 Task: Look for Airbnb options in Wiesloch, Germany from 4th November, 2023 to 15th November, 2023 for 2 adults.1  bedroom having 1 bed and 1 bathroom. Property type can be hotel. Look for 4 properties as per requirement.
Action: Mouse moved to (463, 65)
Screenshot: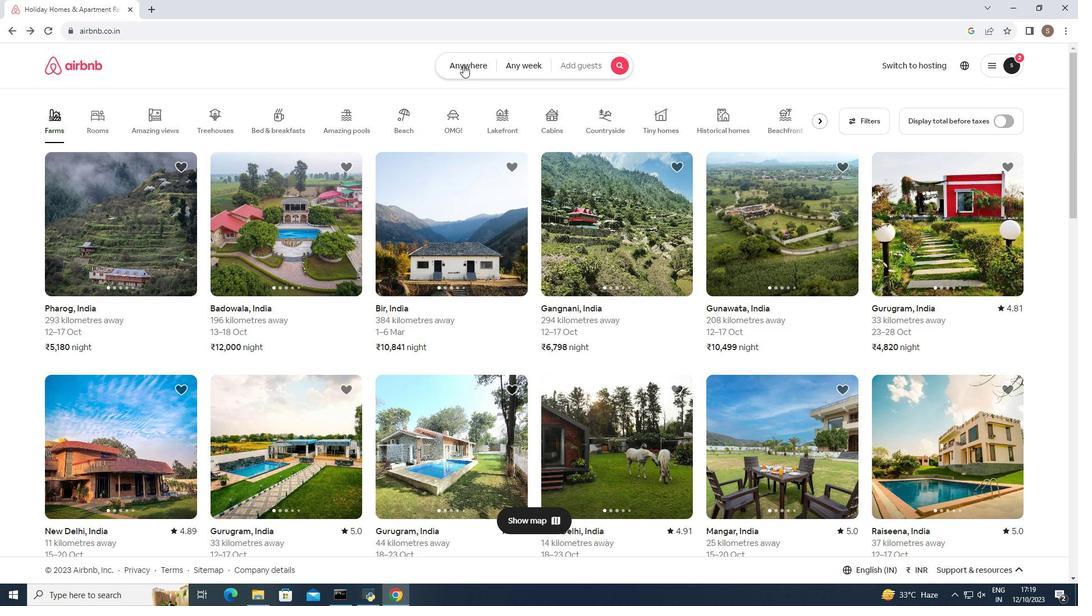 
Action: Mouse pressed left at (463, 65)
Screenshot: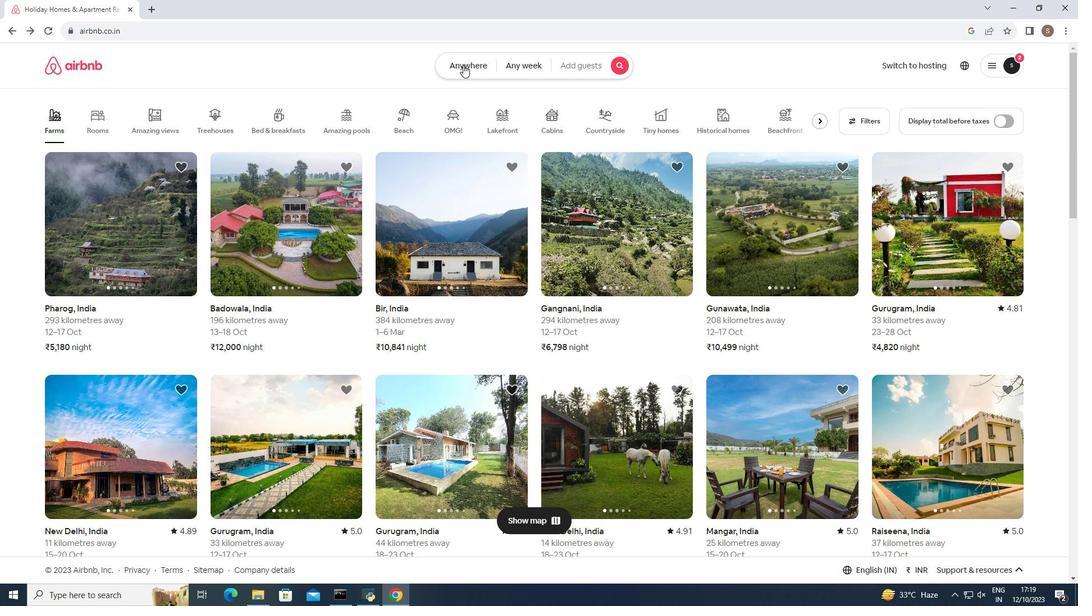 
Action: Mouse moved to (368, 106)
Screenshot: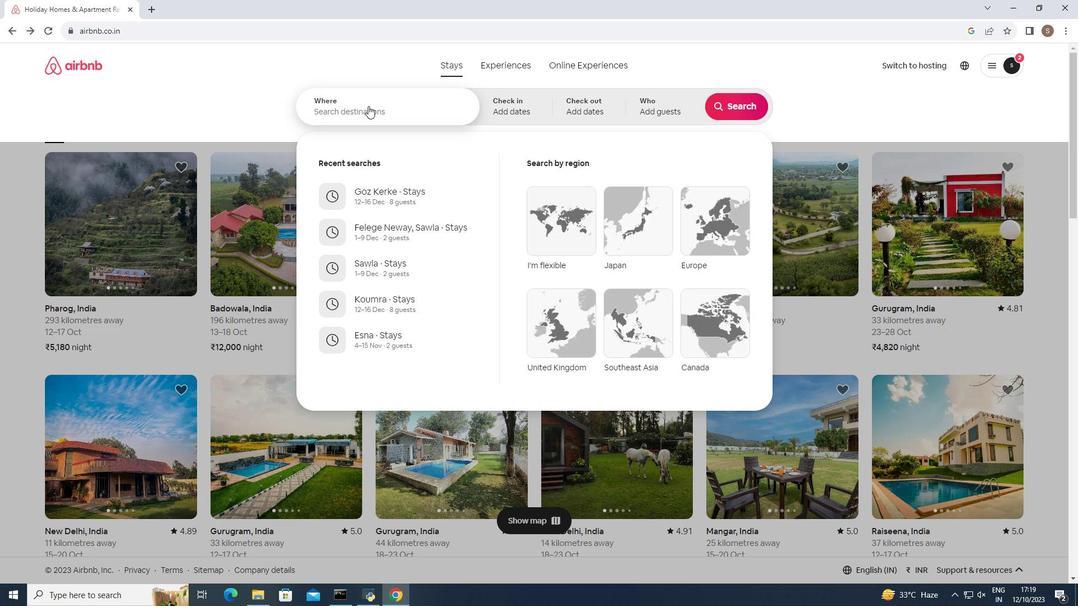 
Action: Mouse pressed left at (368, 106)
Screenshot: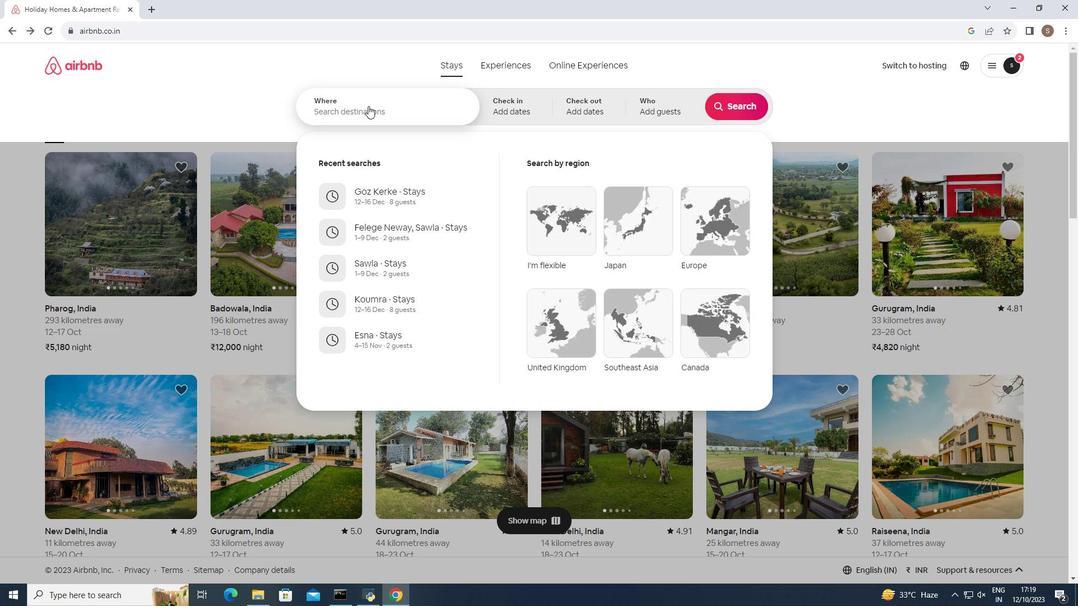 
Action: Key pressed <Key.shift><Key.shift><Key.shift><Key.shift><Key.shift><Key.shift><Key.shift><Key.shift><Key.shift>Wiesloch,<Key.space><Key.shift>Germany<Key.enter>
Screenshot: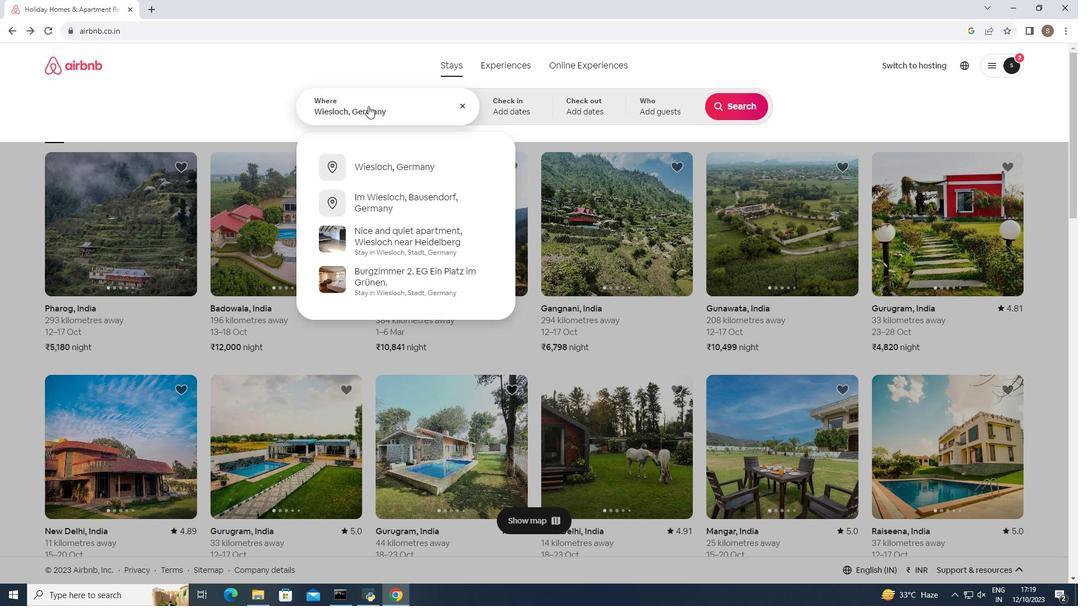 
Action: Mouse moved to (726, 244)
Screenshot: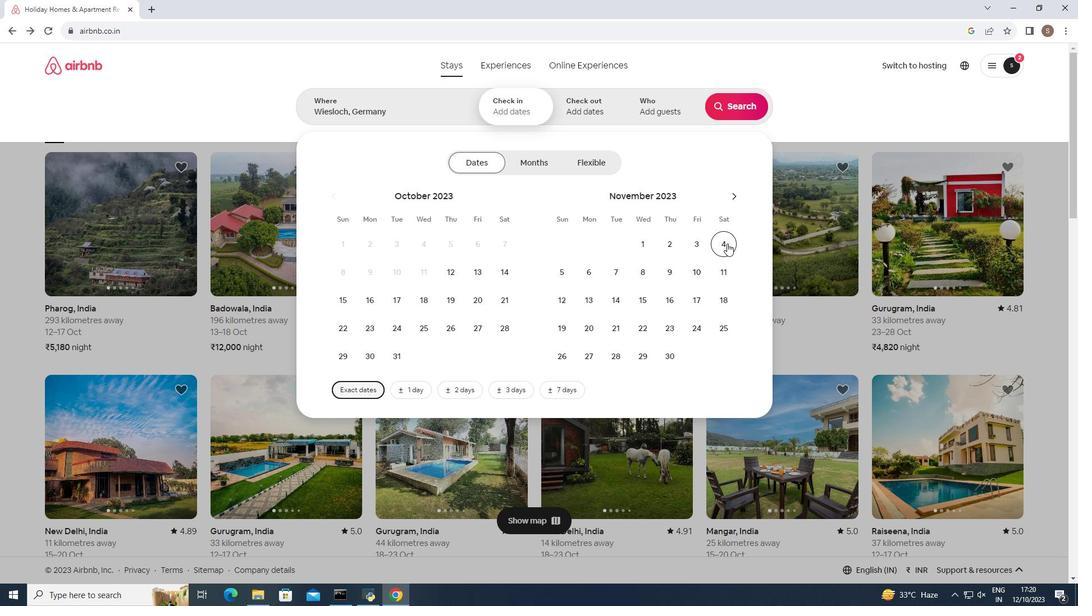 
Action: Mouse pressed left at (726, 244)
Screenshot: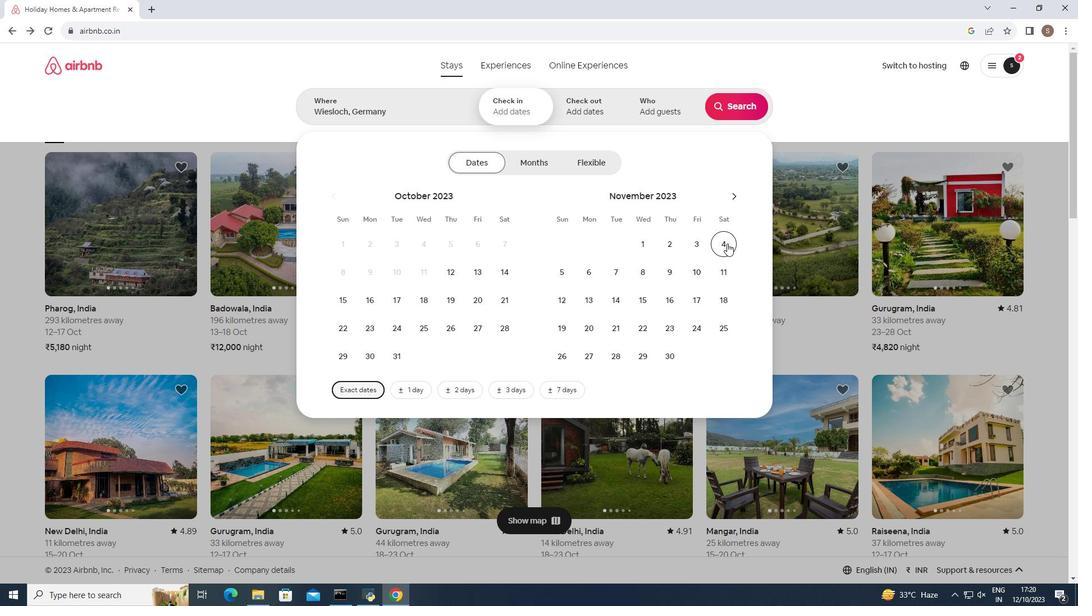
Action: Mouse moved to (637, 302)
Screenshot: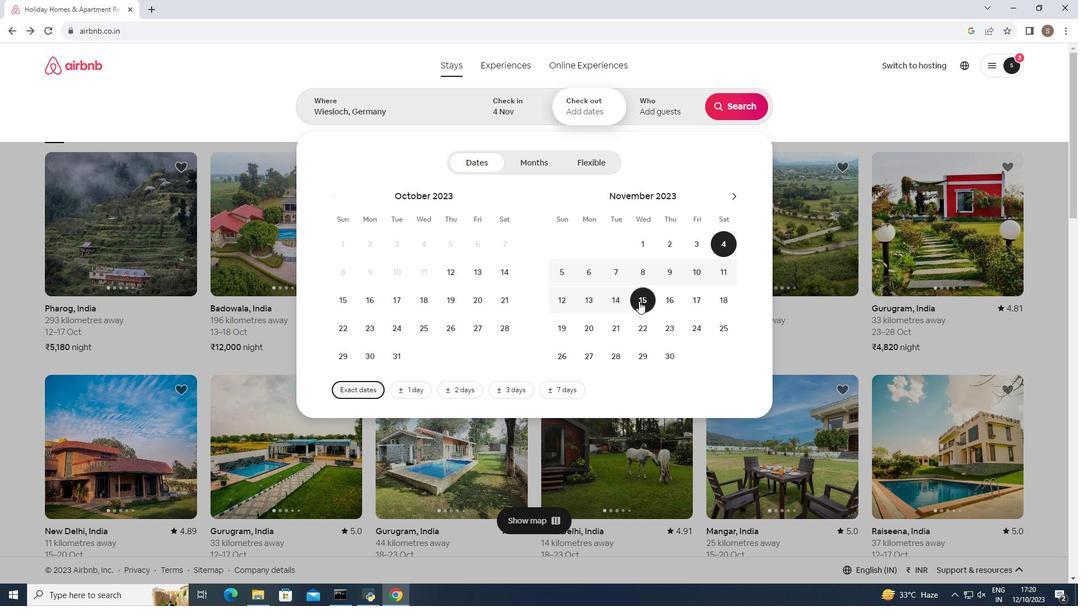 
Action: Mouse pressed left at (637, 302)
Screenshot: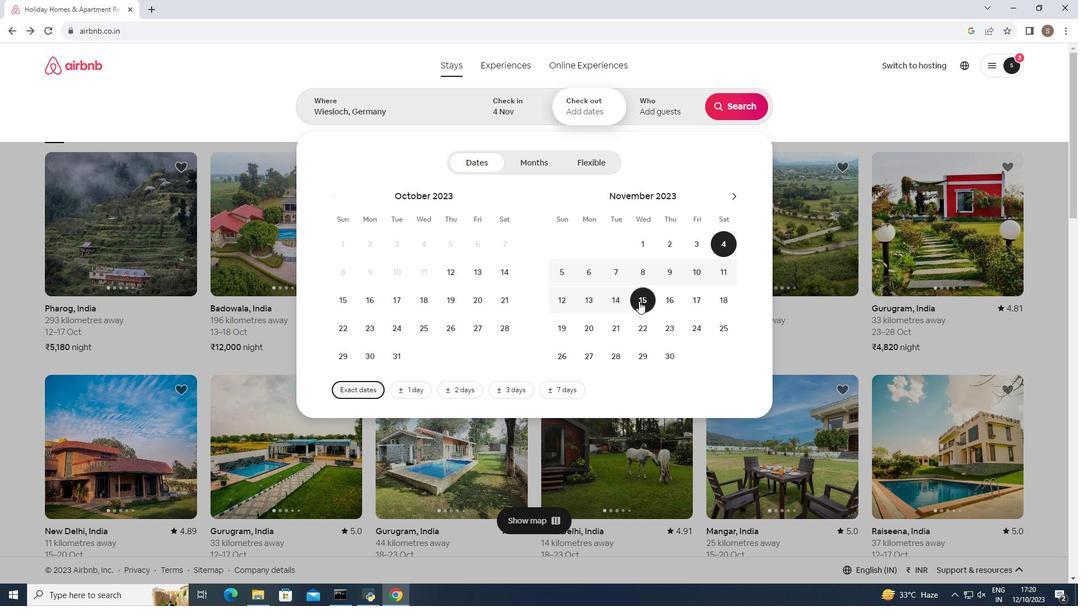
Action: Mouse moved to (649, 111)
Screenshot: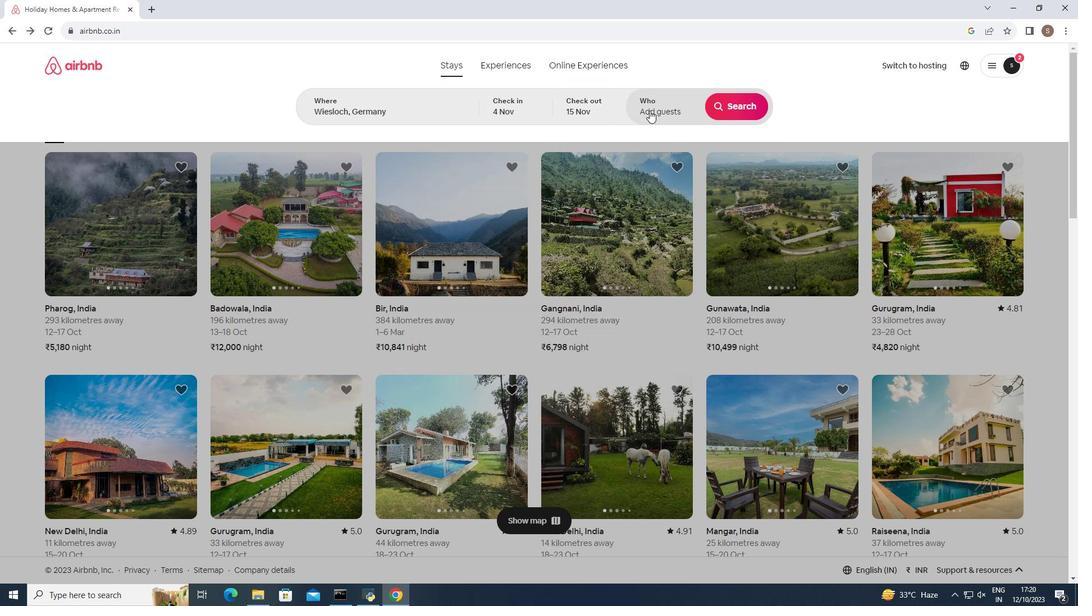 
Action: Mouse pressed left at (649, 111)
Screenshot: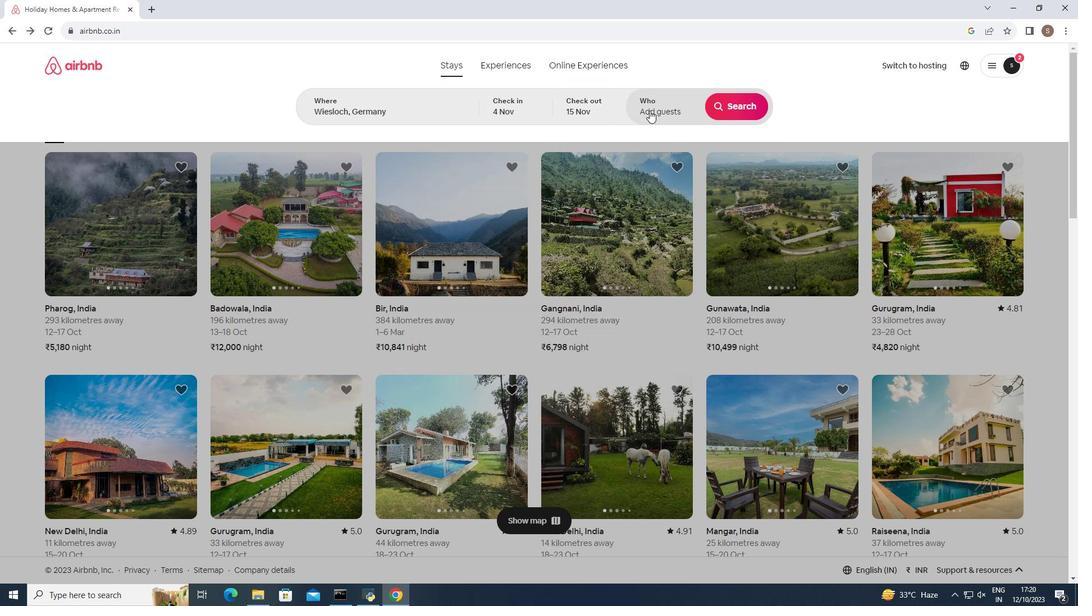 
Action: Mouse moved to (736, 164)
Screenshot: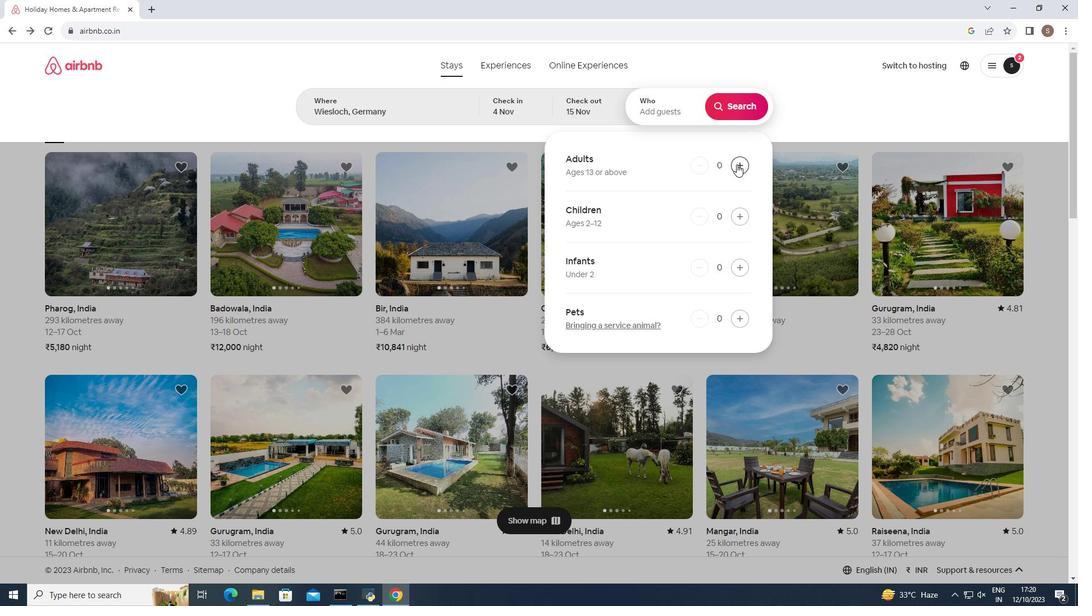 
Action: Mouse pressed left at (736, 164)
Screenshot: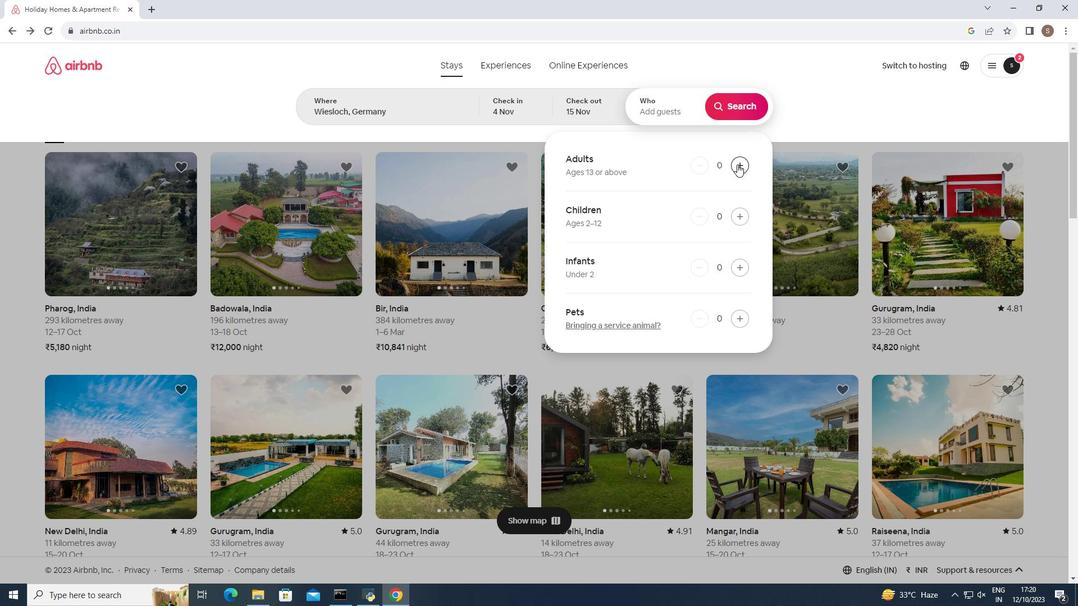 
Action: Mouse moved to (738, 163)
Screenshot: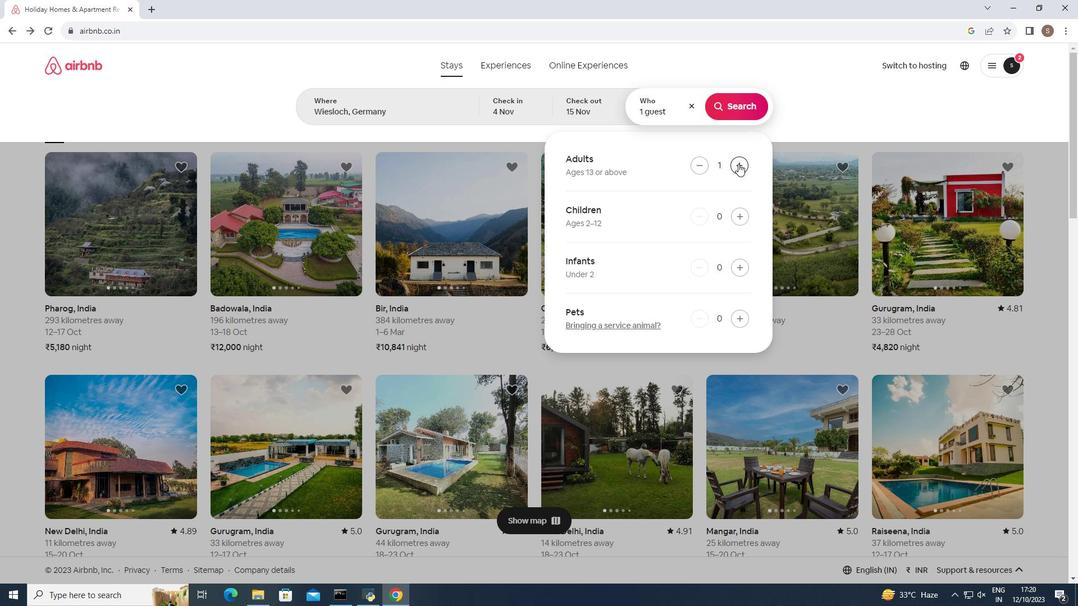 
Action: Mouse pressed left at (738, 163)
Screenshot: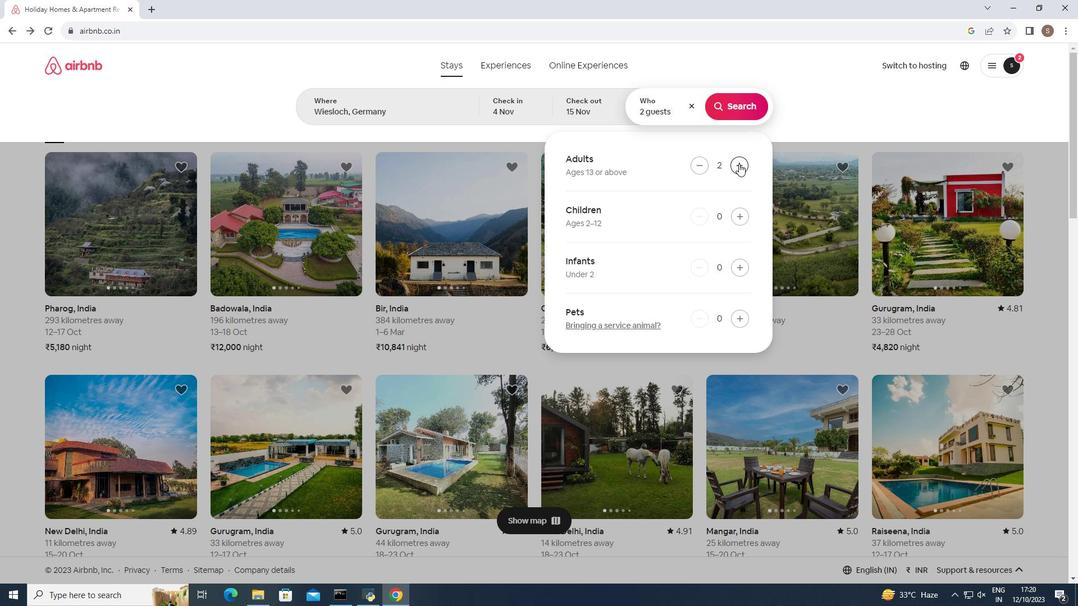 
Action: Mouse moved to (737, 105)
Screenshot: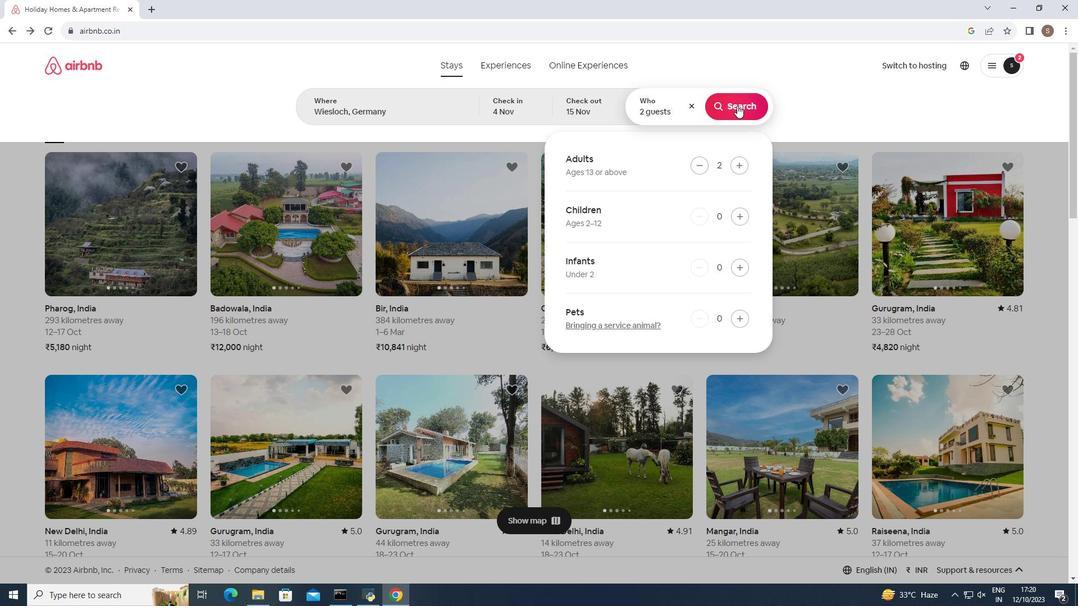 
Action: Mouse pressed left at (737, 105)
Screenshot: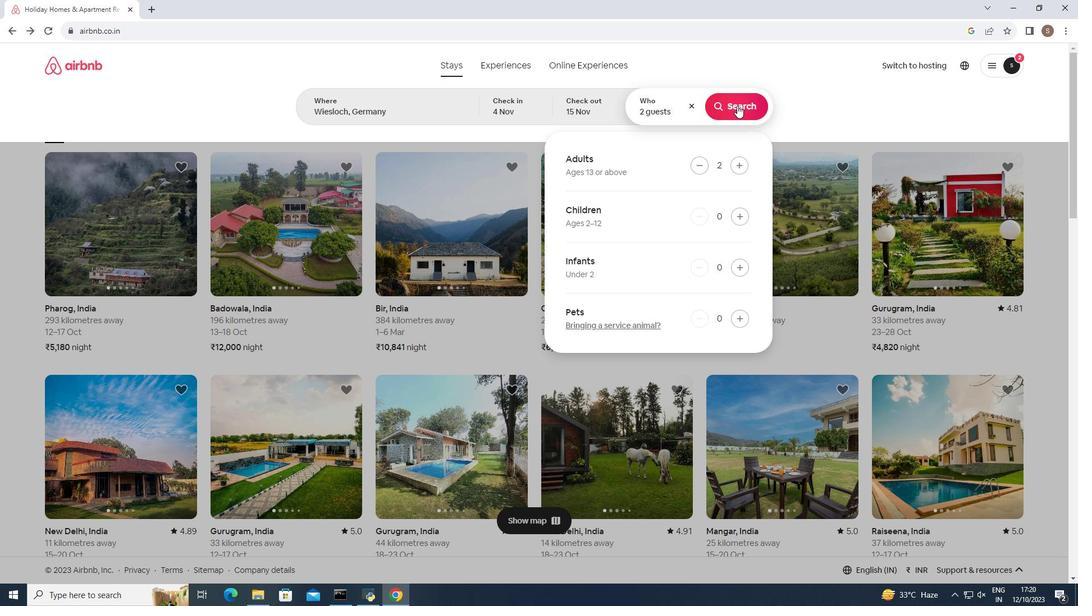 
Action: Mouse moved to (580, 65)
Screenshot: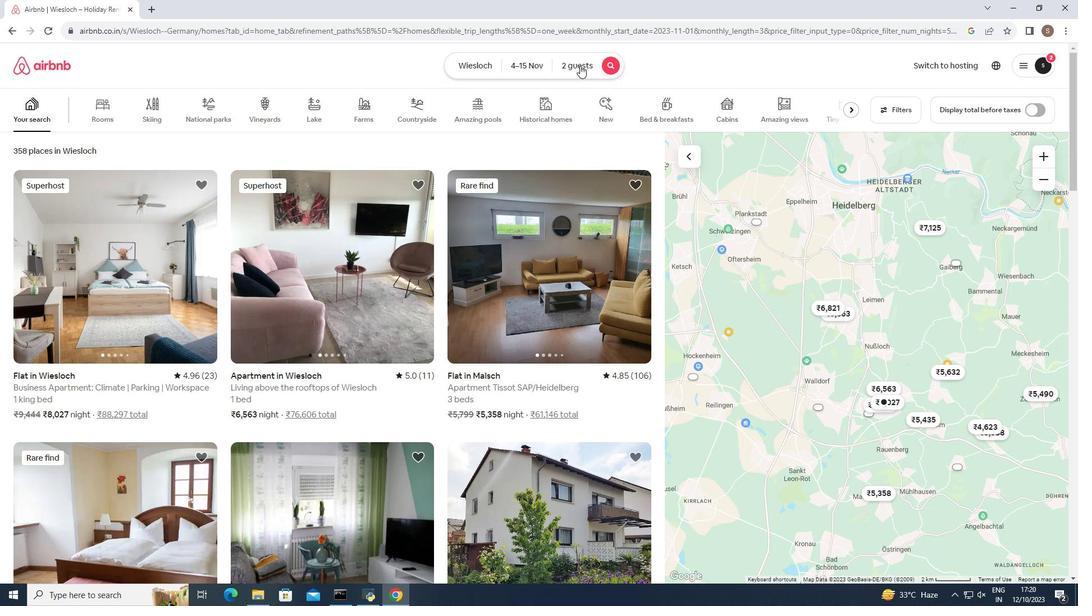 
Action: Mouse pressed left at (580, 65)
Screenshot: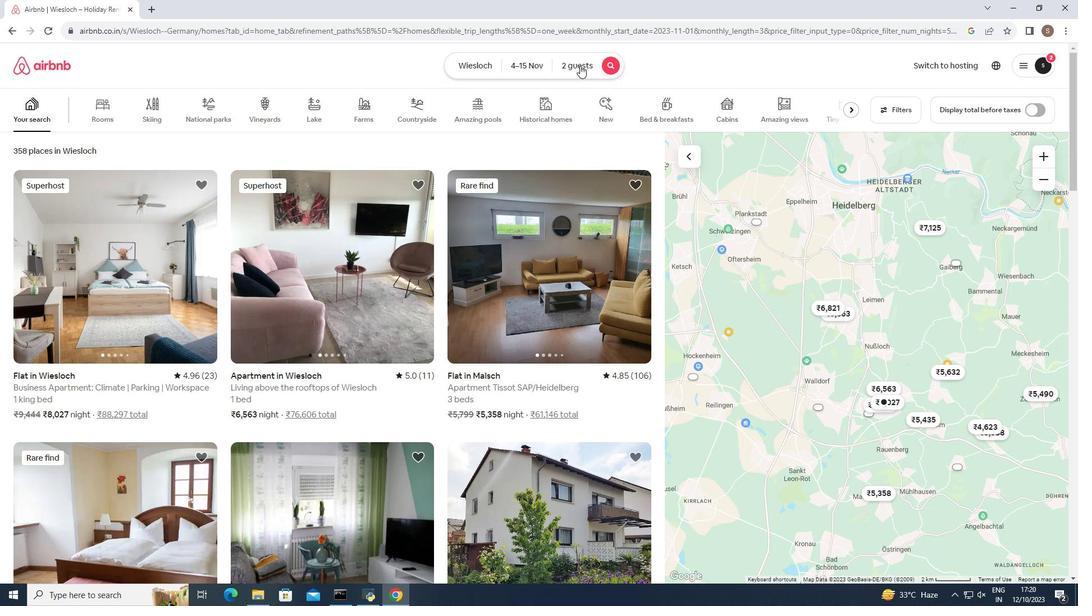 
Action: Mouse moved to (740, 107)
Screenshot: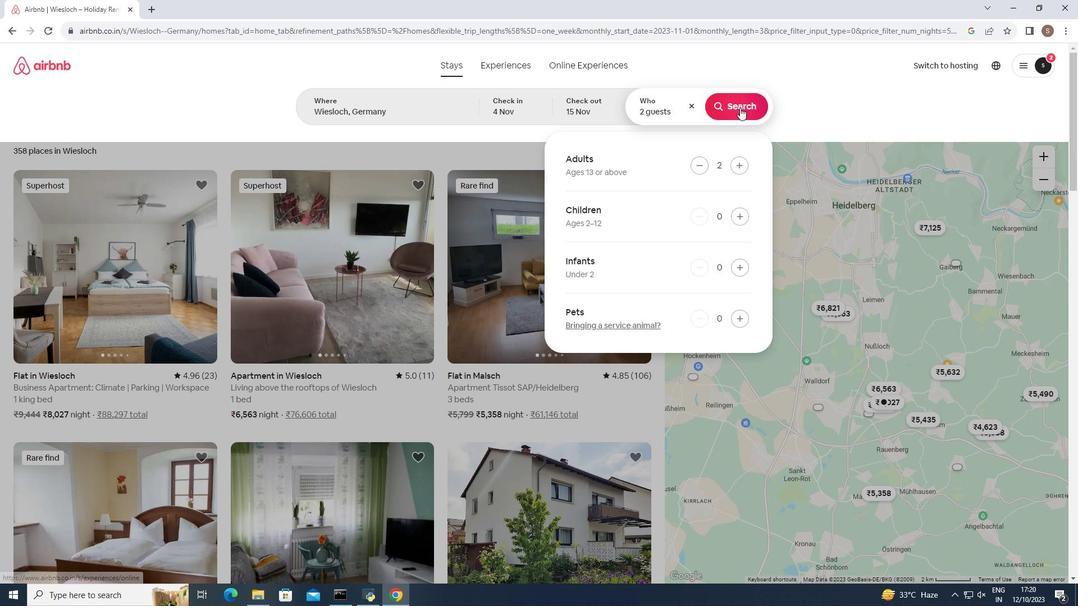 
Action: Mouse pressed left at (740, 107)
Screenshot: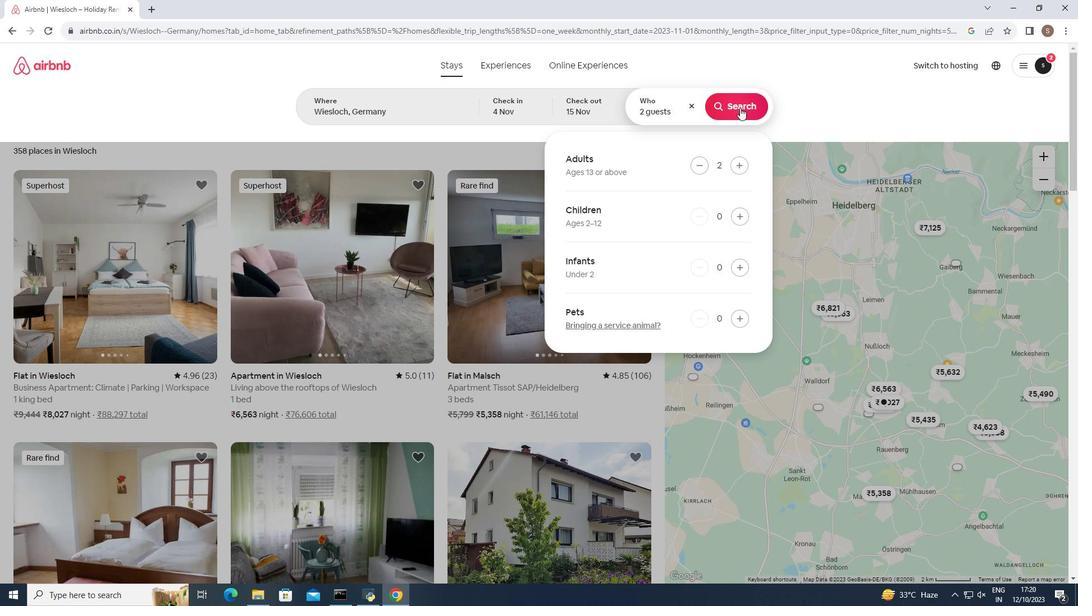 
Action: Mouse moved to (886, 113)
Screenshot: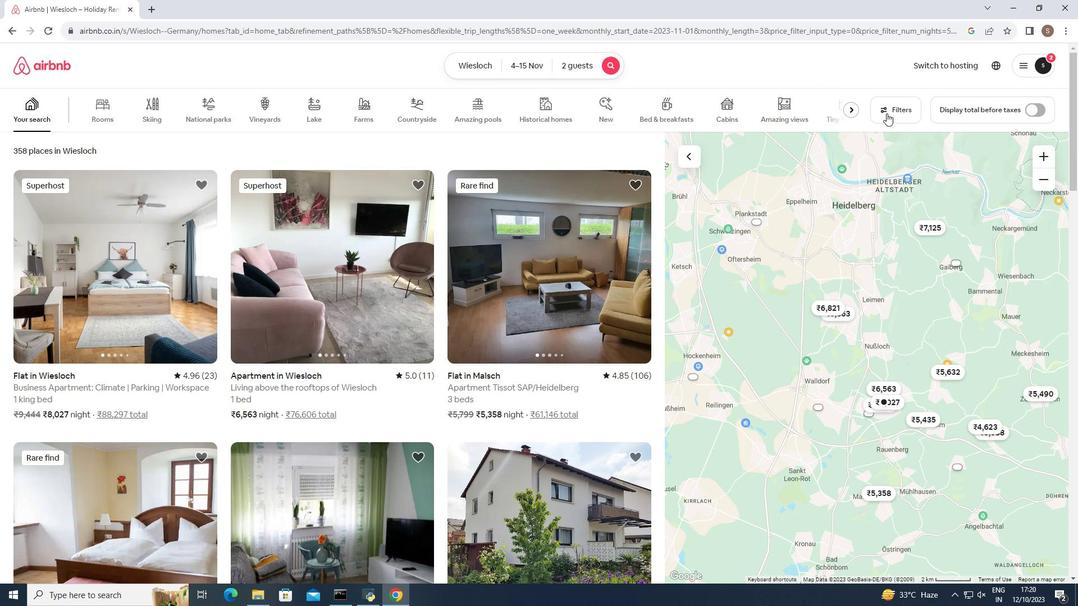 
Action: Mouse pressed left at (886, 113)
Screenshot: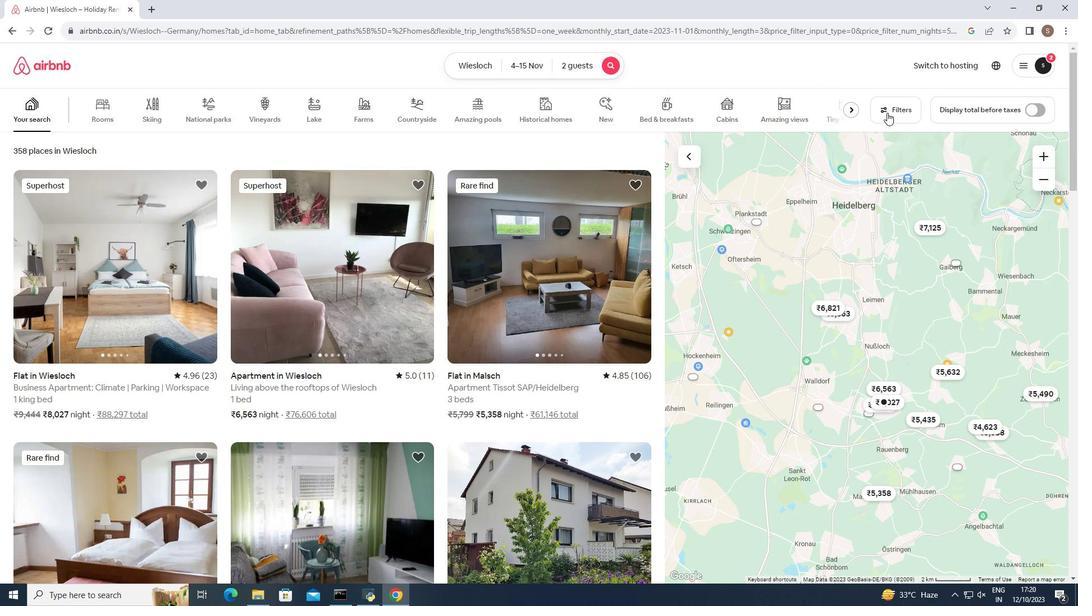 
Action: Mouse moved to (467, 281)
Screenshot: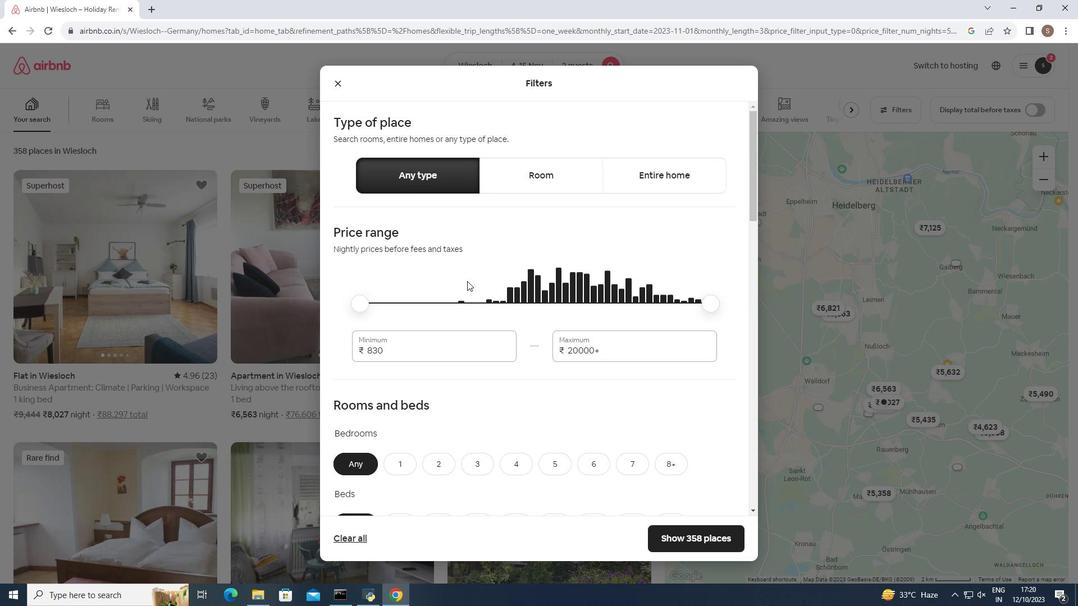 
Action: Mouse scrolled (467, 280) with delta (0, 0)
Screenshot: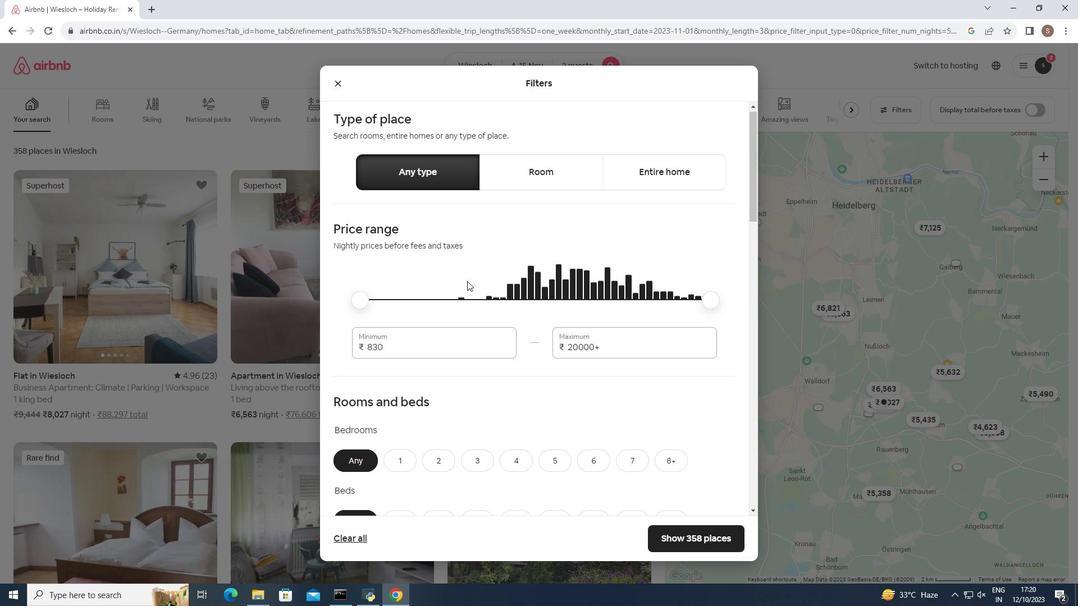 
Action: Mouse moved to (465, 284)
Screenshot: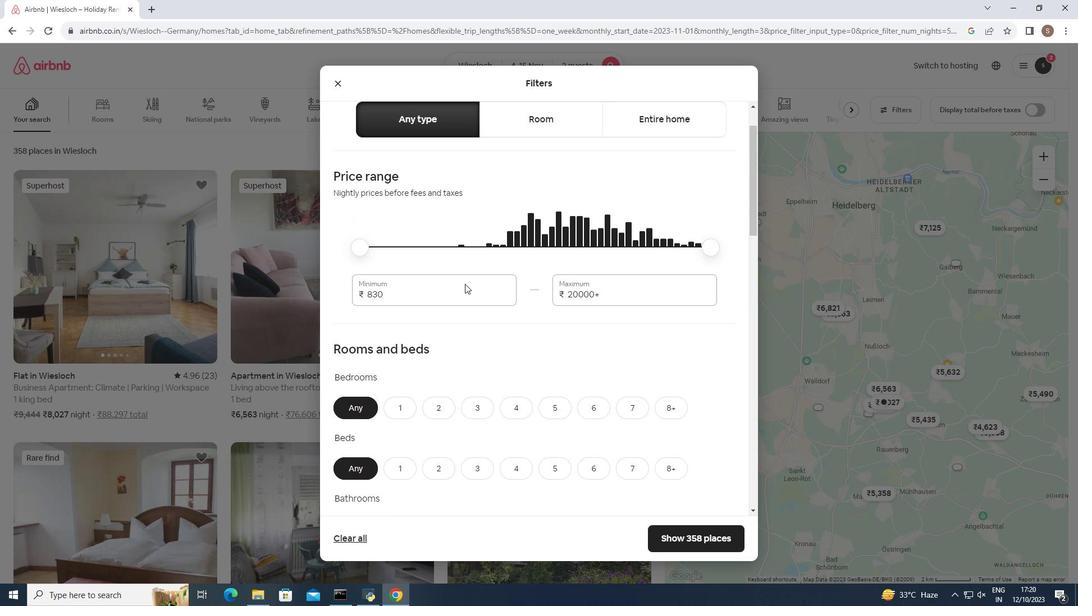 
Action: Mouse scrolled (465, 283) with delta (0, 0)
Screenshot: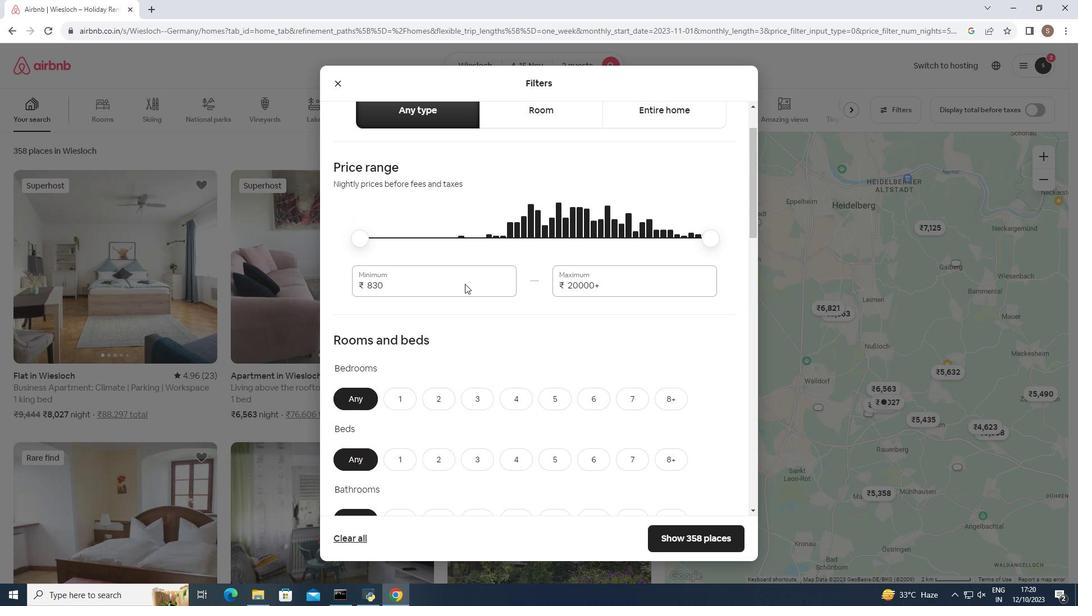 
Action: Mouse scrolled (465, 283) with delta (0, 0)
Screenshot: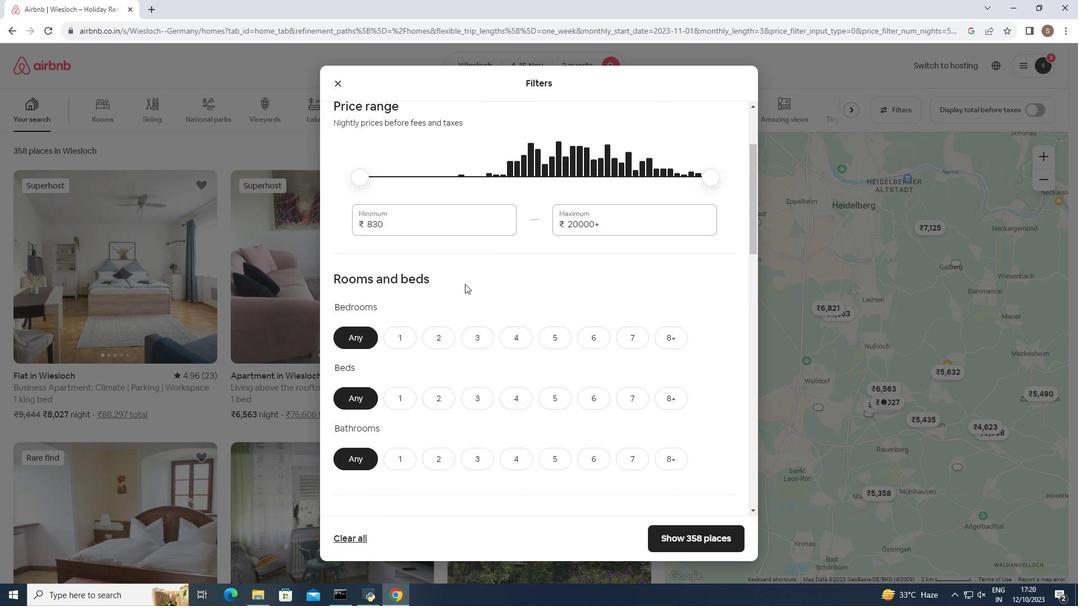 
Action: Mouse moved to (405, 294)
Screenshot: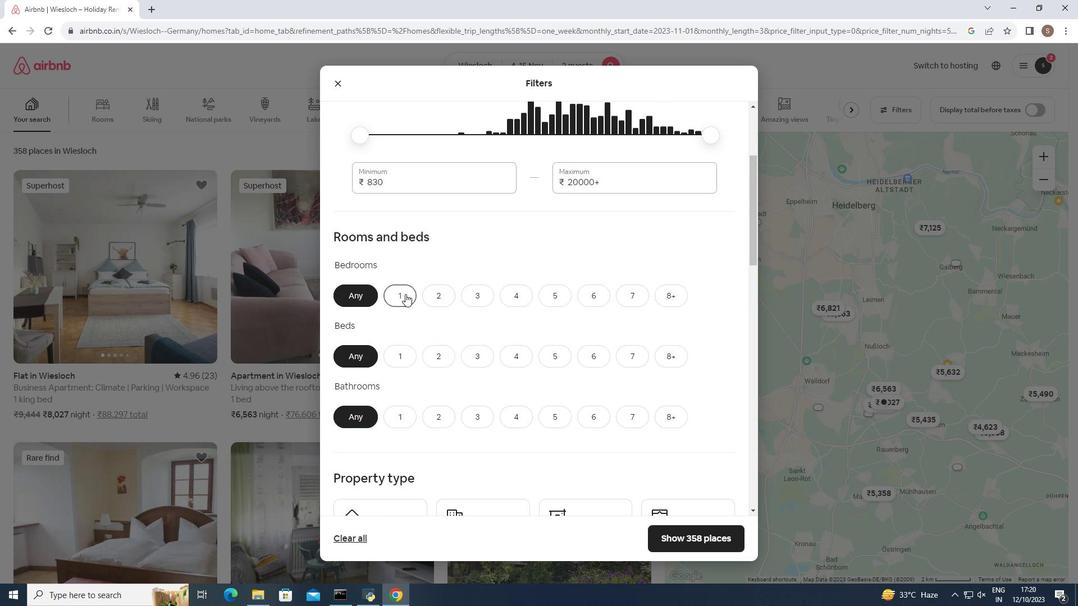 
Action: Mouse pressed left at (405, 294)
Screenshot: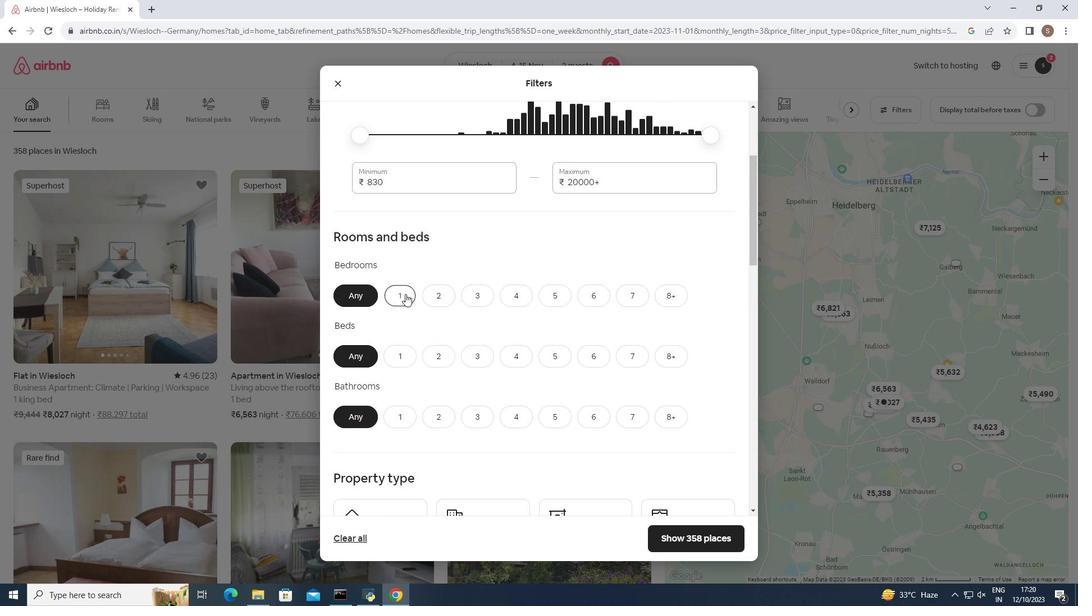 
Action: Mouse moved to (404, 357)
Screenshot: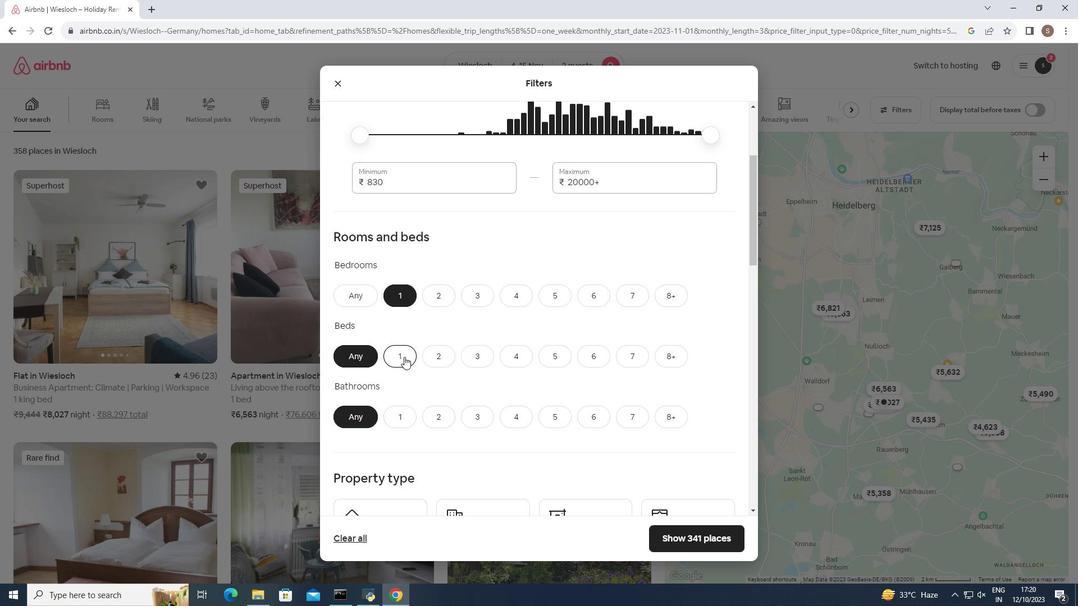 
Action: Mouse pressed left at (404, 357)
Screenshot: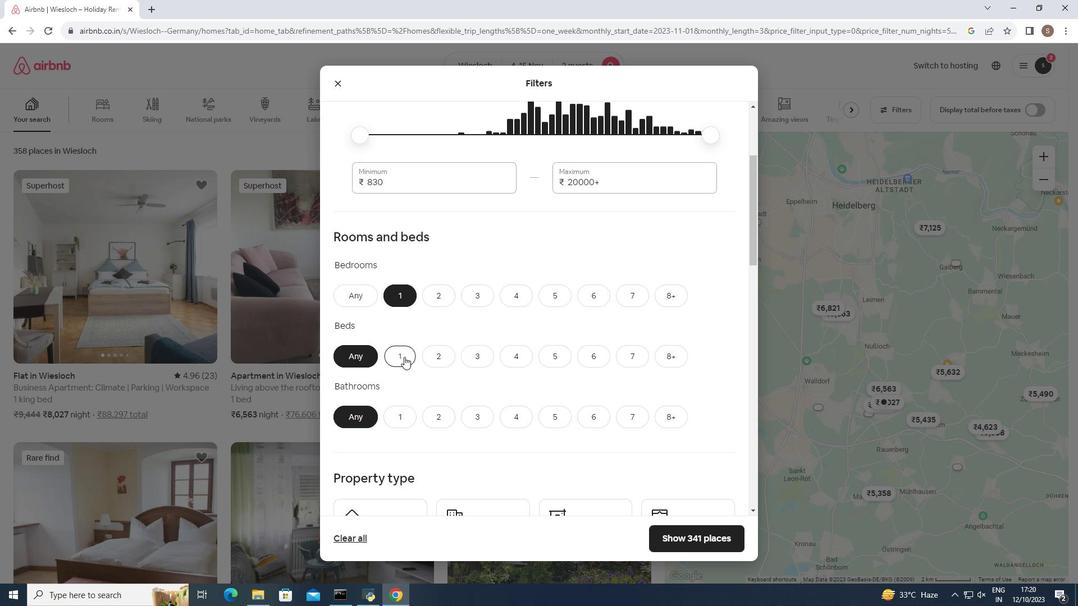 
Action: Mouse moved to (399, 424)
Screenshot: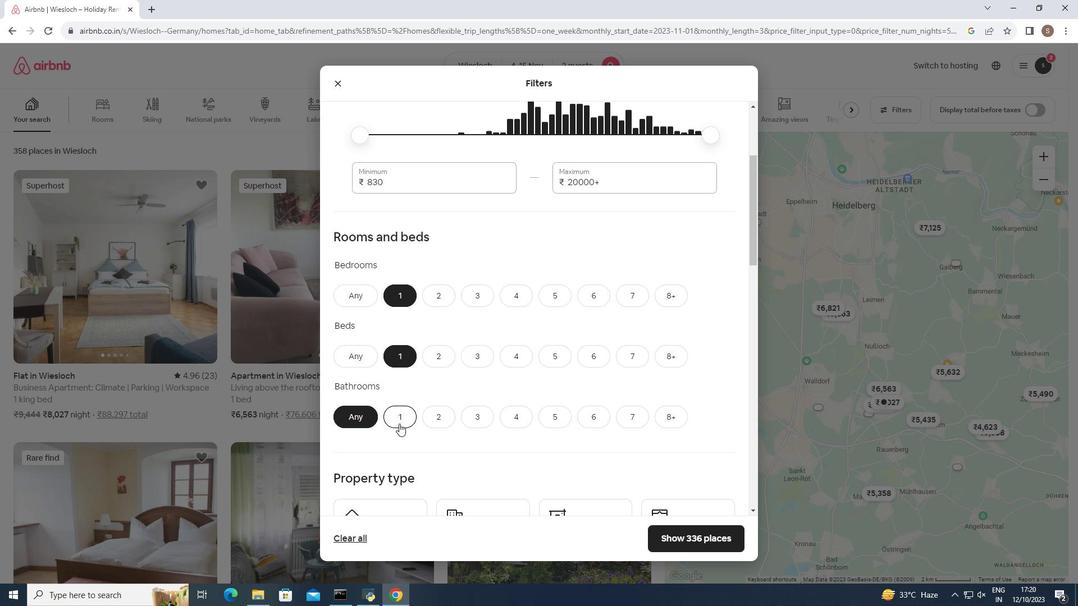 
Action: Mouse pressed left at (399, 424)
Screenshot: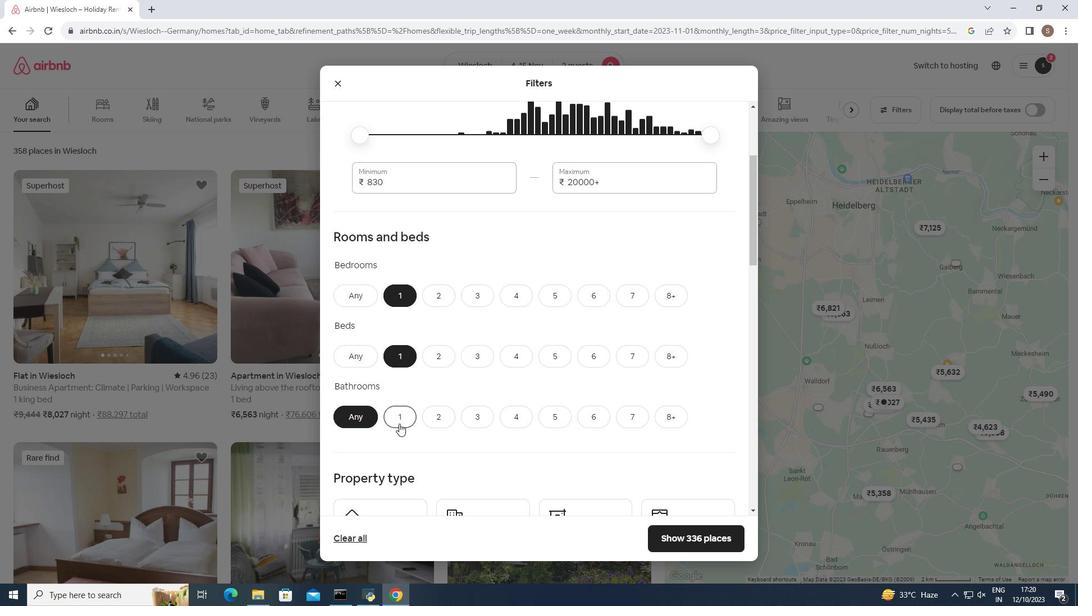 
Action: Mouse moved to (480, 415)
Screenshot: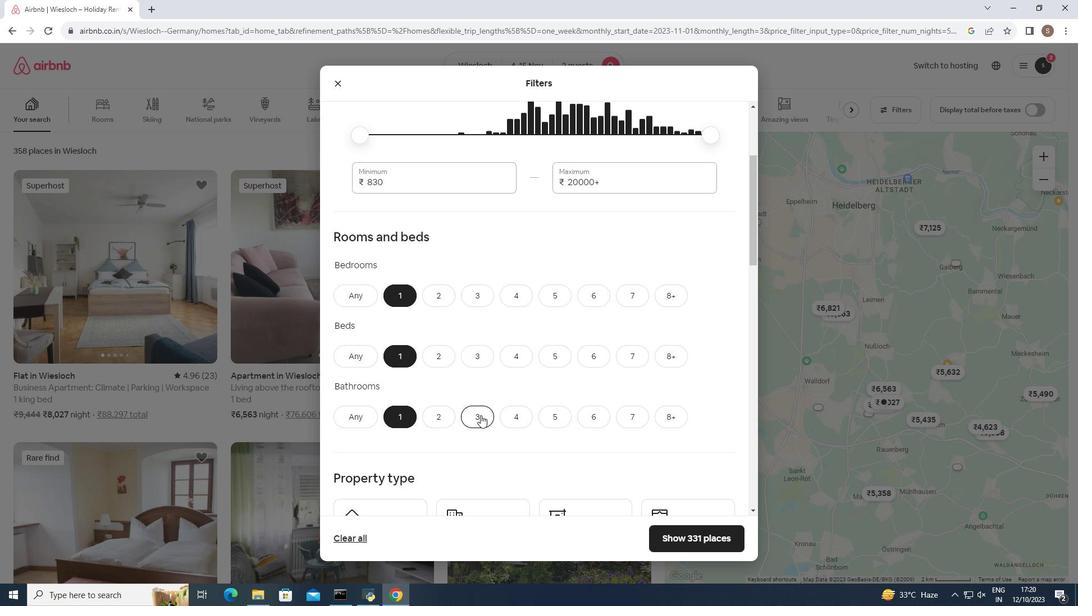 
Action: Mouse scrolled (480, 415) with delta (0, 0)
Screenshot: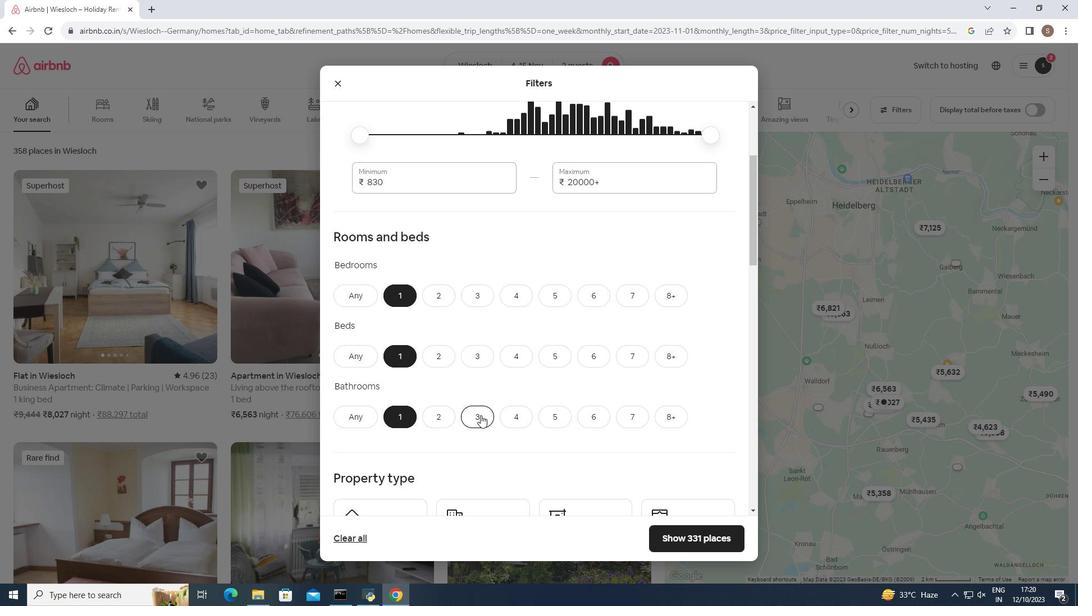 
Action: Mouse scrolled (480, 415) with delta (0, 0)
Screenshot: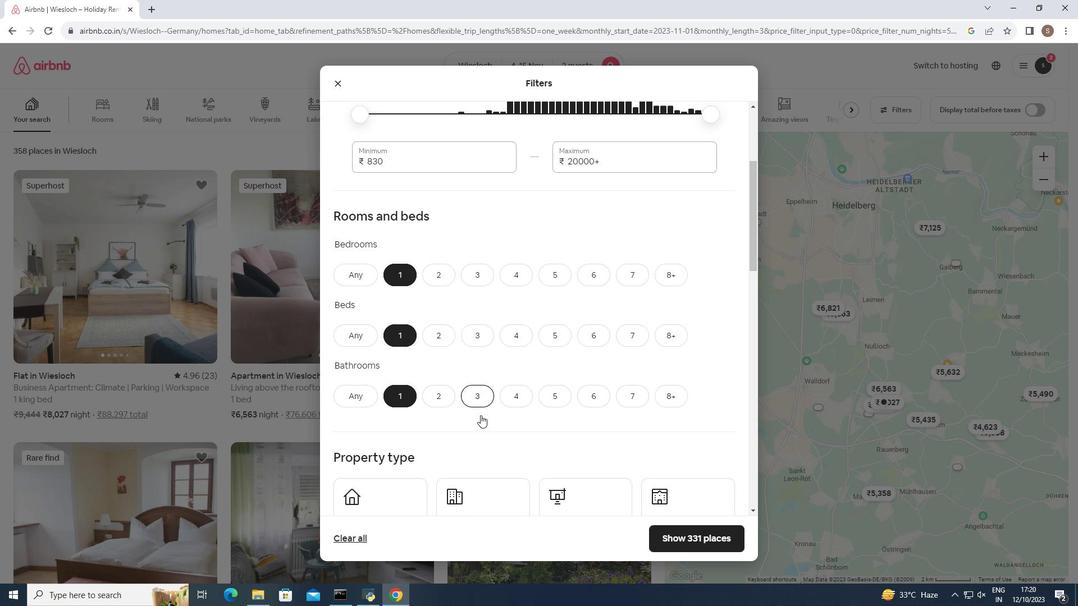 
Action: Mouse scrolled (480, 415) with delta (0, 0)
Screenshot: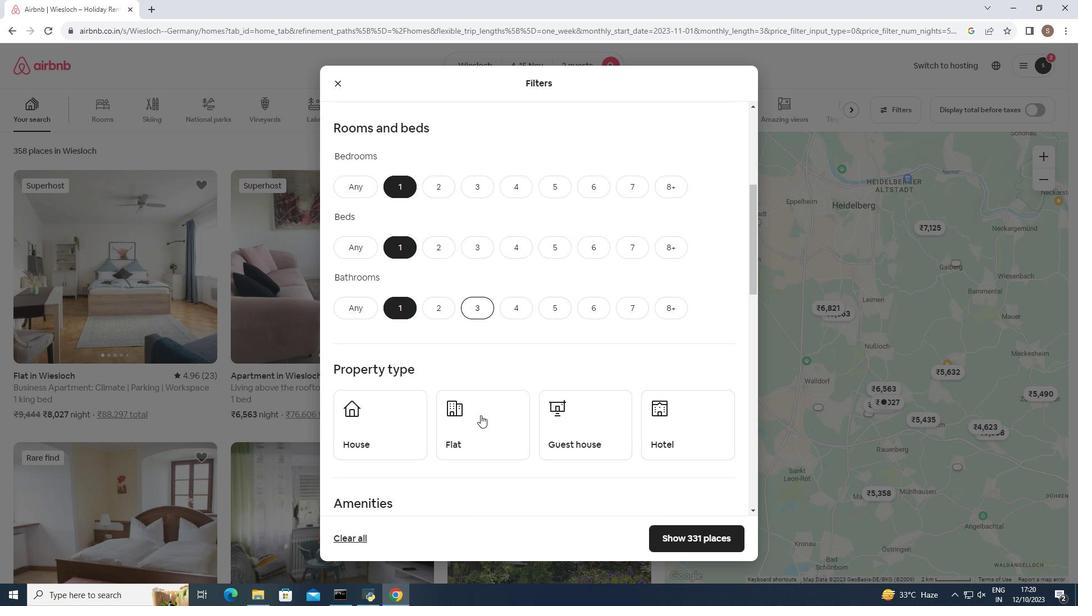 
Action: Mouse moved to (654, 373)
Screenshot: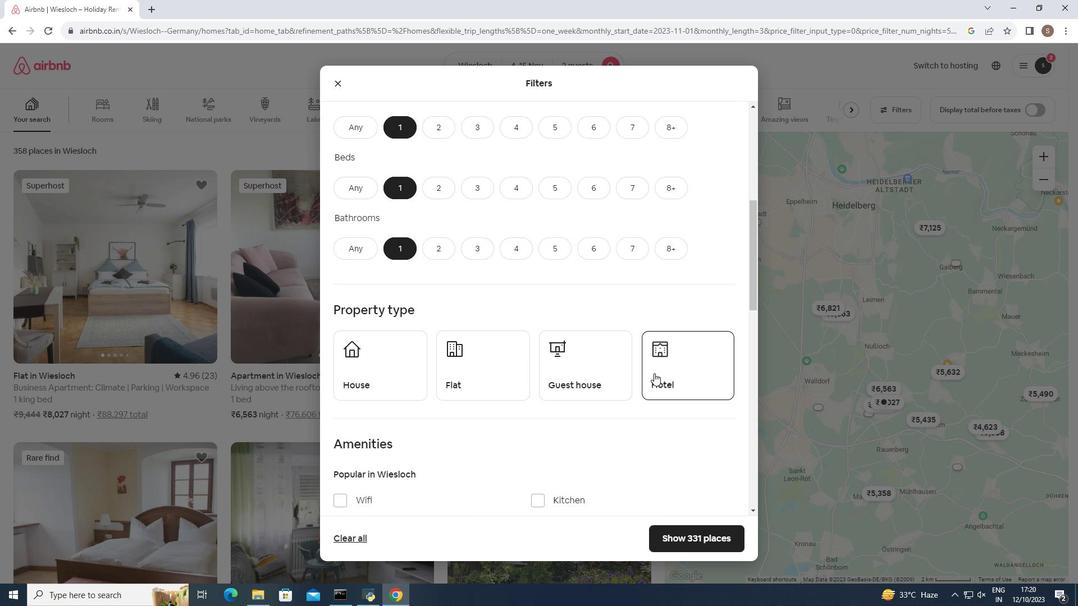 
Action: Mouse pressed left at (654, 373)
Screenshot: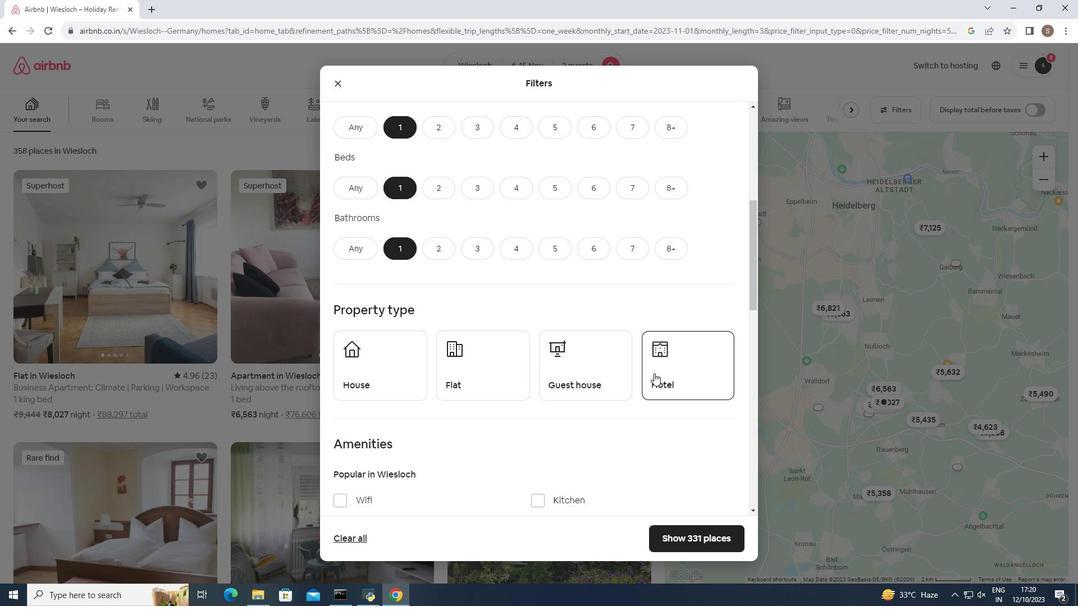 
Action: Mouse moved to (499, 406)
Screenshot: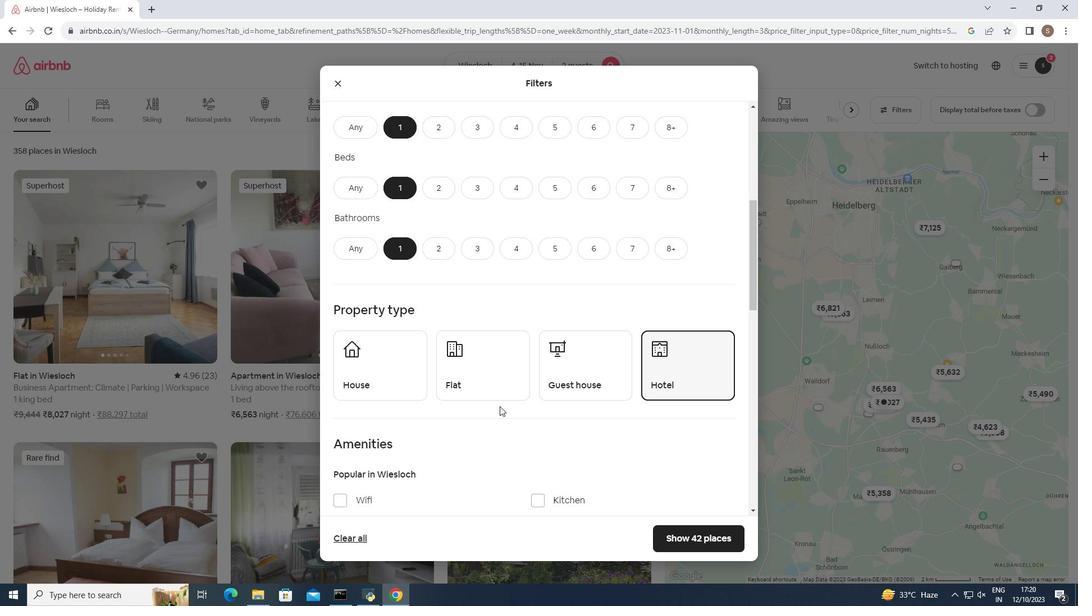 
Action: Mouse scrolled (499, 406) with delta (0, 0)
Screenshot: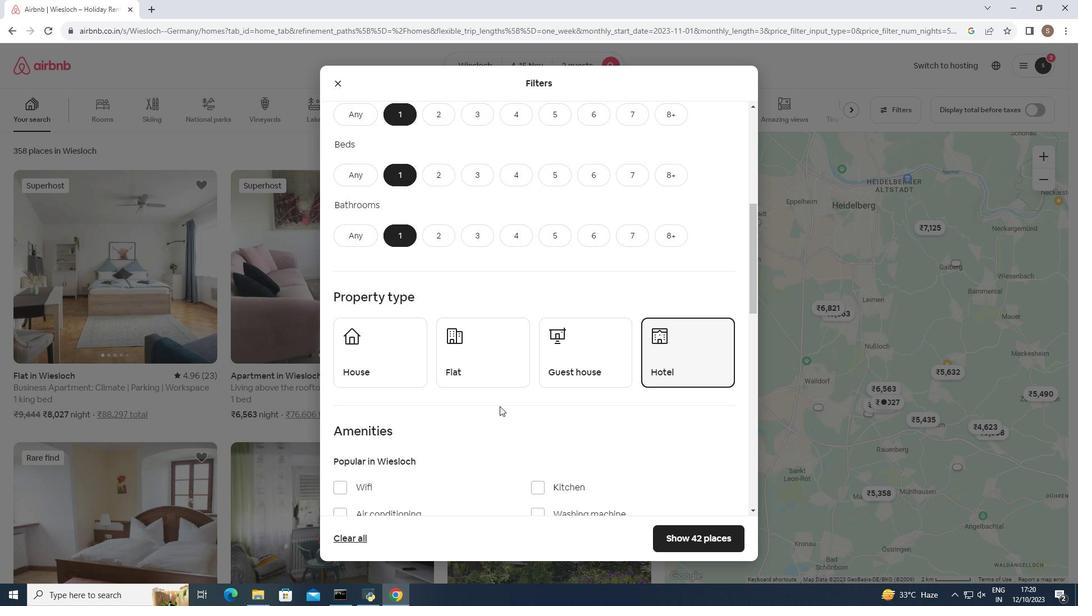 
Action: Mouse scrolled (499, 406) with delta (0, 0)
Screenshot: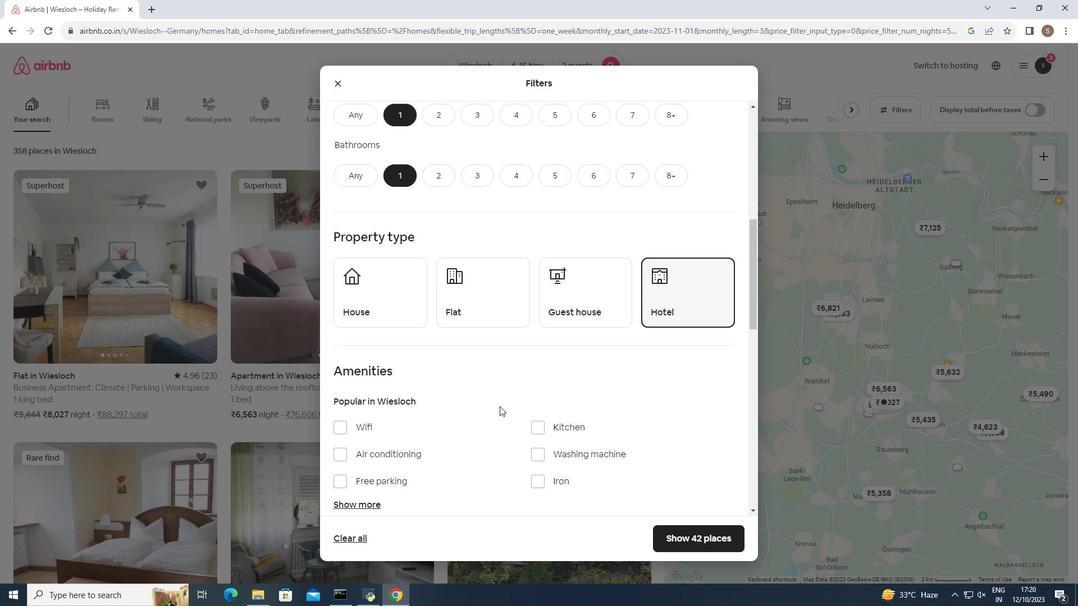 
Action: Mouse scrolled (499, 406) with delta (0, 0)
Screenshot: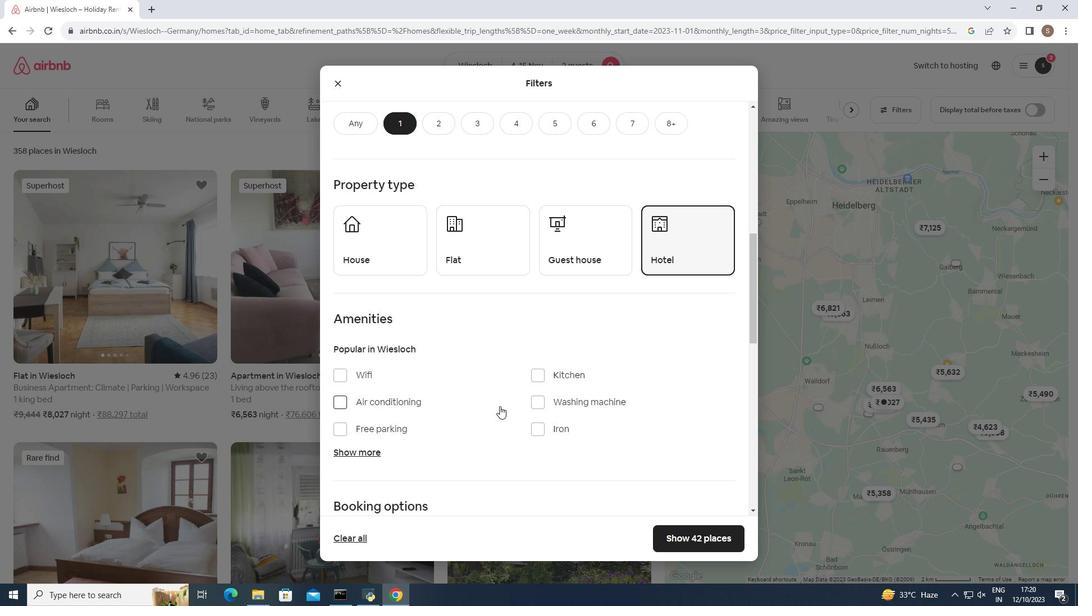 
Action: Mouse scrolled (499, 406) with delta (0, 0)
Screenshot: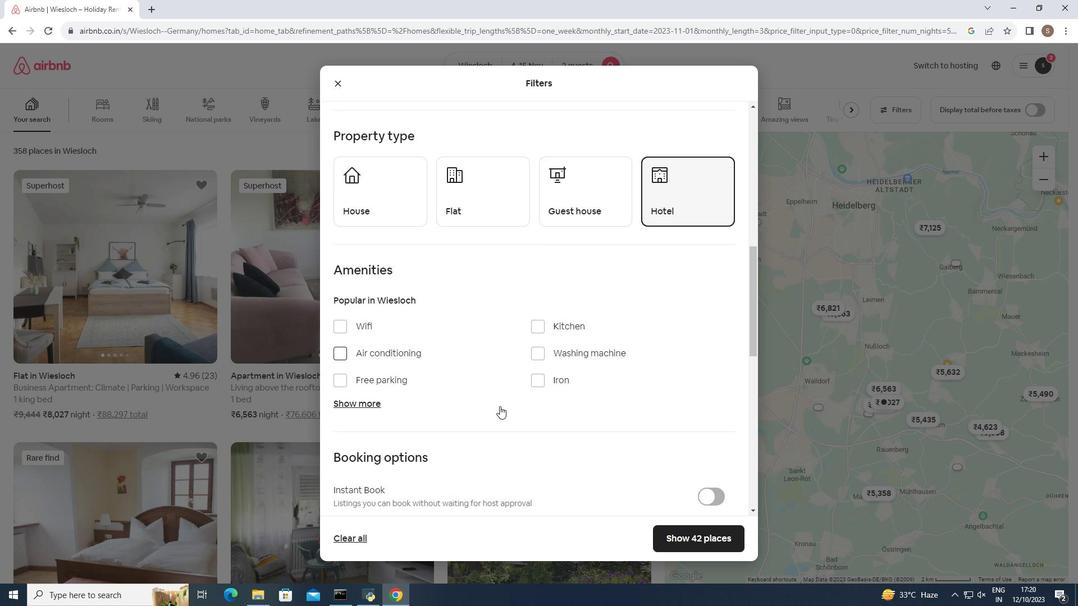 
Action: Mouse moved to (682, 536)
Screenshot: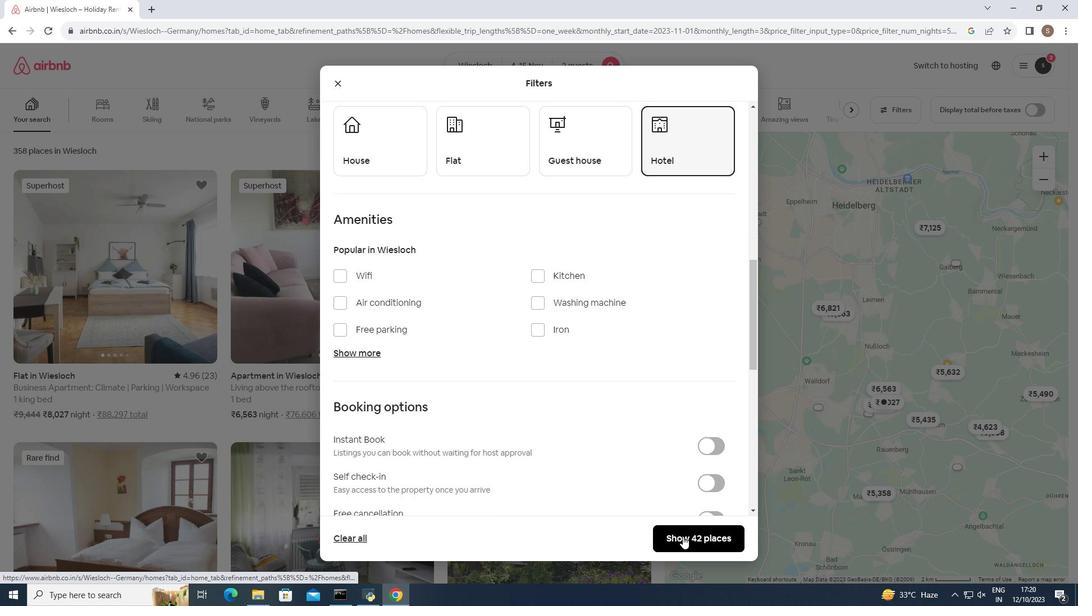 
Action: Mouse pressed left at (682, 536)
Screenshot: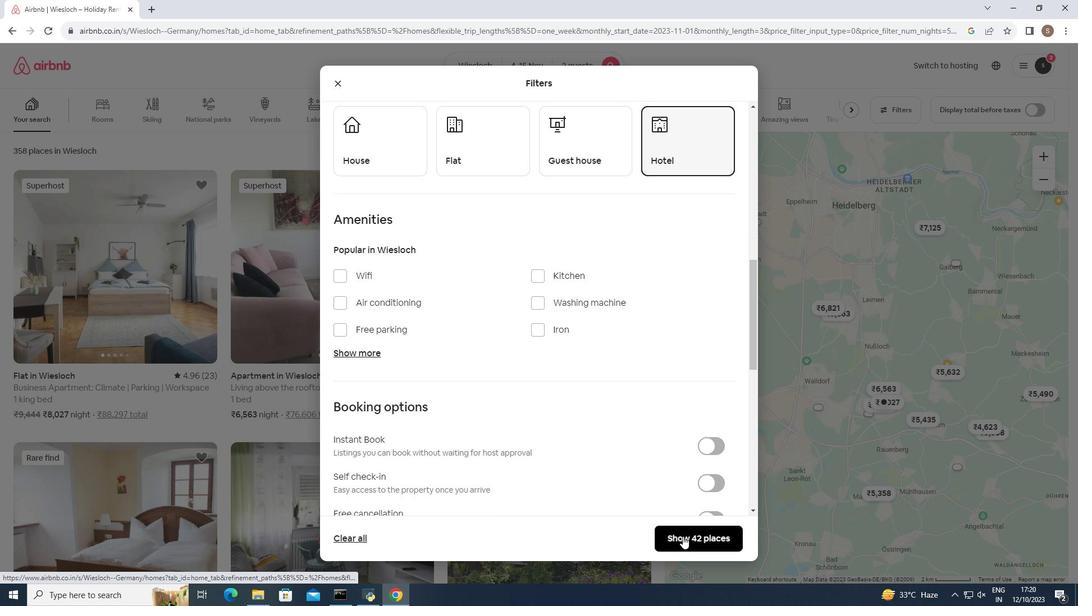 
Action: Mouse moved to (384, 426)
Screenshot: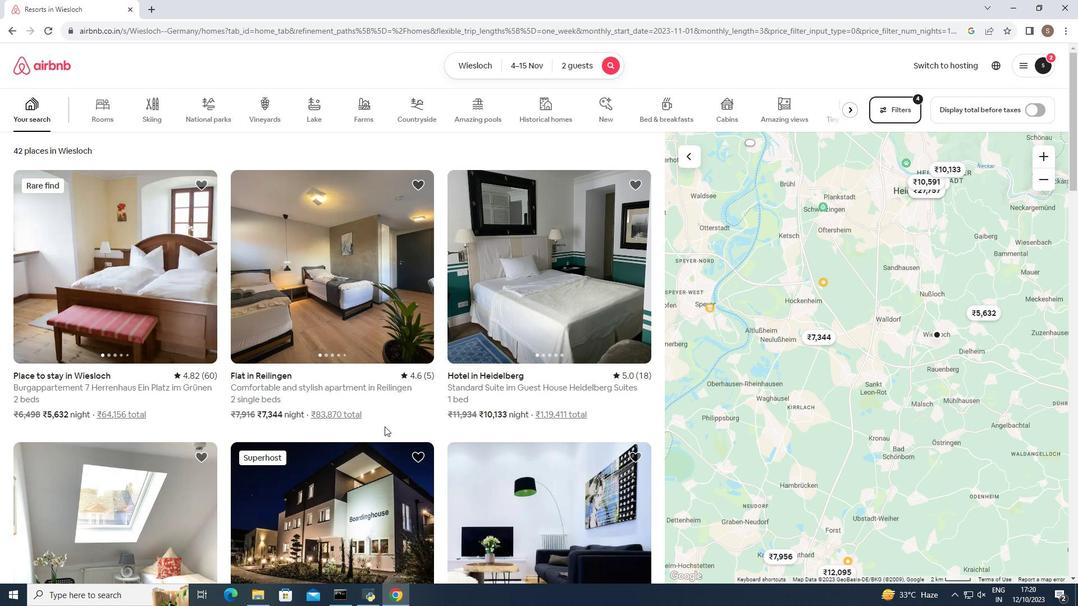 
Action: Mouse scrolled (384, 426) with delta (0, 0)
Screenshot: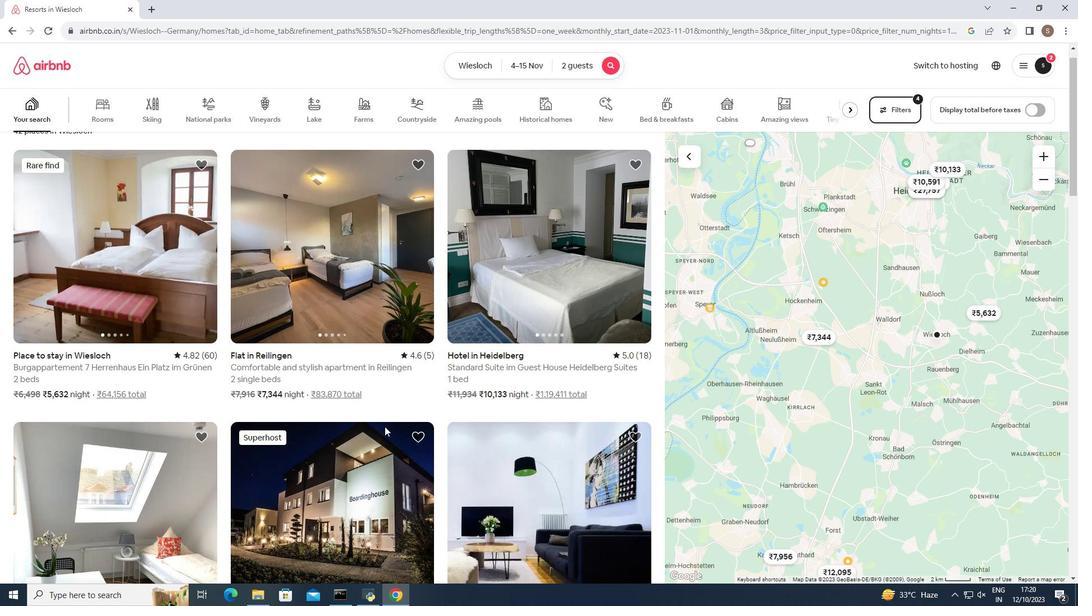 
Action: Mouse moved to (561, 231)
Screenshot: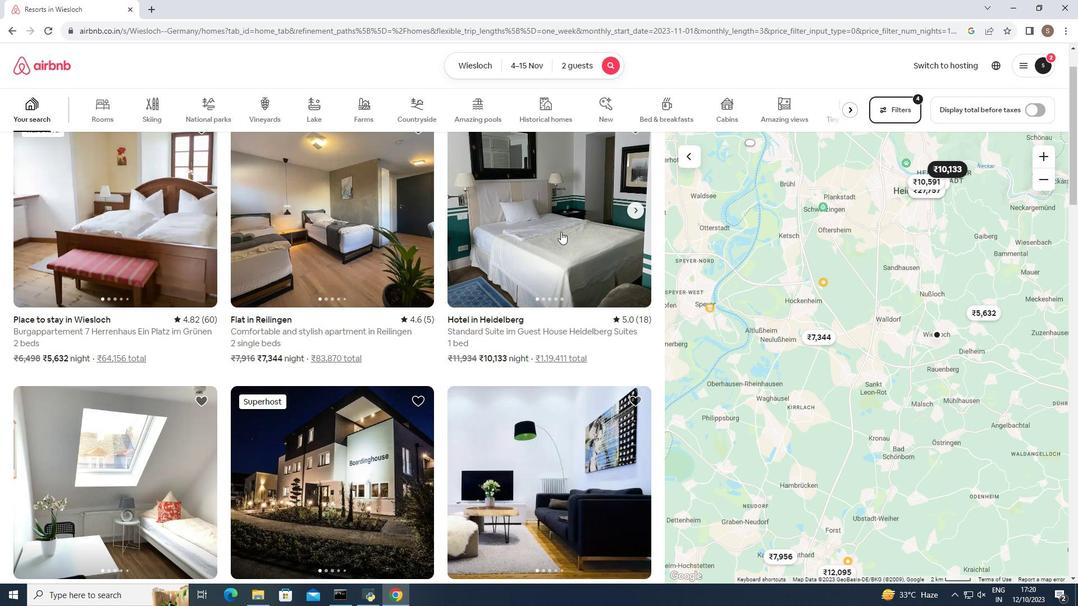 
Action: Mouse pressed left at (561, 231)
Screenshot: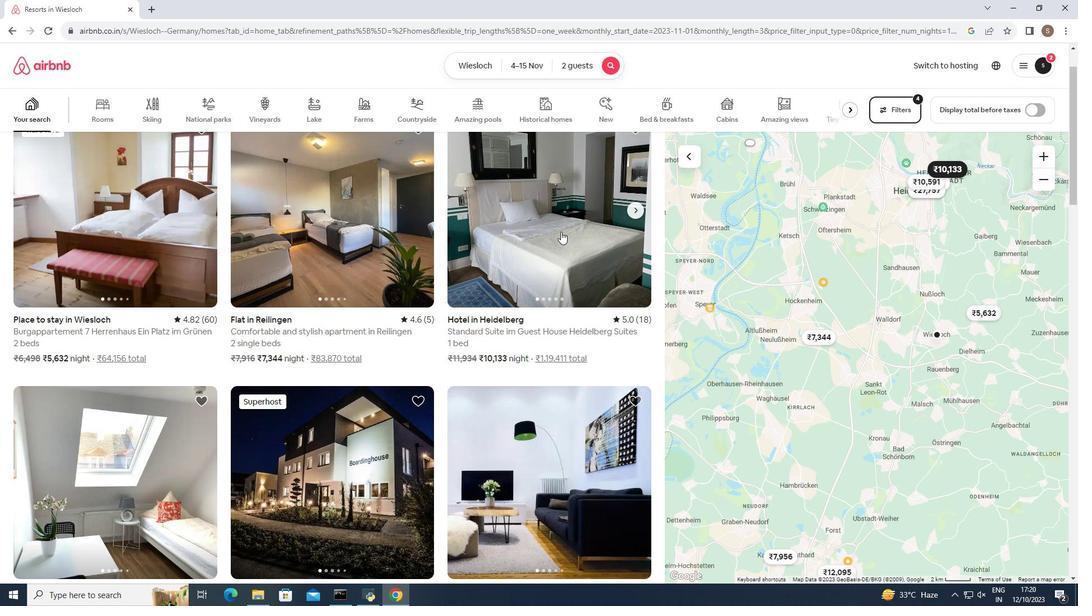 
Action: Mouse moved to (402, 279)
Screenshot: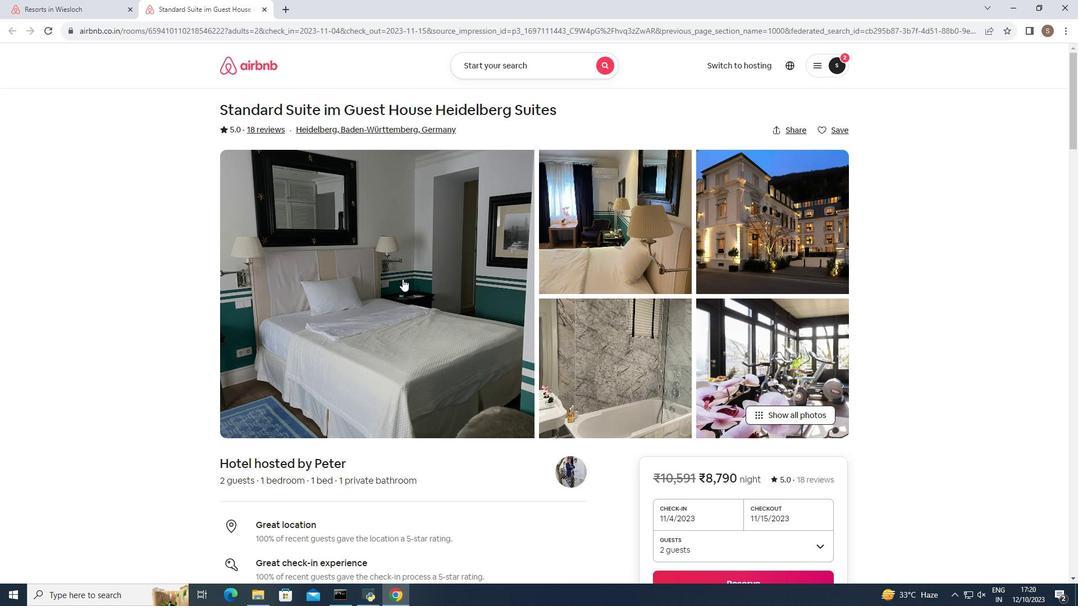 
Action: Mouse pressed left at (402, 279)
Screenshot: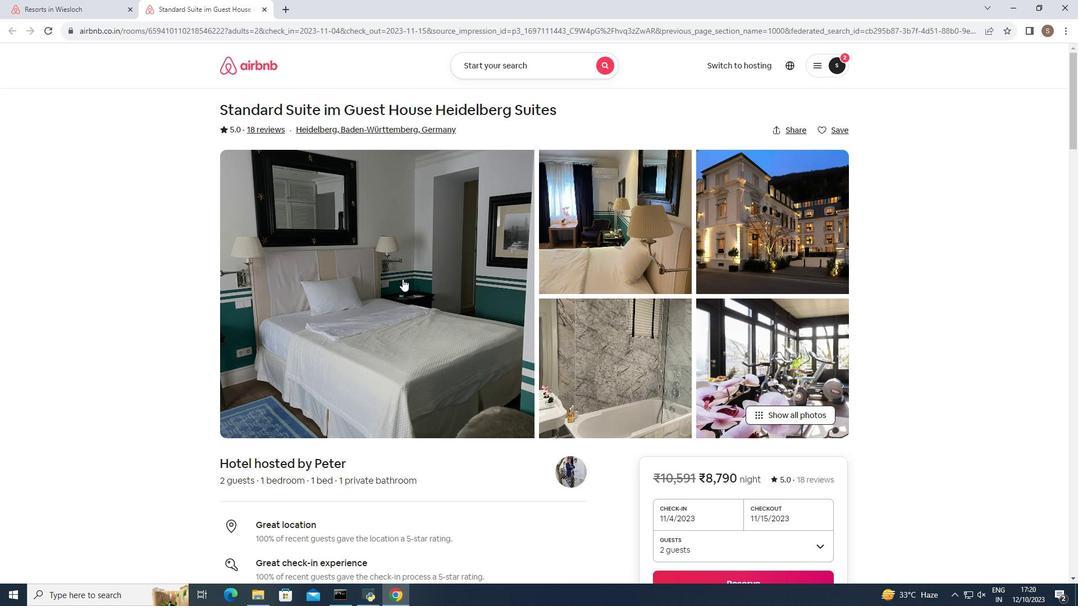 
Action: Mouse moved to (402, 279)
Screenshot: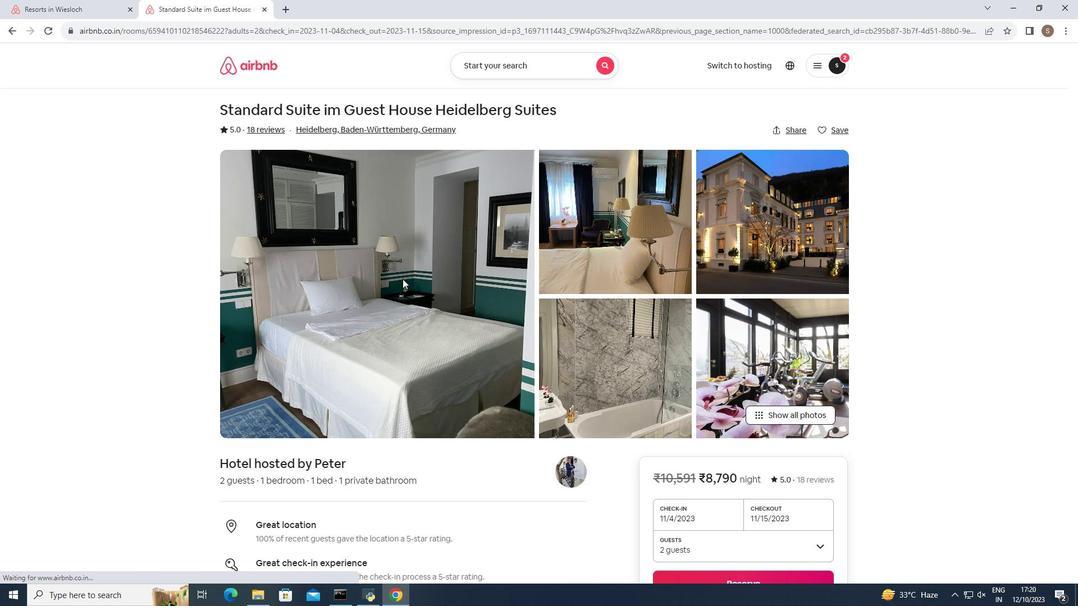 
Action: Mouse scrolled (402, 278) with delta (0, 0)
Screenshot: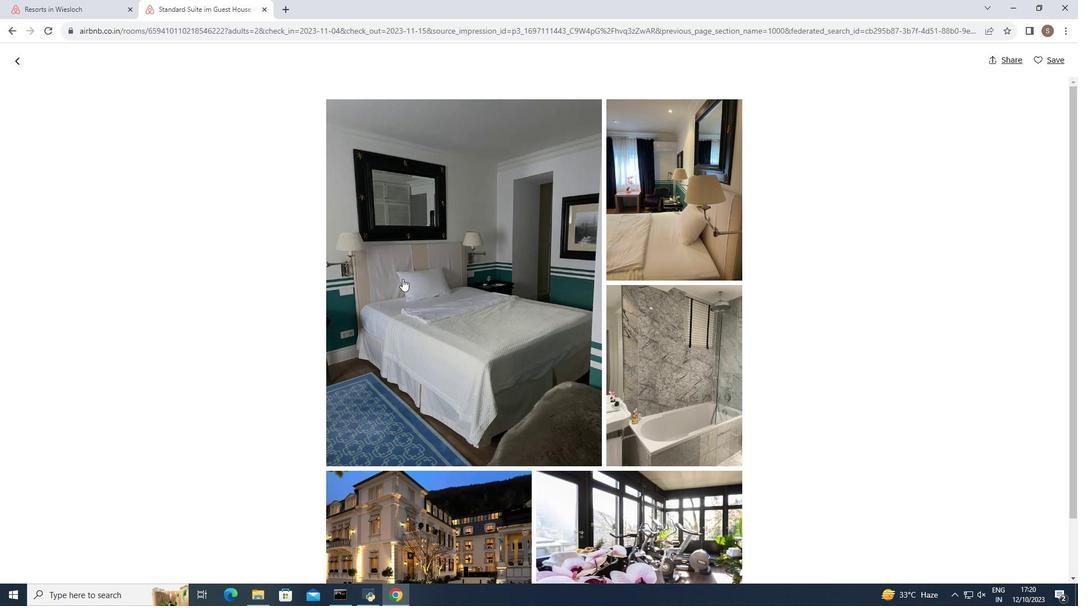 
Action: Mouse scrolled (402, 278) with delta (0, 0)
Screenshot: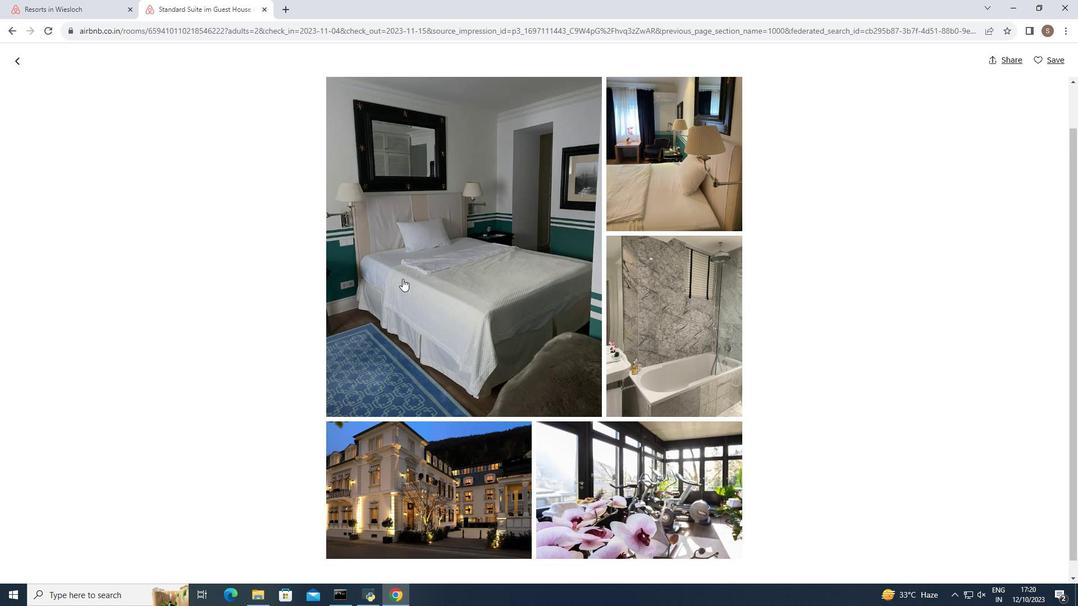 
Action: Mouse moved to (401, 281)
Screenshot: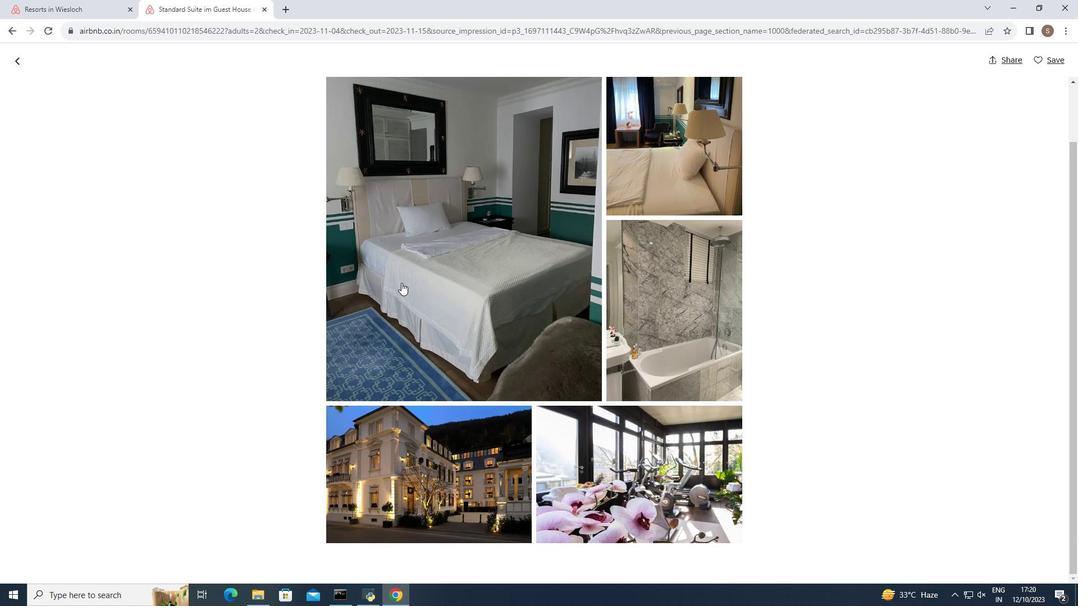 
Action: Mouse scrolled (401, 280) with delta (0, 0)
Screenshot: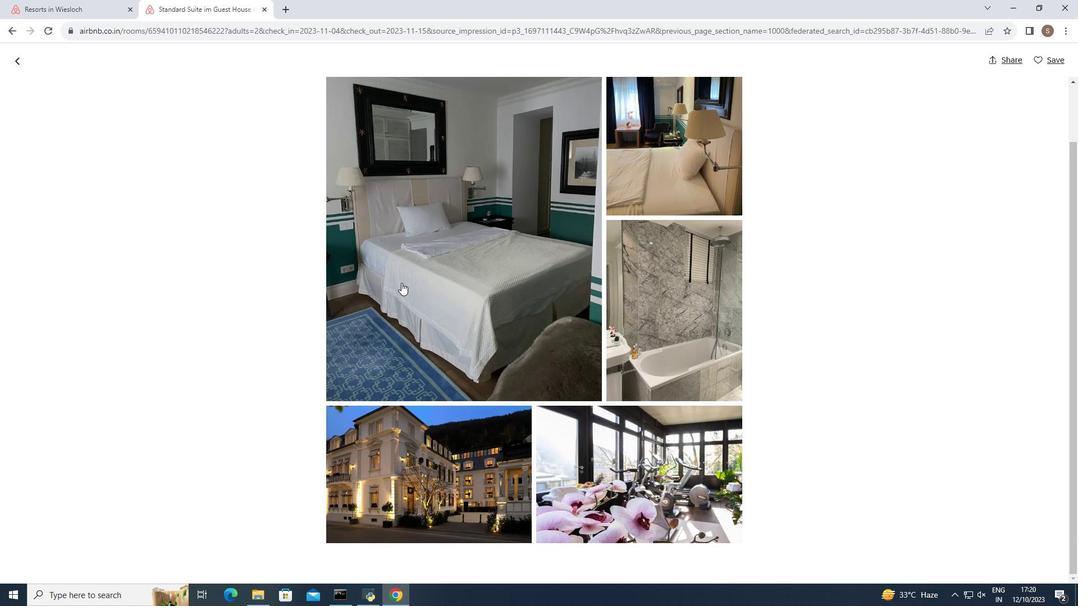 
Action: Mouse moved to (11, 60)
Screenshot: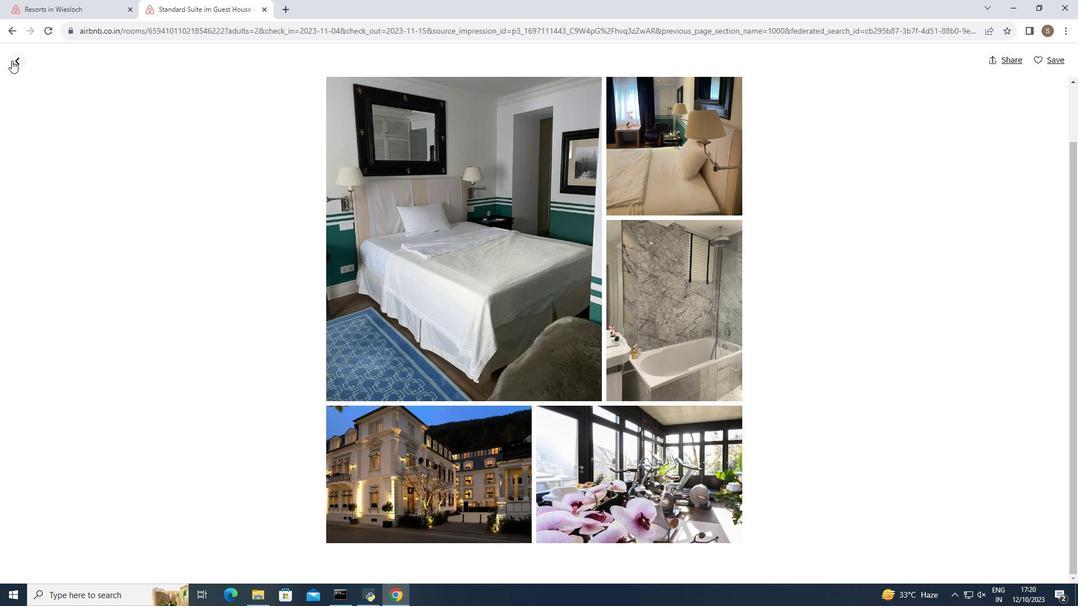
Action: Mouse pressed left at (11, 60)
Screenshot: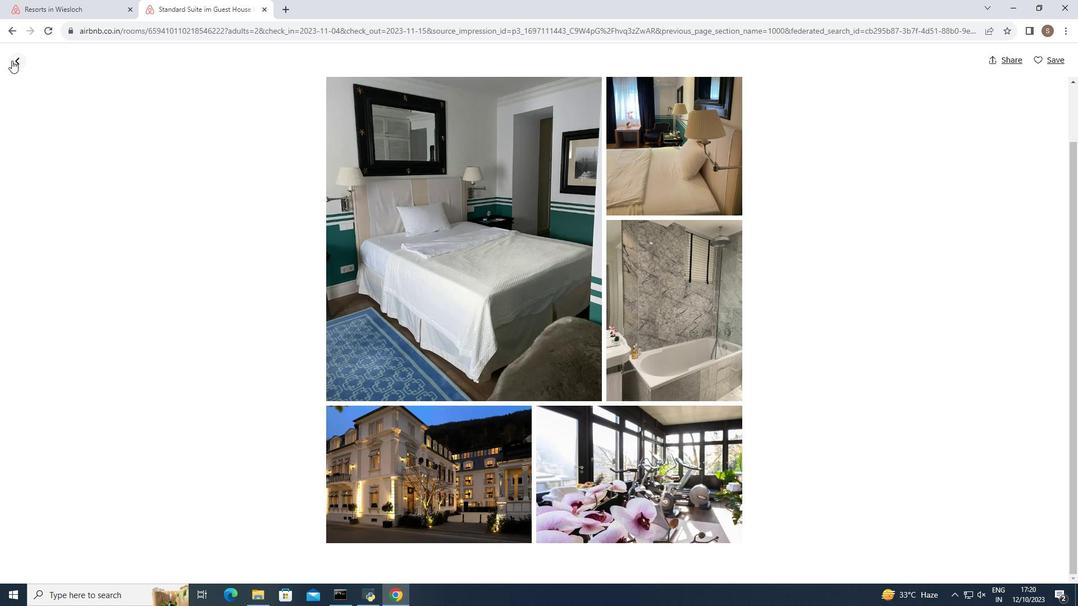 
Action: Mouse moved to (309, 260)
Screenshot: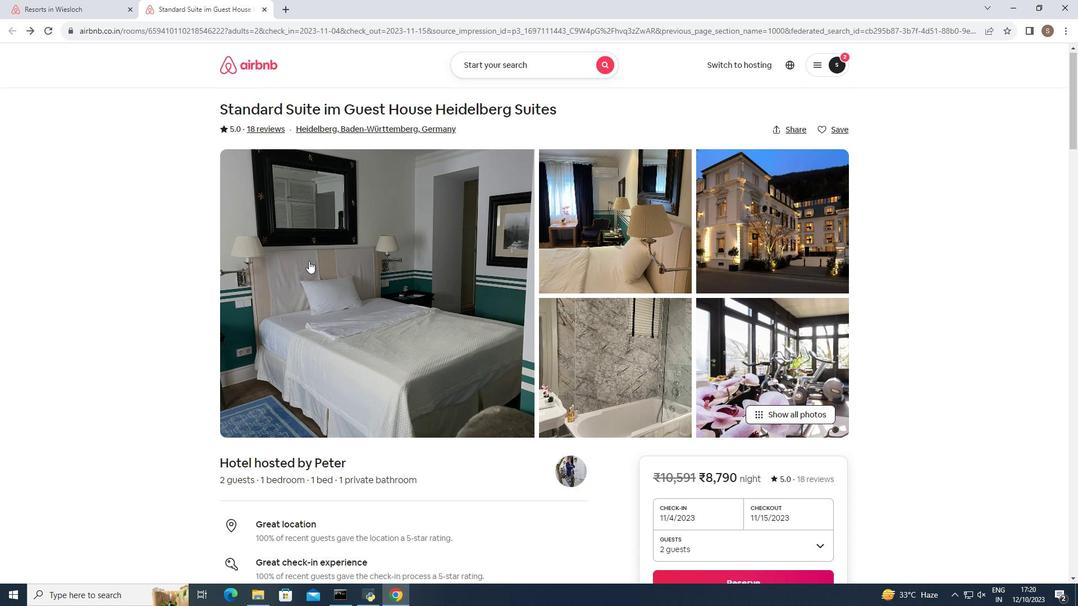 
Action: Mouse scrolled (309, 260) with delta (0, 0)
Screenshot: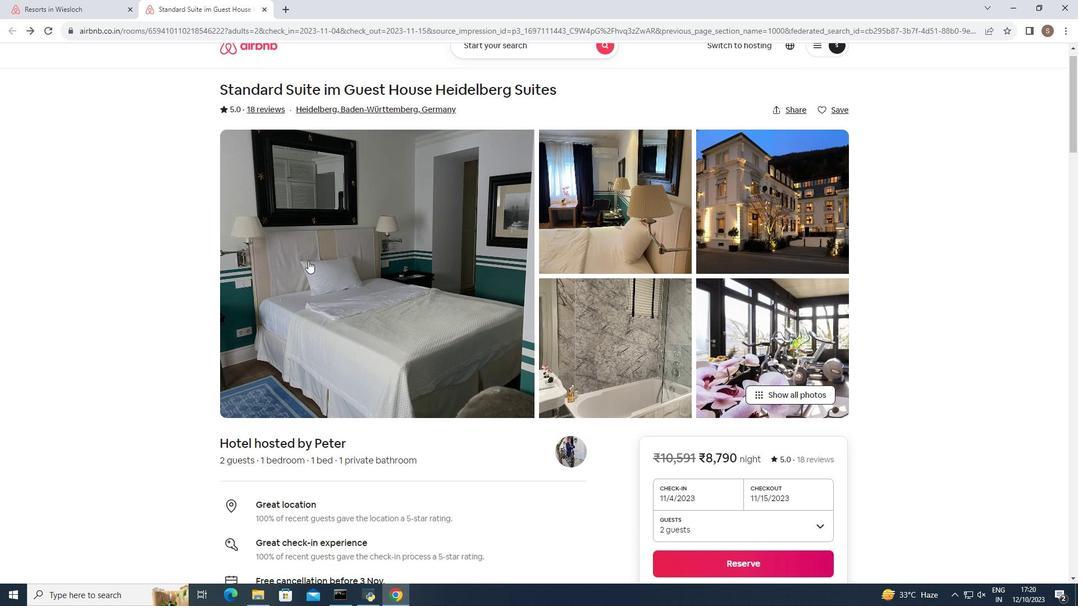 
Action: Mouse moved to (307, 261)
Screenshot: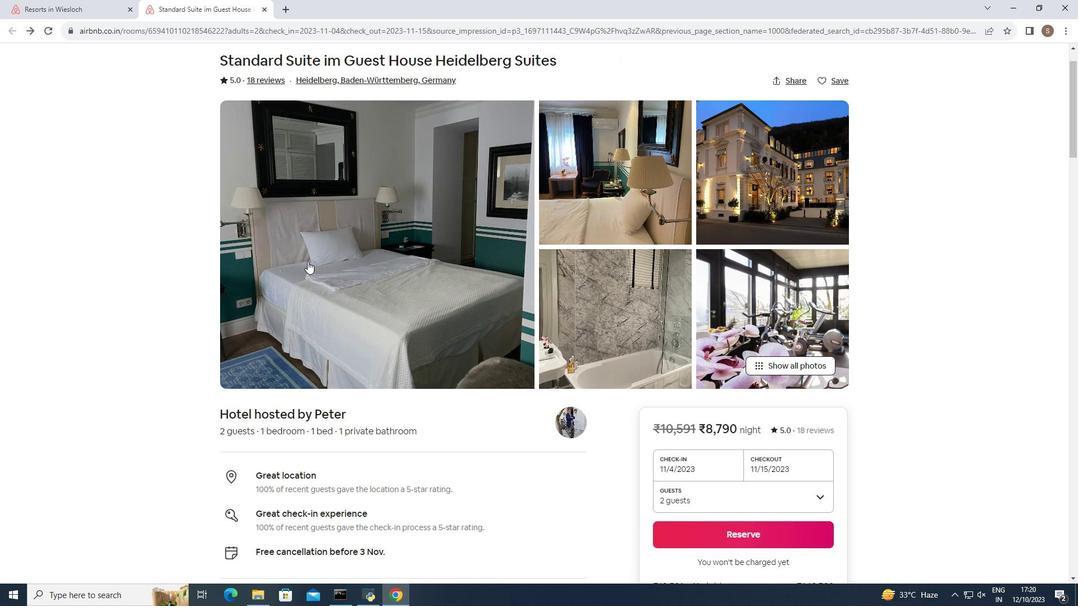 
Action: Mouse scrolled (307, 261) with delta (0, 0)
Screenshot: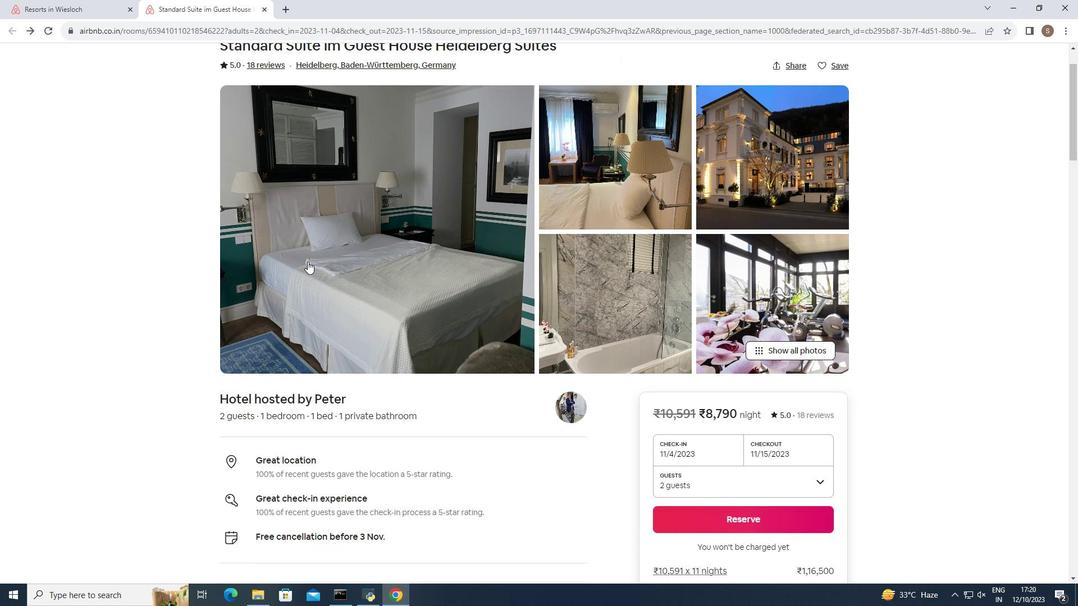 
Action: Mouse scrolled (307, 261) with delta (0, 0)
Screenshot: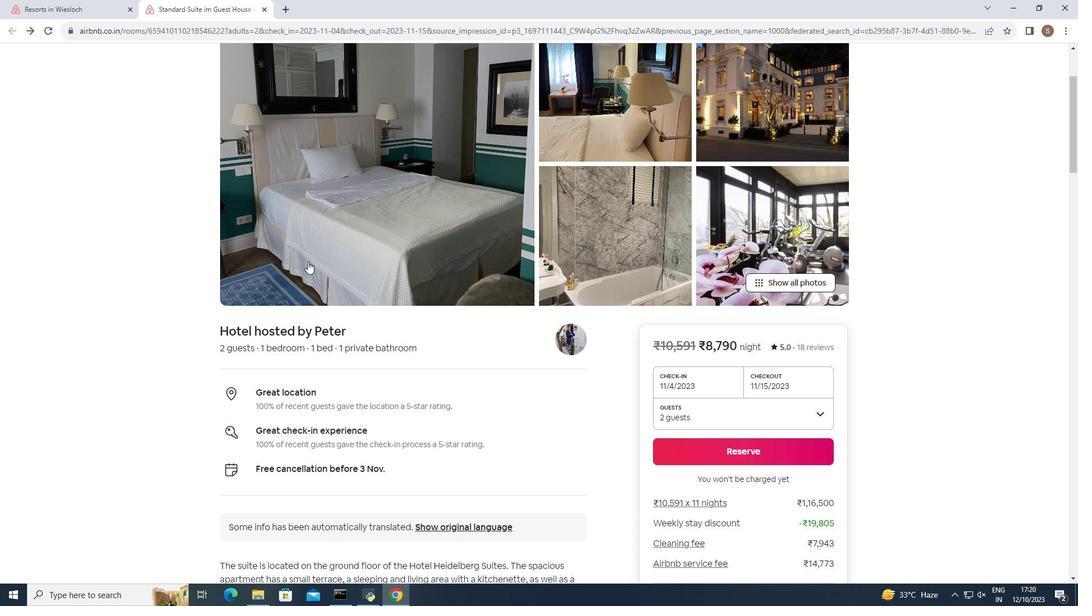 
Action: Mouse scrolled (307, 261) with delta (0, 0)
Screenshot: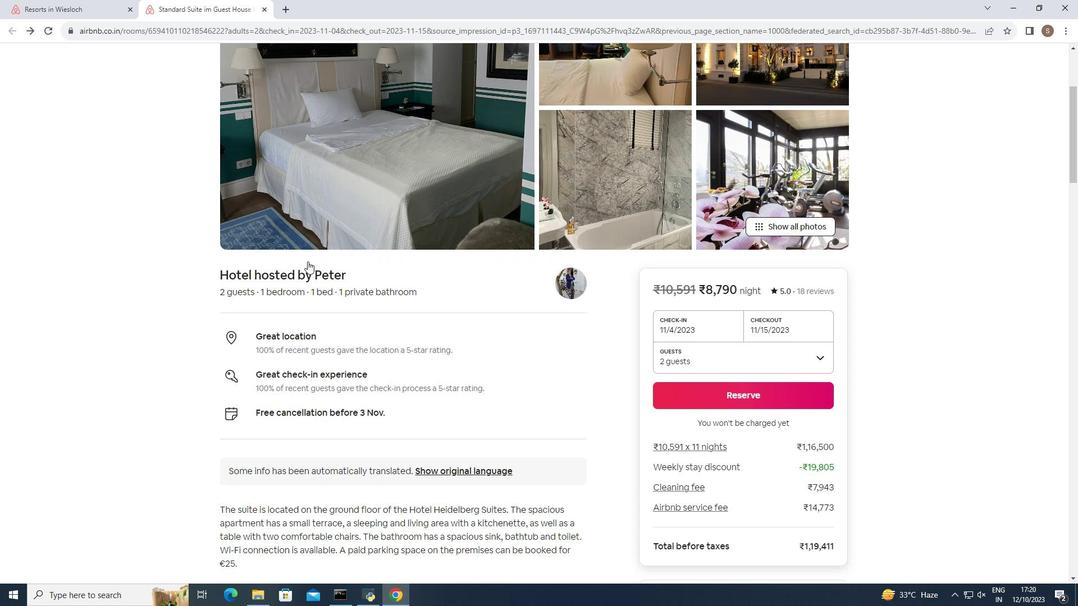 
Action: Mouse scrolled (307, 261) with delta (0, 0)
Screenshot: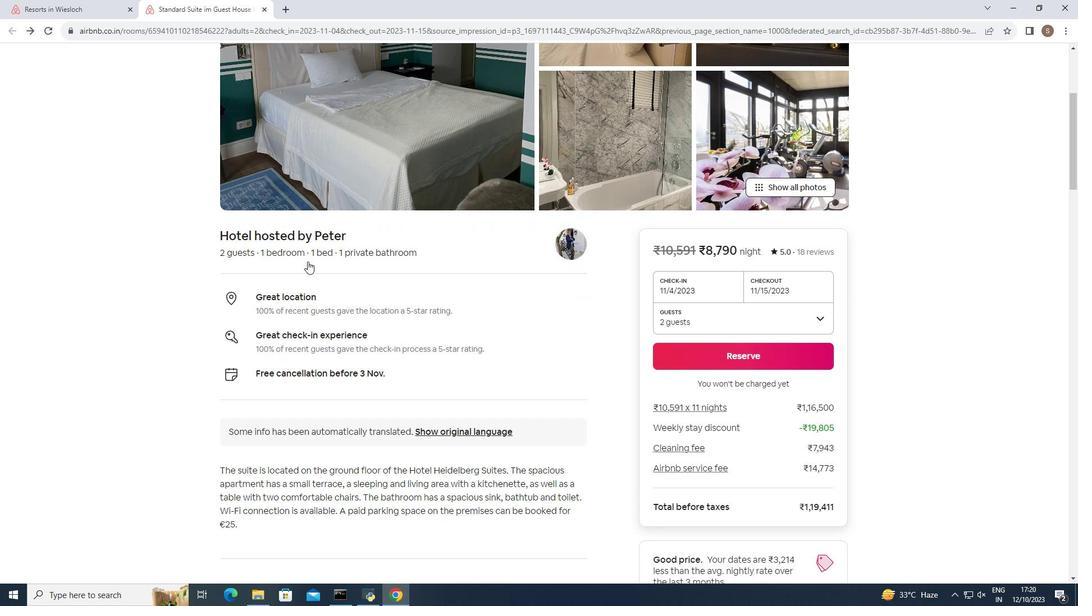 
Action: Mouse scrolled (307, 261) with delta (0, 0)
Screenshot: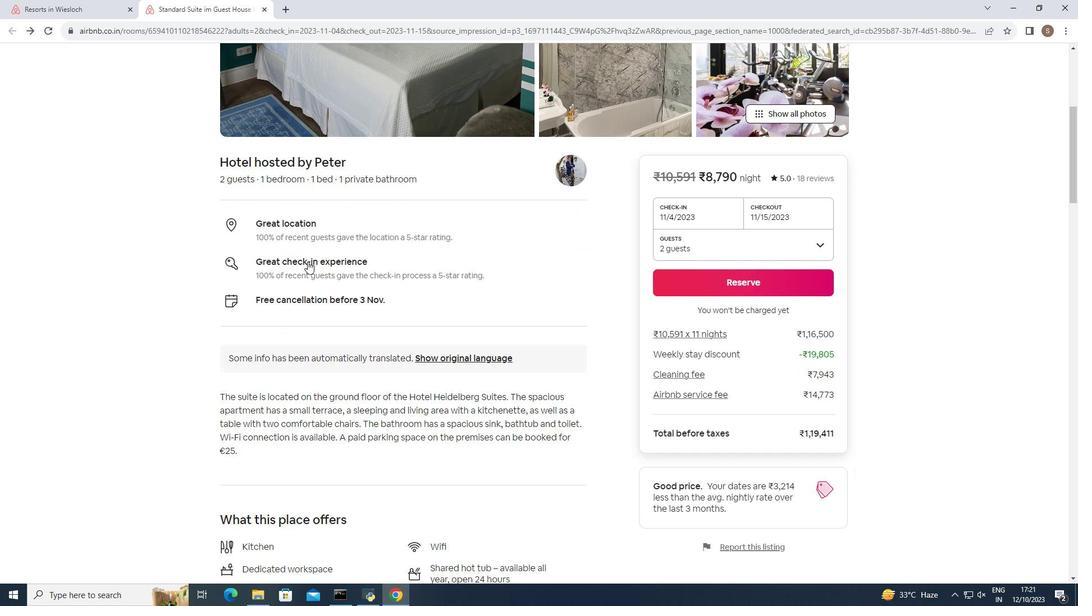
Action: Mouse scrolled (307, 261) with delta (0, 0)
Screenshot: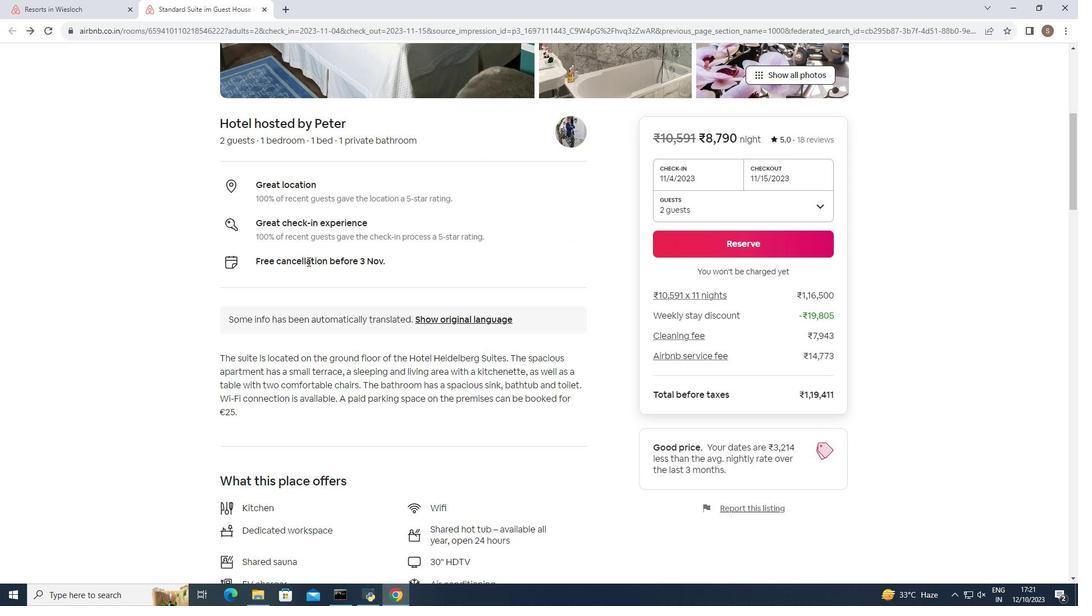
Action: Mouse scrolled (307, 261) with delta (0, 0)
Screenshot: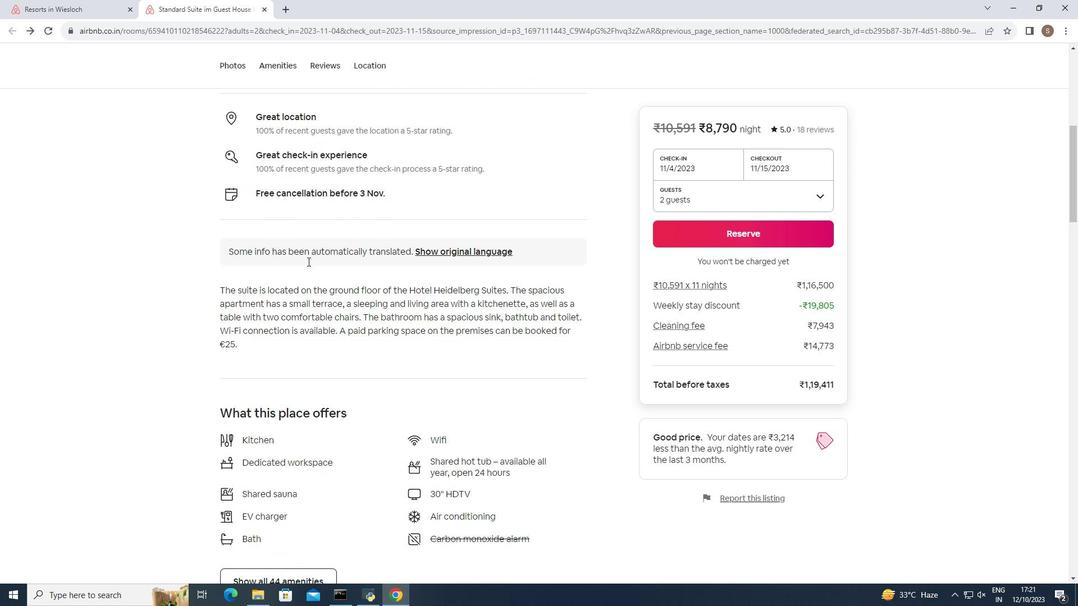 
Action: Mouse scrolled (307, 261) with delta (0, 0)
Screenshot: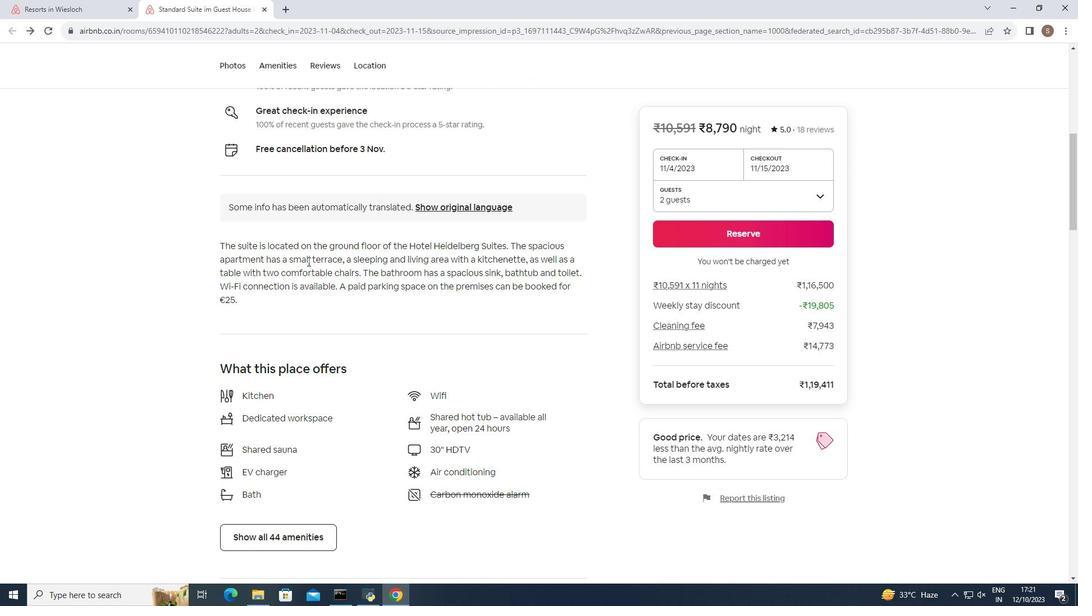 
Action: Mouse scrolled (307, 261) with delta (0, 0)
Screenshot: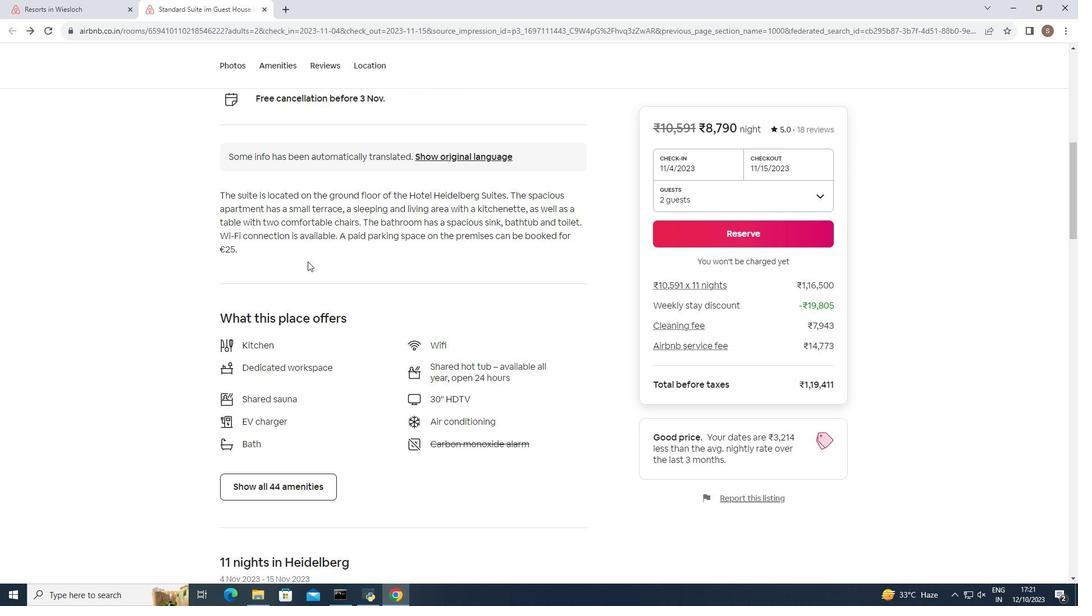 
Action: Mouse scrolled (307, 261) with delta (0, 0)
Screenshot: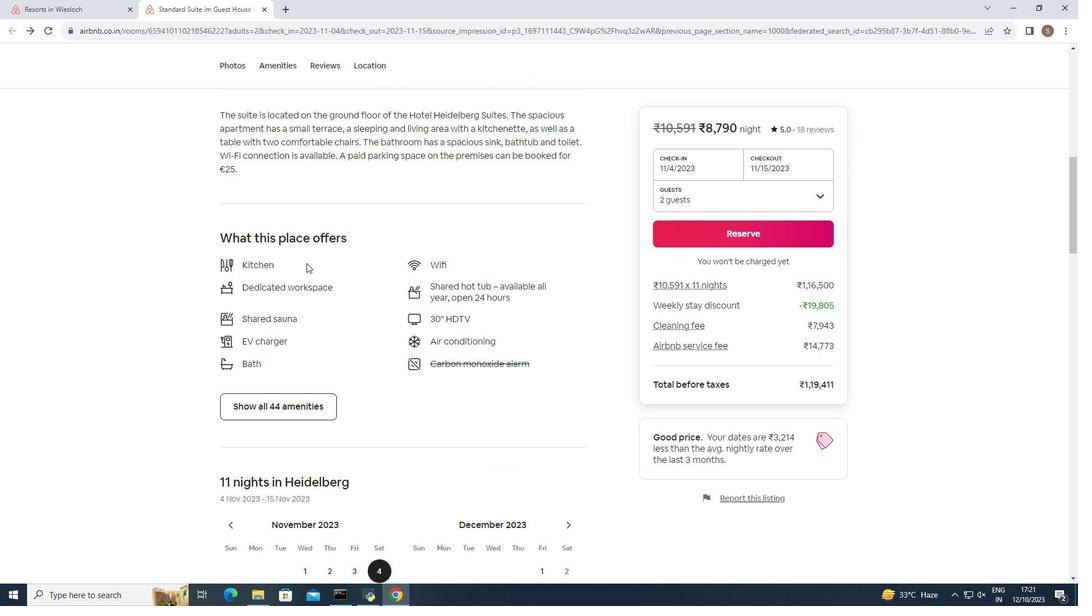
Action: Mouse moved to (306, 263)
Screenshot: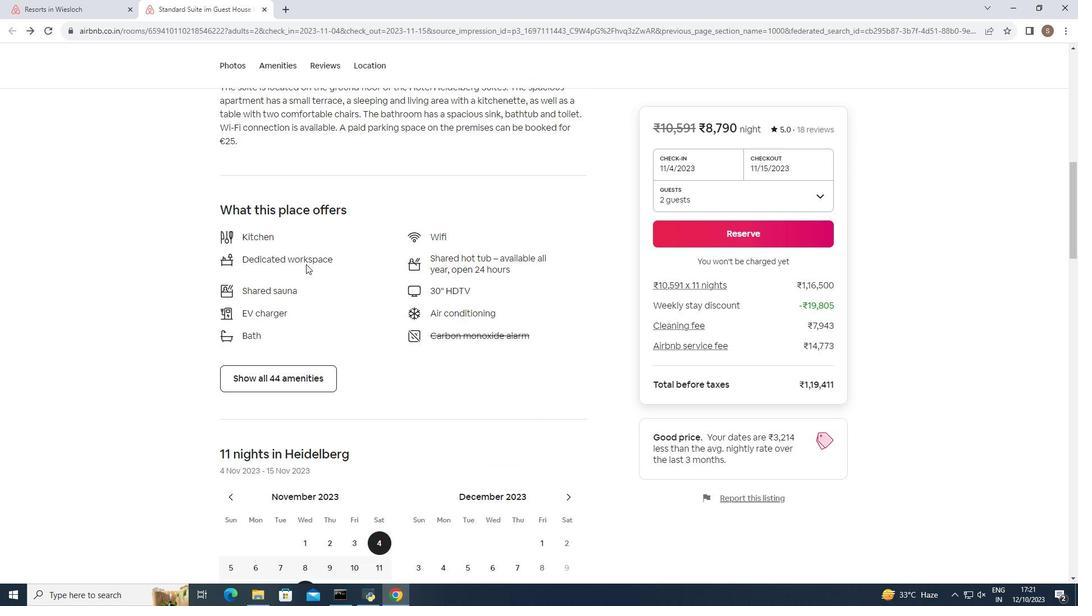 
Action: Mouse scrolled (306, 262) with delta (0, 0)
Screenshot: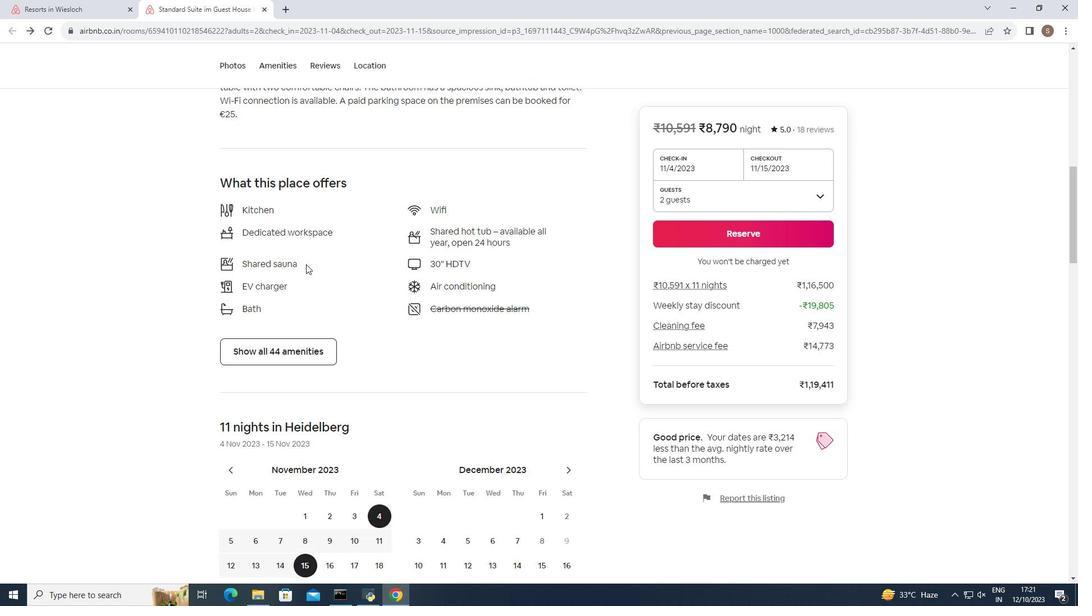
Action: Mouse moved to (302, 317)
Screenshot: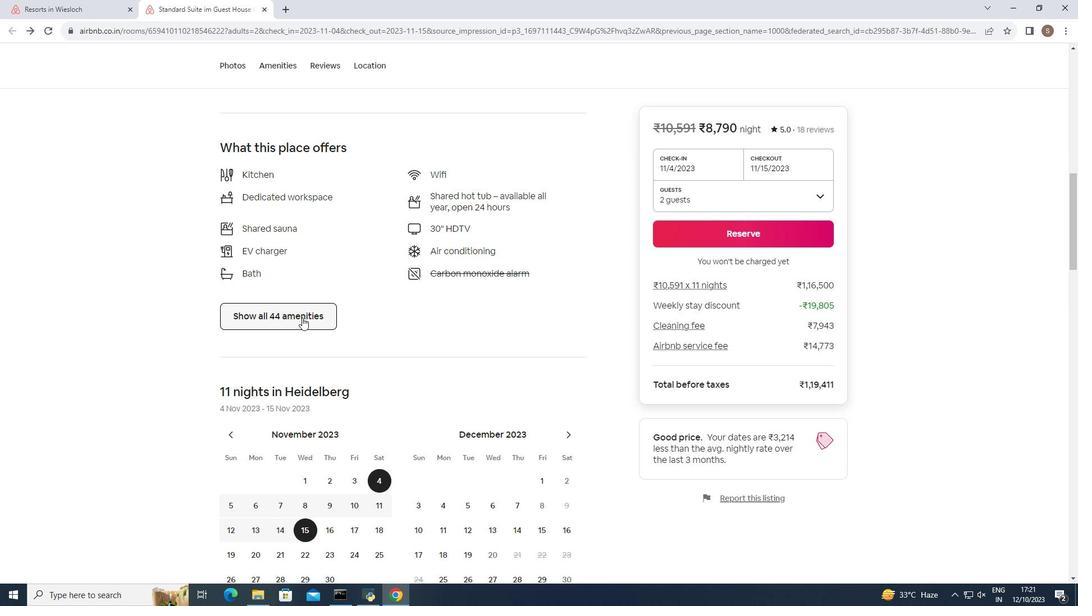 
Action: Mouse pressed left at (302, 317)
Screenshot: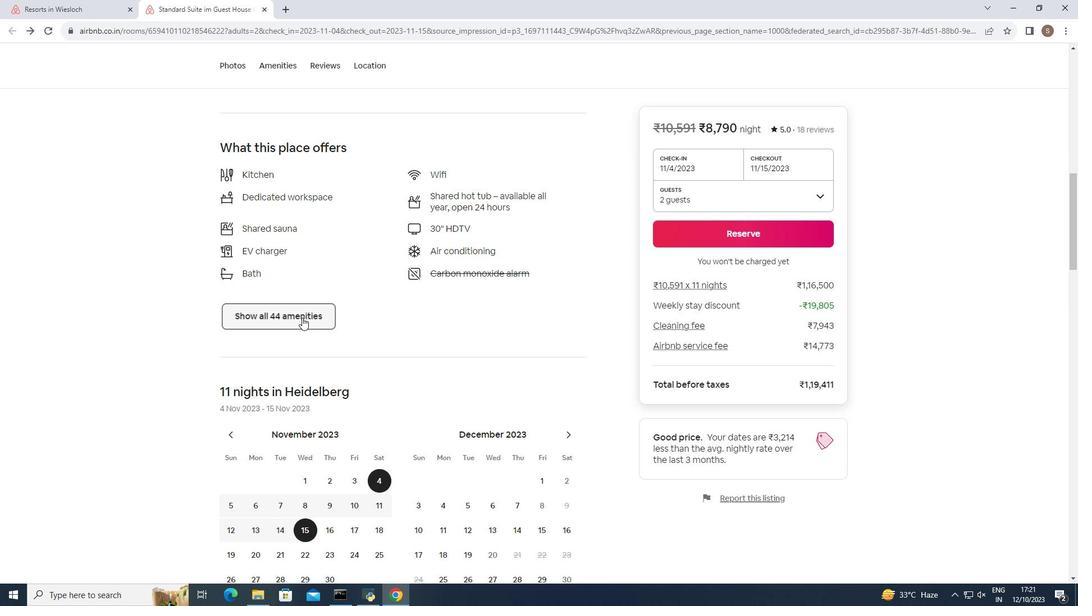 
Action: Mouse moved to (380, 313)
Screenshot: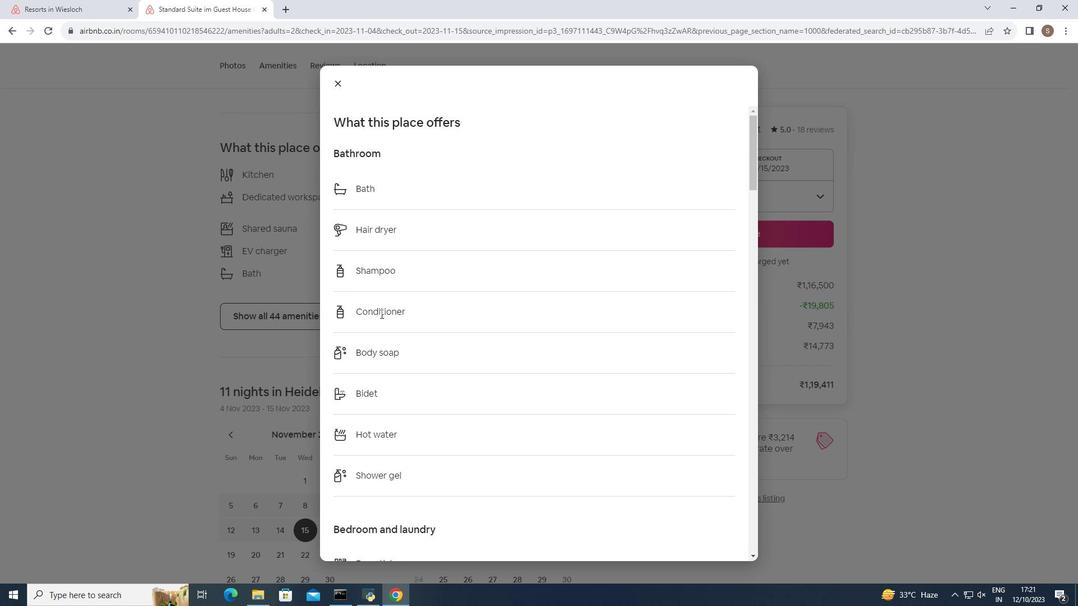 
Action: Mouse scrolled (380, 313) with delta (0, 0)
Screenshot: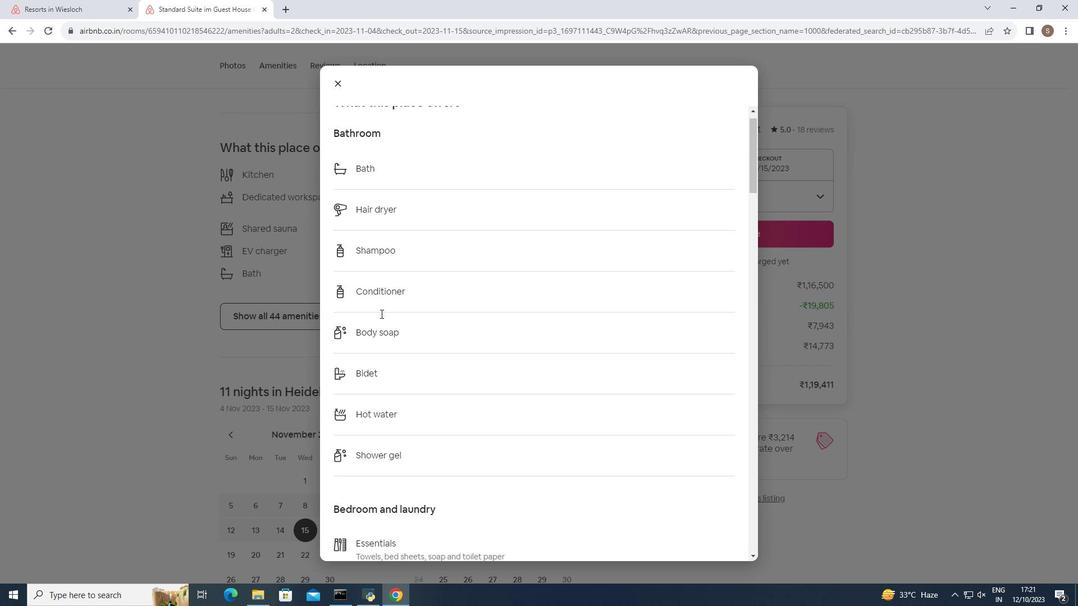 
Action: Mouse scrolled (380, 313) with delta (0, 0)
Screenshot: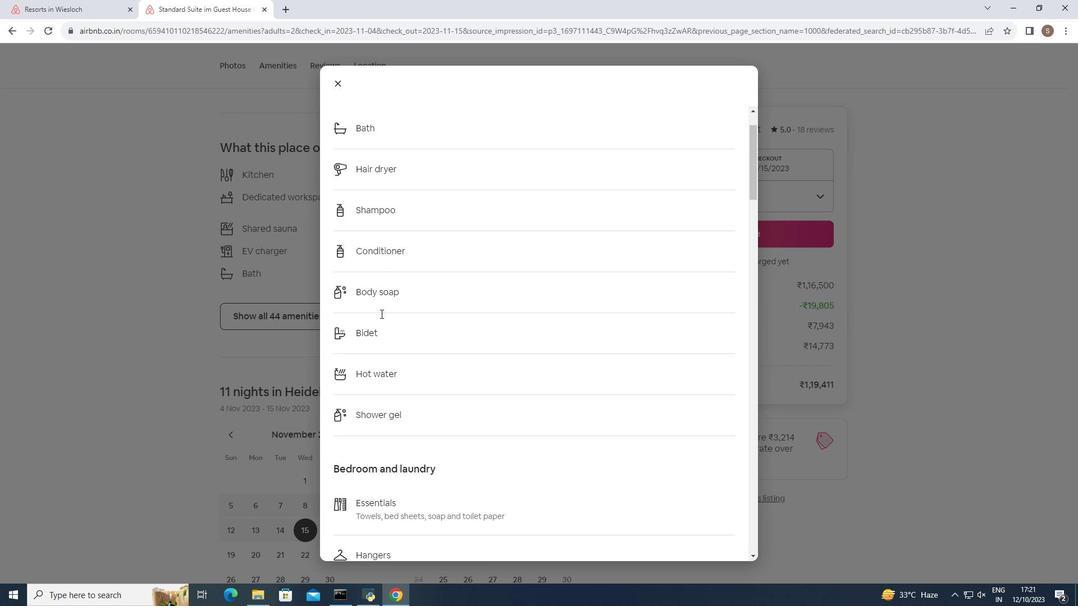 
Action: Mouse scrolled (380, 313) with delta (0, 0)
Screenshot: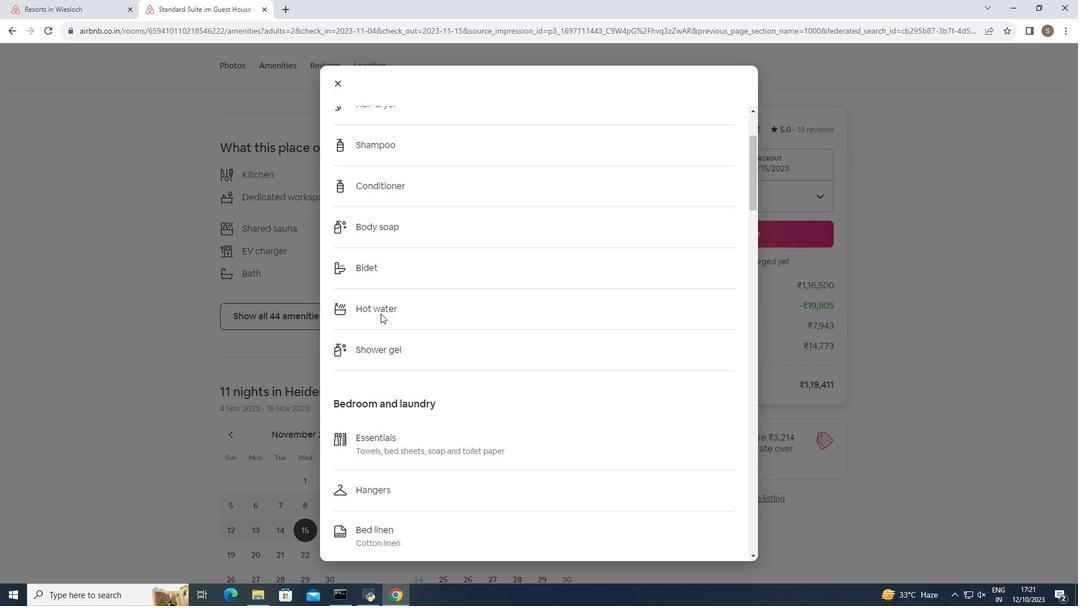 
Action: Mouse scrolled (380, 313) with delta (0, 0)
Screenshot: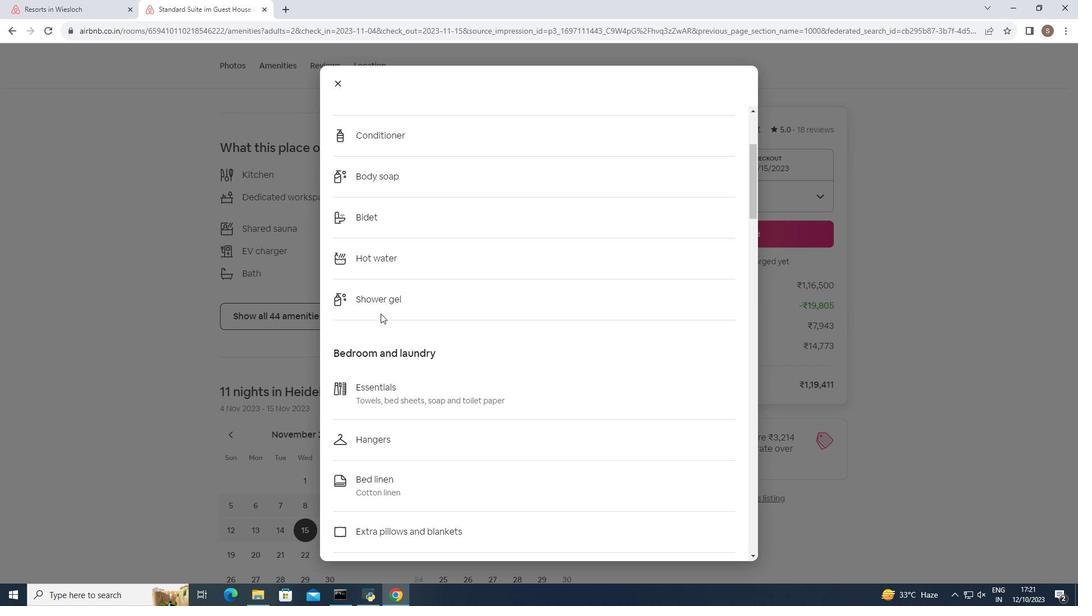 
Action: Mouse scrolled (380, 313) with delta (0, 0)
Screenshot: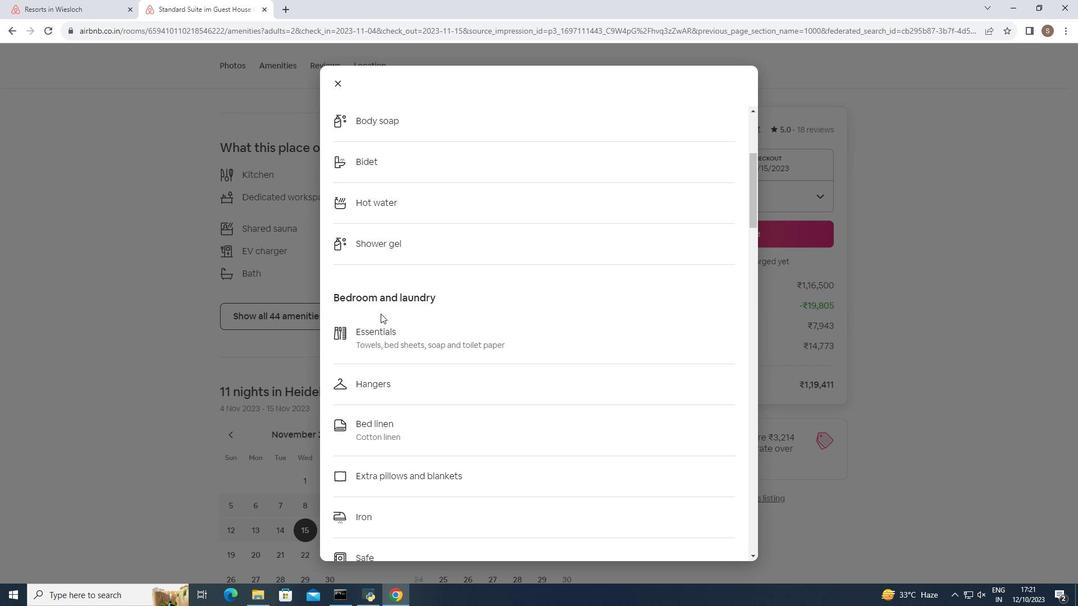 
Action: Mouse scrolled (380, 313) with delta (0, 0)
Screenshot: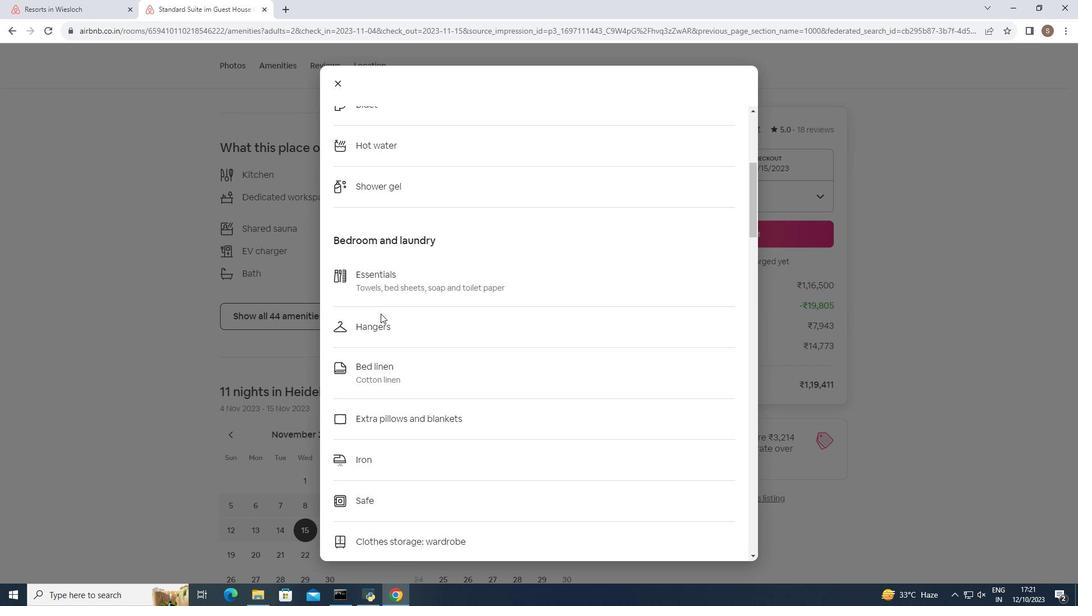 
Action: Mouse scrolled (380, 313) with delta (0, 0)
Screenshot: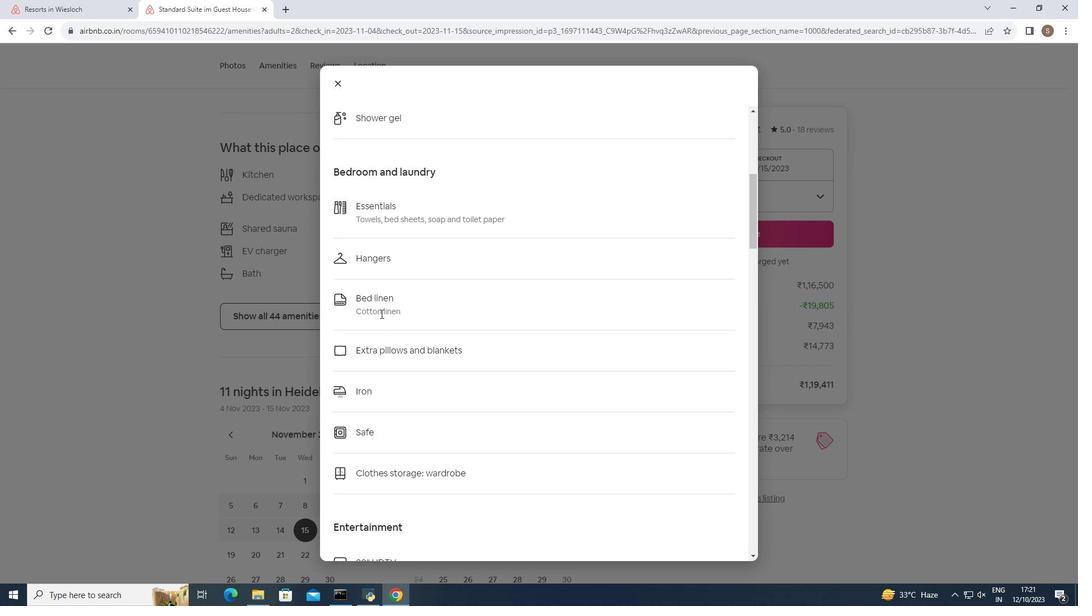 
Action: Mouse scrolled (380, 313) with delta (0, 0)
Screenshot: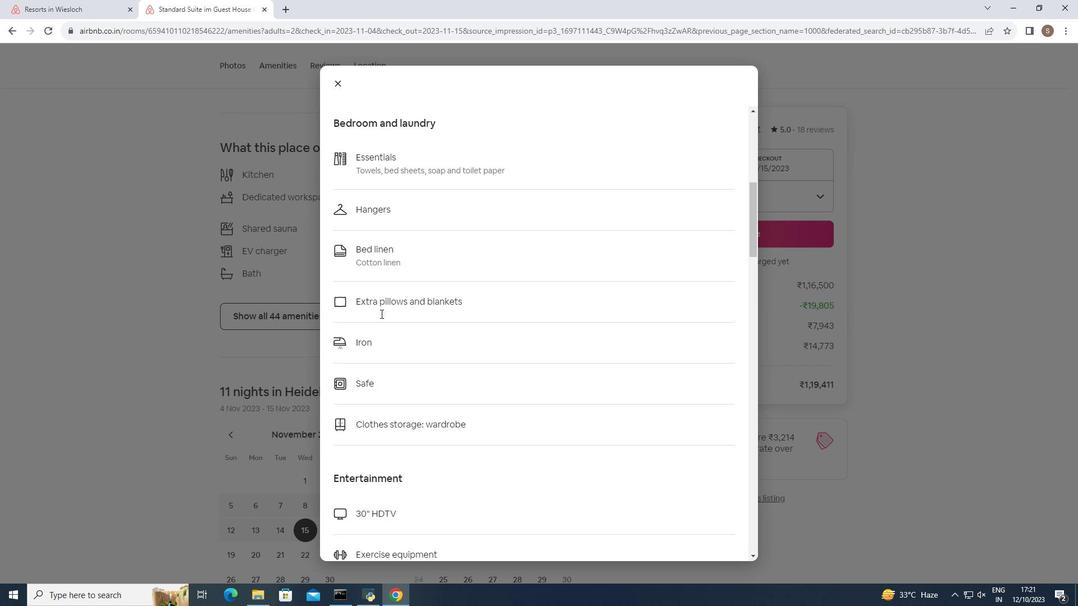 
Action: Mouse scrolled (380, 313) with delta (0, 0)
Screenshot: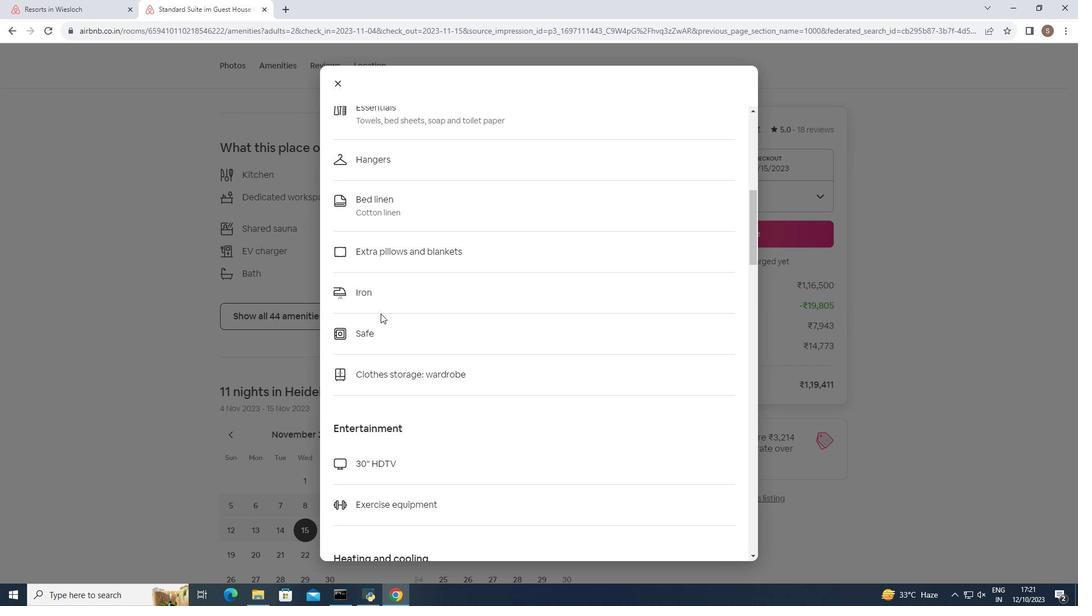 
Action: Mouse scrolled (380, 313) with delta (0, 0)
Screenshot: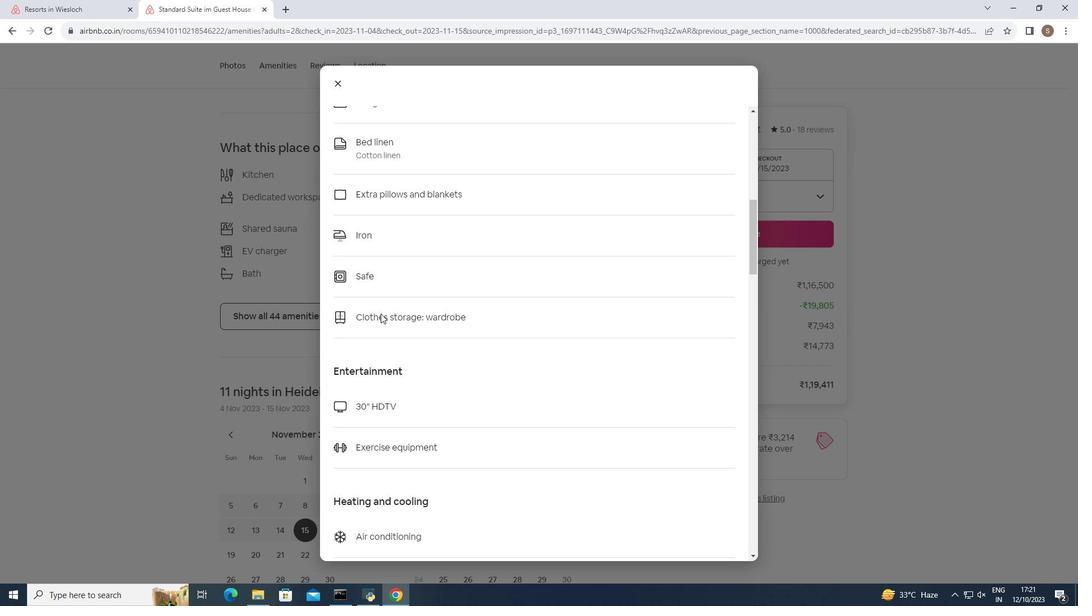 
Action: Mouse scrolled (380, 313) with delta (0, 0)
Screenshot: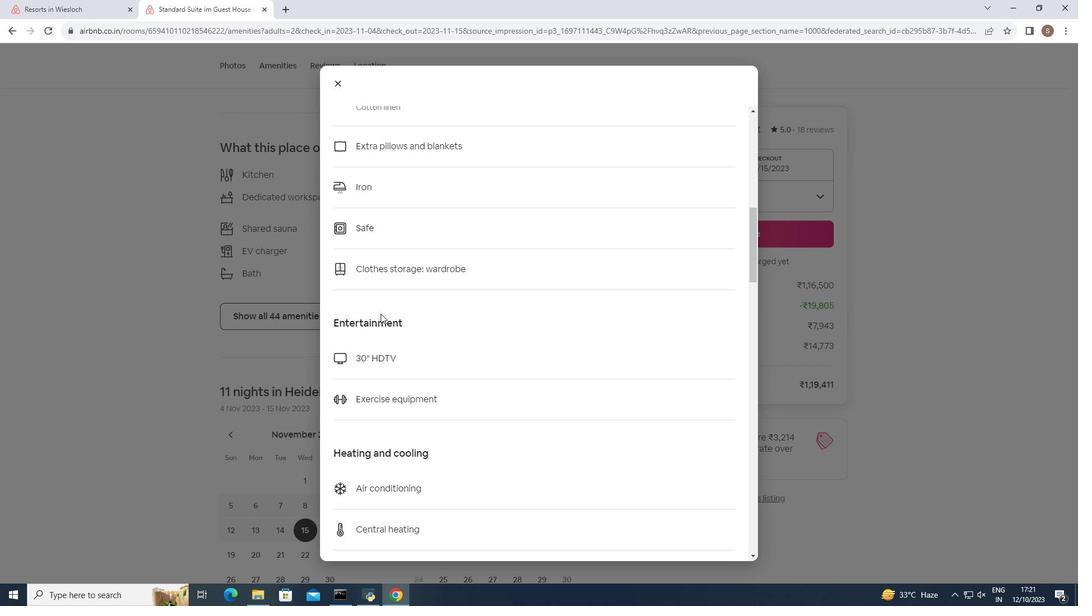 
Action: Mouse moved to (380, 313)
Screenshot: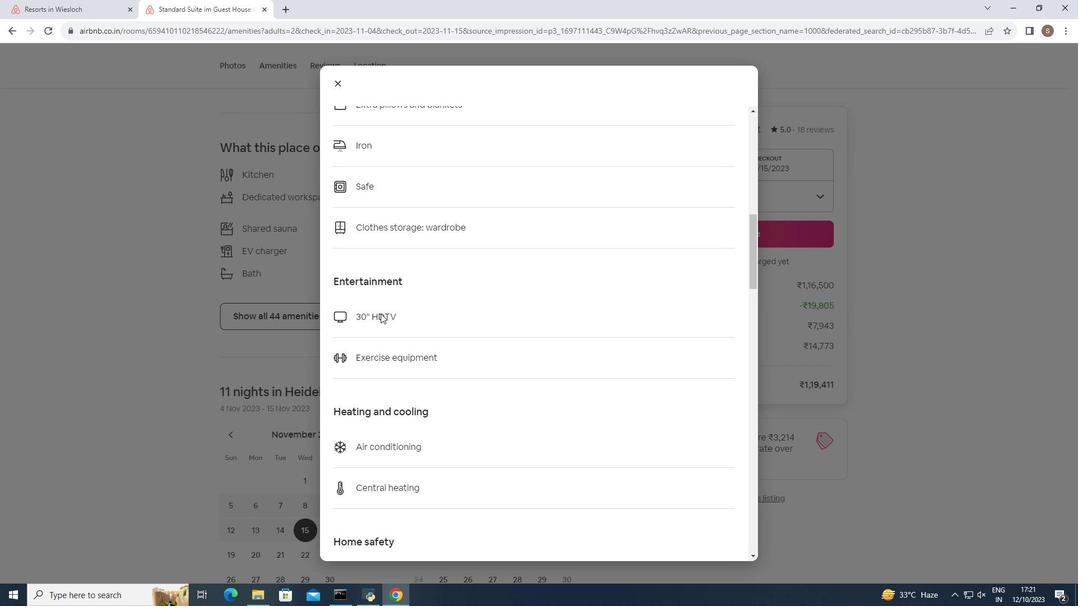 
Action: Mouse scrolled (380, 313) with delta (0, 0)
Screenshot: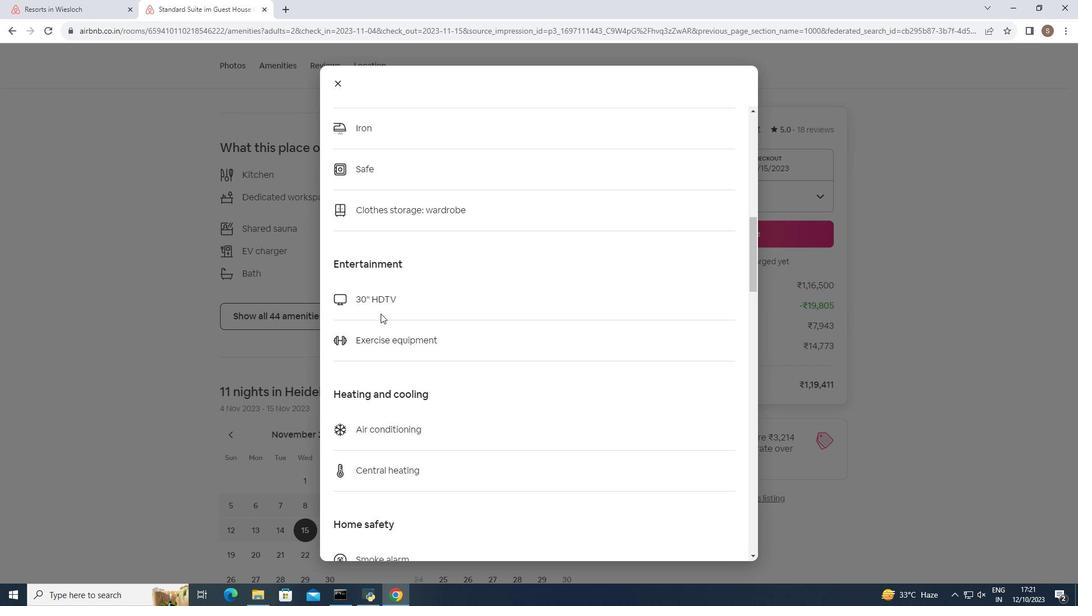 
Action: Mouse scrolled (380, 313) with delta (0, 0)
Screenshot: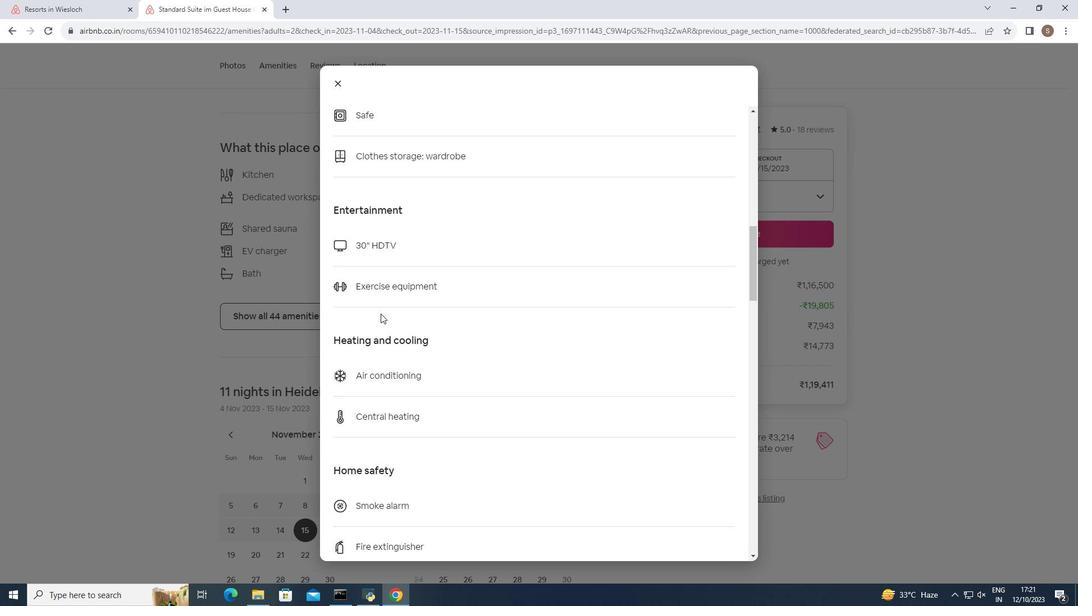 
Action: Mouse moved to (380, 315)
Screenshot: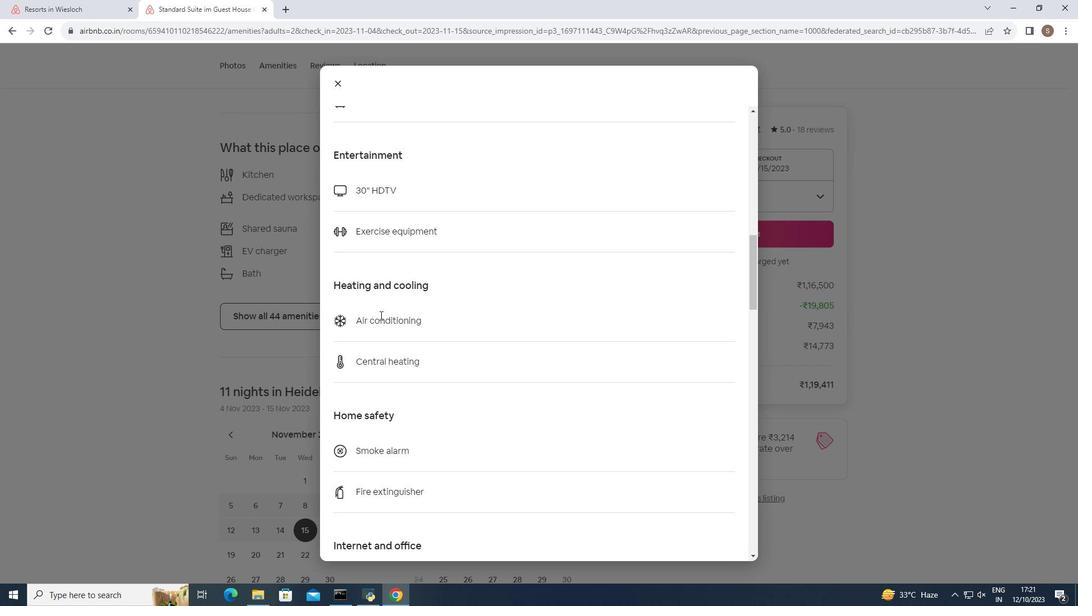 
Action: Mouse scrolled (380, 315) with delta (0, 0)
Screenshot: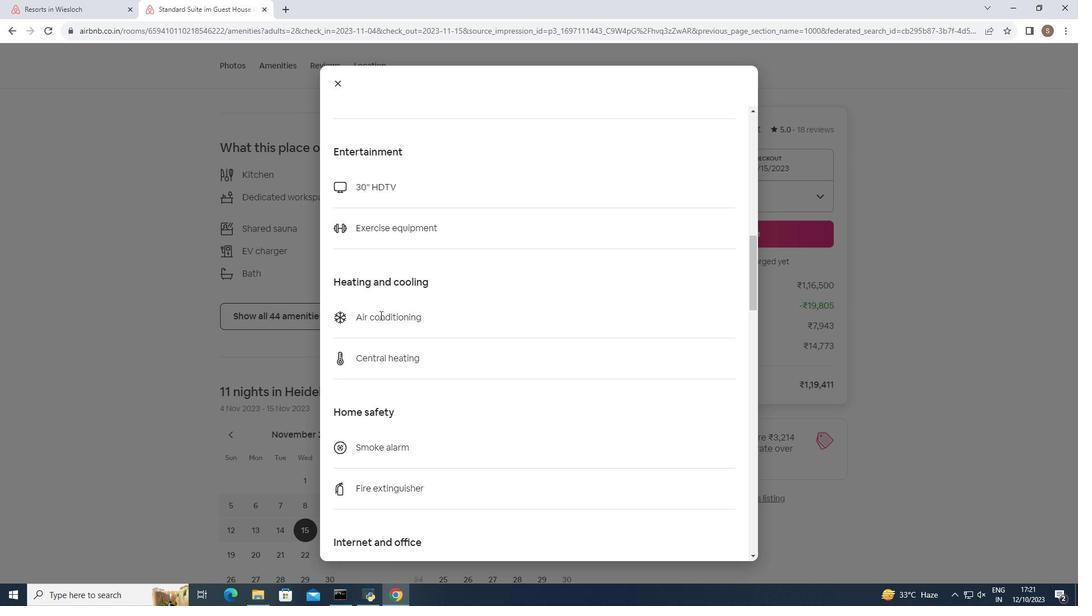 
Action: Mouse scrolled (380, 315) with delta (0, 0)
Screenshot: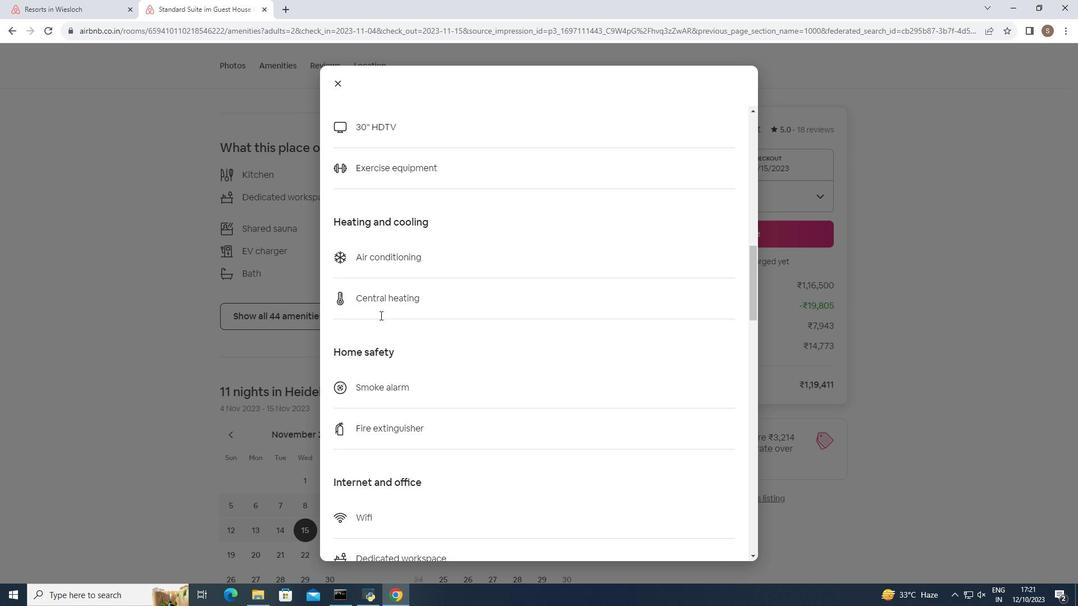 
Action: Mouse scrolled (380, 315) with delta (0, 0)
Screenshot: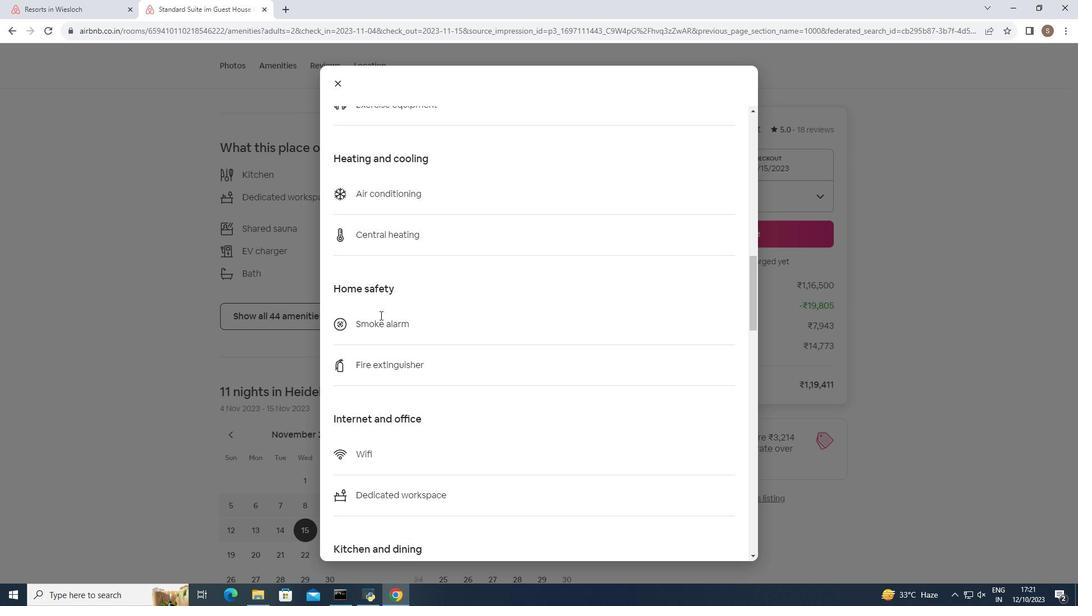 
Action: Mouse scrolled (380, 315) with delta (0, 0)
Screenshot: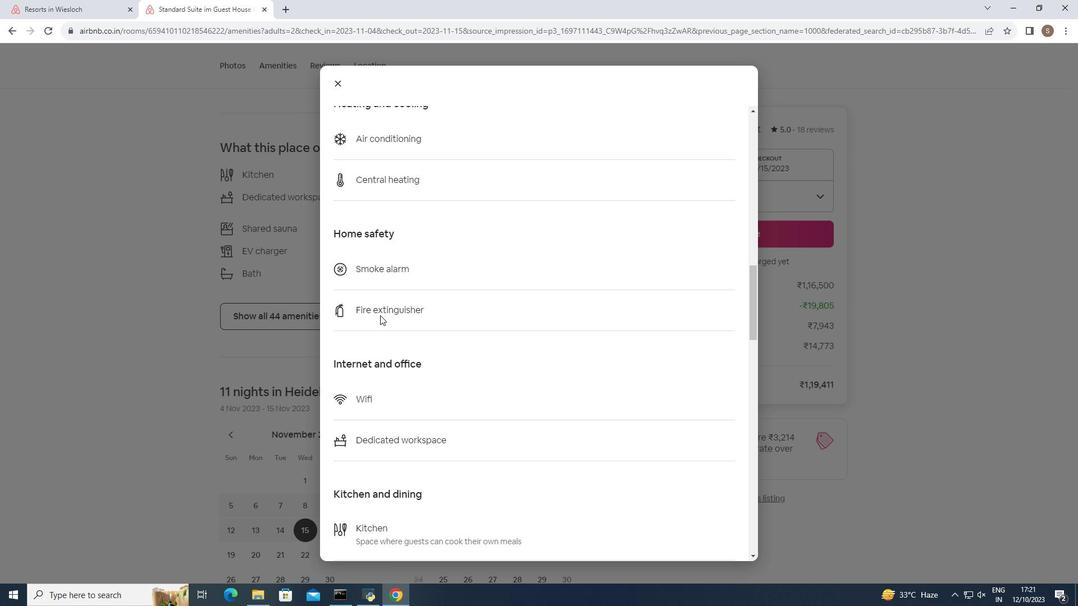 
Action: Mouse scrolled (380, 315) with delta (0, 0)
Screenshot: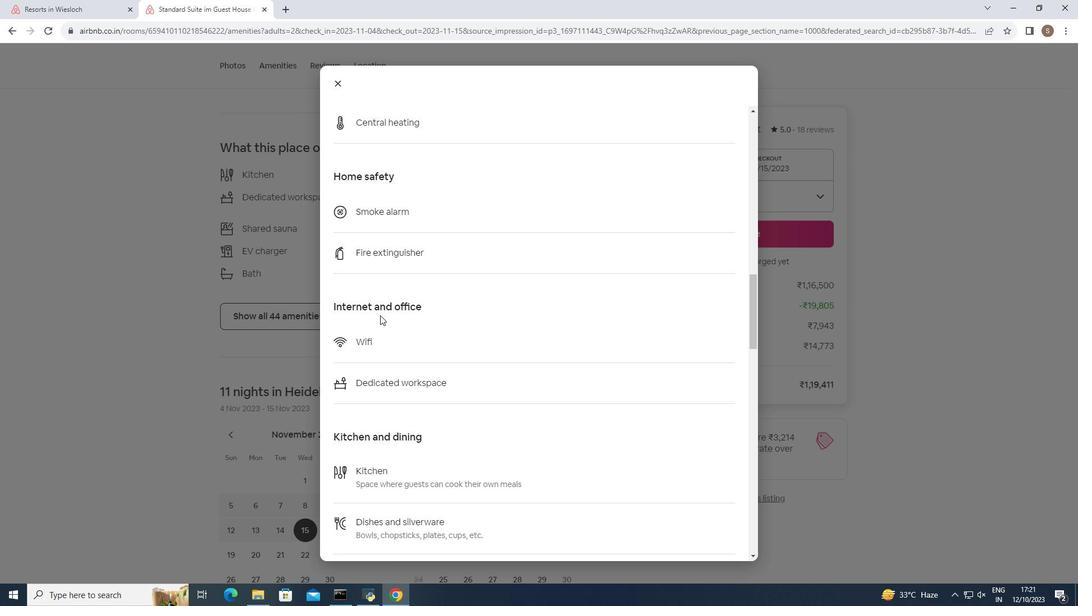 
Action: Mouse scrolled (380, 315) with delta (0, 0)
Screenshot: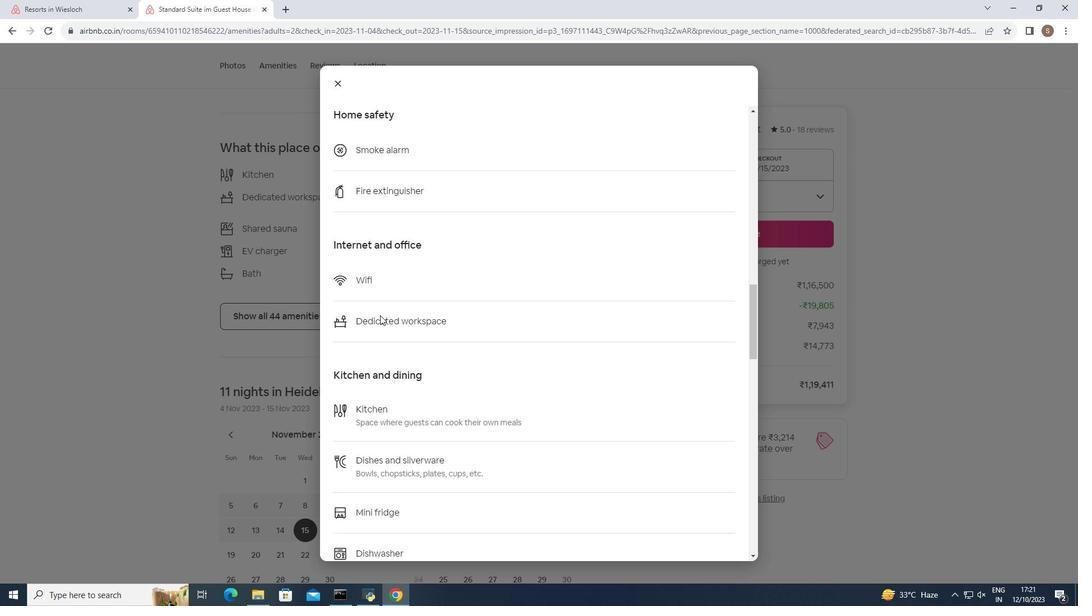 
Action: Mouse scrolled (380, 315) with delta (0, 0)
Screenshot: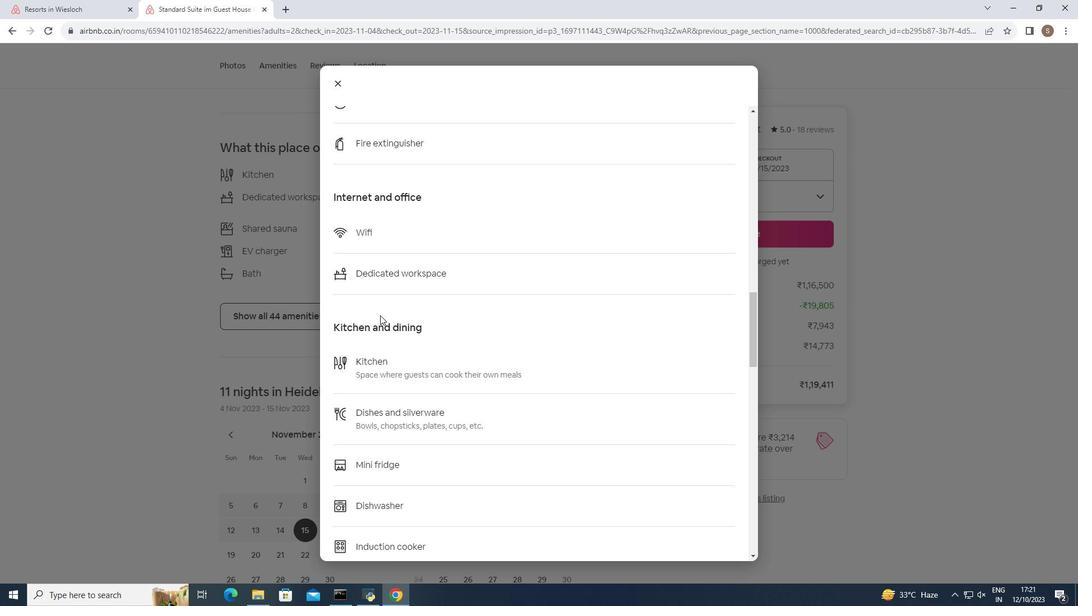 
Action: Mouse scrolled (380, 315) with delta (0, 0)
Screenshot: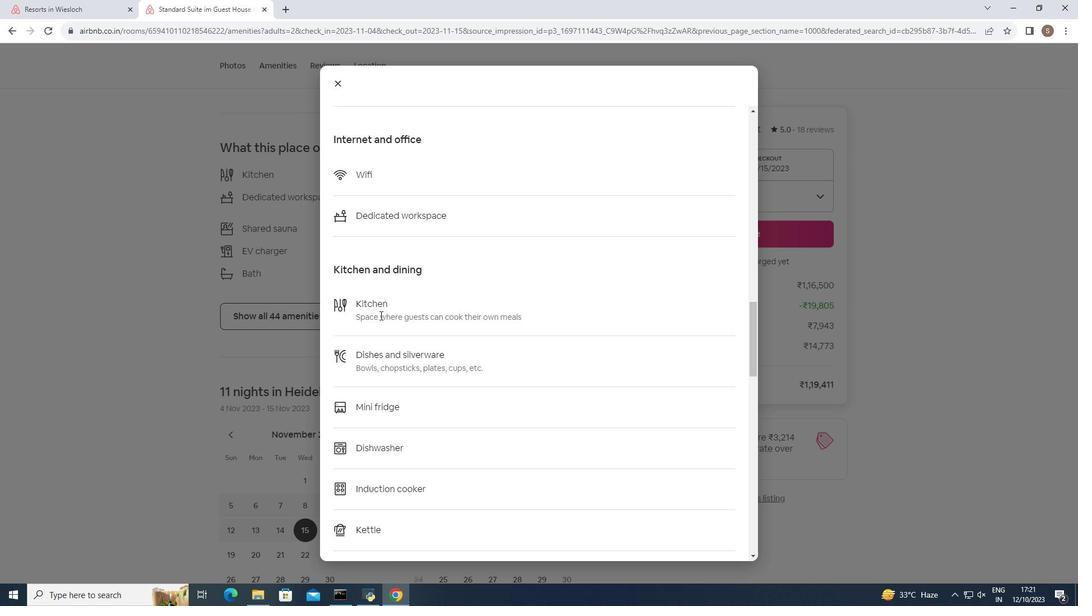 
Action: Mouse scrolled (380, 315) with delta (0, 0)
Screenshot: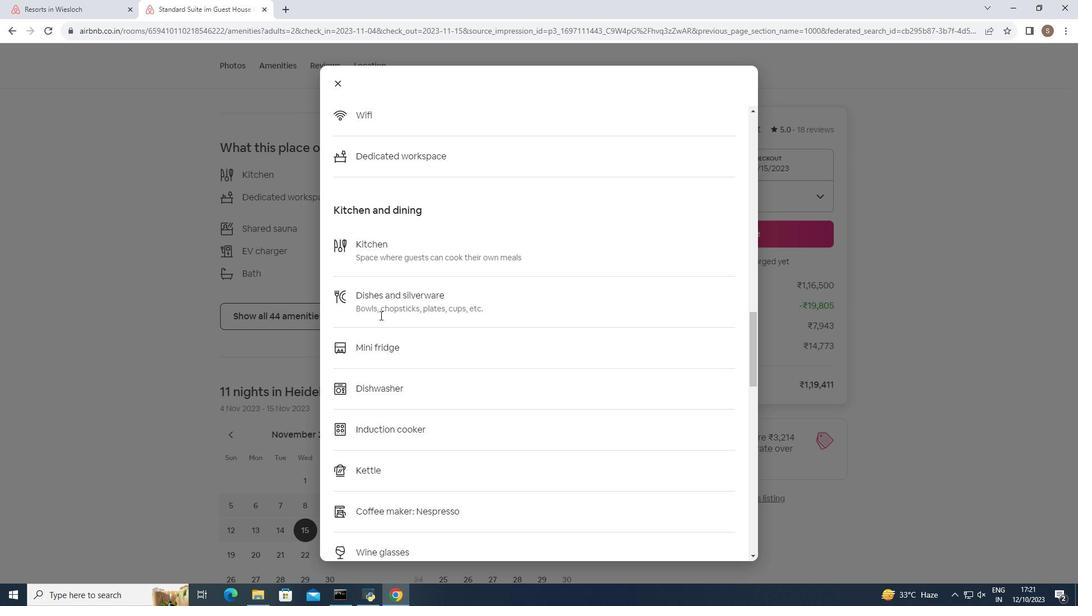 
Action: Mouse scrolled (380, 315) with delta (0, 0)
Screenshot: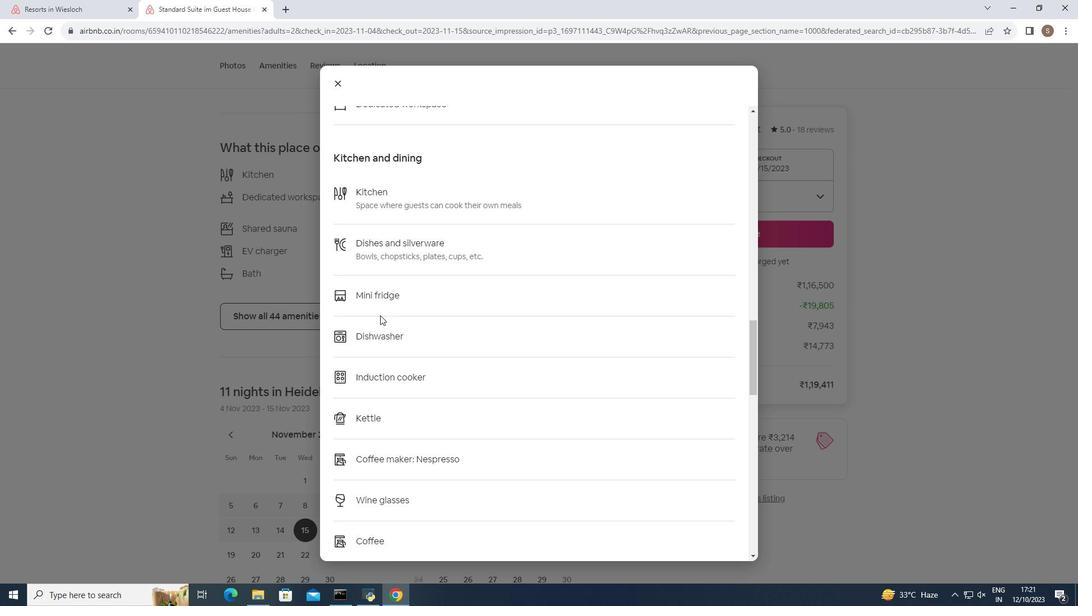 
Action: Mouse scrolled (380, 315) with delta (0, 0)
Screenshot: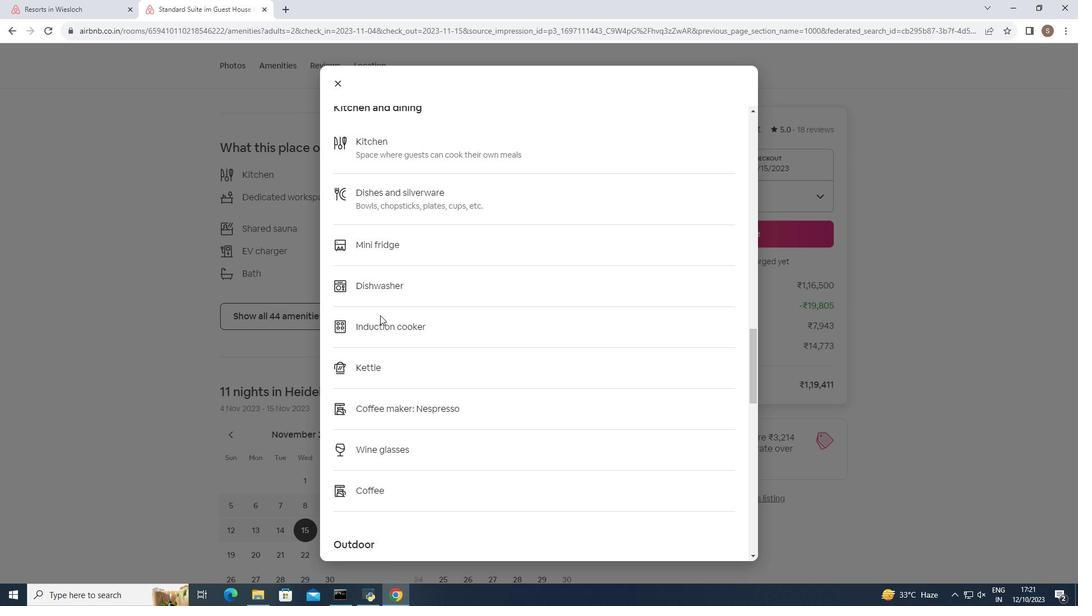 
Action: Mouse scrolled (380, 315) with delta (0, 0)
Screenshot: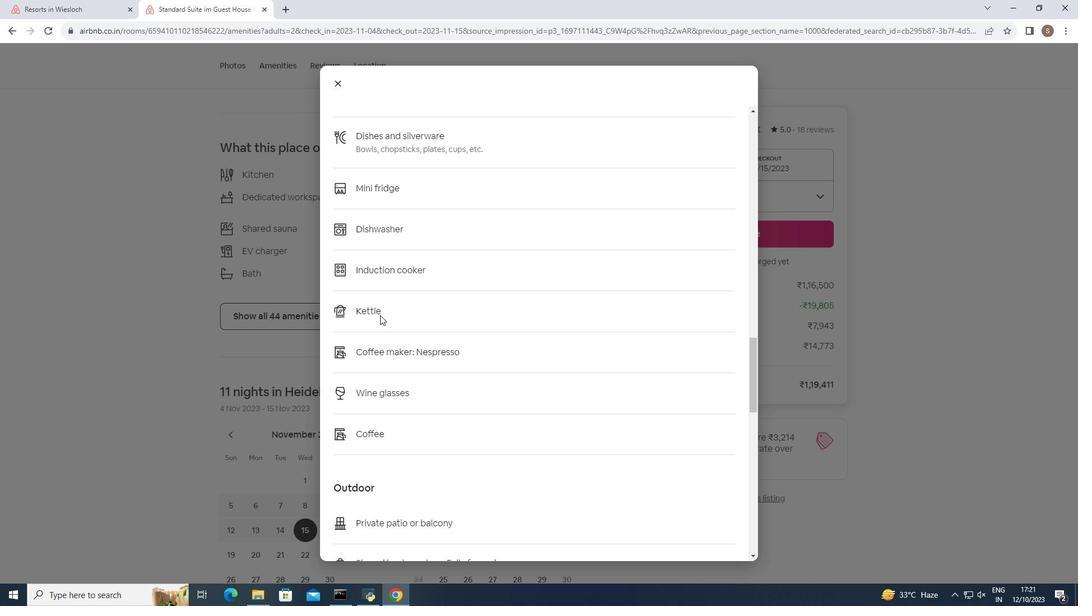 
Action: Mouse scrolled (380, 315) with delta (0, 0)
Screenshot: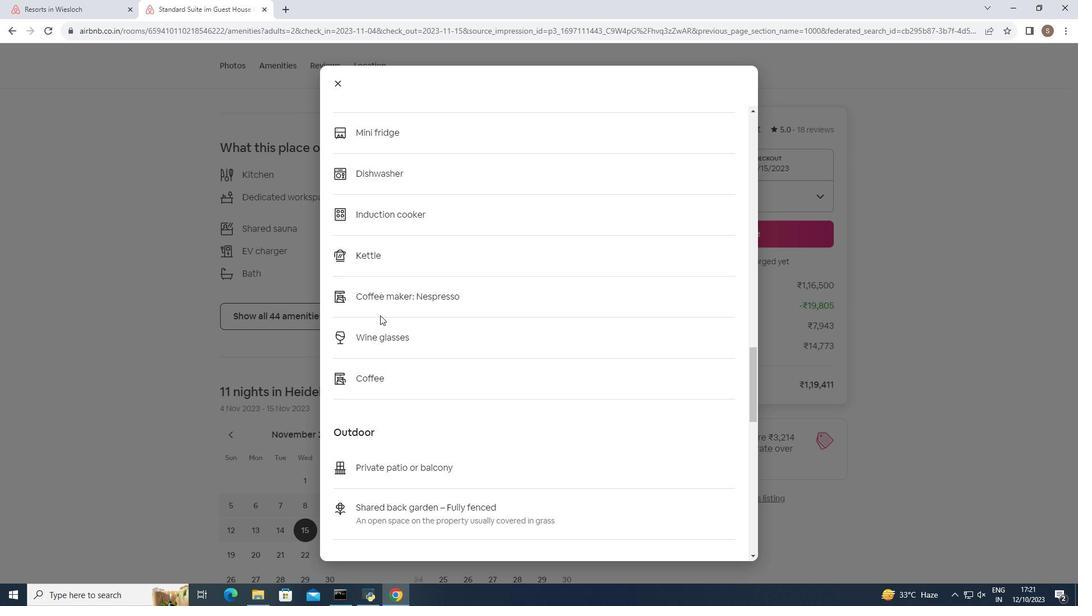 
Action: Mouse scrolled (380, 315) with delta (0, 0)
Screenshot: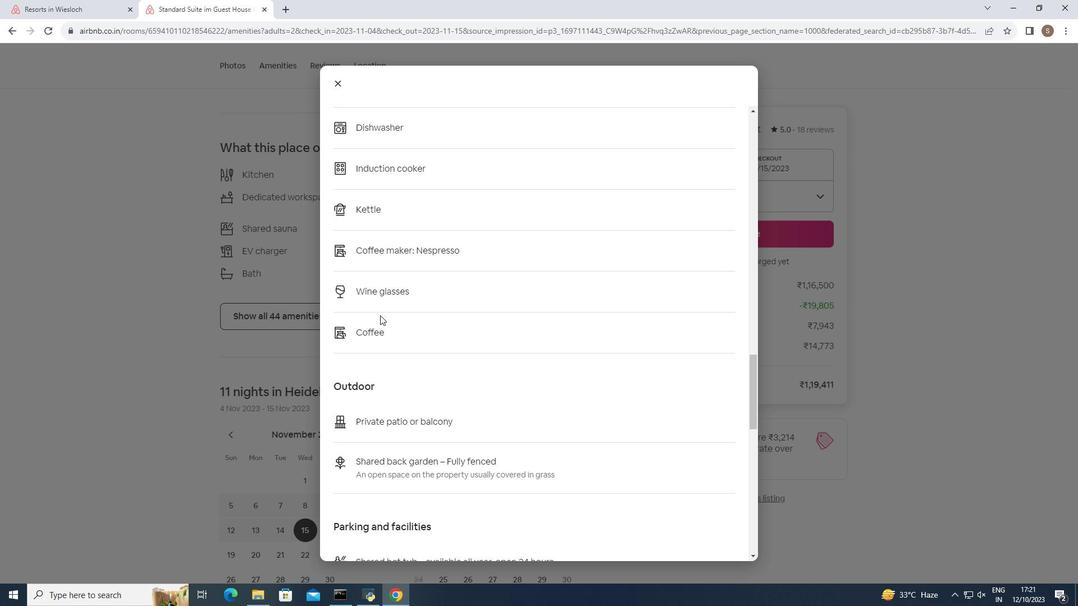 
Action: Mouse scrolled (380, 315) with delta (0, 0)
Screenshot: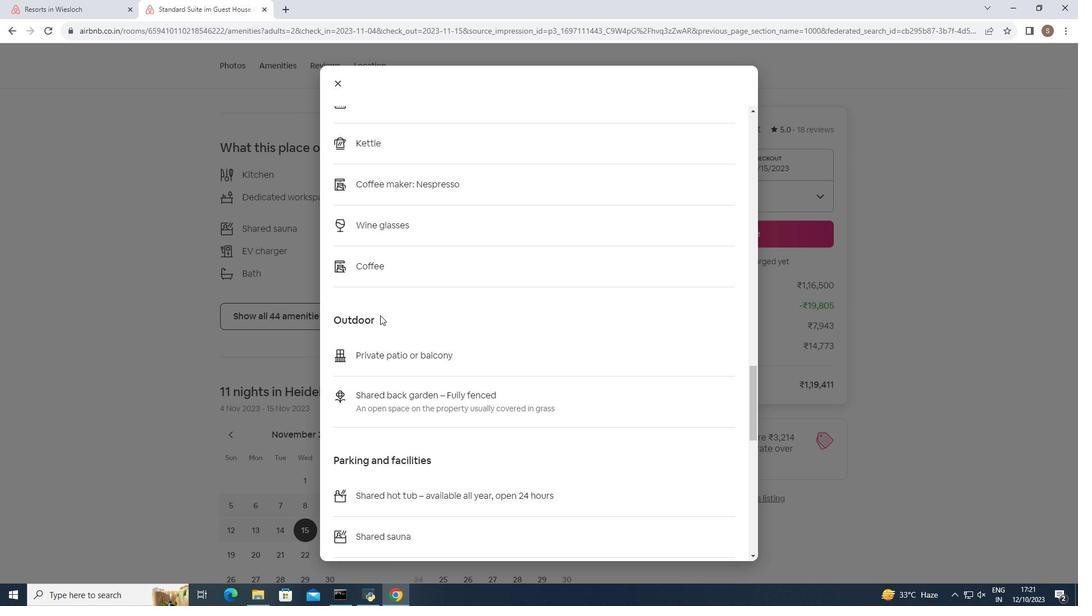 
Action: Mouse scrolled (380, 315) with delta (0, 0)
Screenshot: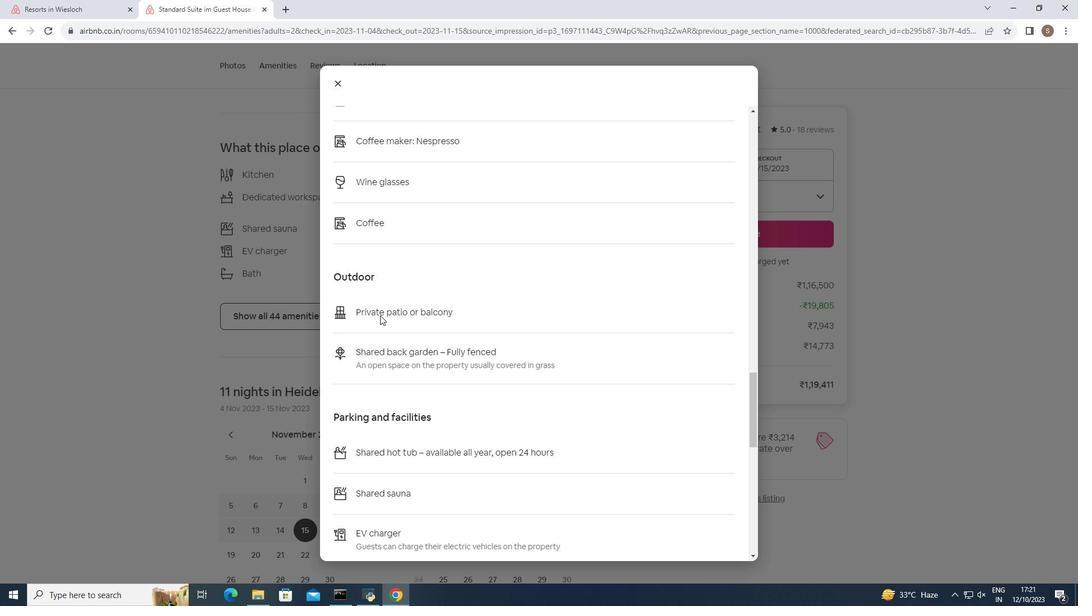 
Action: Mouse scrolled (380, 315) with delta (0, 0)
Screenshot: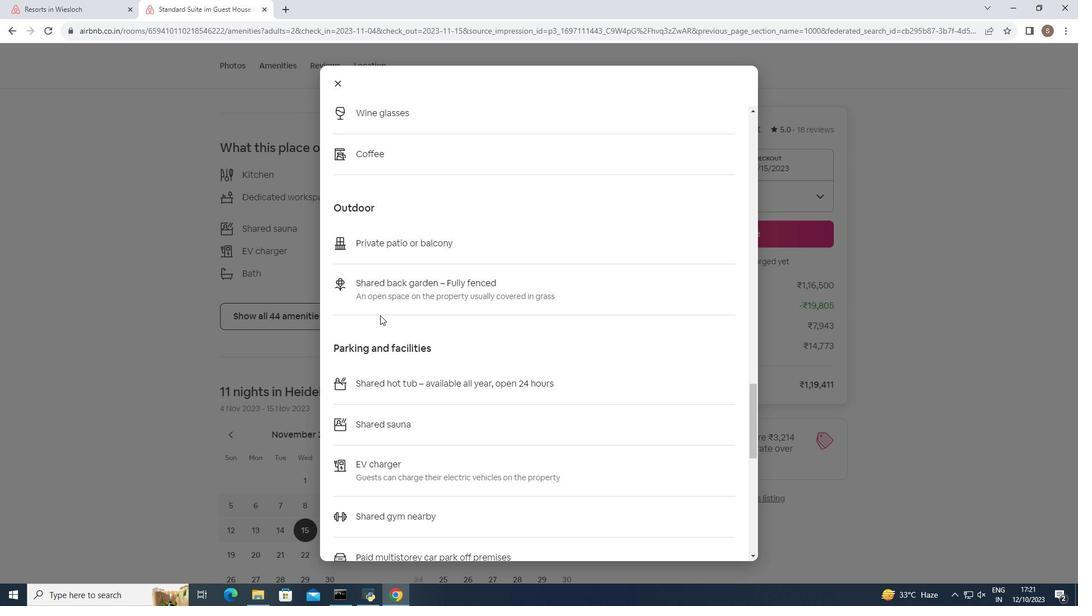 
Action: Mouse scrolled (380, 315) with delta (0, 0)
Screenshot: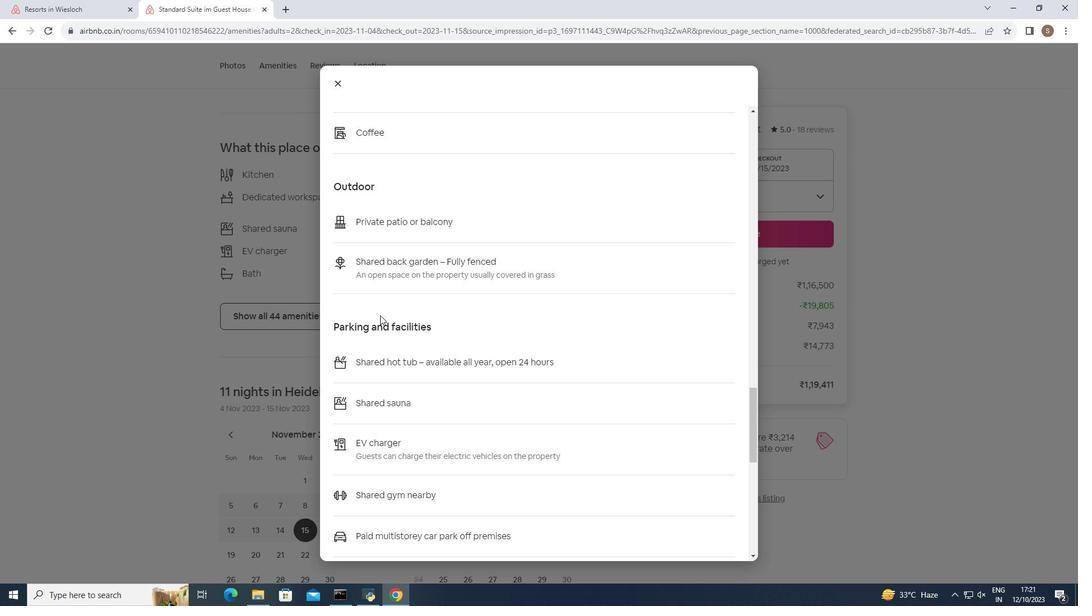 
Action: Mouse scrolled (380, 315) with delta (0, 0)
Screenshot: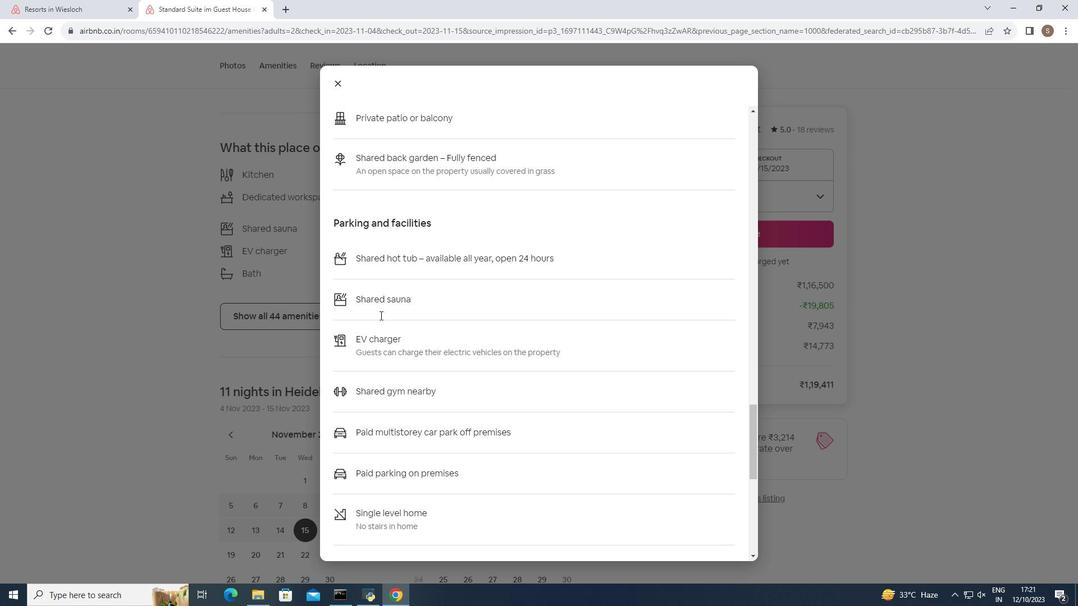 
Action: Mouse scrolled (380, 315) with delta (0, 0)
Screenshot: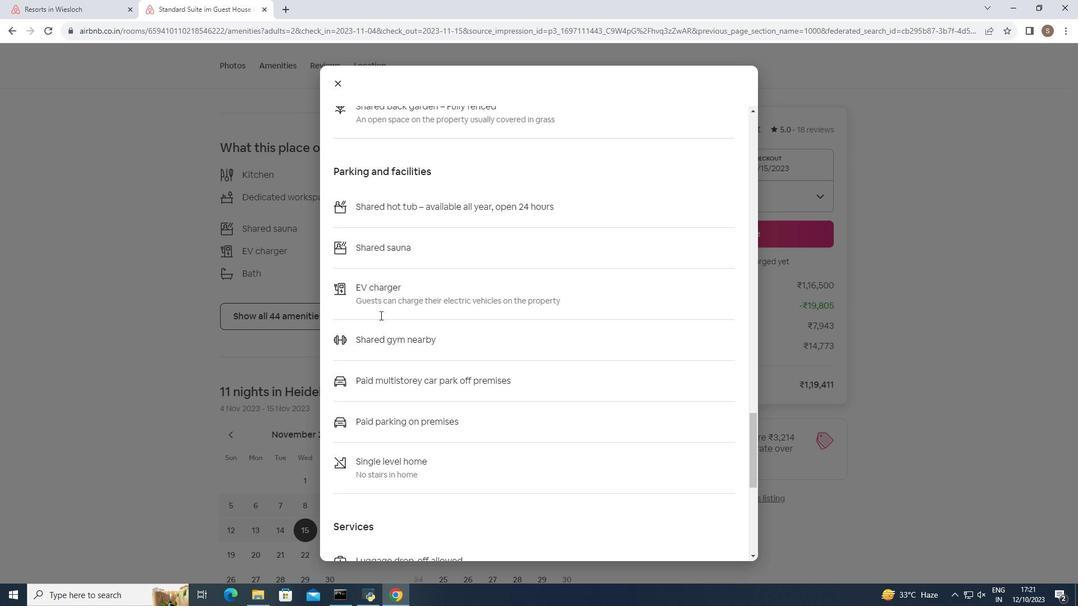 
Action: Mouse scrolled (380, 315) with delta (0, 0)
Screenshot: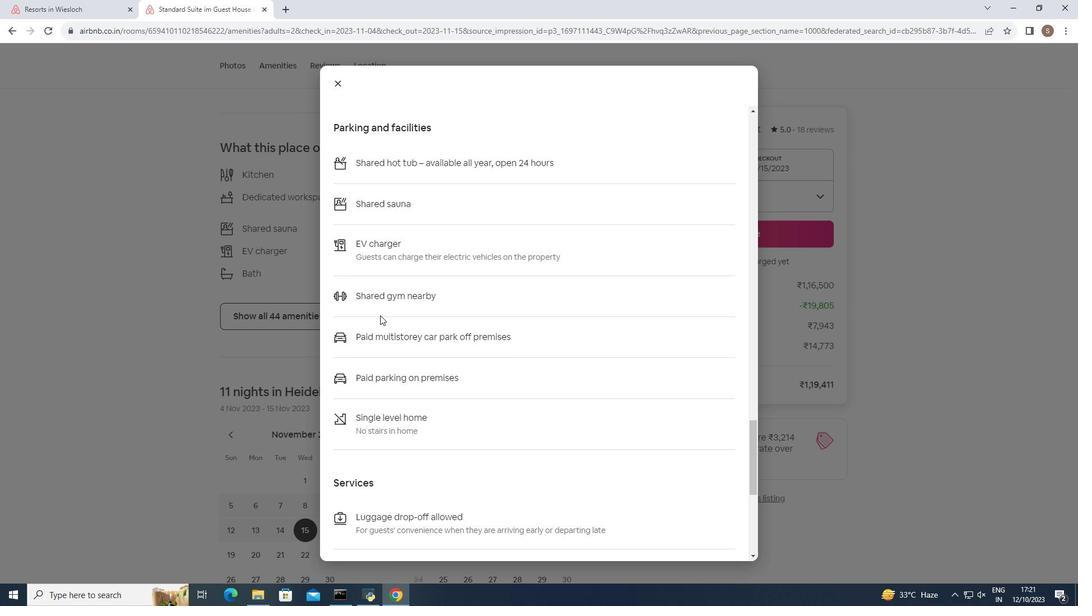 
Action: Mouse scrolled (380, 315) with delta (0, 0)
Screenshot: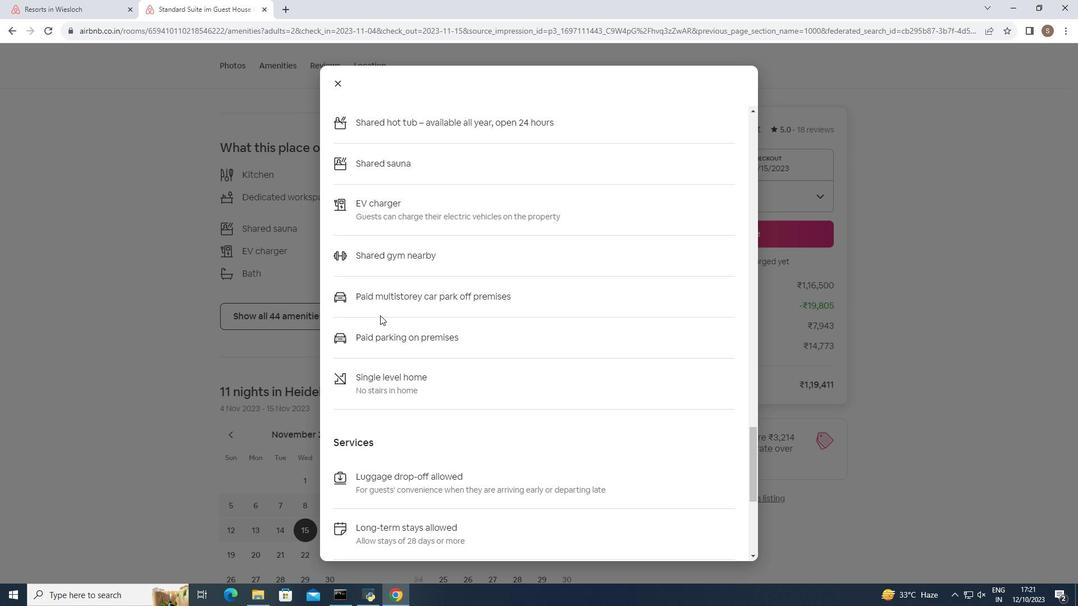 
Action: Mouse scrolled (380, 315) with delta (0, 0)
Screenshot: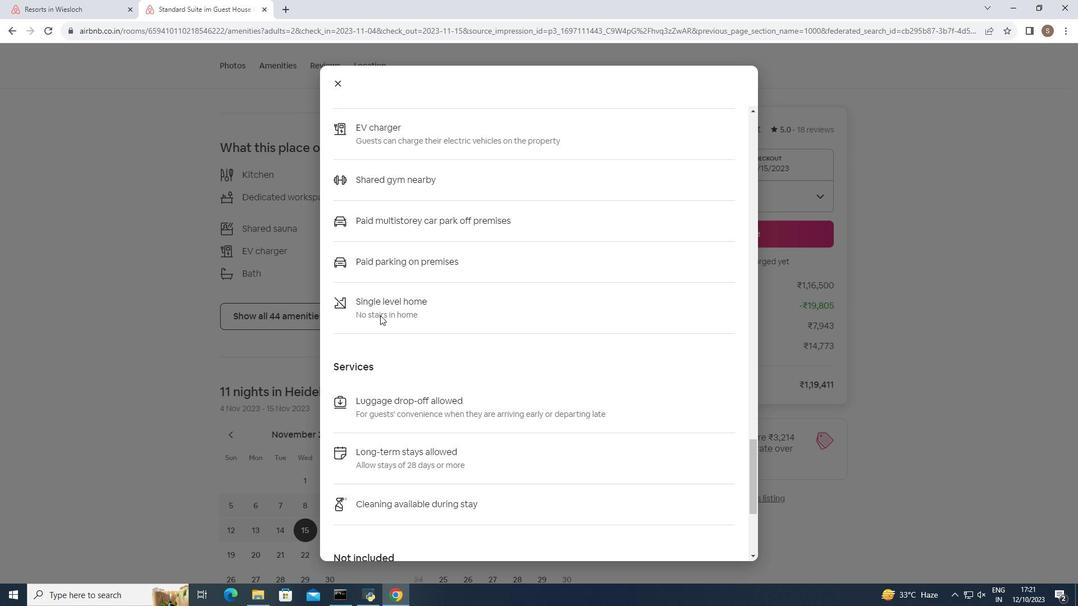 
Action: Mouse scrolled (380, 315) with delta (0, 0)
Screenshot: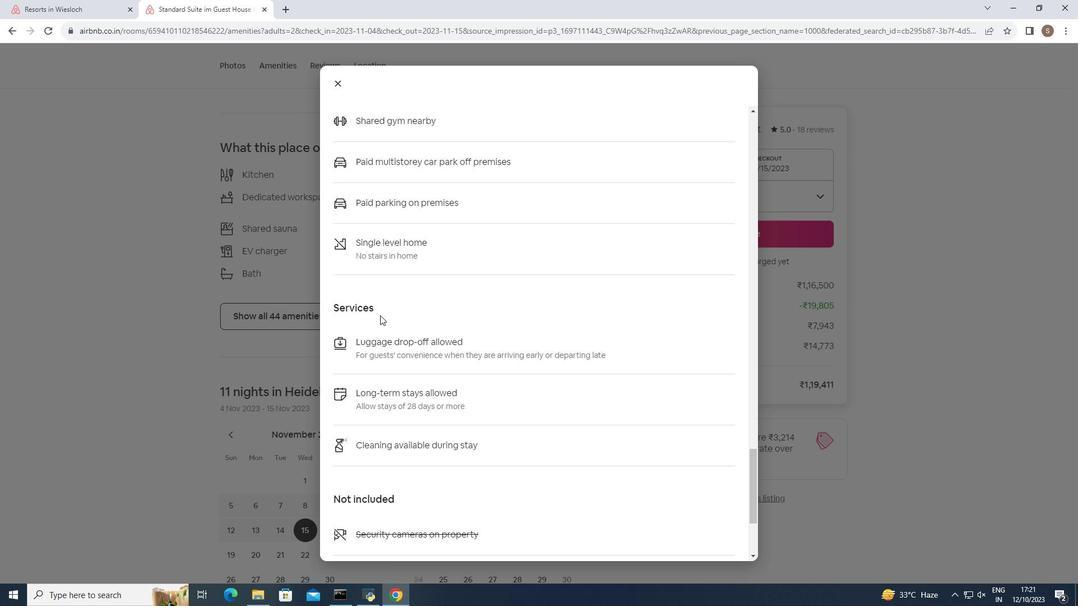 
Action: Mouse scrolled (380, 315) with delta (0, 0)
Screenshot: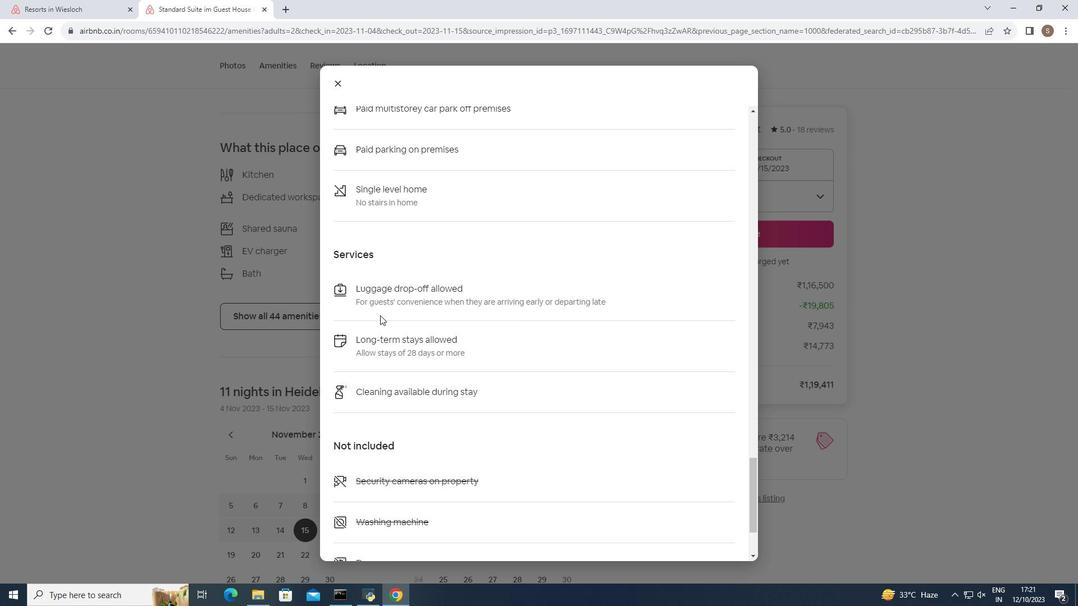 
Action: Mouse scrolled (380, 315) with delta (0, 0)
Screenshot: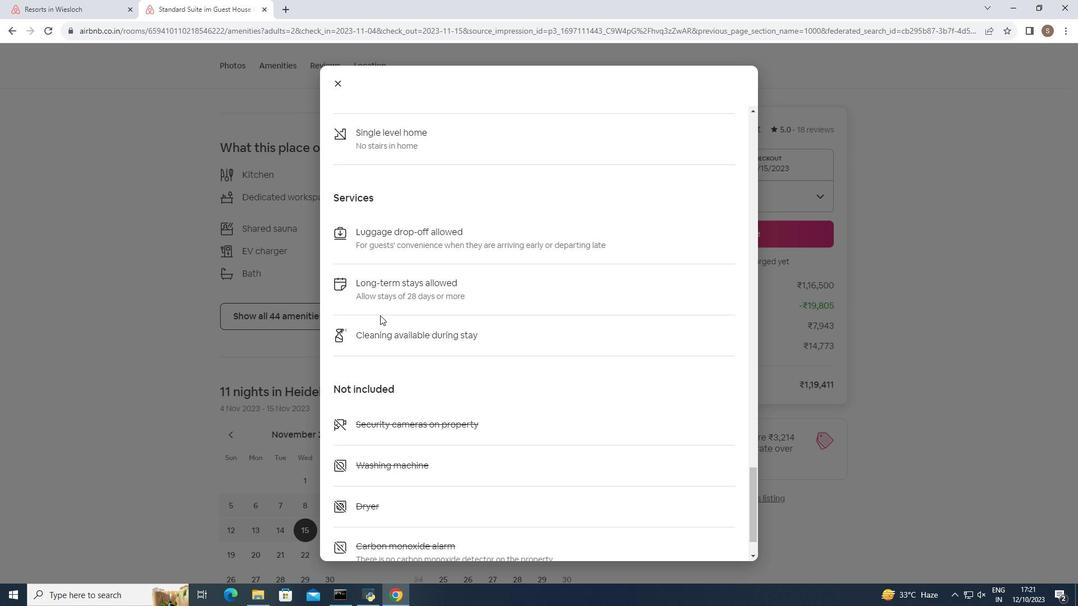 
Action: Mouse scrolled (380, 315) with delta (0, 0)
Screenshot: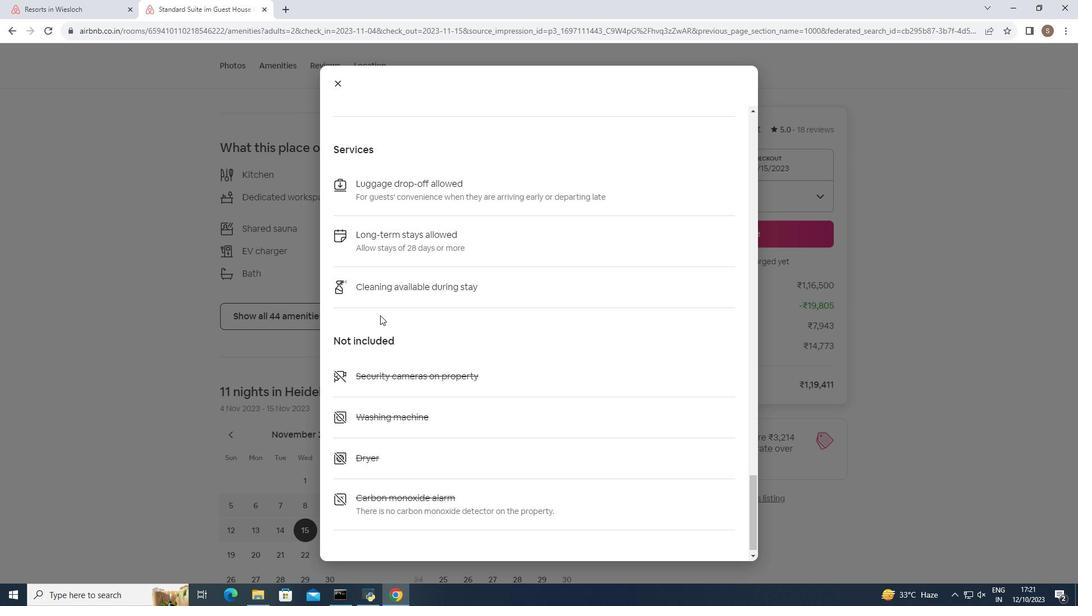 
Action: Mouse scrolled (380, 315) with delta (0, 0)
Screenshot: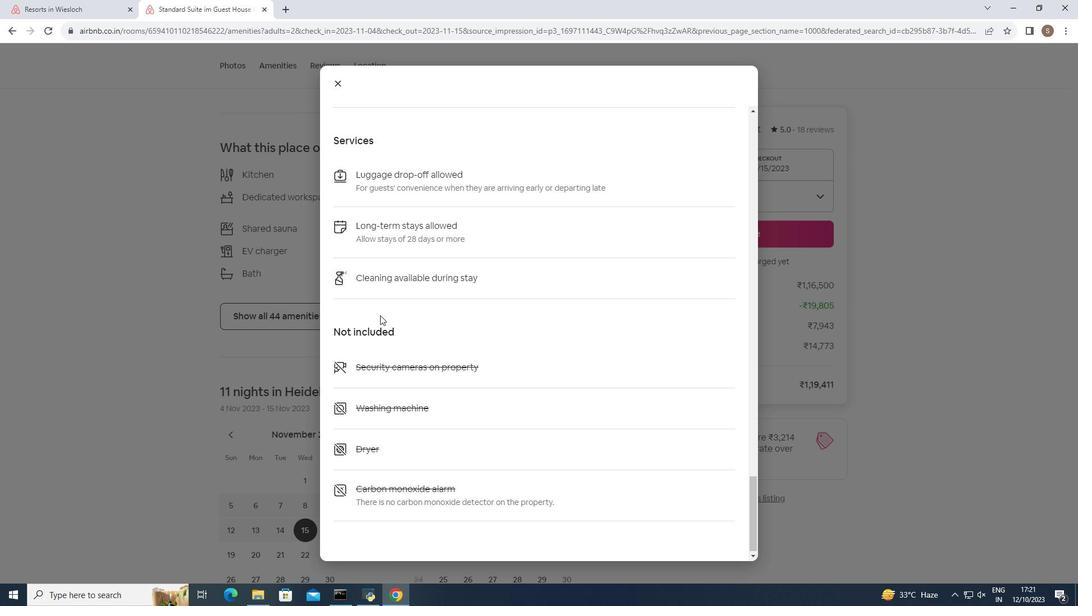 
Action: Mouse moved to (334, 80)
Screenshot: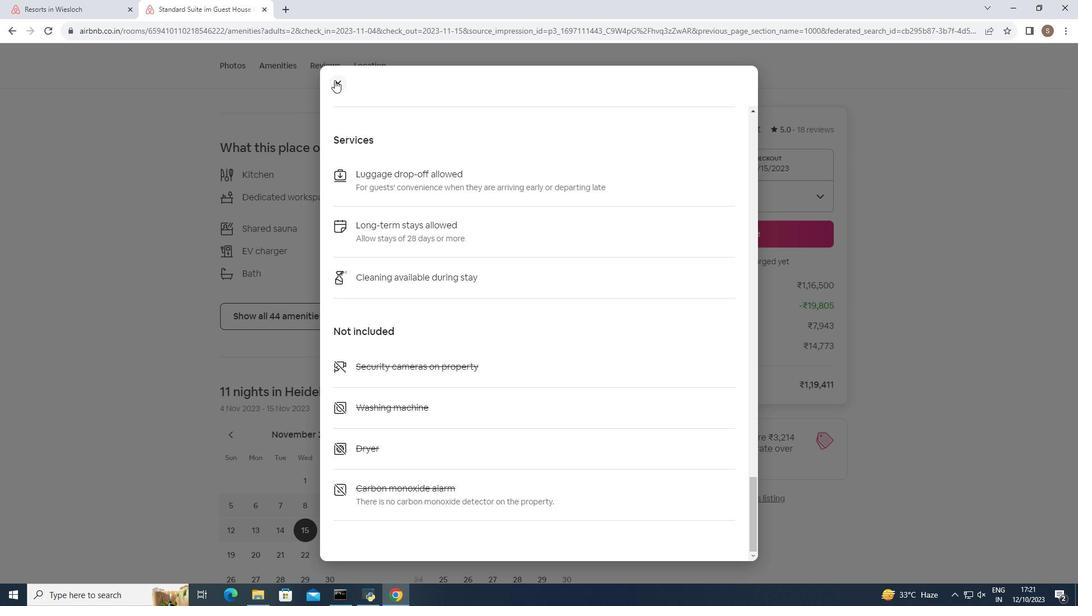 
Action: Mouse pressed left at (334, 80)
Screenshot: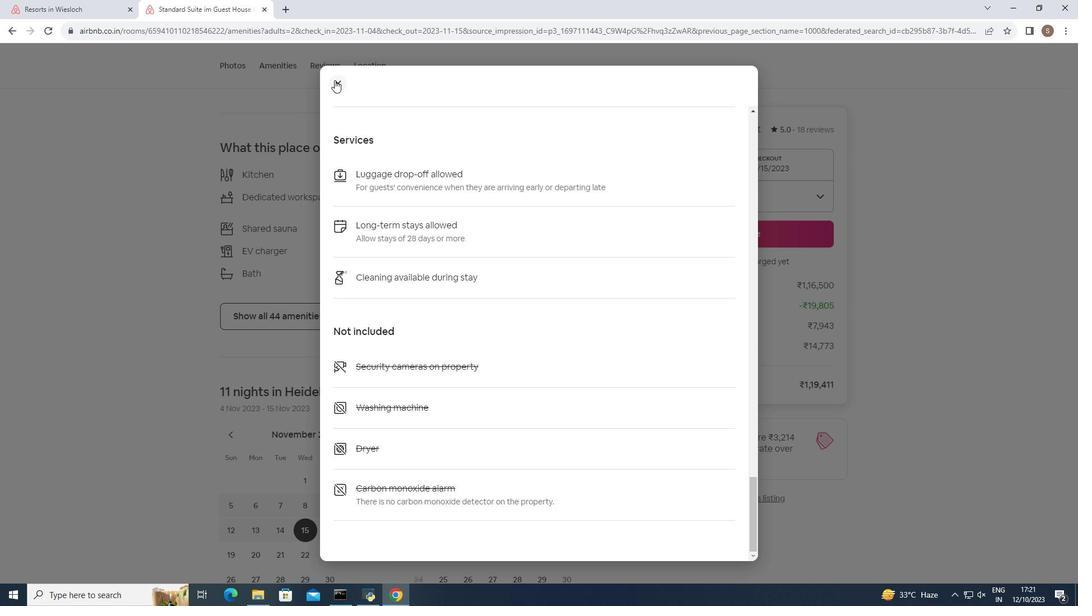 
Action: Mouse moved to (325, 225)
Screenshot: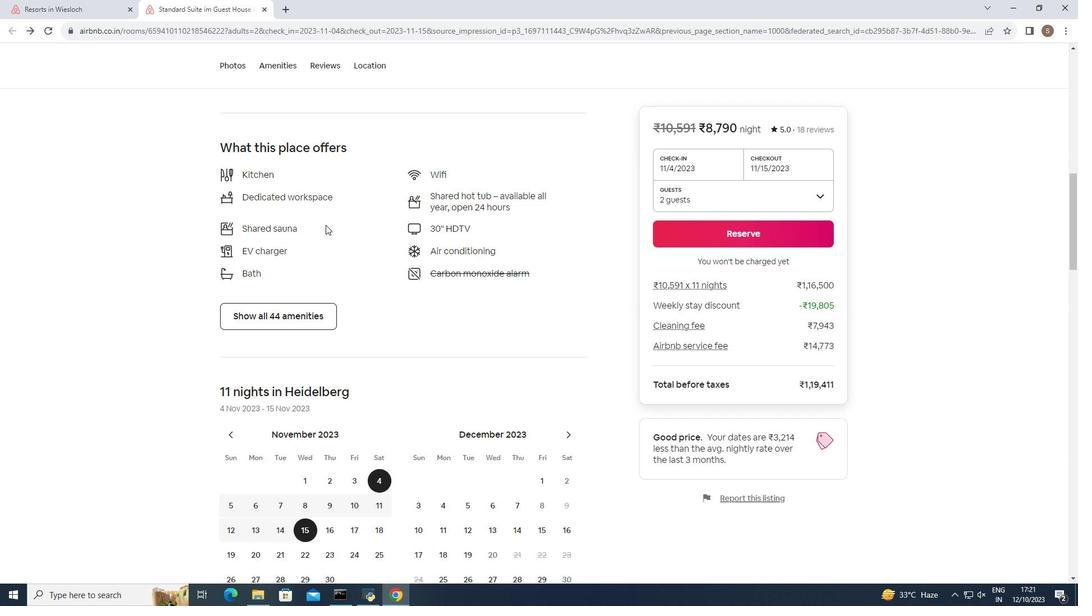 
Action: Mouse scrolled (325, 224) with delta (0, 0)
Screenshot: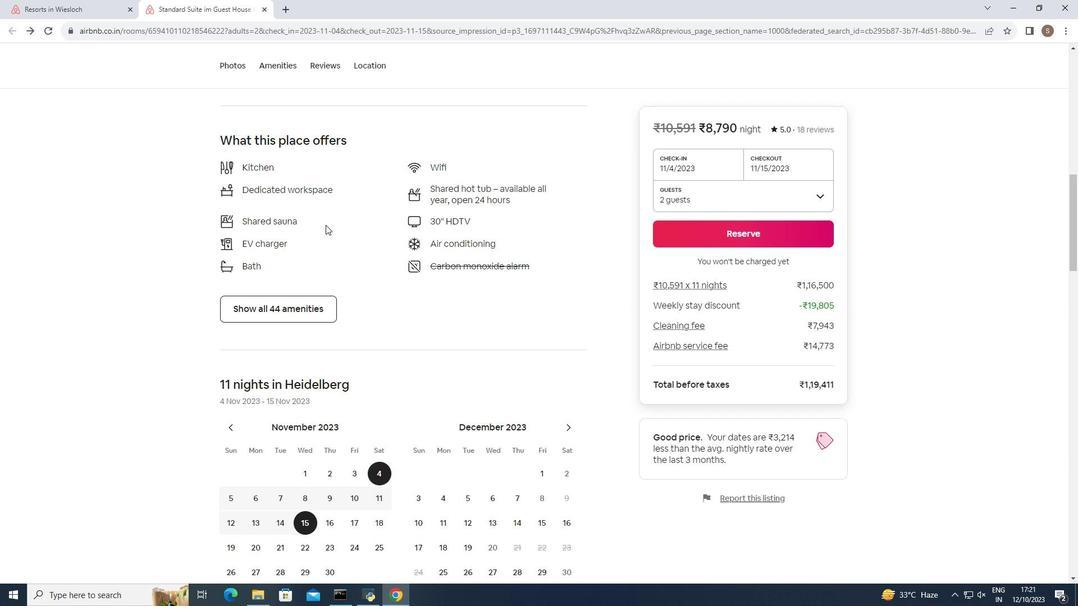 
Action: Mouse moved to (325, 225)
Screenshot: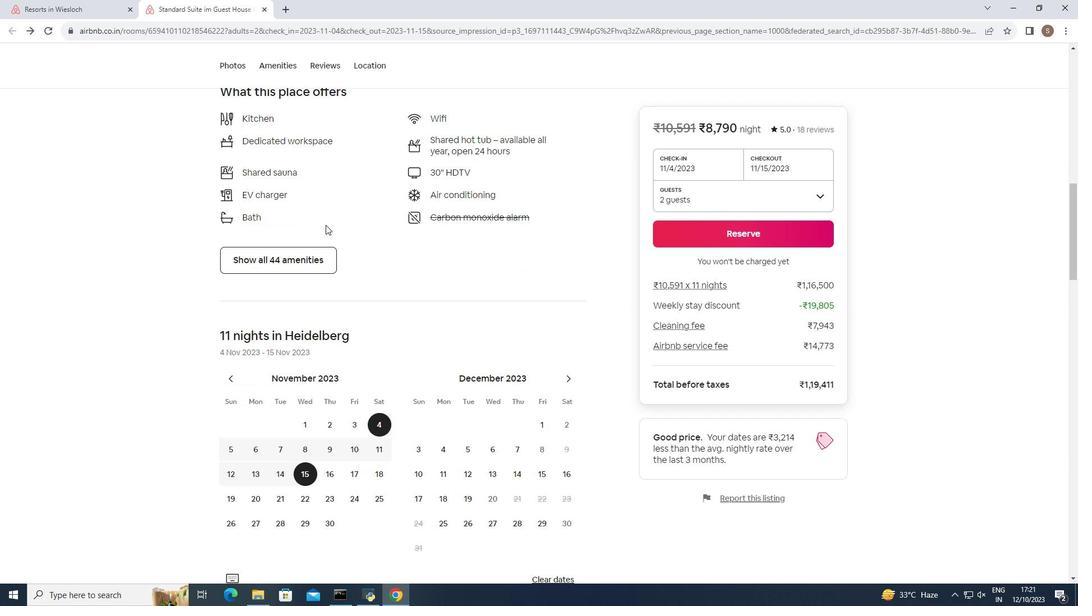 
Action: Mouse scrolled (325, 224) with delta (0, 0)
Screenshot: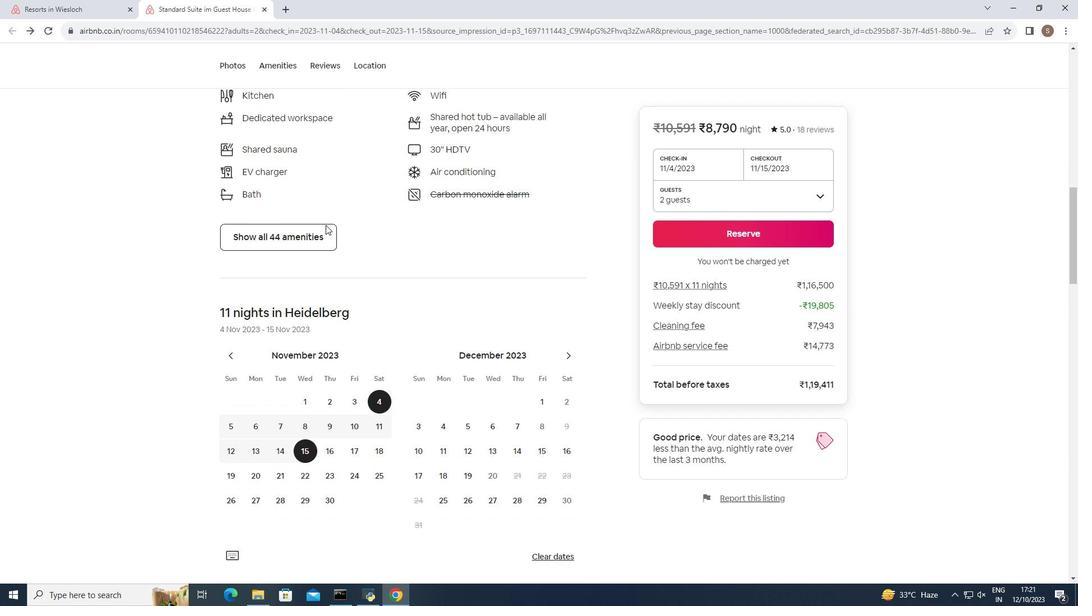 
Action: Mouse scrolled (325, 224) with delta (0, 0)
Screenshot: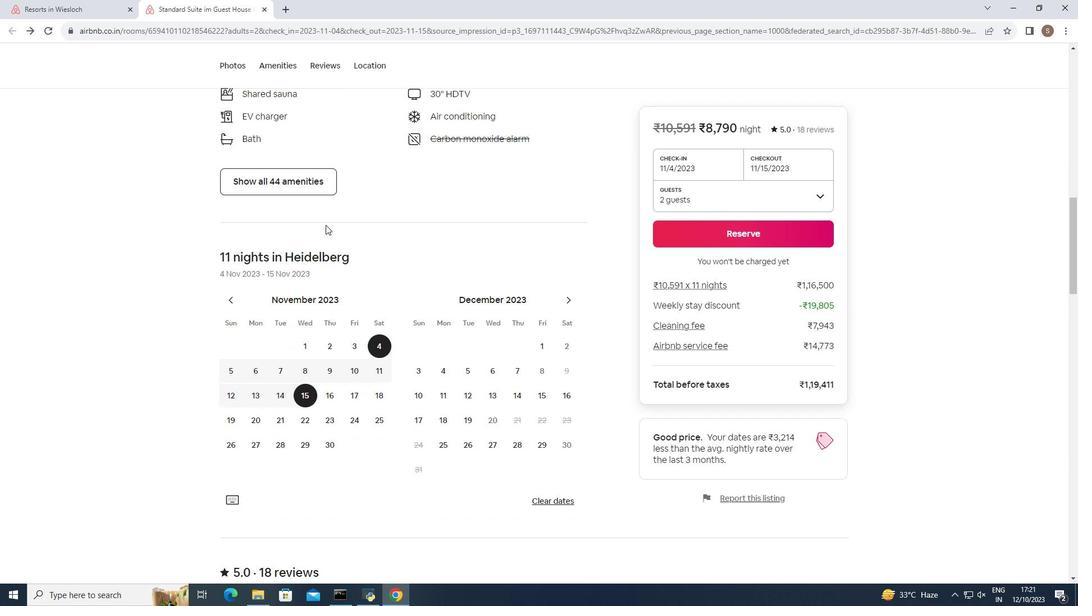 
Action: Mouse scrolled (325, 224) with delta (0, 0)
Screenshot: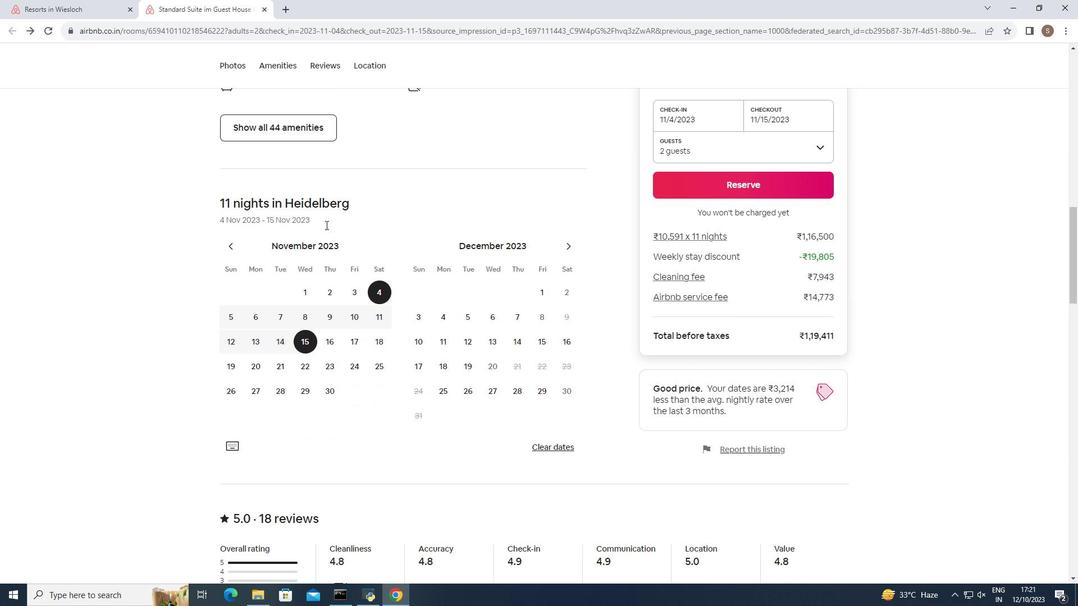
Action: Mouse scrolled (325, 224) with delta (0, 0)
Screenshot: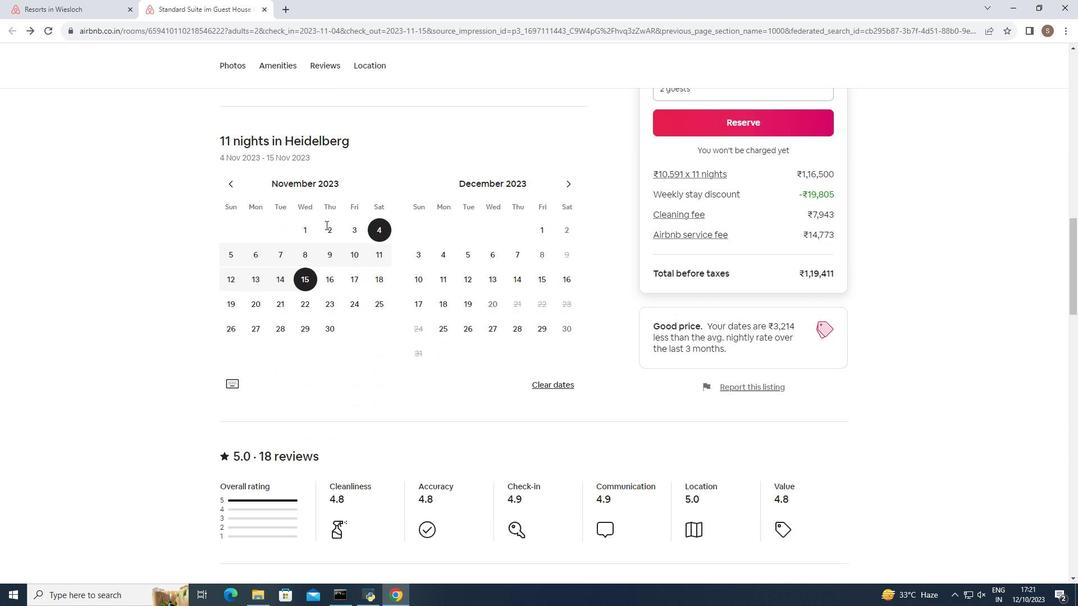 
Action: Mouse scrolled (325, 224) with delta (0, 0)
Screenshot: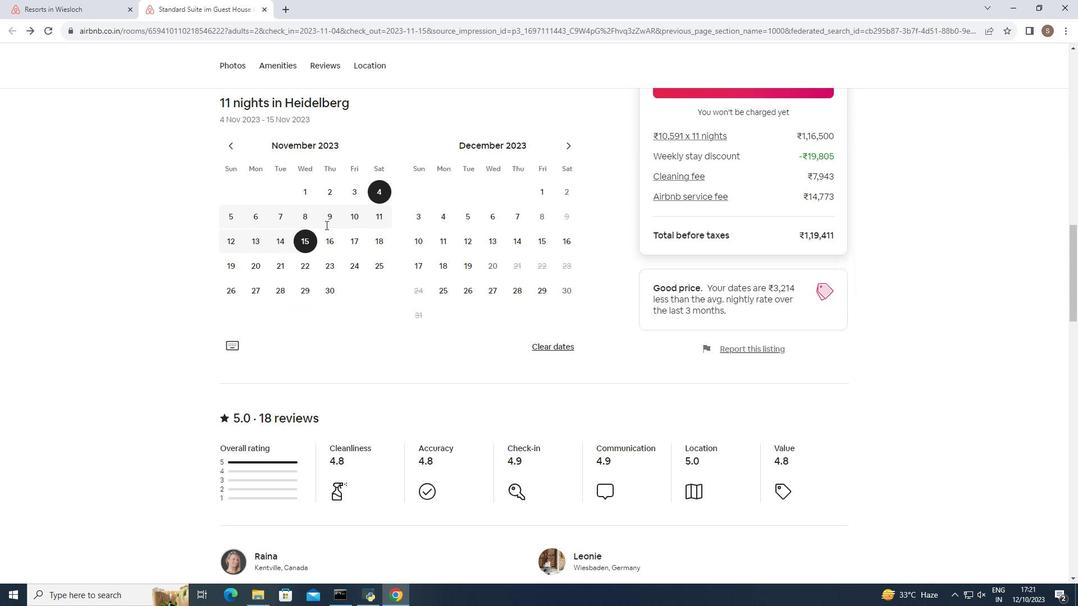
Action: Mouse scrolled (325, 224) with delta (0, 0)
Screenshot: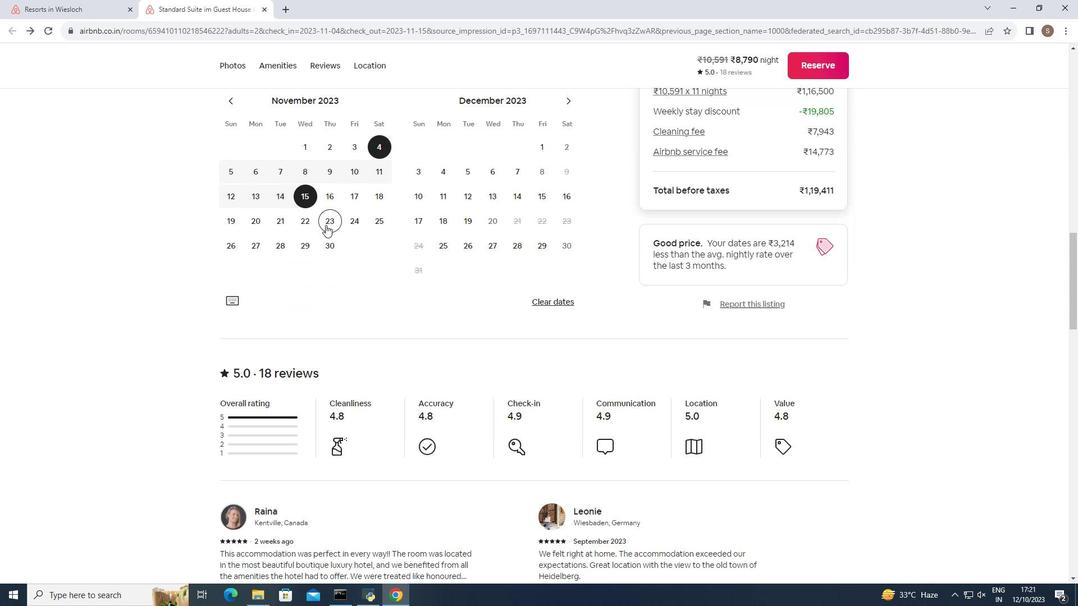 
Action: Mouse scrolled (325, 224) with delta (0, 0)
Screenshot: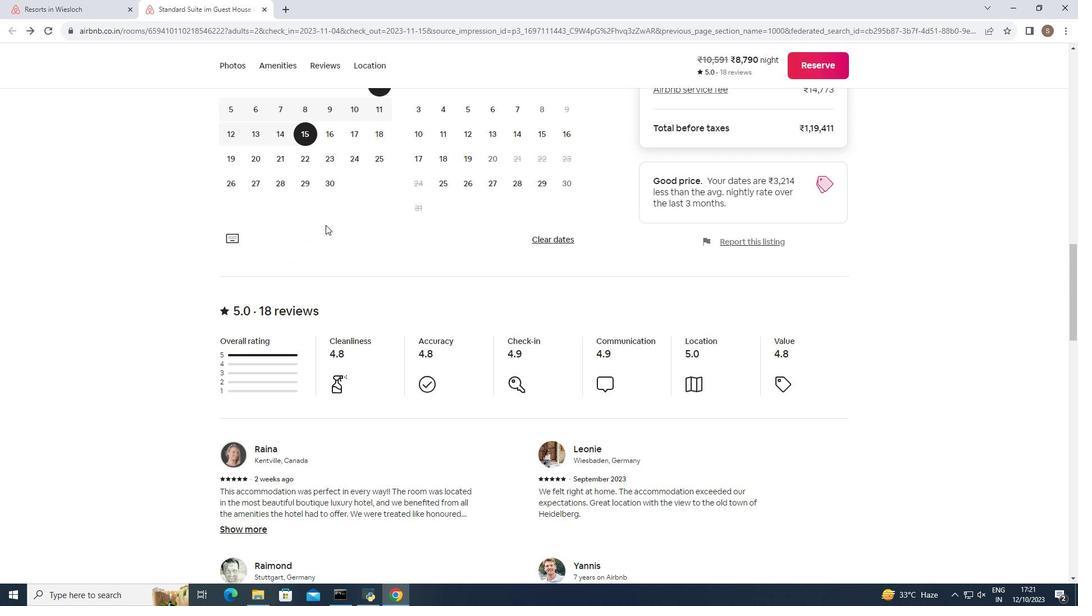 
Action: Mouse scrolled (325, 224) with delta (0, 0)
Screenshot: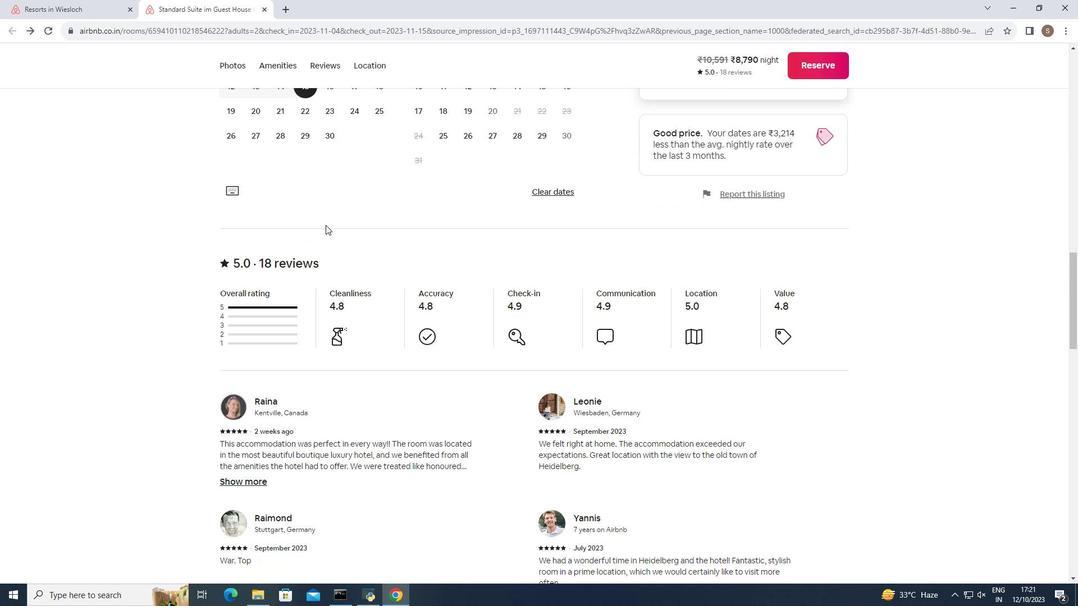 
Action: Mouse moved to (326, 225)
Screenshot: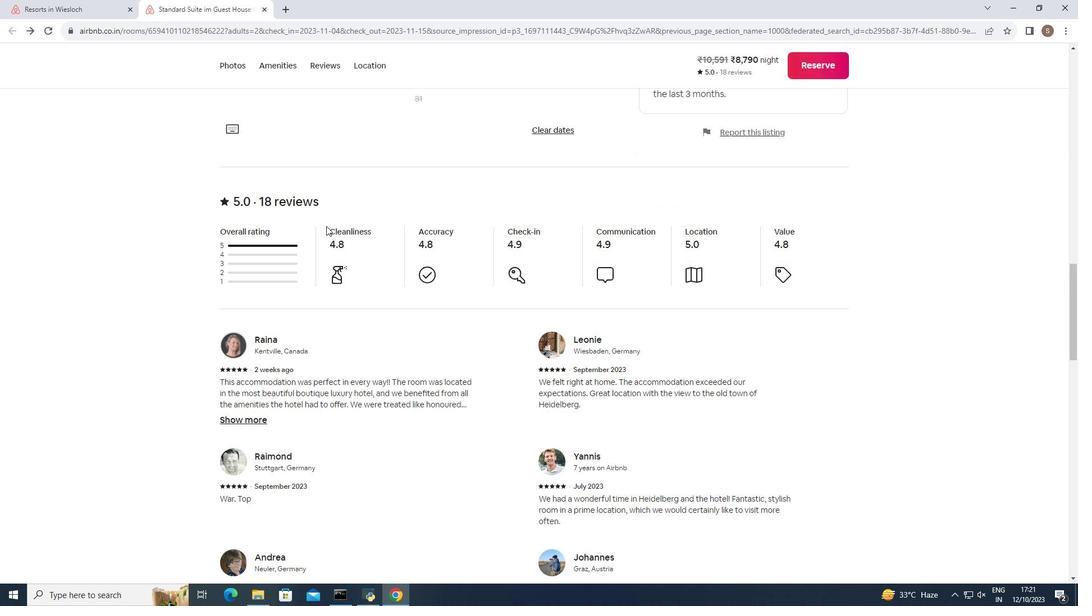 
Action: Mouse scrolled (326, 225) with delta (0, 0)
Screenshot: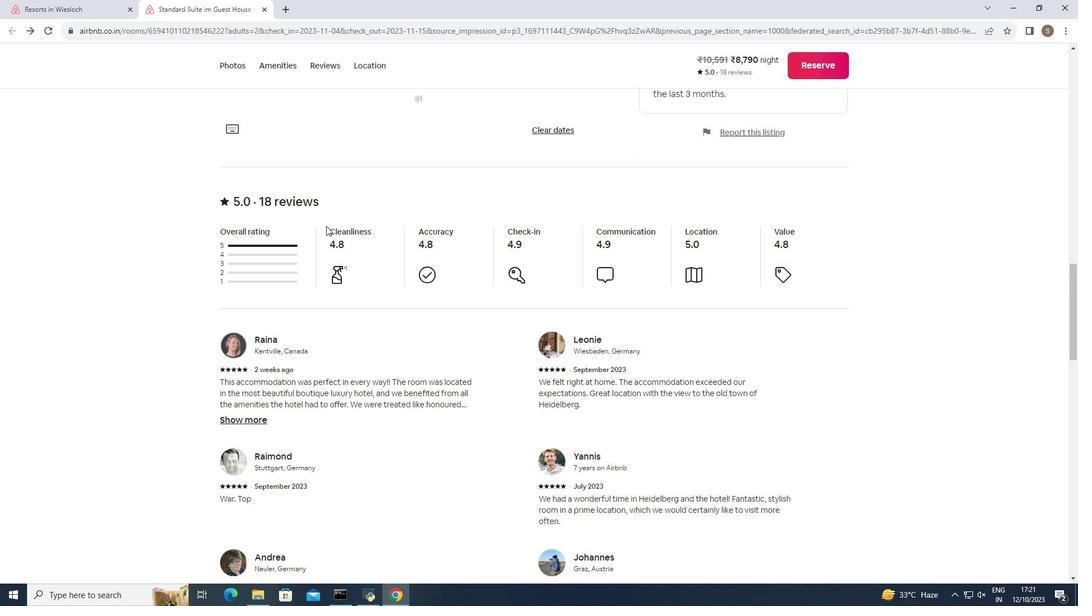 
Action: Mouse moved to (326, 226)
Screenshot: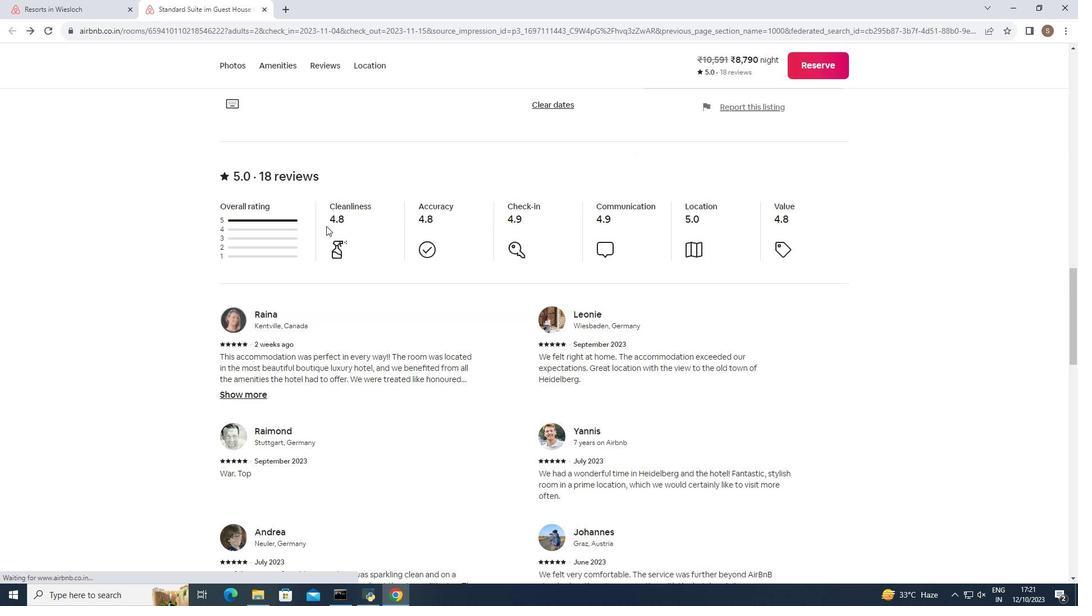 
Action: Mouse scrolled (326, 225) with delta (0, 0)
Screenshot: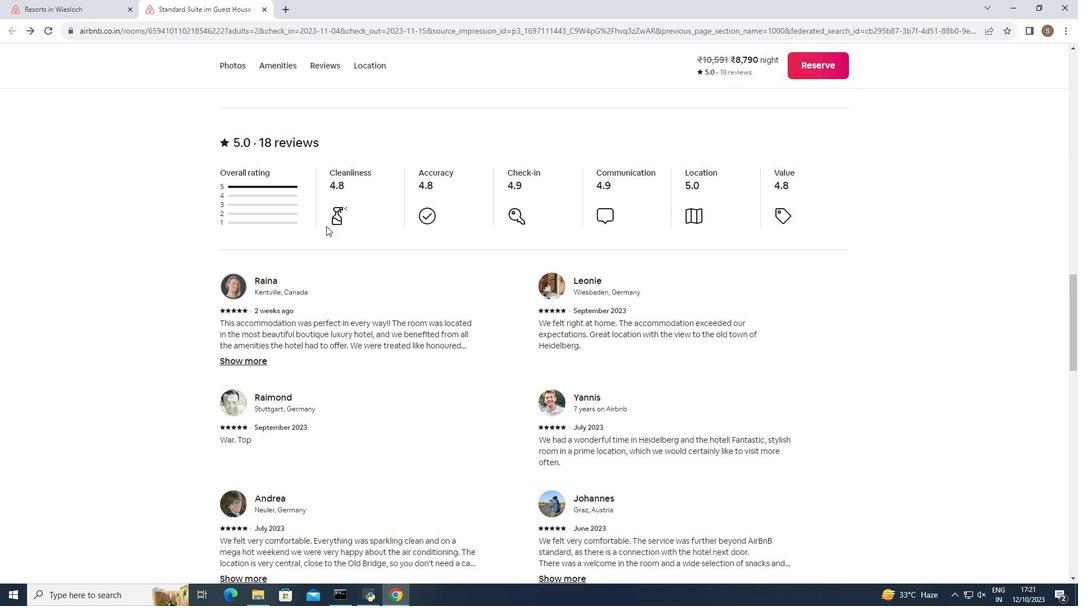 
Action: Mouse scrolled (326, 225) with delta (0, 0)
Screenshot: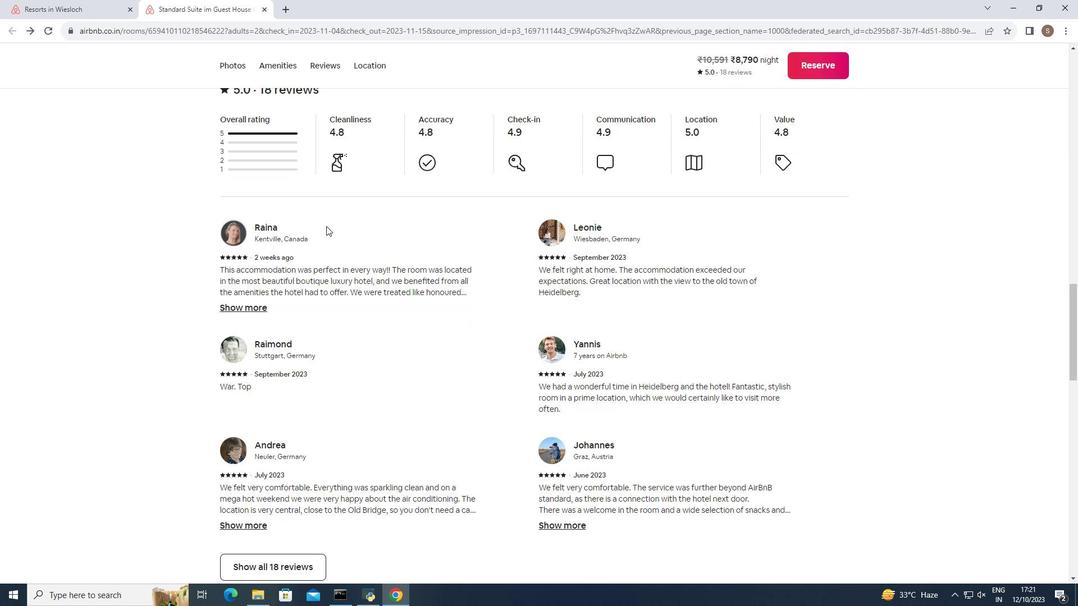 
Action: Mouse scrolled (326, 225) with delta (0, 0)
Screenshot: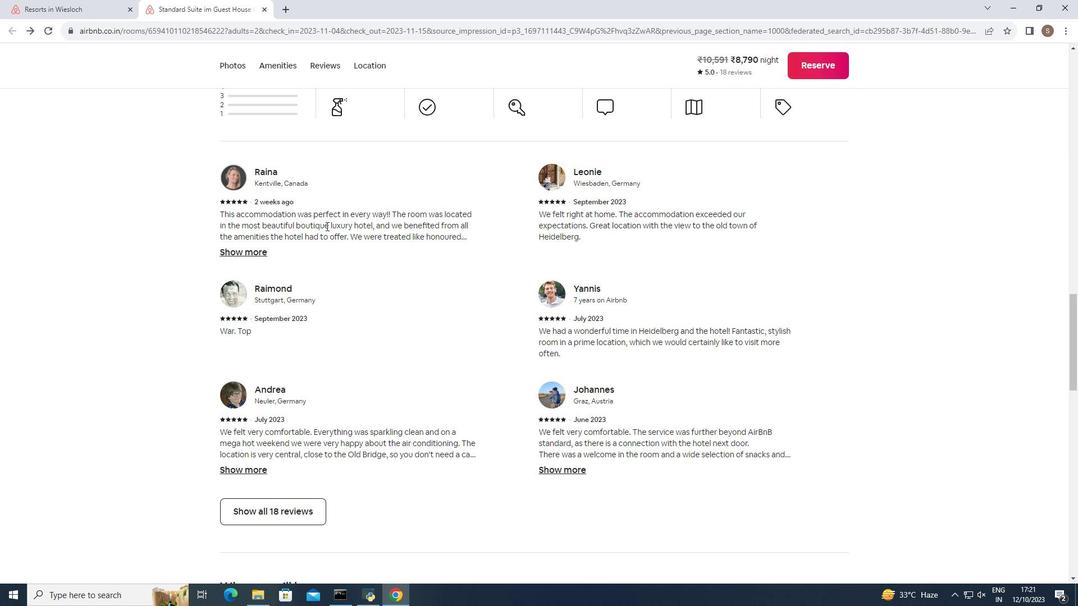 
Action: Mouse scrolled (326, 225) with delta (0, 0)
Screenshot: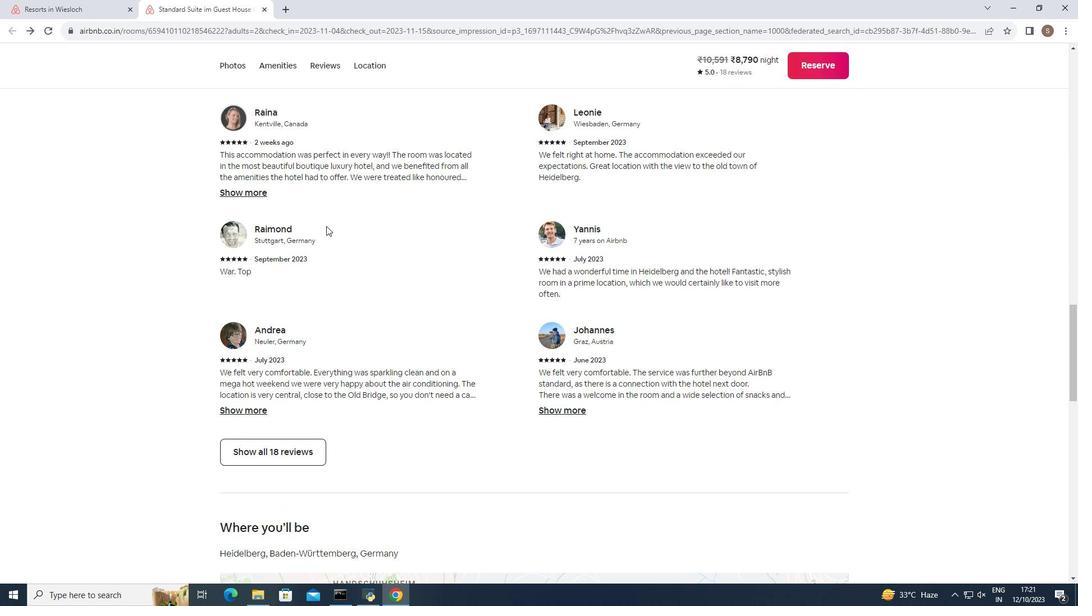 
Action: Mouse scrolled (326, 225) with delta (0, 0)
Screenshot: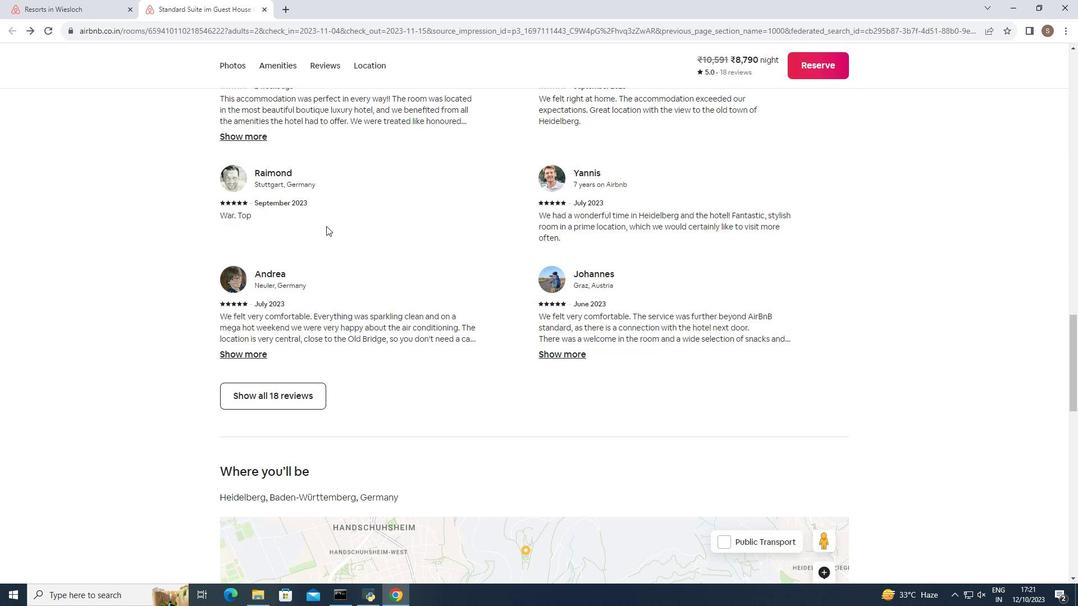 
Action: Mouse moved to (286, 340)
Screenshot: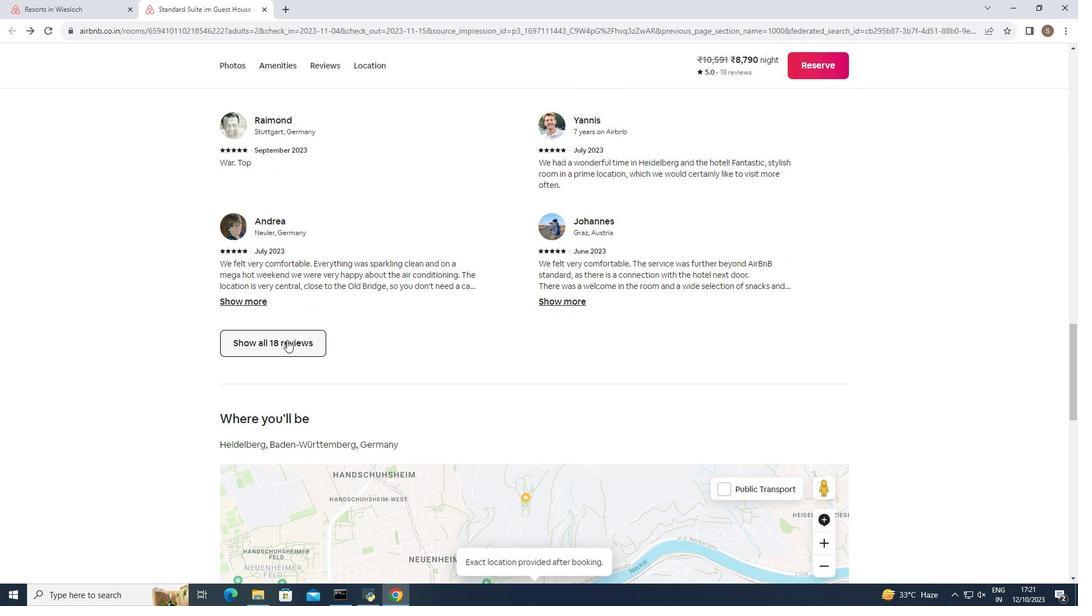 
Action: Mouse pressed left at (286, 340)
Screenshot: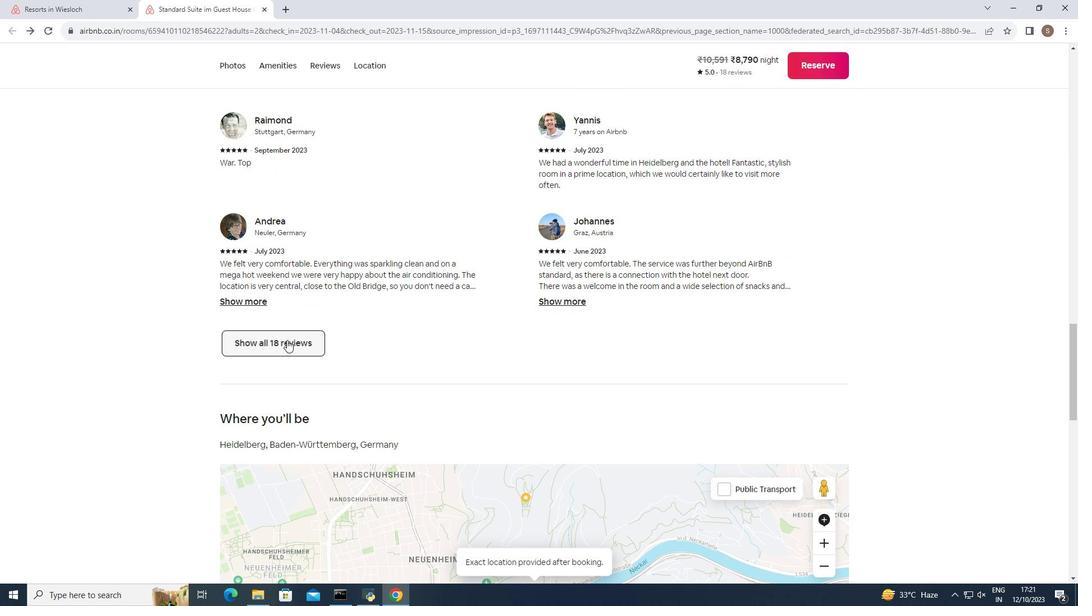 
Action: Mouse moved to (377, 339)
Screenshot: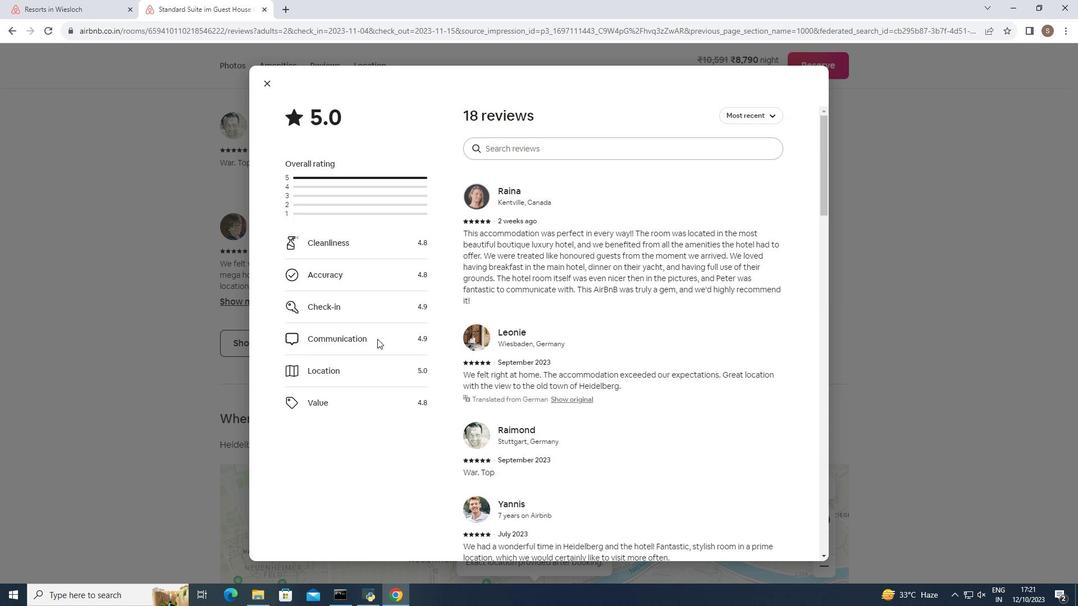 
Action: Mouse scrolled (377, 338) with delta (0, 0)
Screenshot: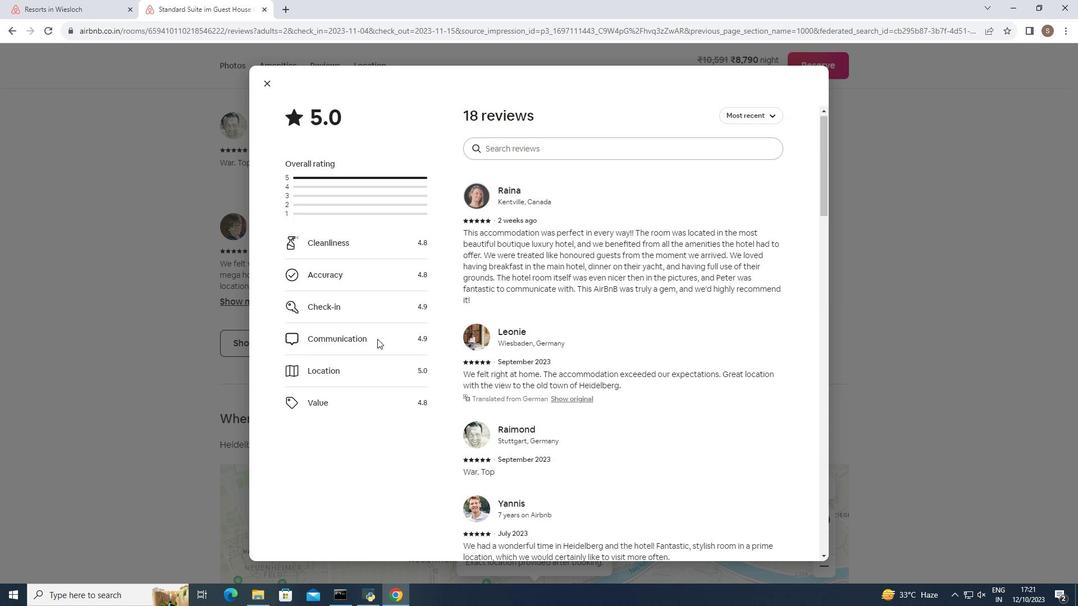 
Action: Mouse scrolled (377, 338) with delta (0, 0)
Screenshot: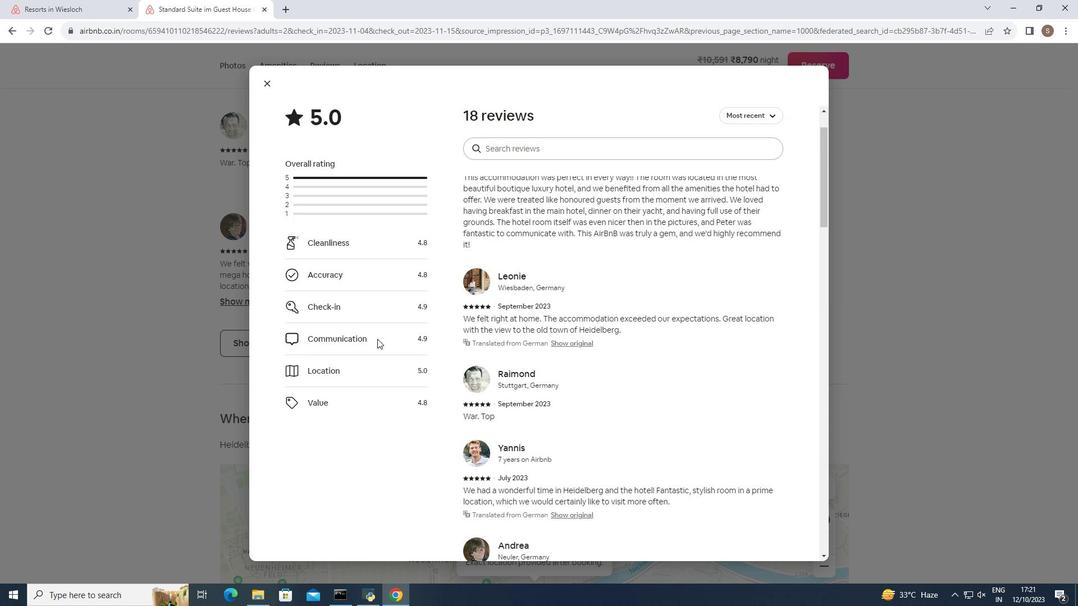 
Action: Mouse scrolled (377, 338) with delta (0, 0)
Screenshot: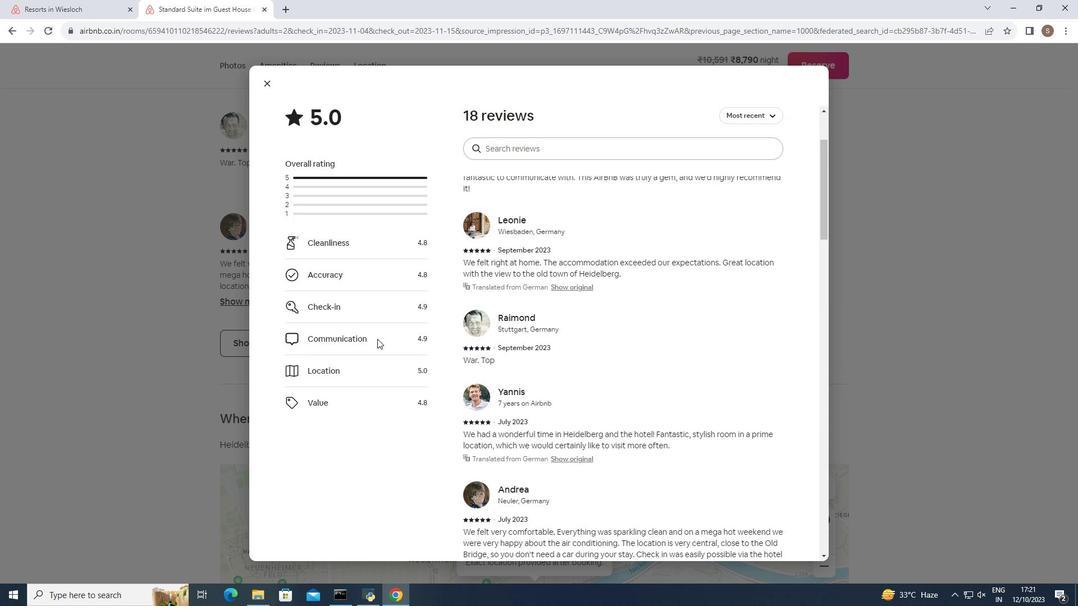 
Action: Mouse scrolled (377, 338) with delta (0, 0)
Screenshot: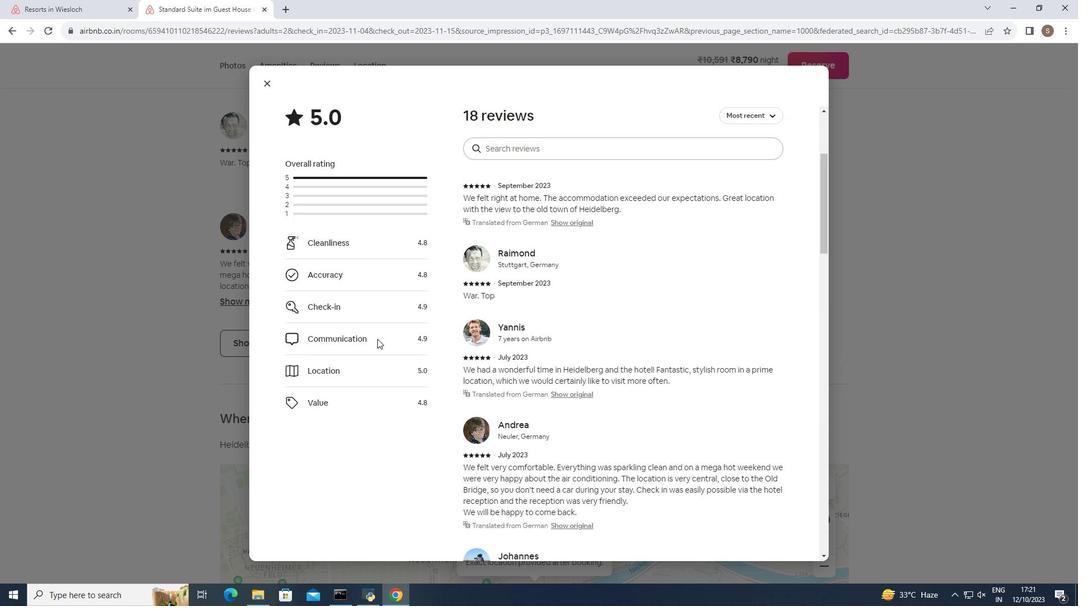 
Action: Mouse scrolled (377, 338) with delta (0, 0)
Screenshot: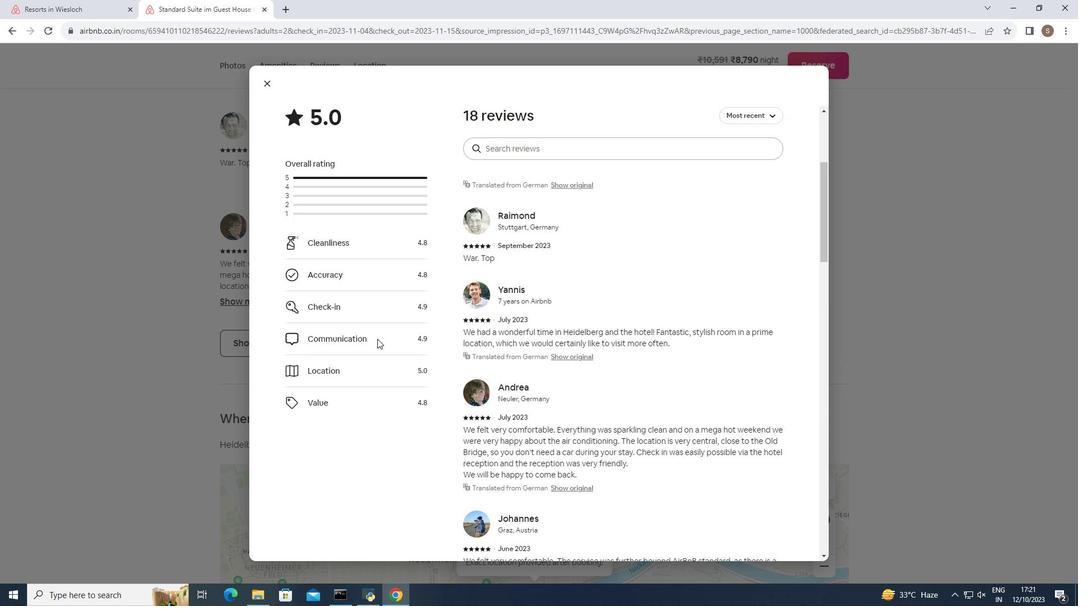 
Action: Mouse scrolled (377, 338) with delta (0, 0)
Screenshot: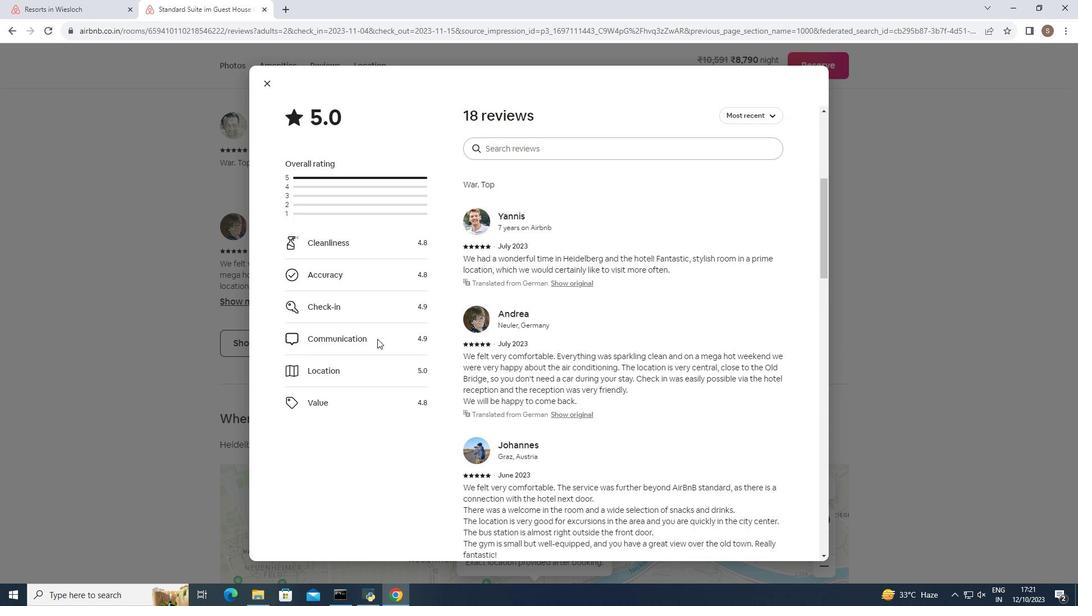 
Action: Mouse scrolled (377, 338) with delta (0, 0)
Screenshot: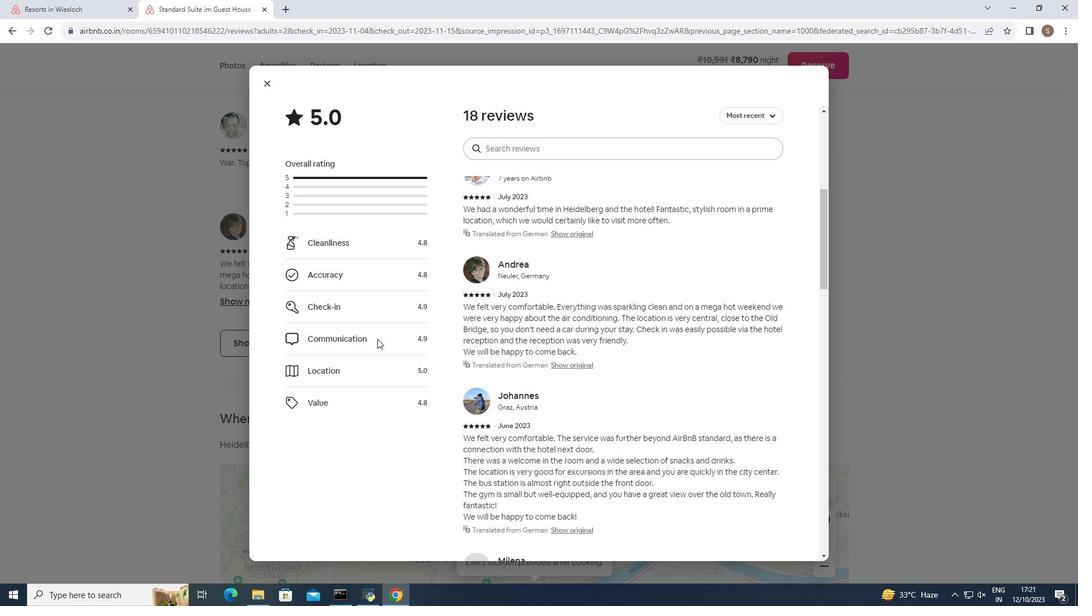 
Action: Mouse scrolled (377, 338) with delta (0, 0)
Screenshot: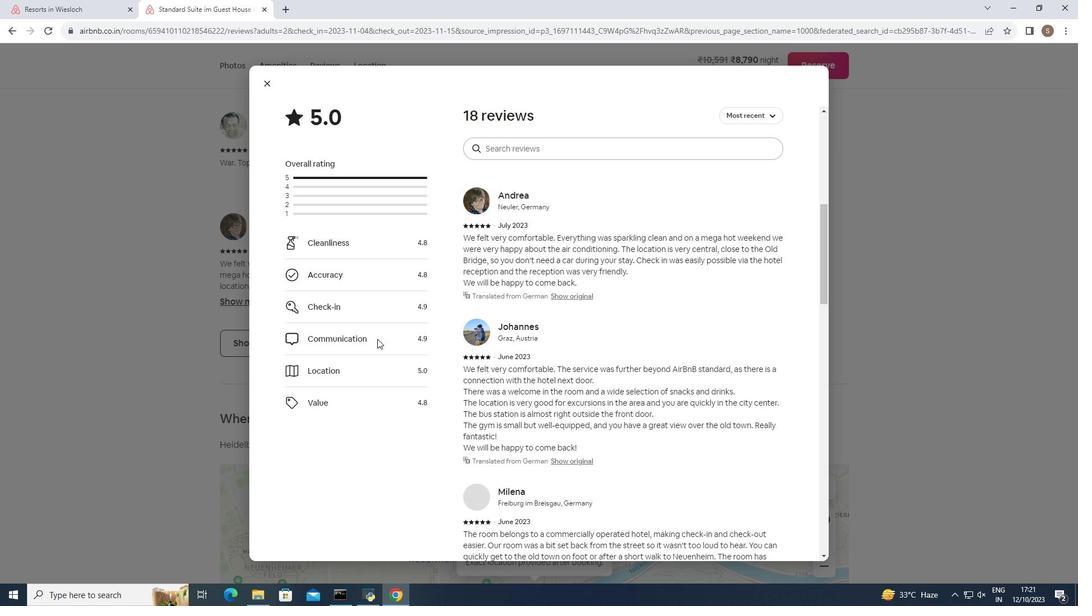 
Action: Mouse scrolled (377, 338) with delta (0, 0)
Screenshot: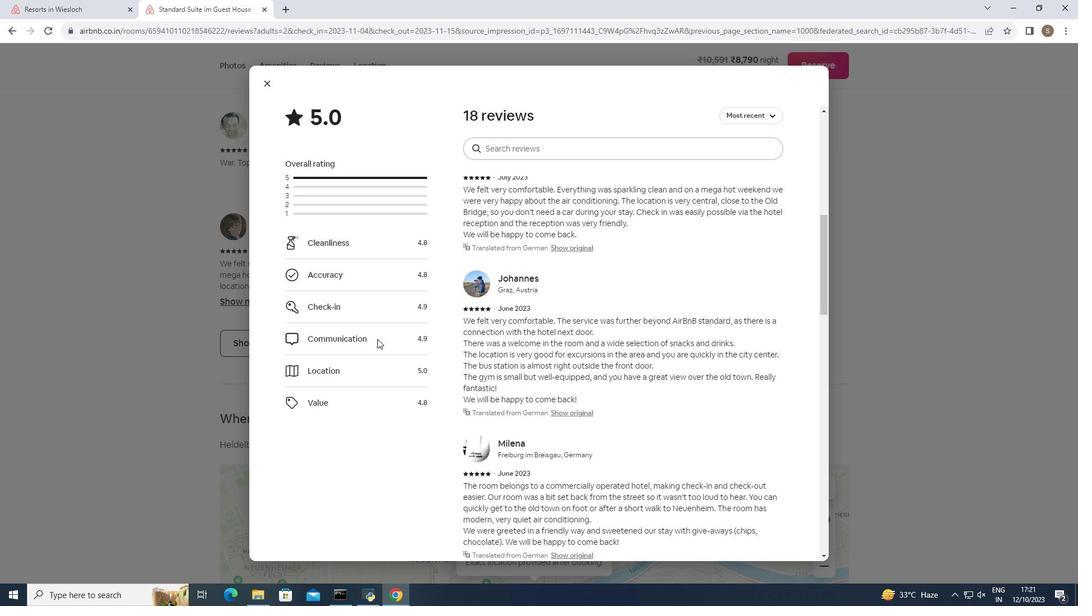 
Action: Mouse scrolled (377, 338) with delta (0, 0)
Screenshot: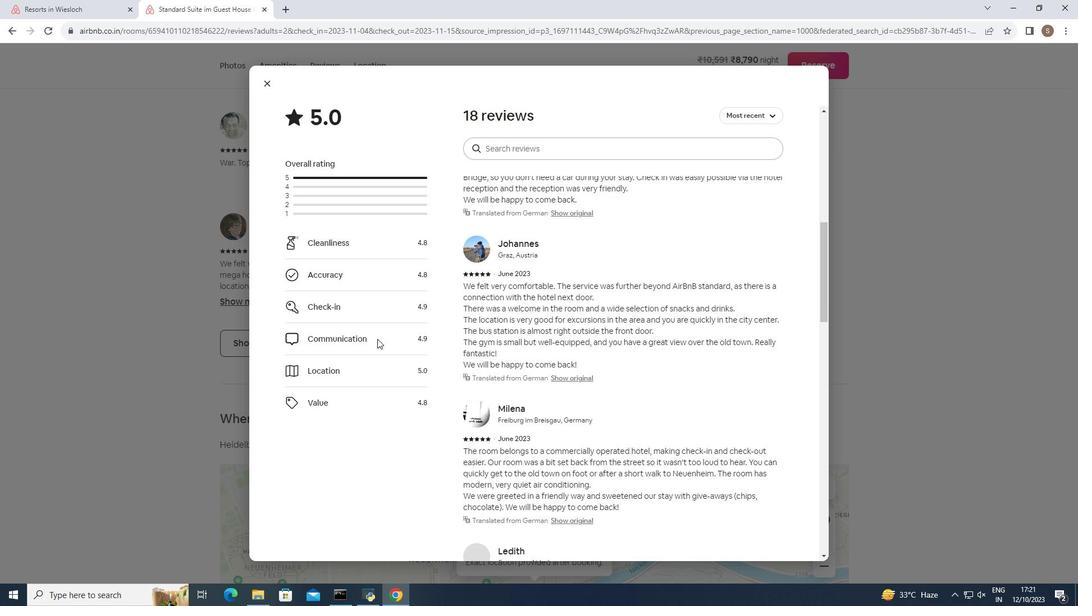 
Action: Mouse scrolled (377, 338) with delta (0, 0)
Screenshot: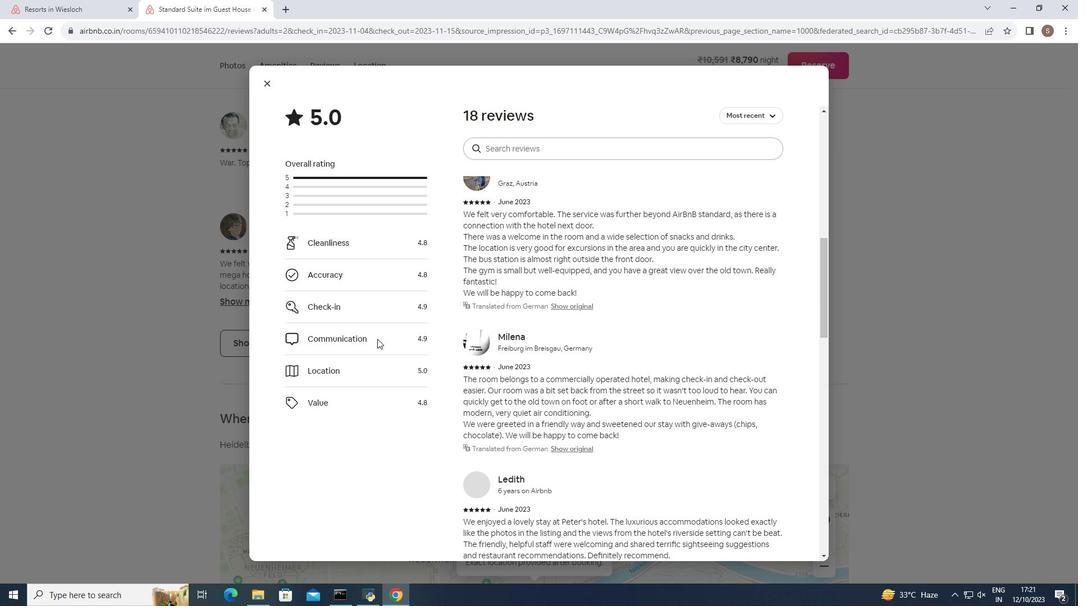 
Action: Mouse scrolled (377, 338) with delta (0, 0)
Screenshot: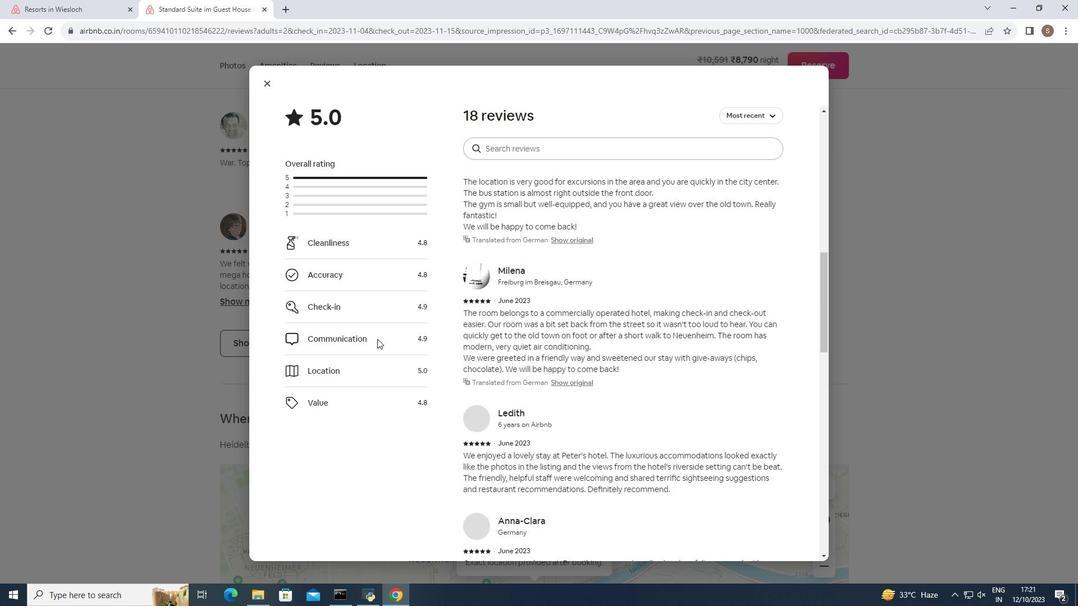 
Action: Mouse scrolled (377, 338) with delta (0, 0)
Screenshot: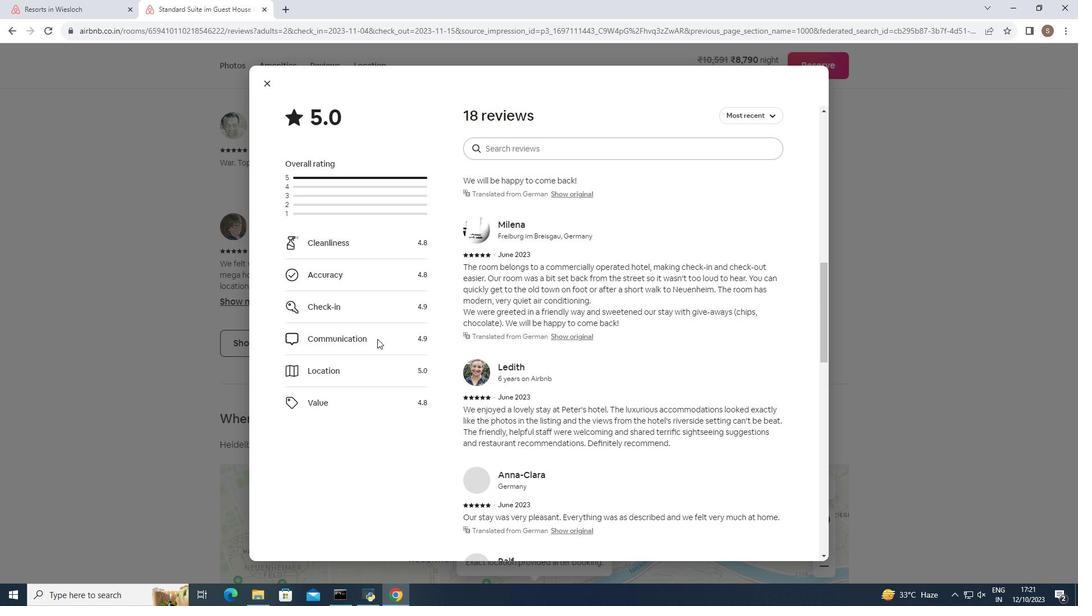
Action: Mouse scrolled (377, 338) with delta (0, 0)
Screenshot: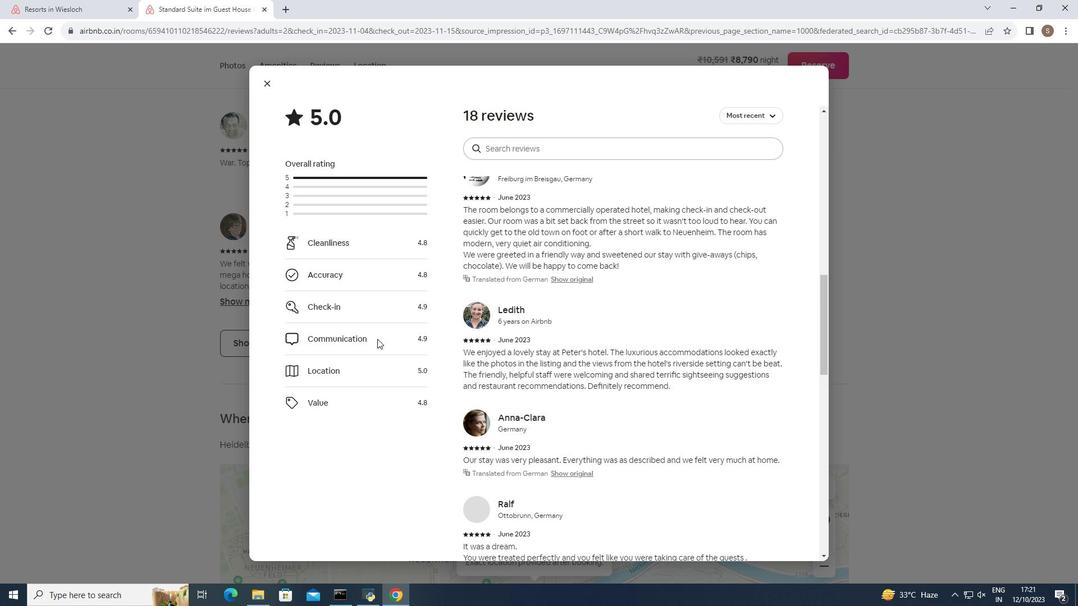 
Action: Mouse scrolled (377, 338) with delta (0, 0)
Screenshot: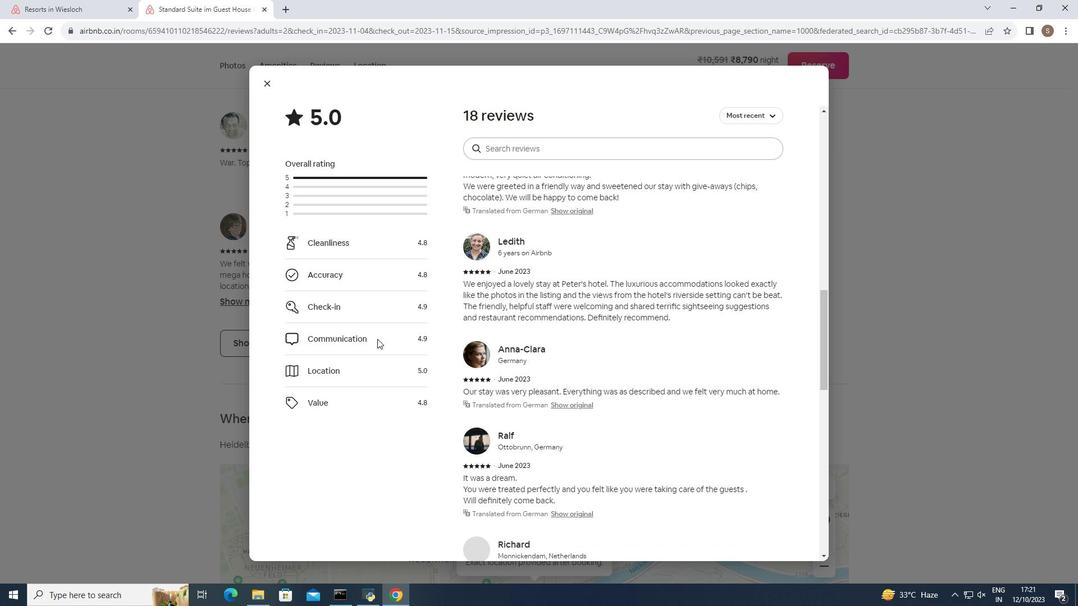 
Action: Mouse scrolled (377, 338) with delta (0, 0)
Screenshot: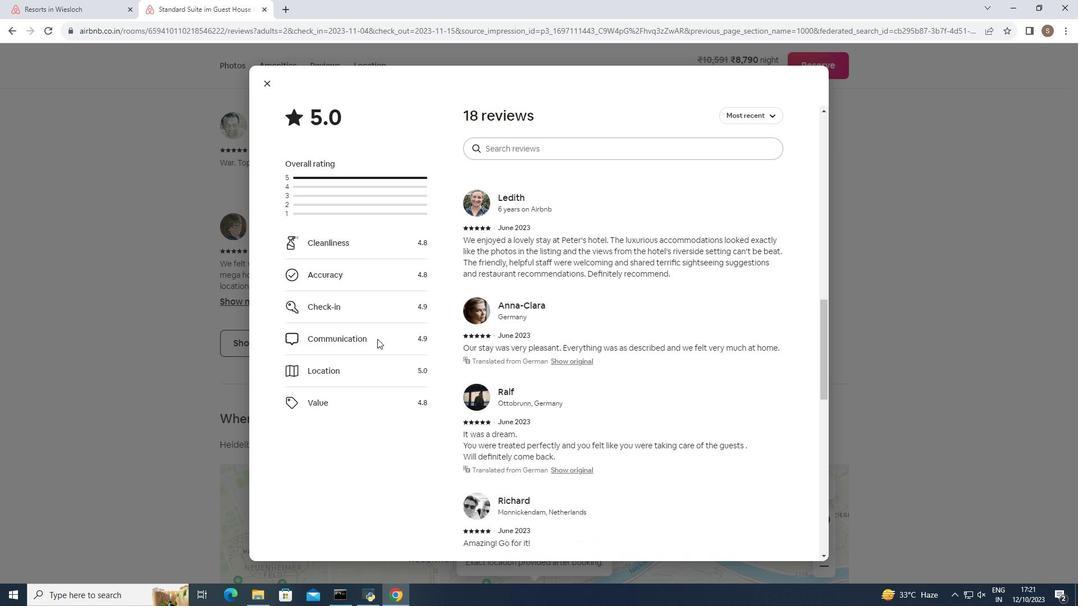
Action: Mouse scrolled (377, 338) with delta (0, 0)
Screenshot: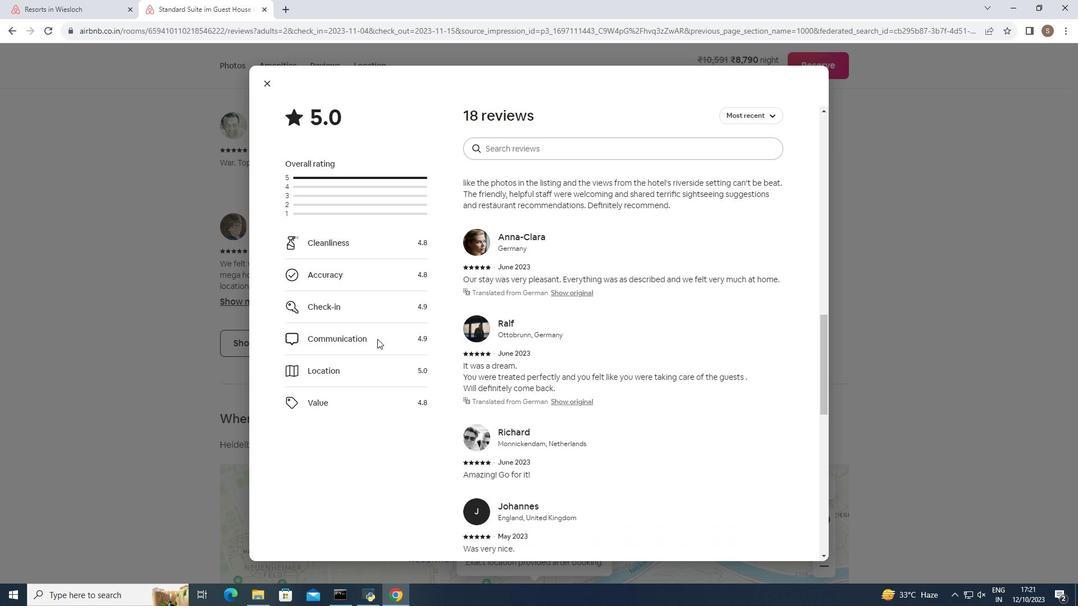 
Action: Mouse scrolled (377, 338) with delta (0, 0)
Screenshot: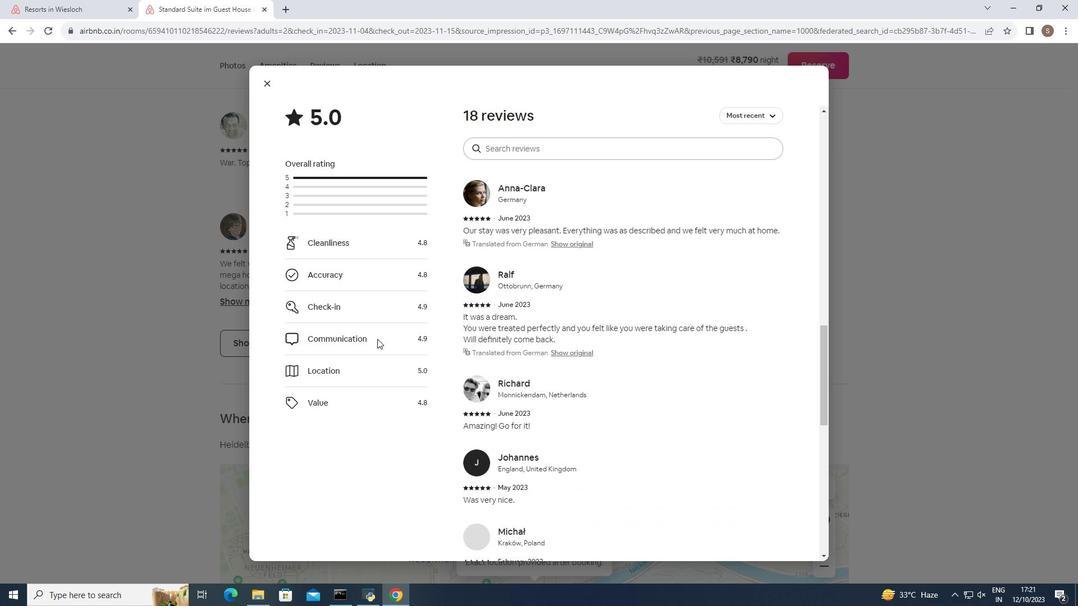 
Action: Mouse scrolled (377, 338) with delta (0, 0)
Screenshot: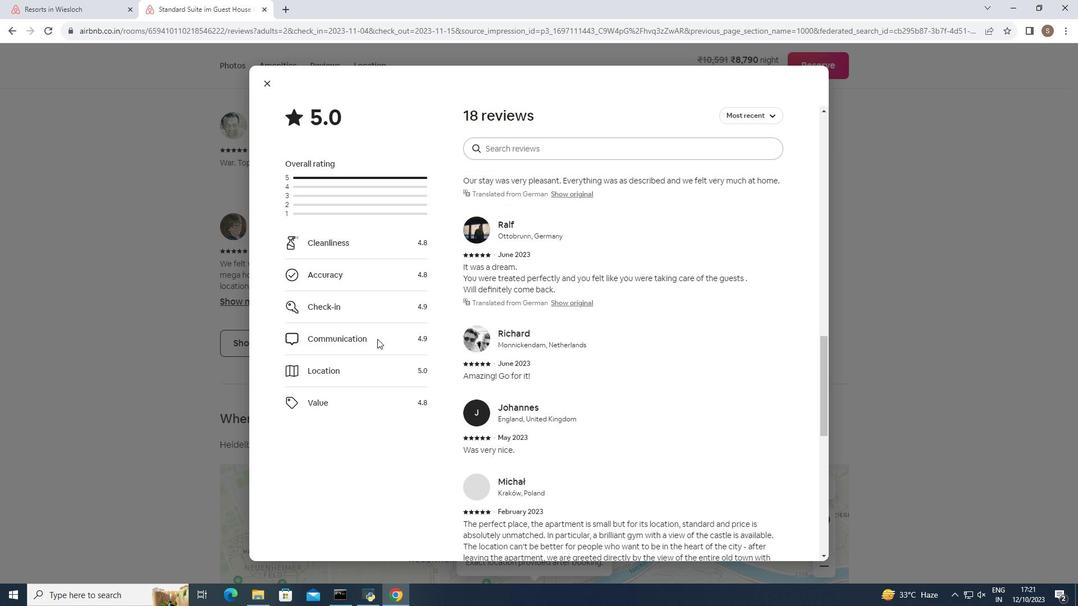 
Action: Mouse scrolled (377, 338) with delta (0, 0)
Screenshot: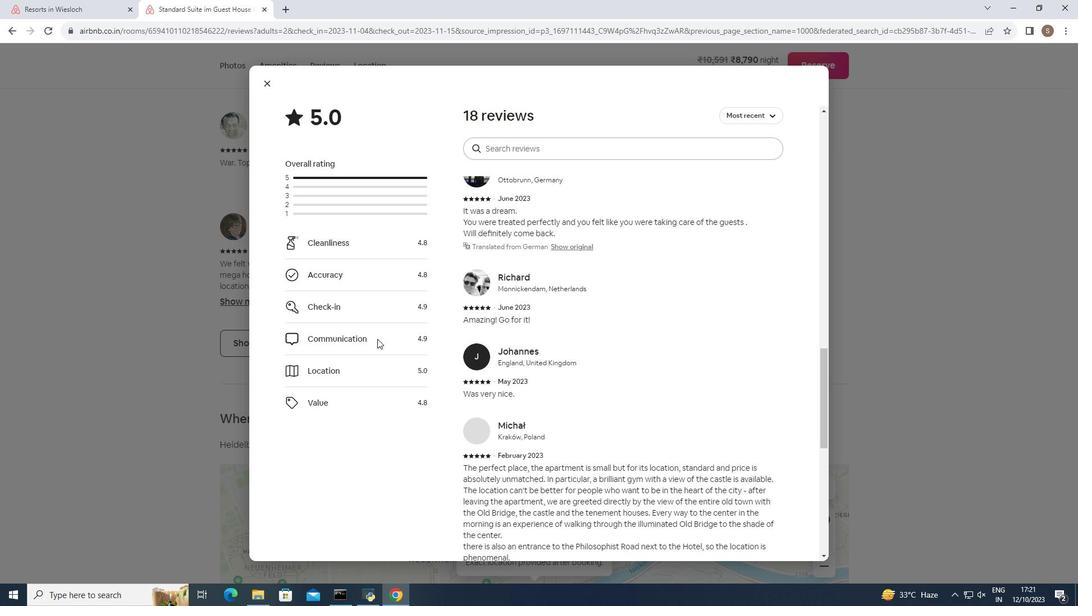 
Action: Mouse scrolled (377, 338) with delta (0, 0)
Screenshot: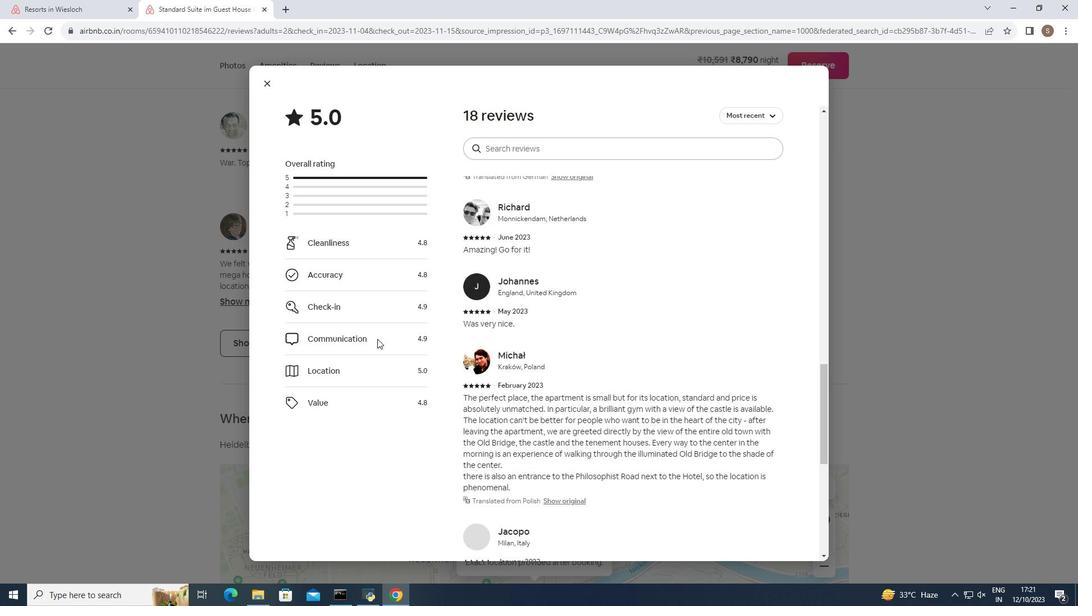 
Action: Mouse scrolled (377, 338) with delta (0, 0)
Screenshot: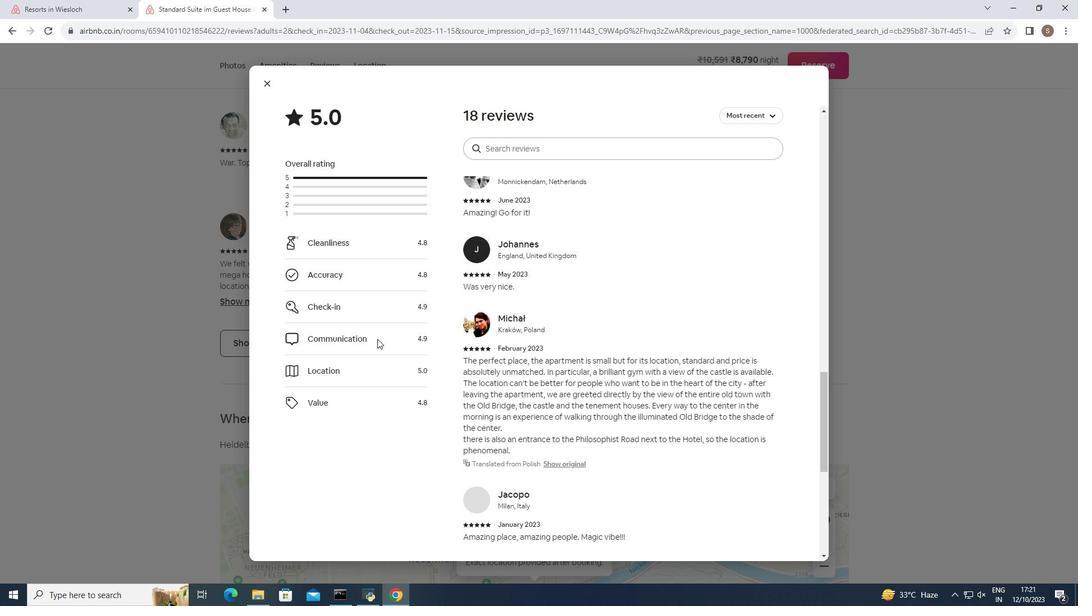 
Action: Mouse scrolled (377, 338) with delta (0, 0)
Screenshot: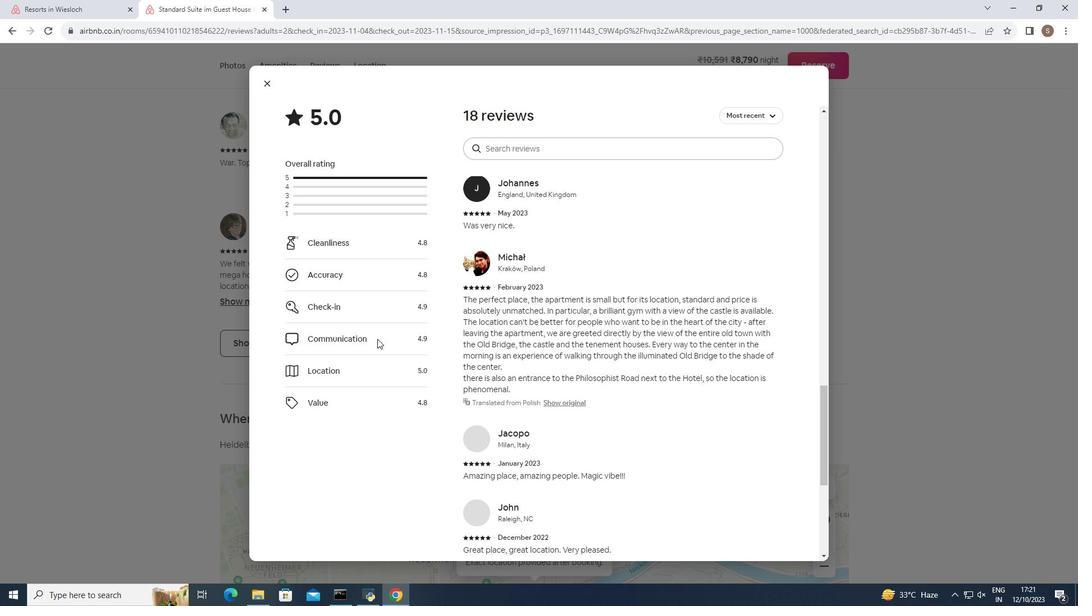 
Action: Mouse scrolled (377, 338) with delta (0, 0)
Screenshot: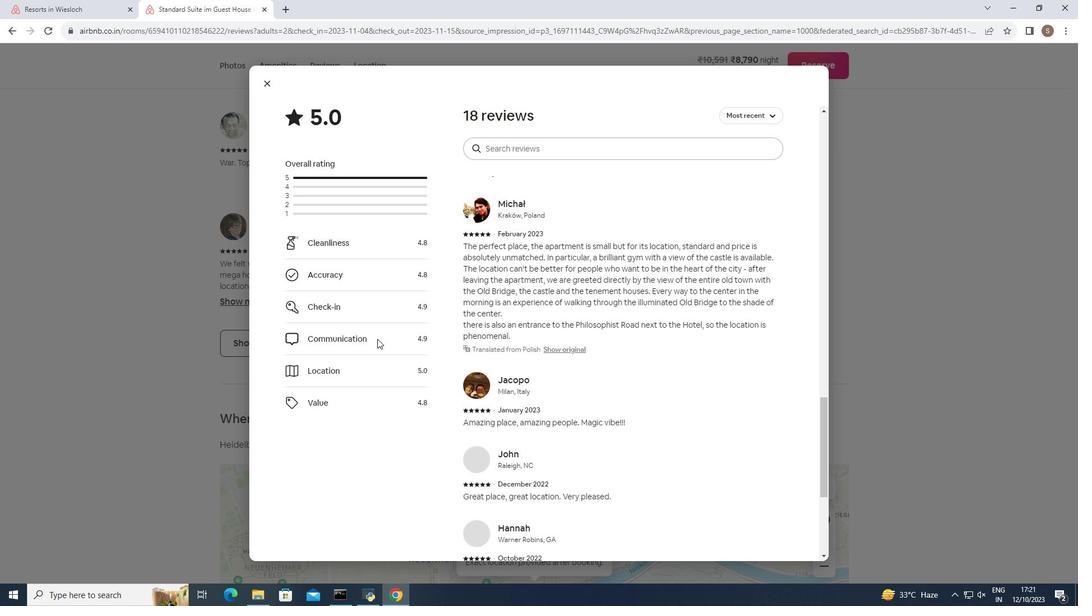 
Action: Mouse scrolled (377, 338) with delta (0, 0)
Screenshot: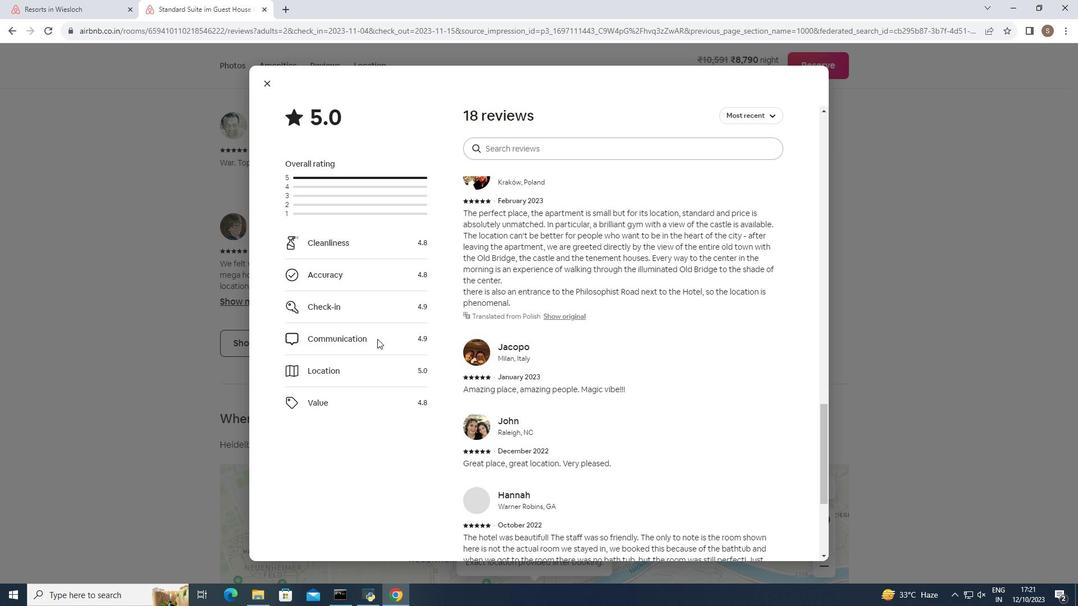
Action: Mouse scrolled (377, 338) with delta (0, 0)
Screenshot: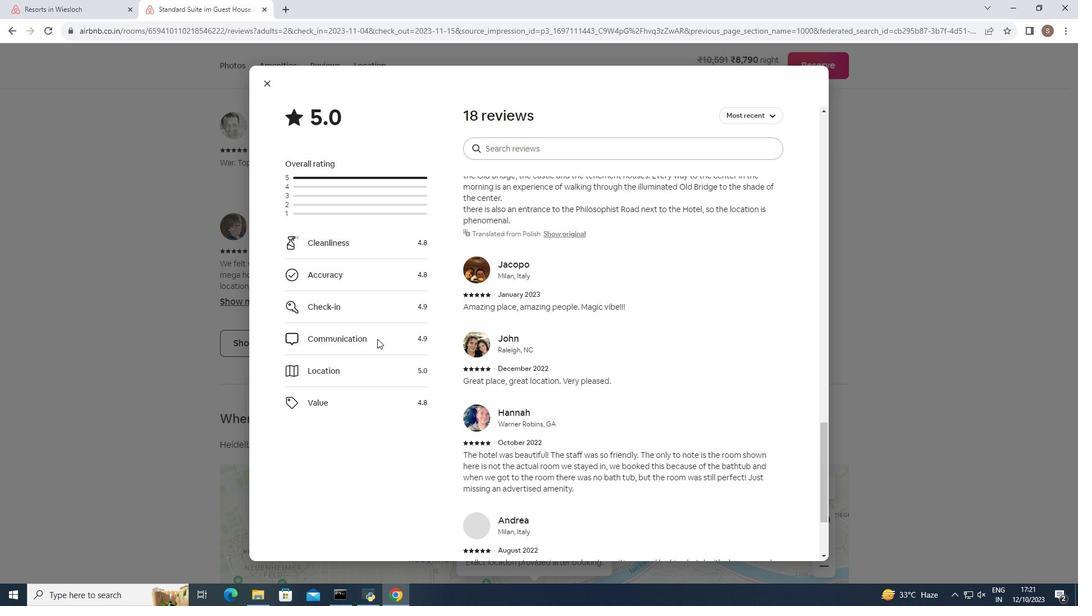 
Action: Mouse scrolled (377, 338) with delta (0, 0)
Screenshot: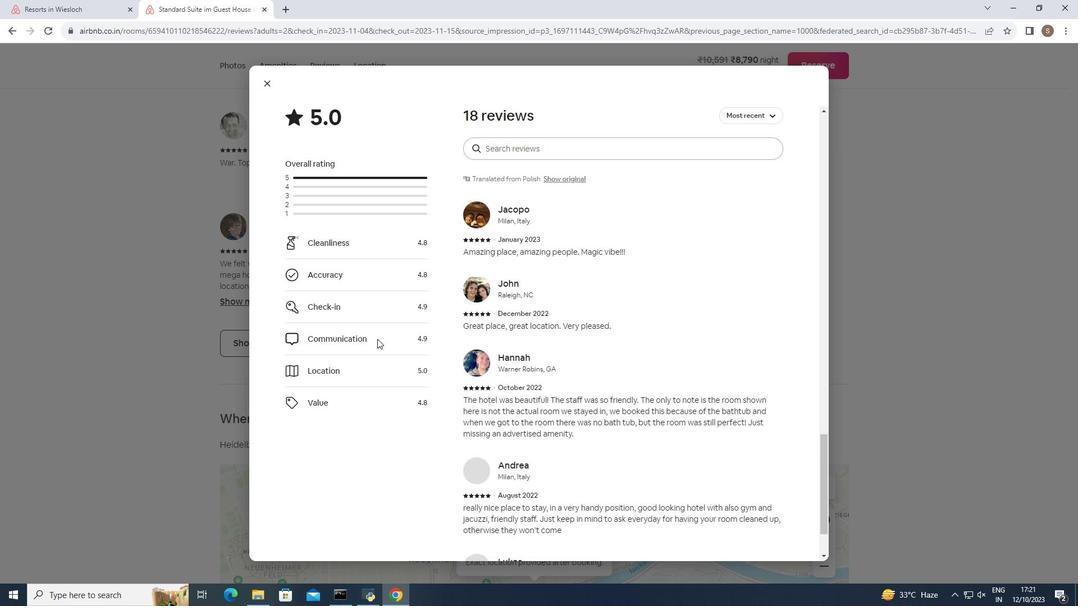 
Action: Mouse scrolled (377, 338) with delta (0, 0)
Screenshot: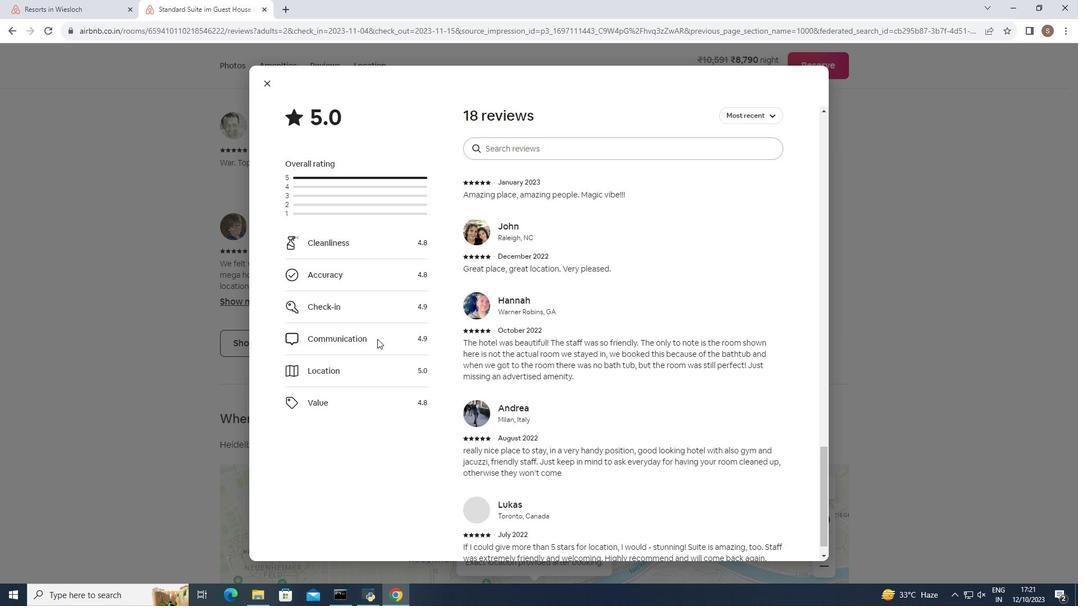 
Action: Mouse scrolled (377, 338) with delta (0, 0)
Screenshot: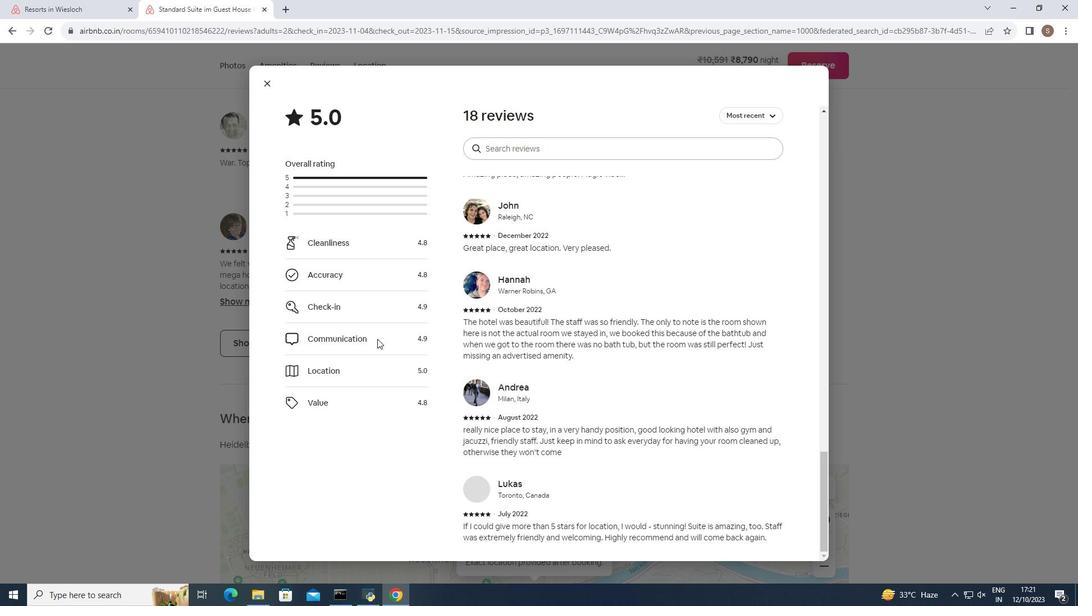 
Action: Mouse moved to (267, 83)
Screenshot: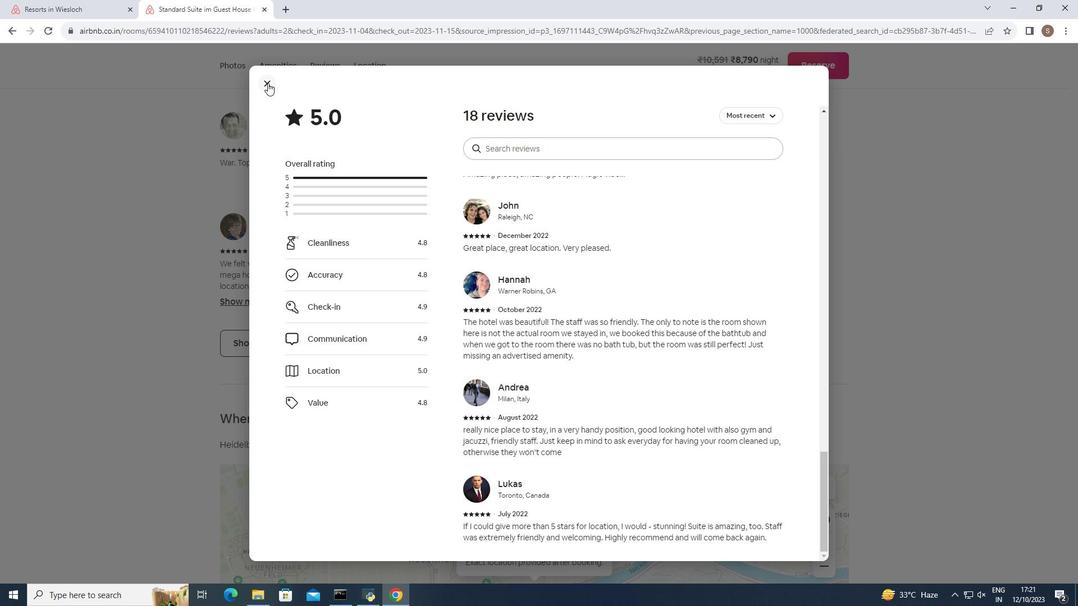 
Action: Mouse pressed left at (267, 83)
Screenshot: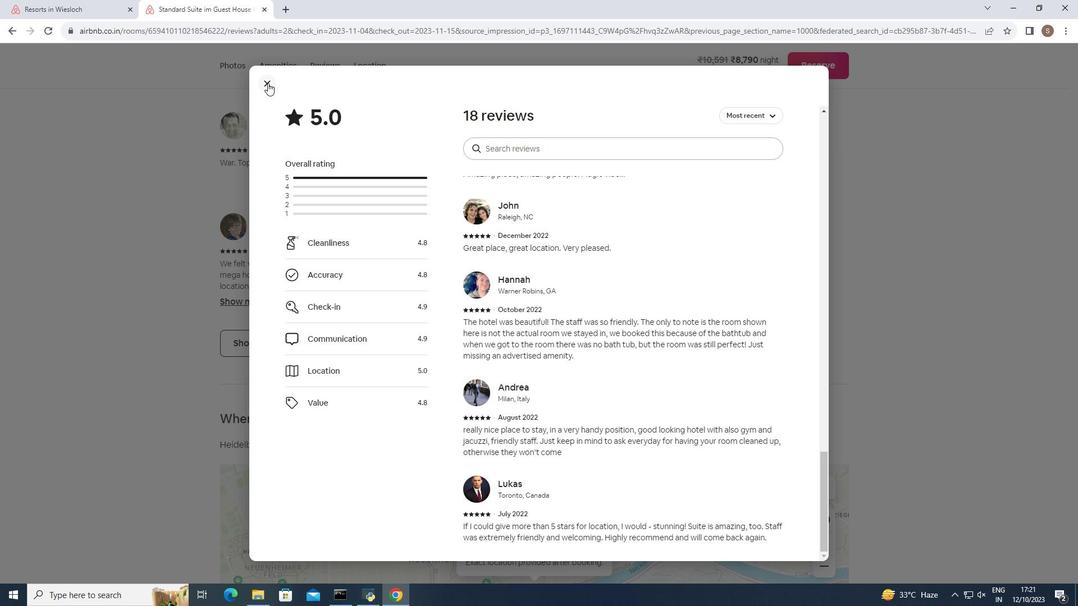
Action: Mouse moved to (256, 196)
Screenshot: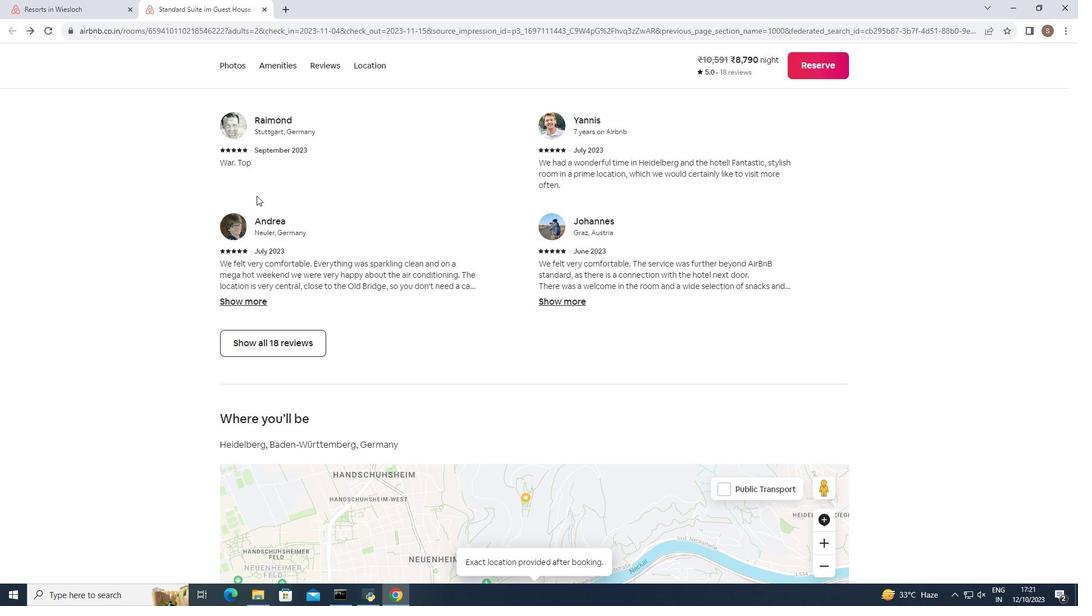 
Action: Mouse scrolled (256, 195) with delta (0, 0)
Screenshot: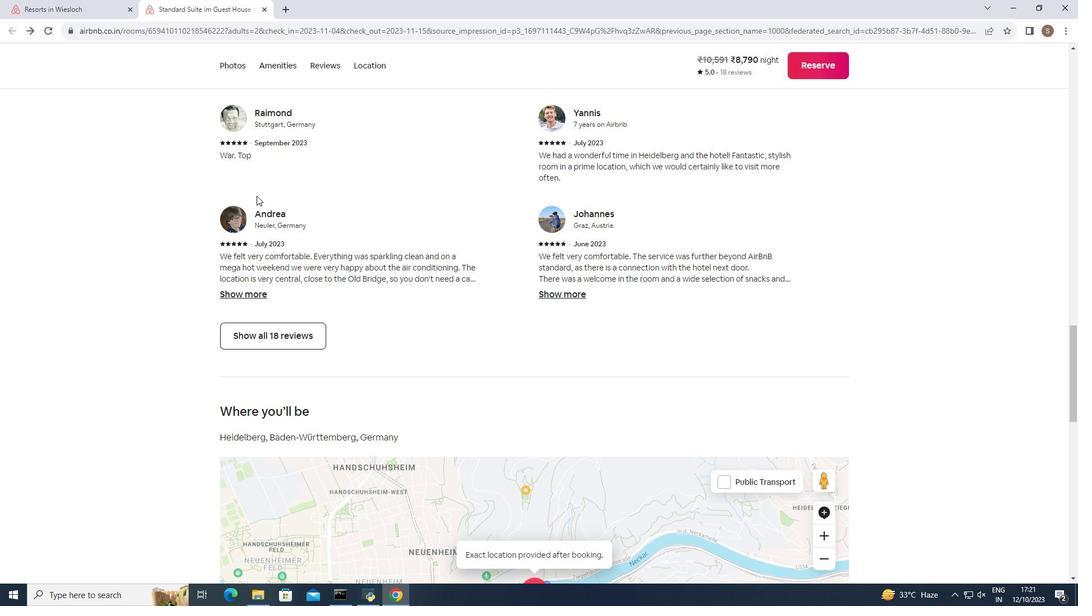 
Action: Mouse scrolled (256, 195) with delta (0, 0)
Screenshot: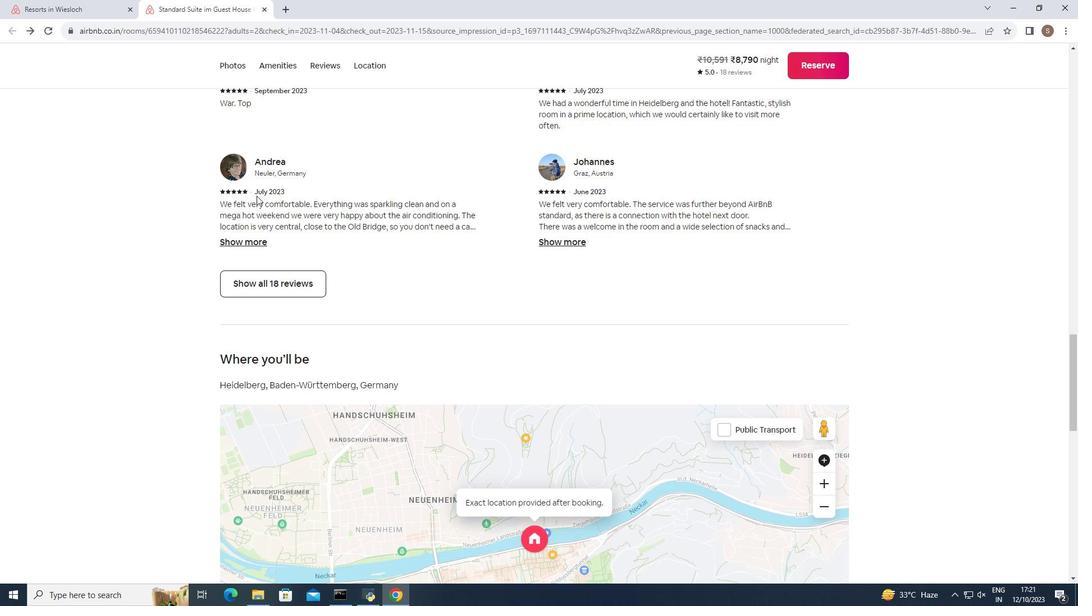 
Action: Mouse moved to (257, 196)
Screenshot: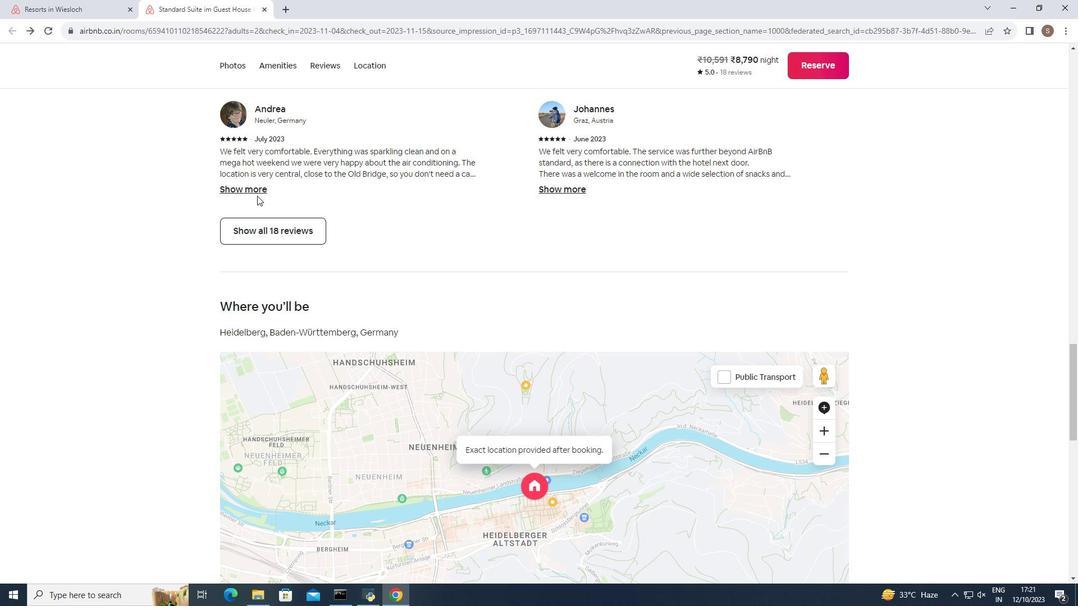 
Action: Mouse scrolled (257, 195) with delta (0, 0)
Screenshot: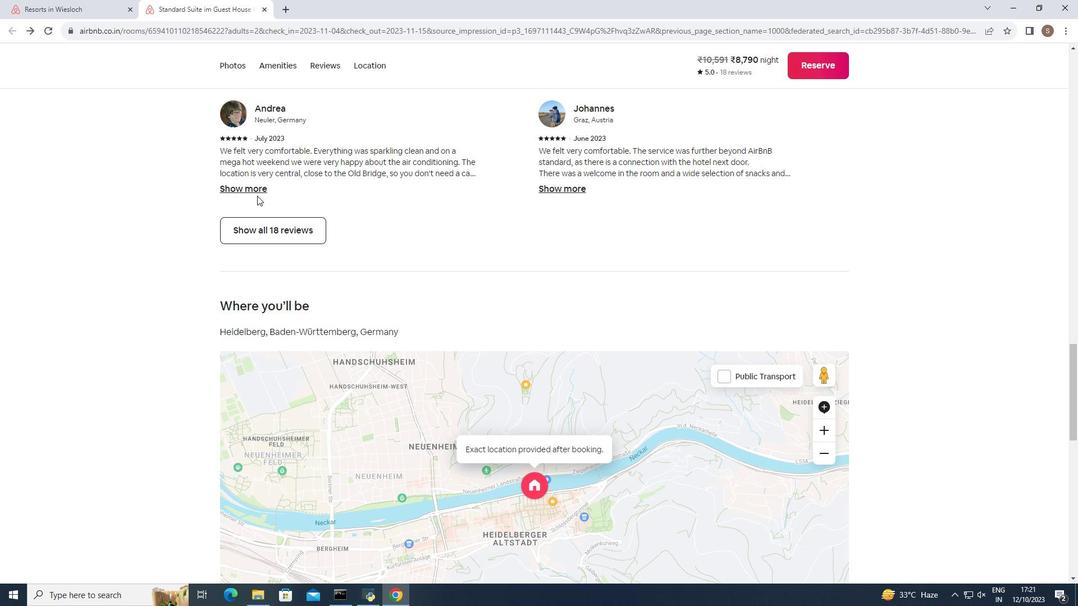 
Action: Mouse scrolled (257, 195) with delta (0, 0)
Screenshot: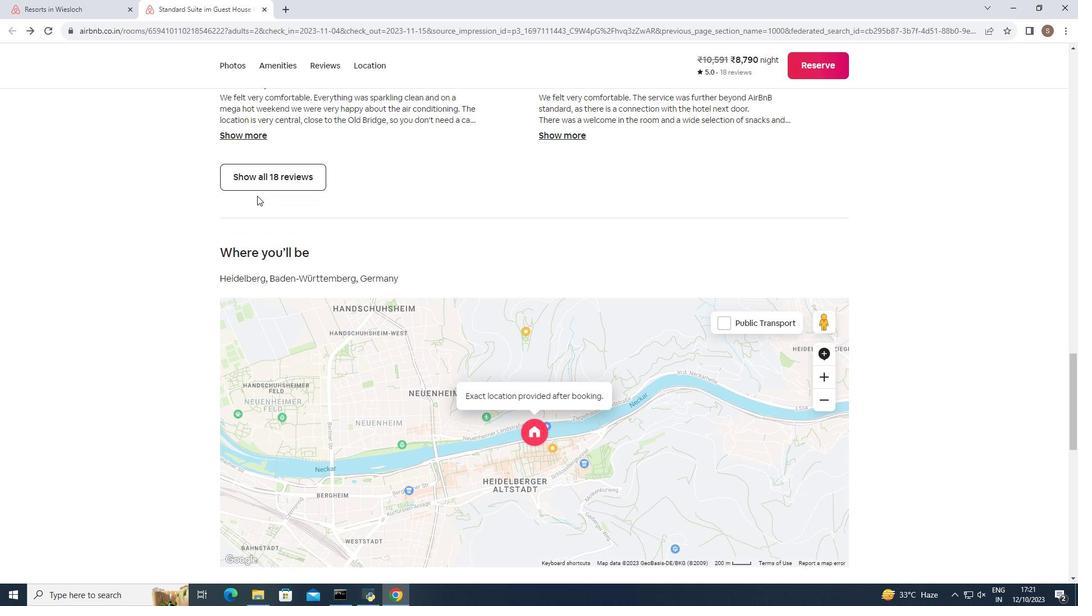 
Action: Mouse scrolled (257, 195) with delta (0, 0)
Screenshot: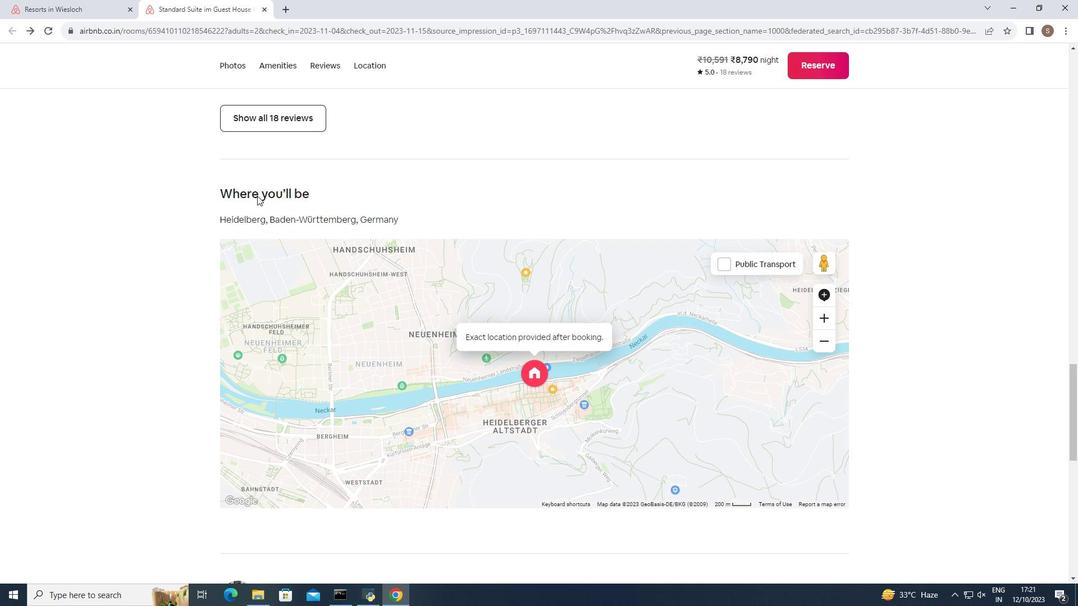 
Action: Mouse moved to (257, 196)
Screenshot: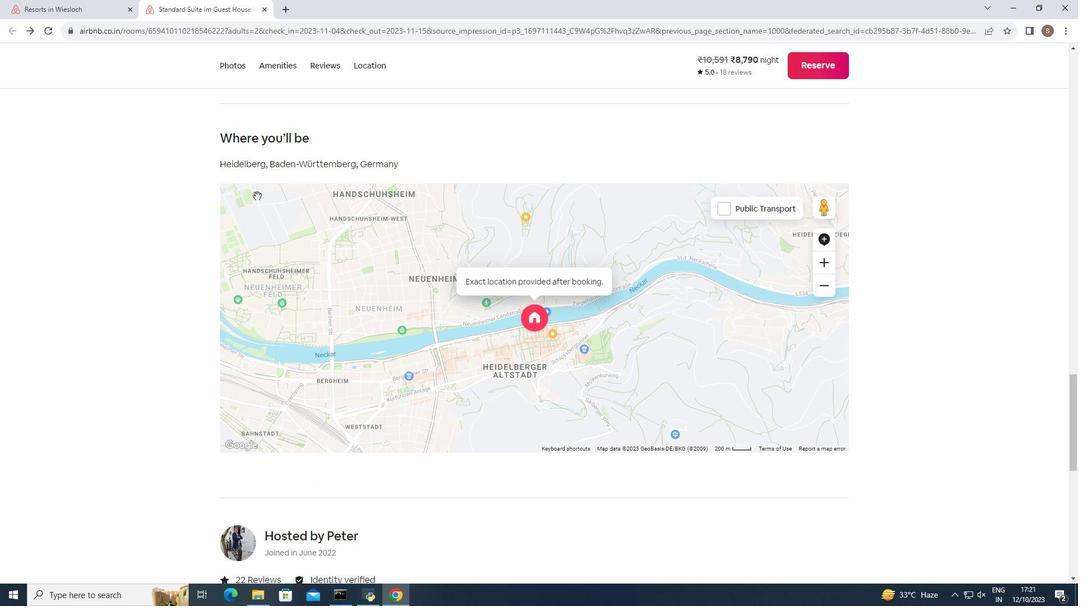 
Action: Mouse scrolled (257, 195) with delta (0, 0)
Screenshot: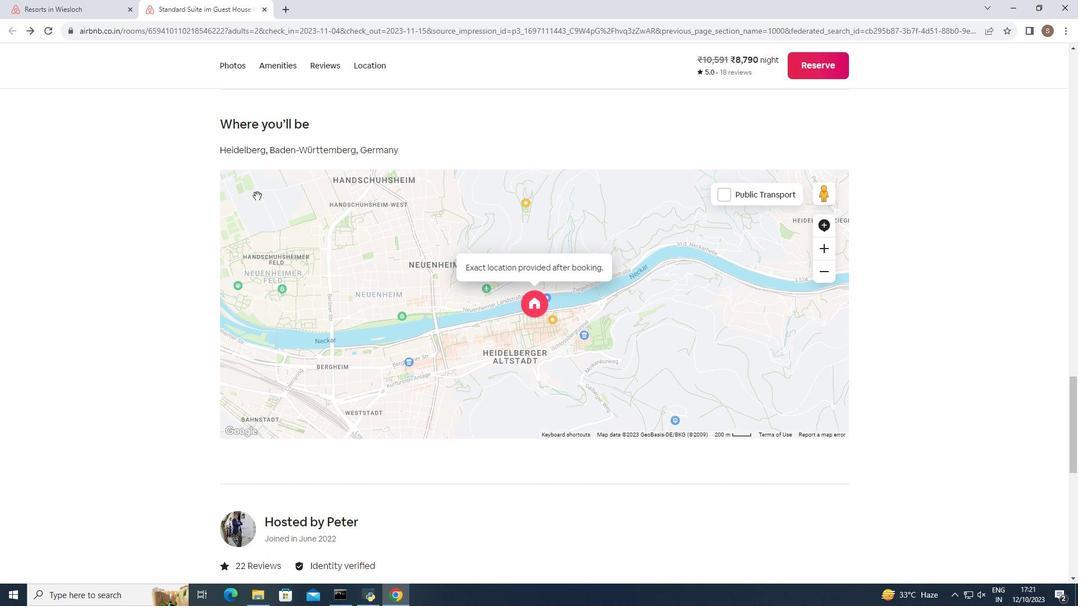 
Action: Mouse scrolled (257, 195) with delta (0, 0)
Screenshot: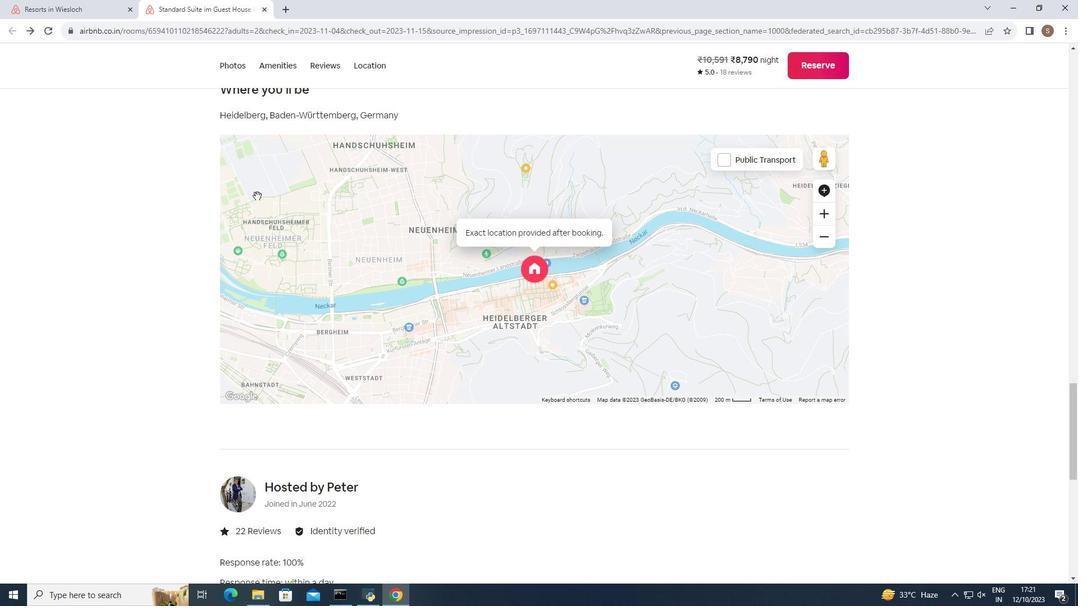
Action: Mouse scrolled (257, 195) with delta (0, 0)
Screenshot: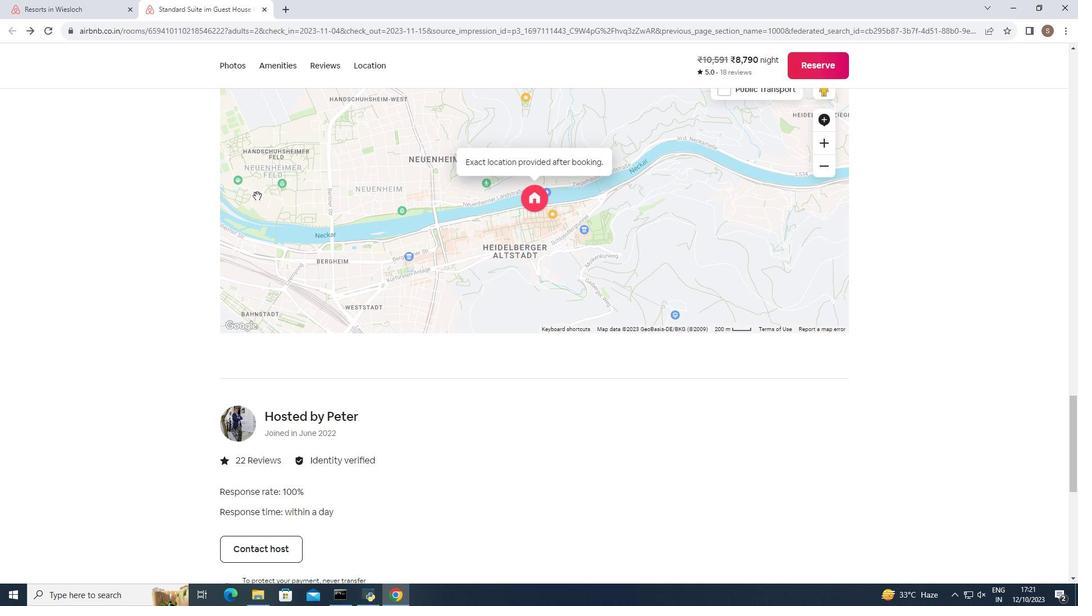 
Action: Mouse scrolled (257, 195) with delta (0, 0)
Screenshot: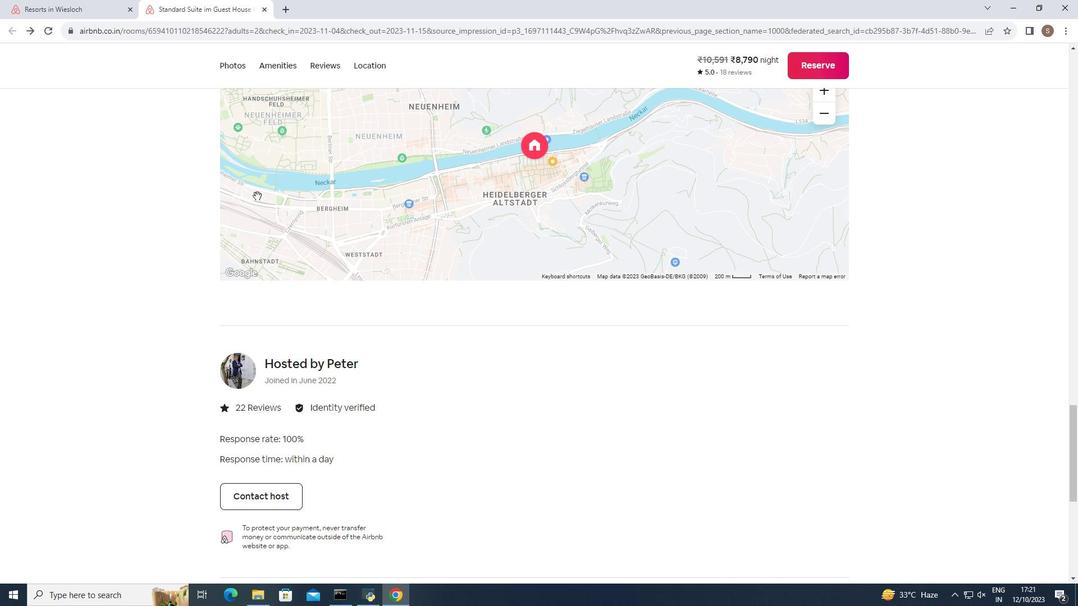 
Action: Mouse scrolled (257, 195) with delta (0, 0)
Screenshot: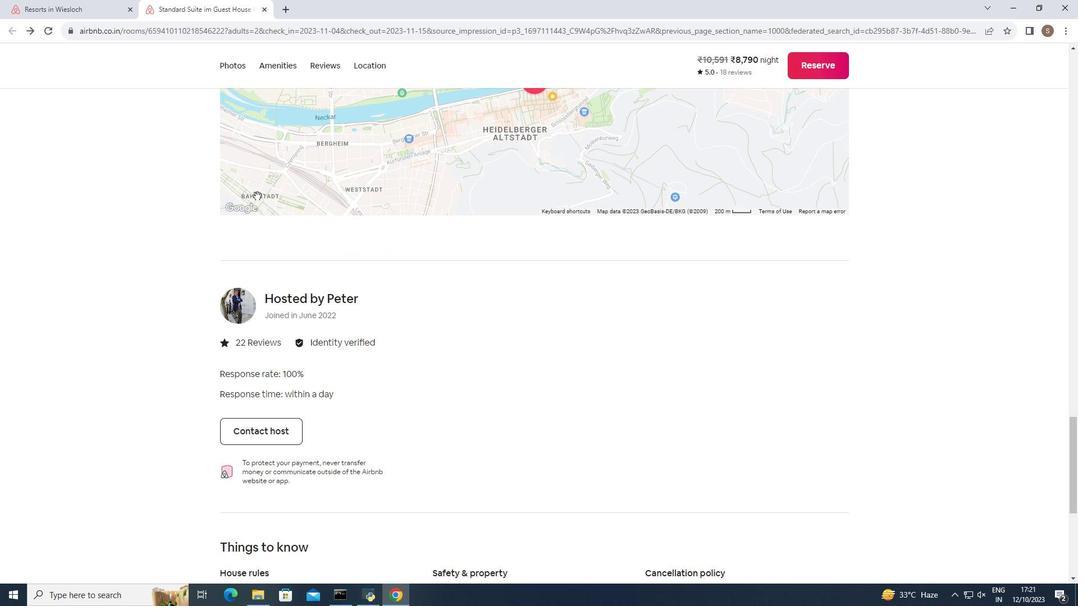 
Action: Mouse scrolled (257, 195) with delta (0, 0)
Screenshot: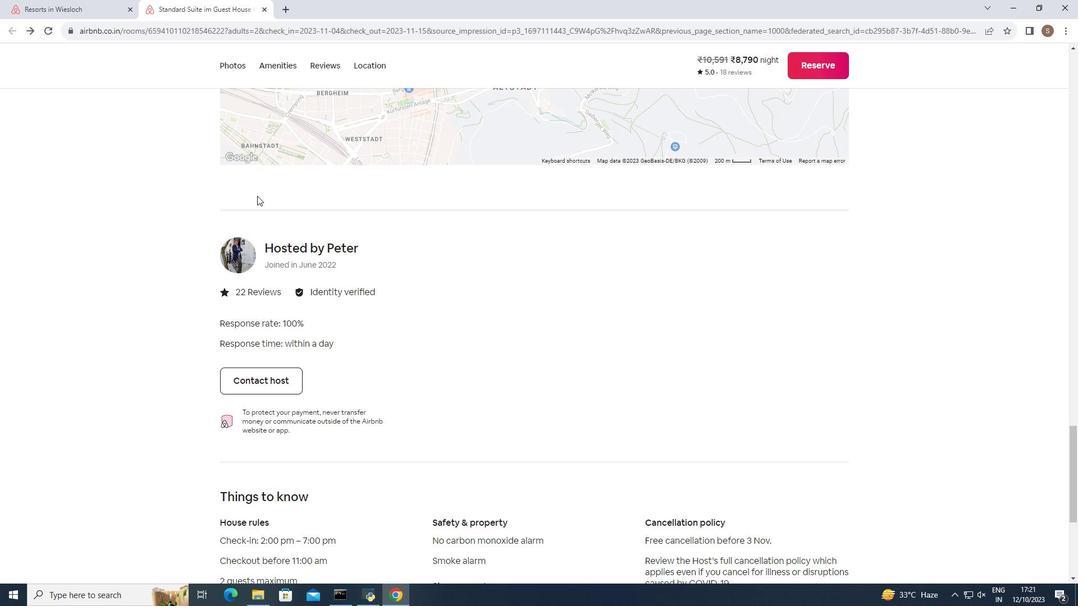 
Action: Mouse scrolled (257, 195) with delta (0, 0)
Screenshot: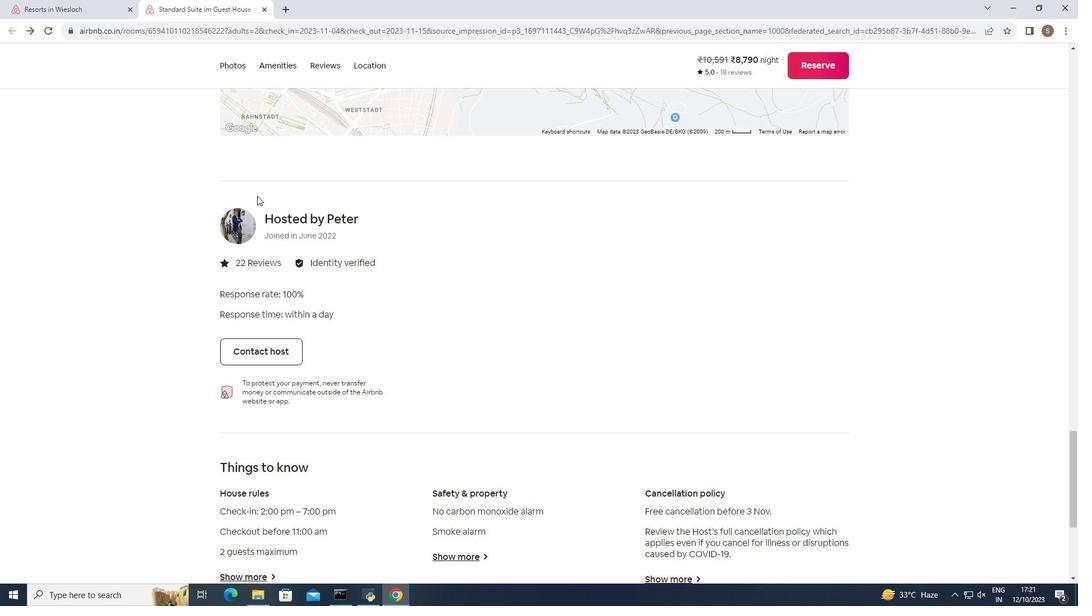 
Action: Mouse scrolled (257, 195) with delta (0, 0)
Screenshot: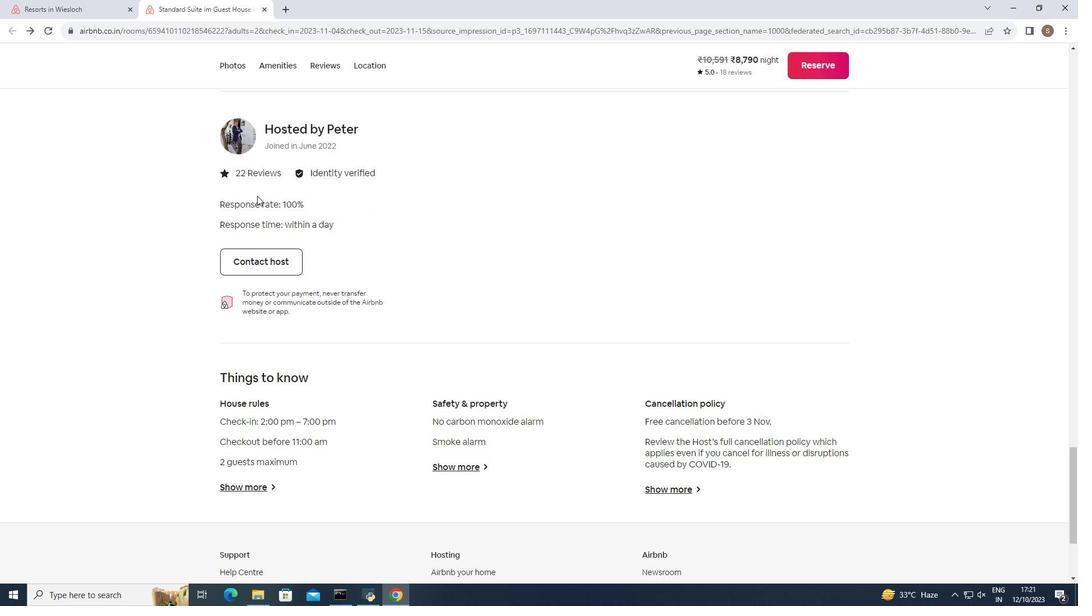 
Action: Mouse moved to (257, 196)
Screenshot: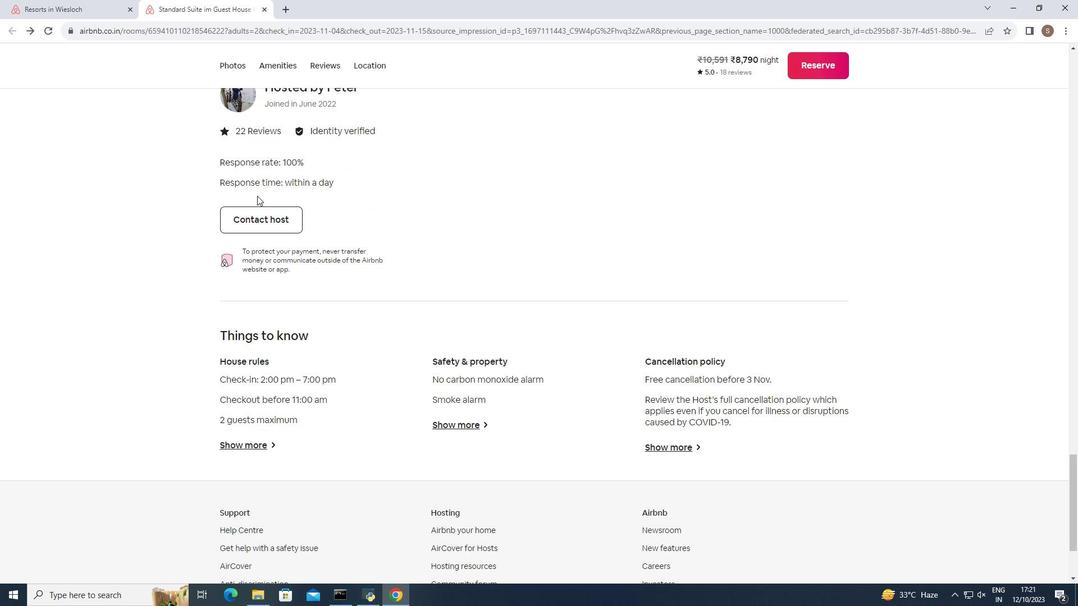 
Action: Mouse scrolled (257, 195) with delta (0, 0)
Screenshot: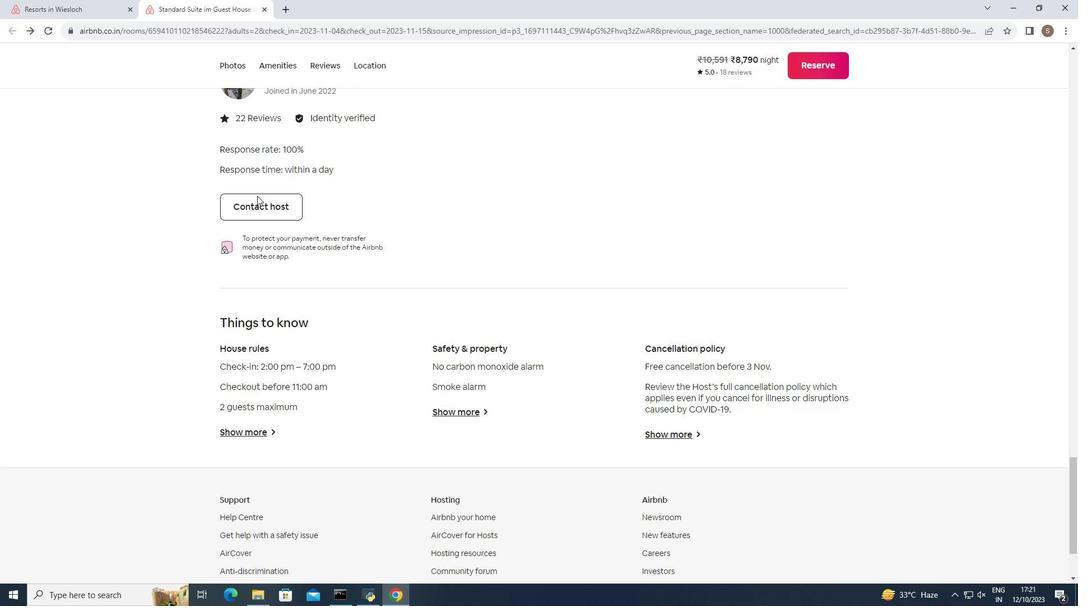 
Action: Mouse scrolled (257, 195) with delta (0, 0)
Screenshot: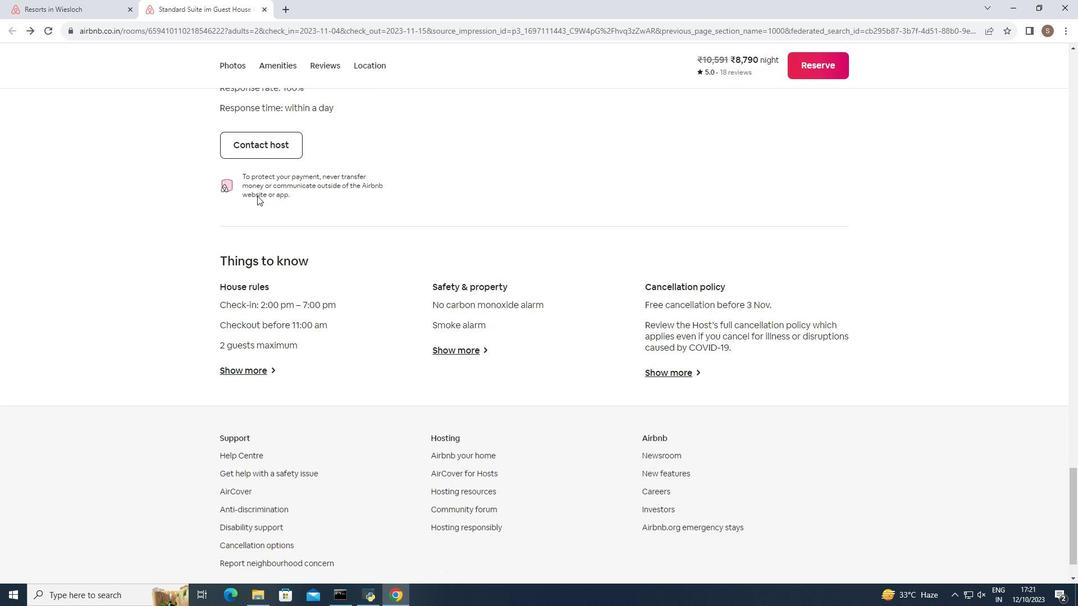 
Action: Mouse moved to (257, 196)
Screenshot: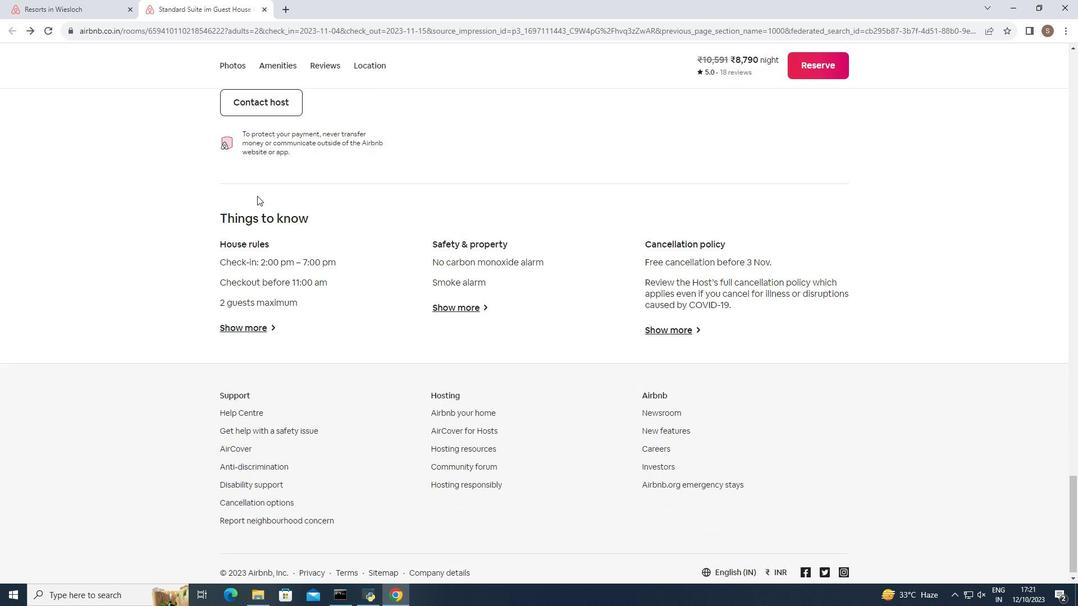 
Action: Mouse scrolled (257, 195) with delta (0, 0)
Screenshot: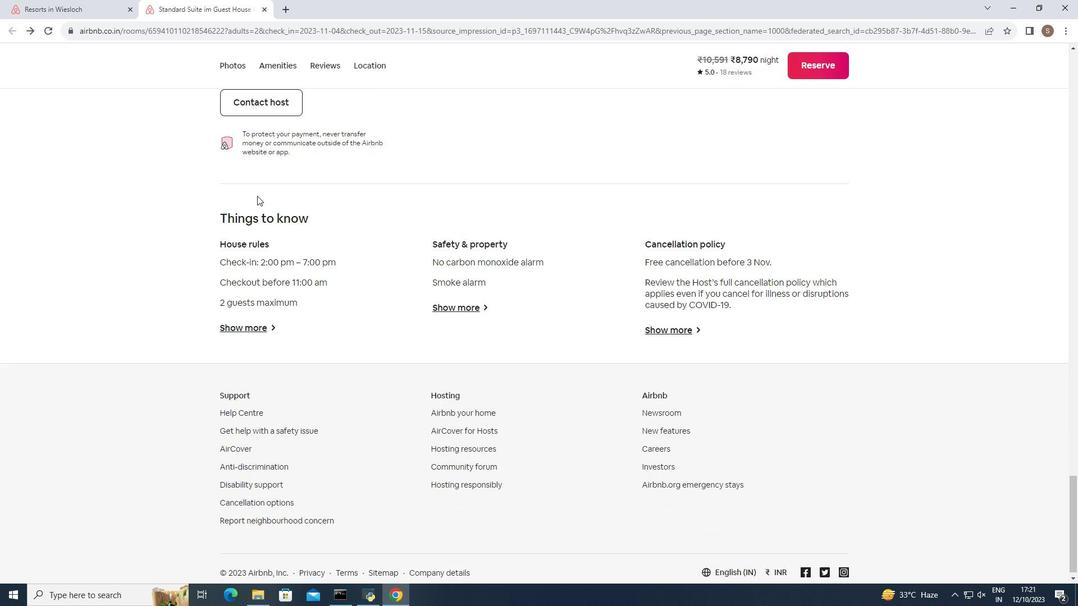 
Action: Mouse scrolled (257, 195) with delta (0, 0)
Screenshot: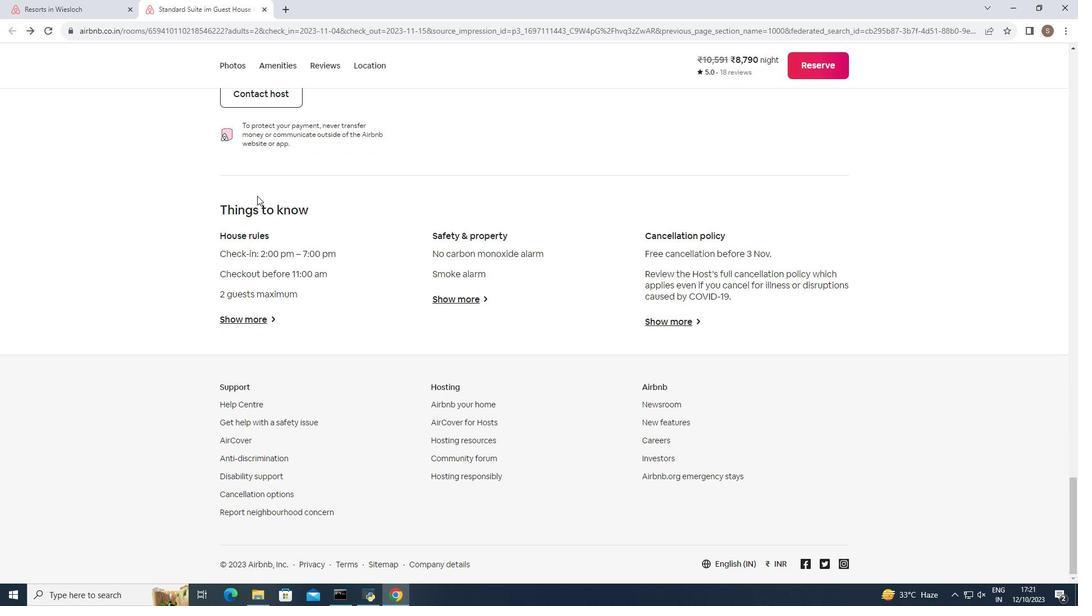 
Action: Mouse scrolled (257, 195) with delta (0, 0)
Screenshot: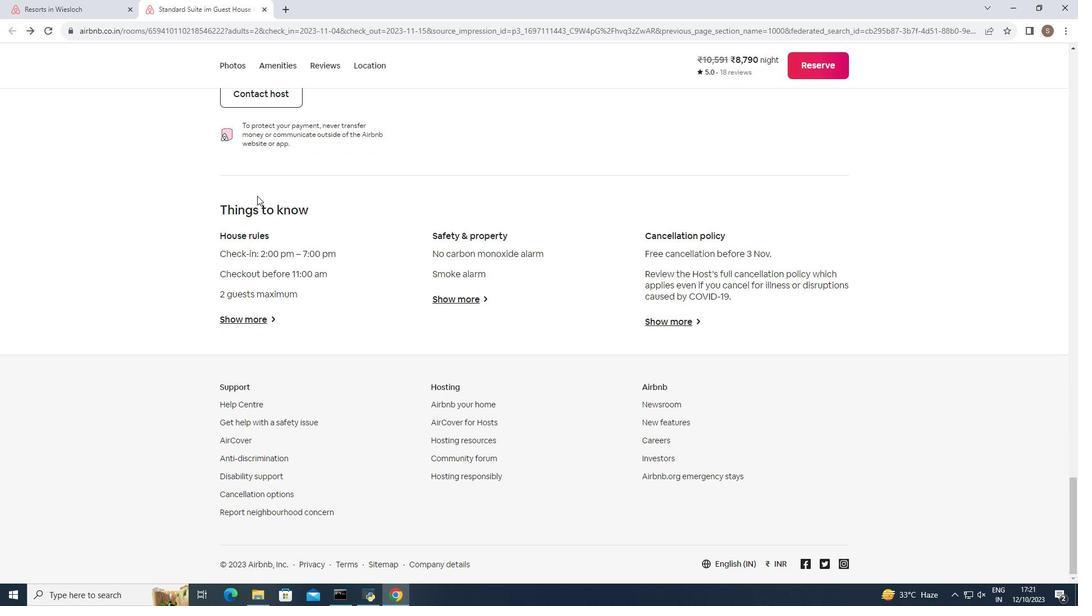 
Action: Mouse scrolled (257, 195) with delta (0, 0)
Screenshot: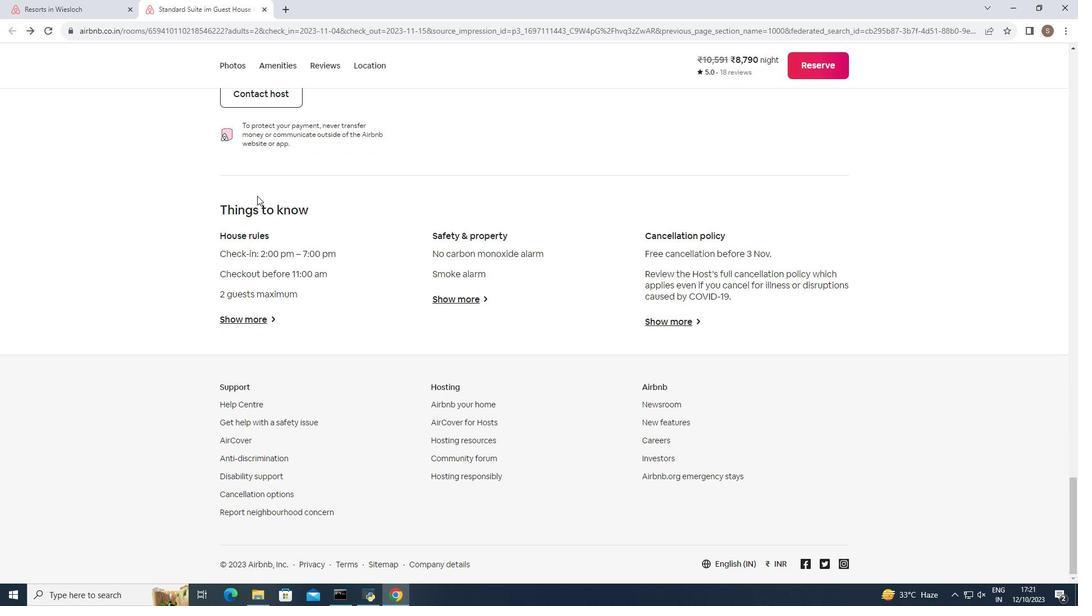 
Action: Mouse moved to (367, 62)
Screenshot: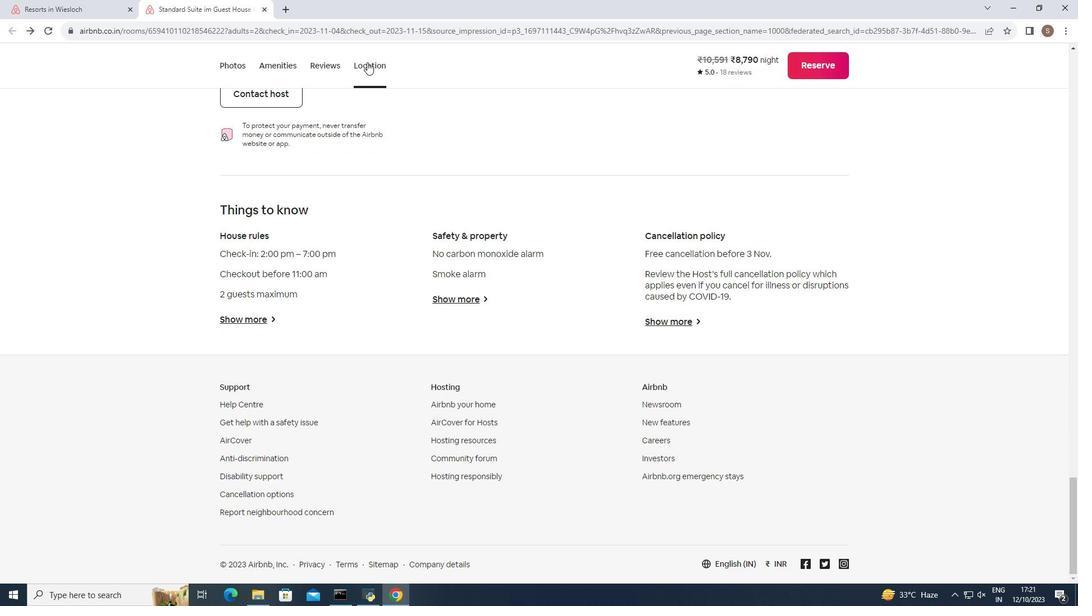 
Action: Mouse pressed left at (367, 62)
Screenshot: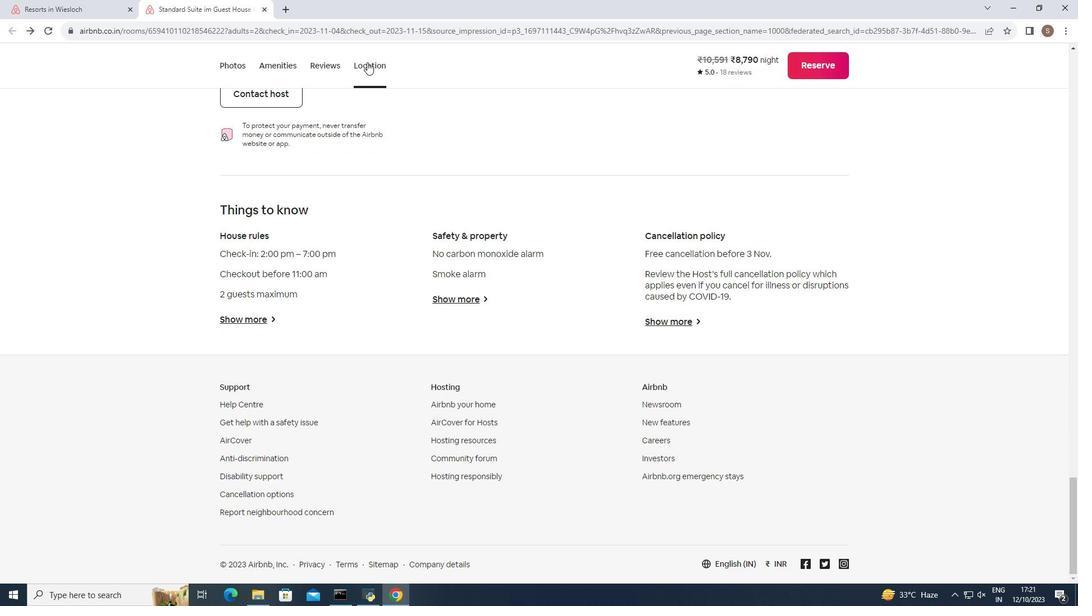 
Action: Mouse moved to (326, 62)
Screenshot: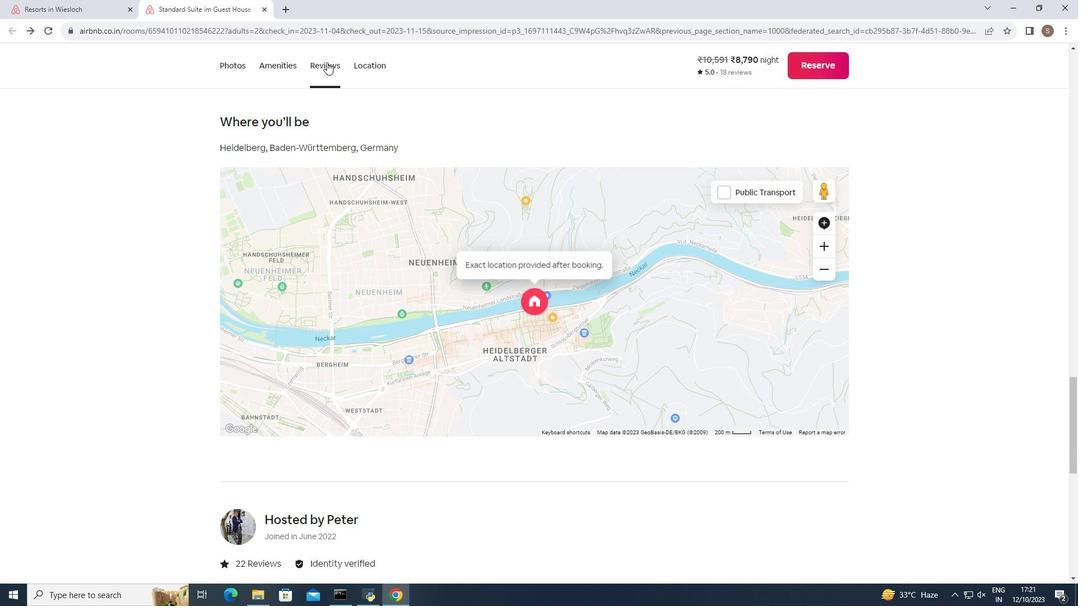
Action: Mouse pressed left at (326, 62)
Screenshot: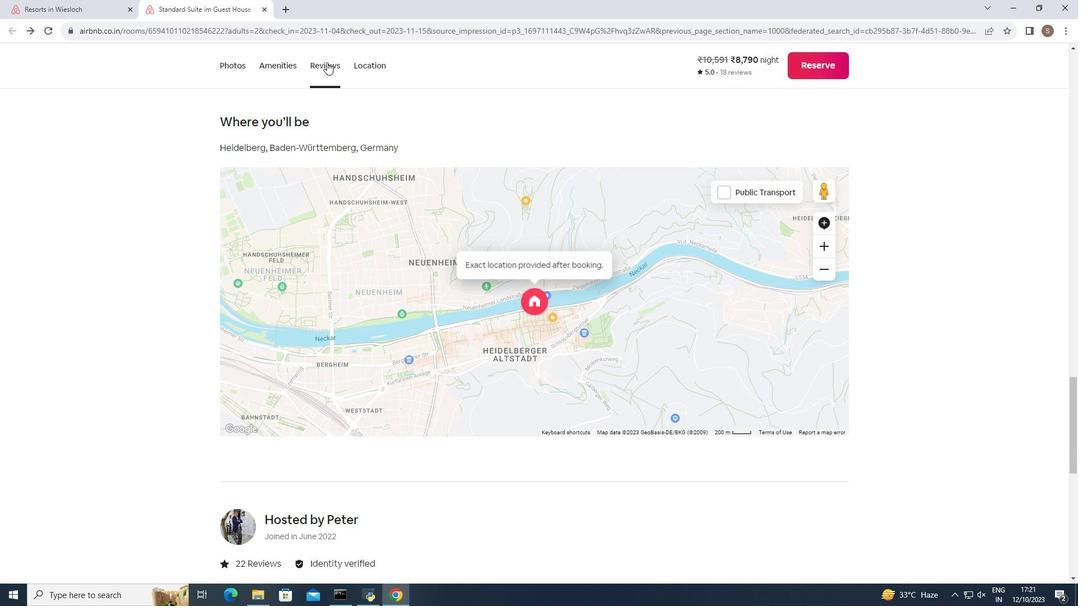
Action: Mouse moved to (280, 64)
Screenshot: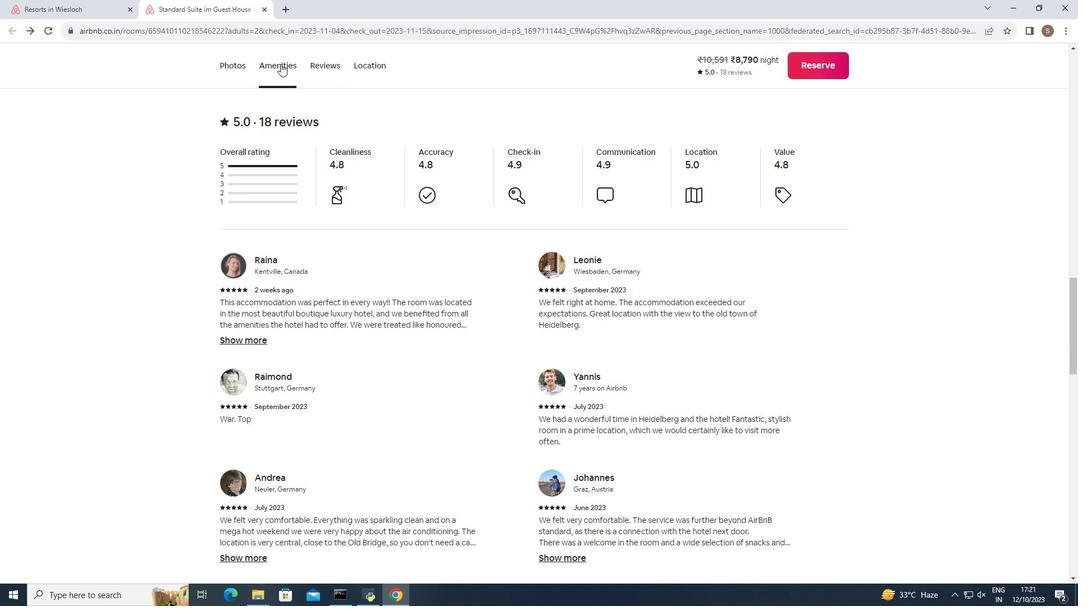 
Action: Mouse pressed left at (280, 64)
Screenshot: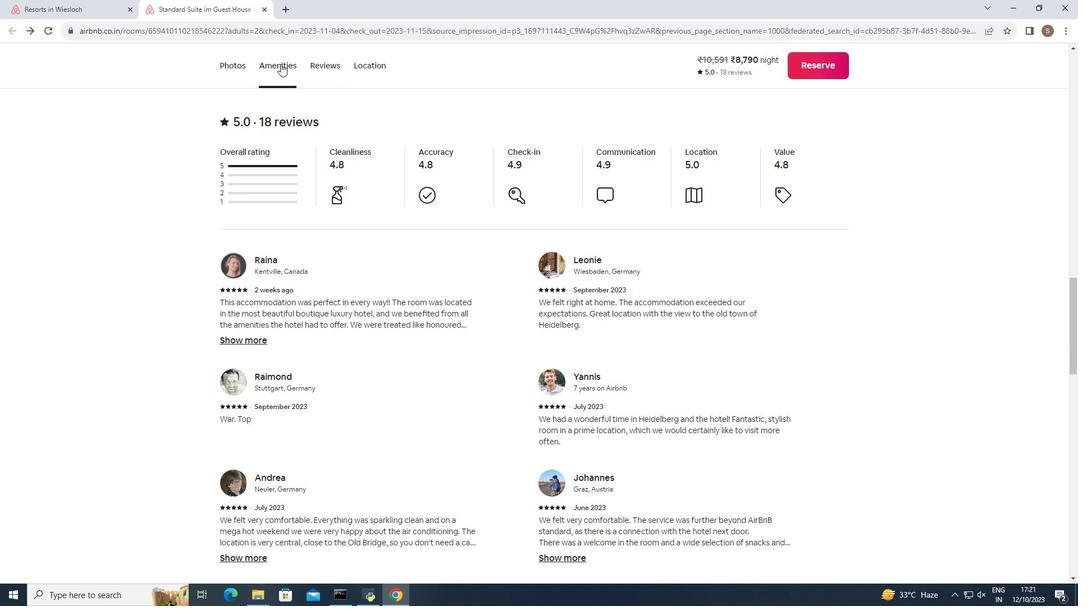 
Action: Mouse moved to (228, 64)
Screenshot: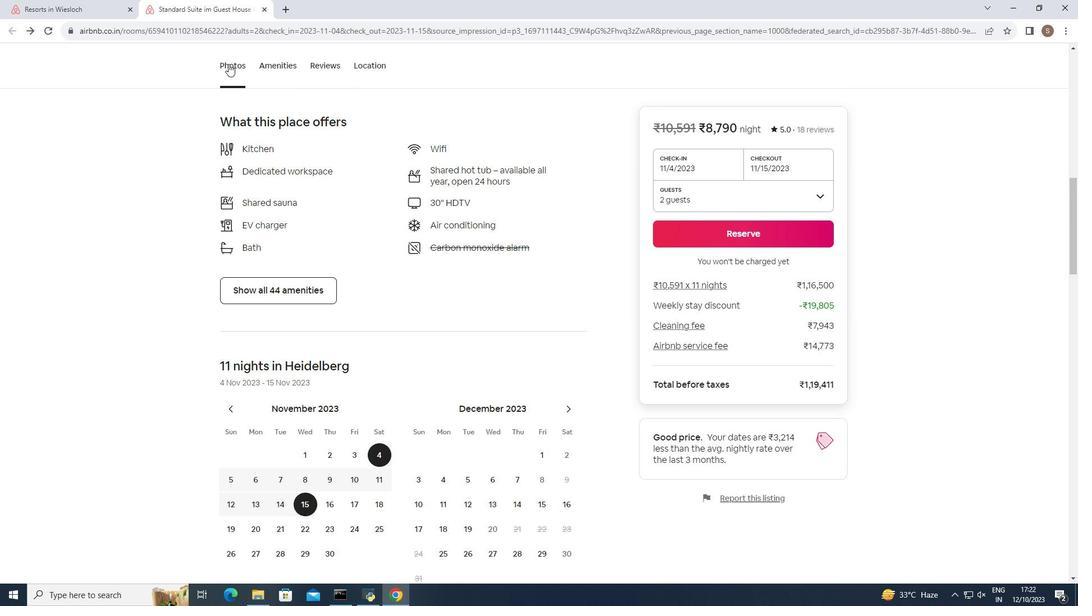 
Action: Mouse pressed left at (228, 64)
Screenshot: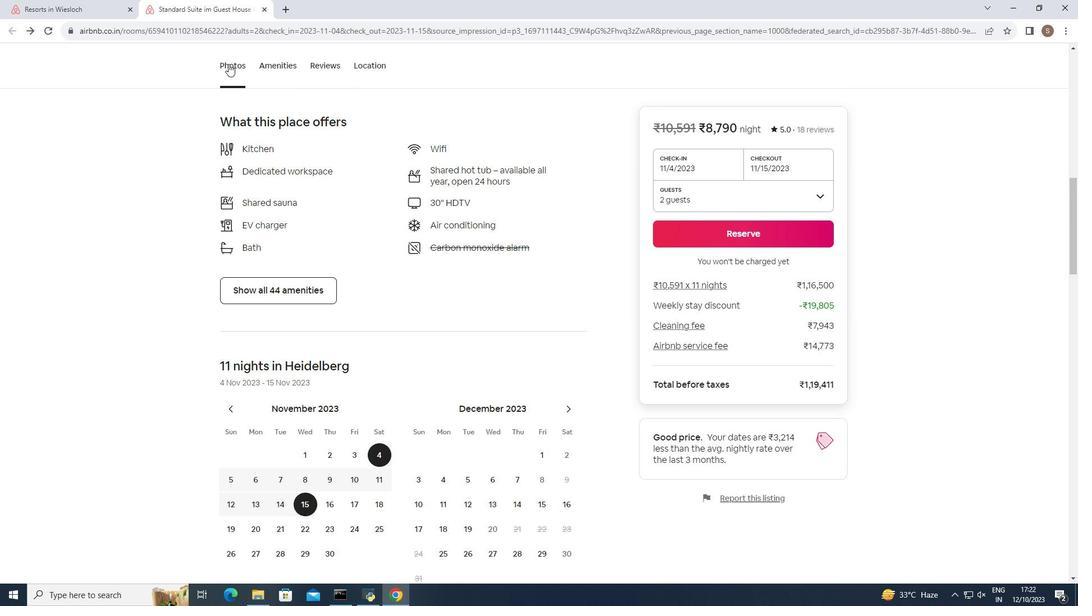 
Action: Mouse moved to (260, 8)
Screenshot: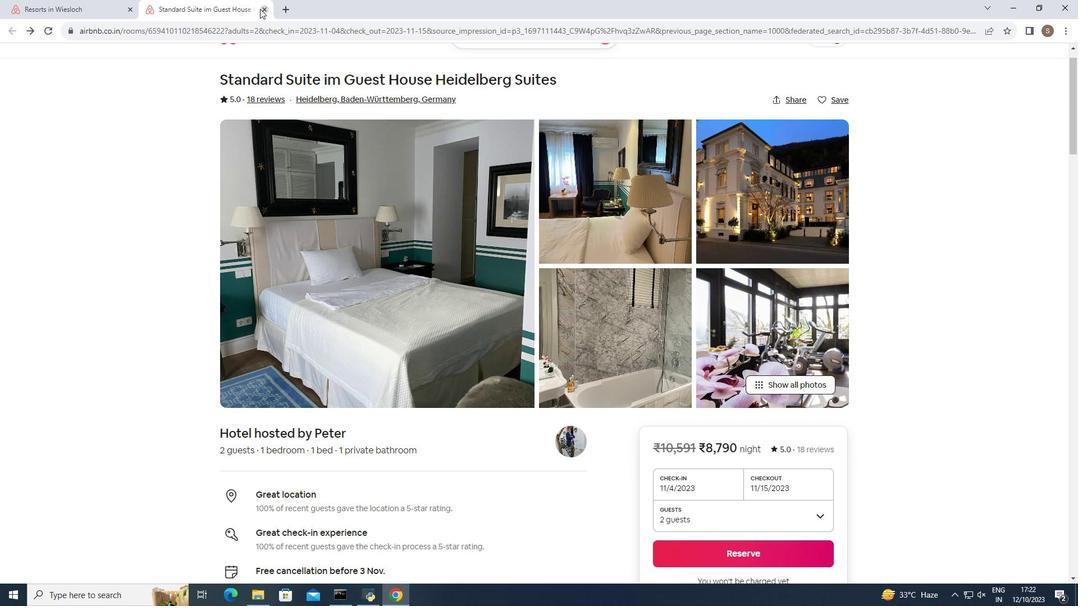 
Action: Mouse pressed left at (260, 8)
Screenshot: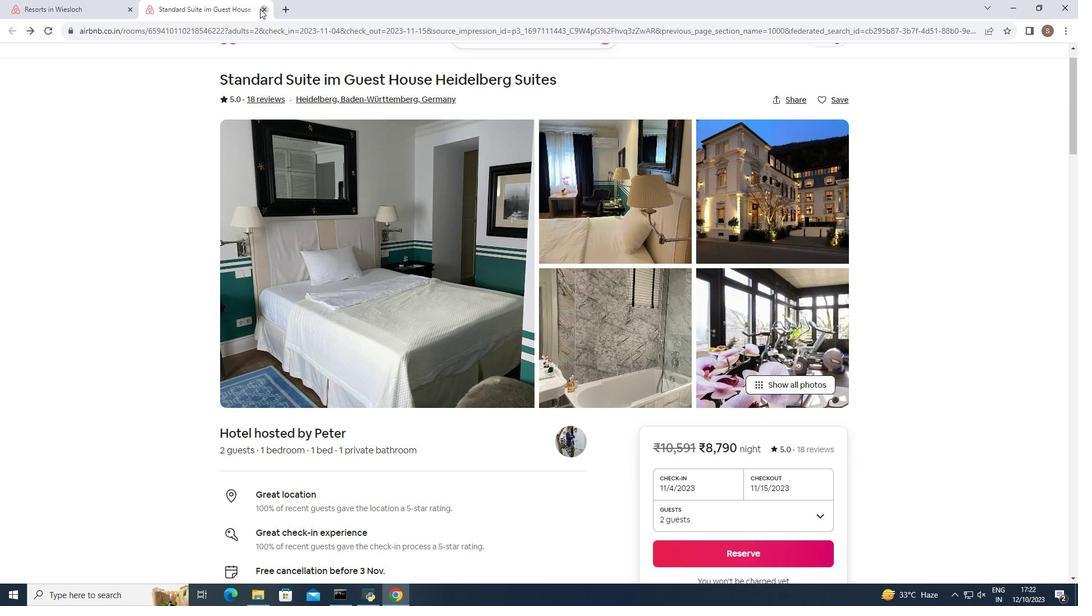 
Action: Mouse moved to (286, 234)
Screenshot: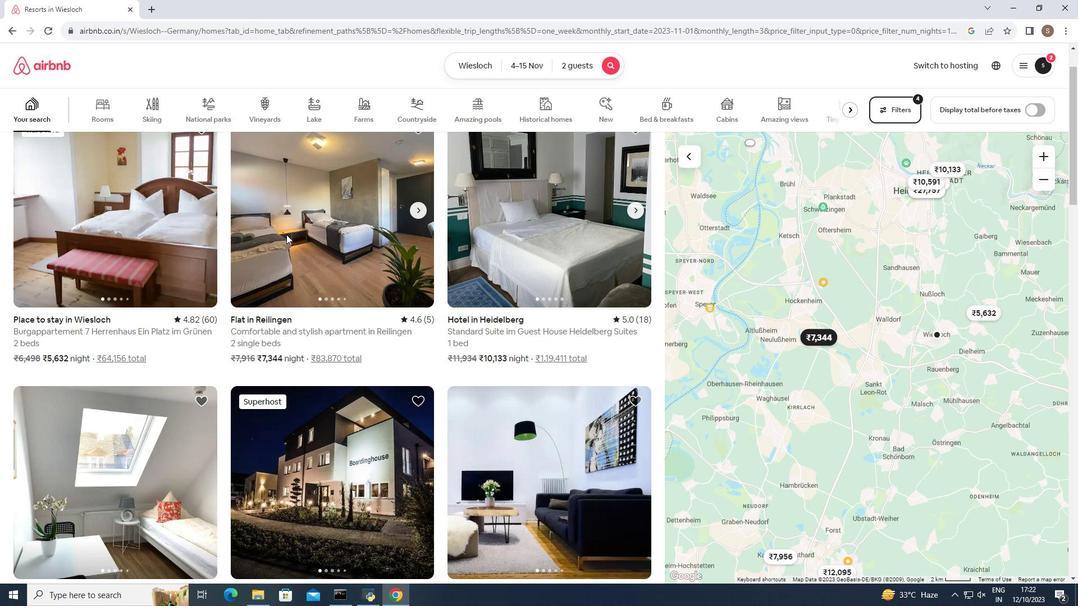 
Action: Mouse scrolled (286, 234) with delta (0, 0)
Screenshot: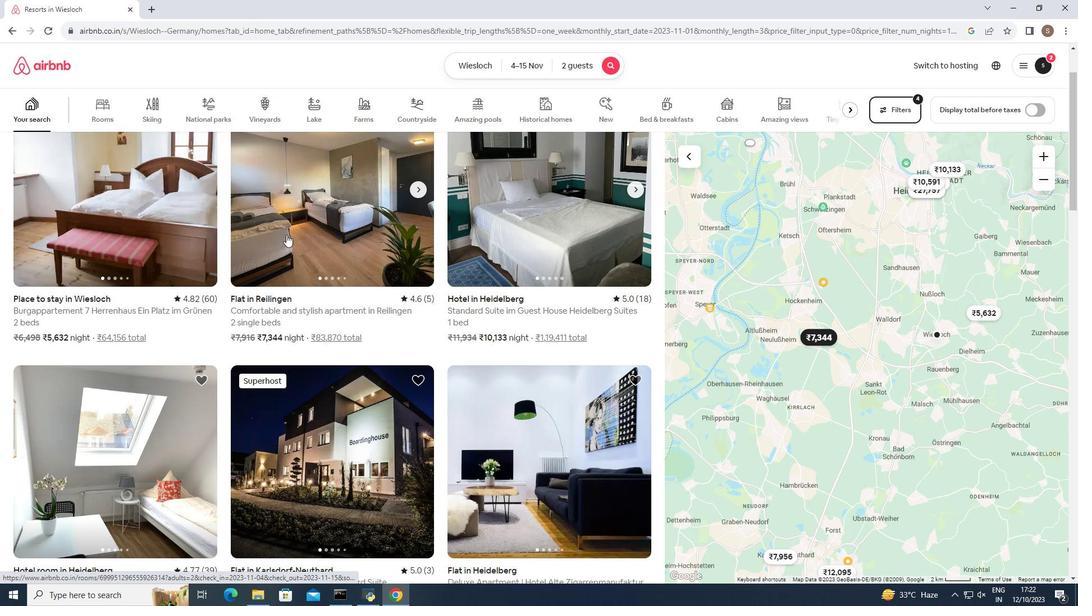 
Action: Mouse scrolled (286, 234) with delta (0, 0)
Screenshot: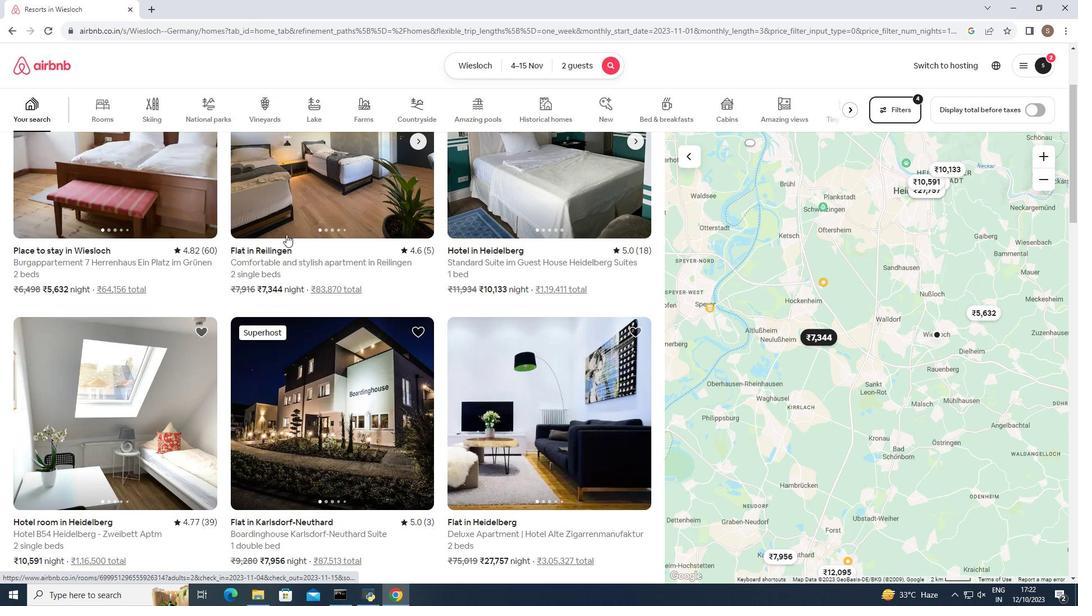 
Action: Mouse scrolled (286, 234) with delta (0, 0)
Screenshot: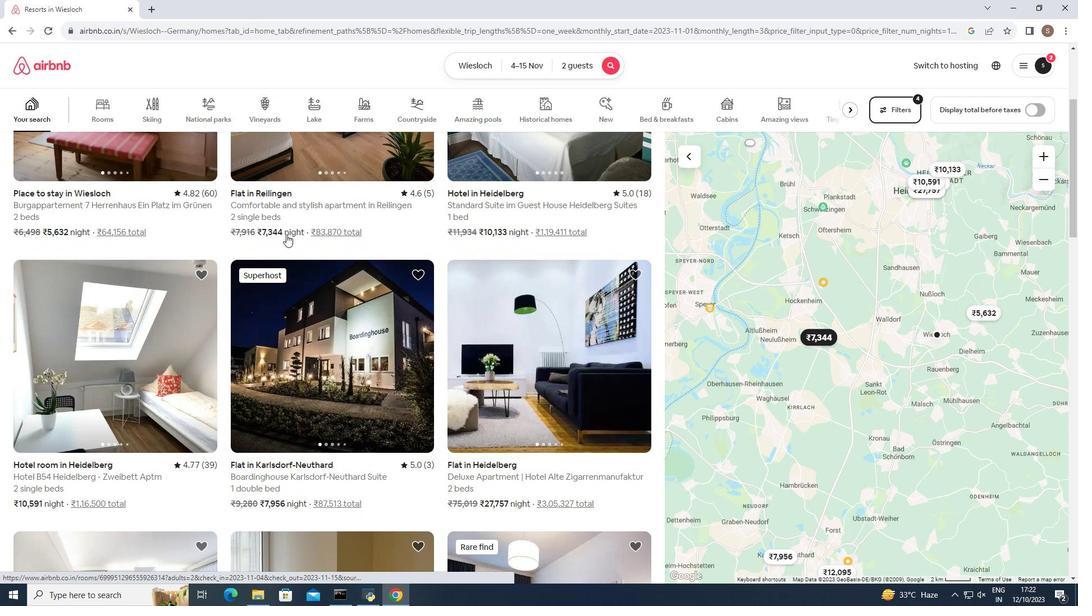 
Action: Mouse scrolled (286, 234) with delta (0, 0)
Screenshot: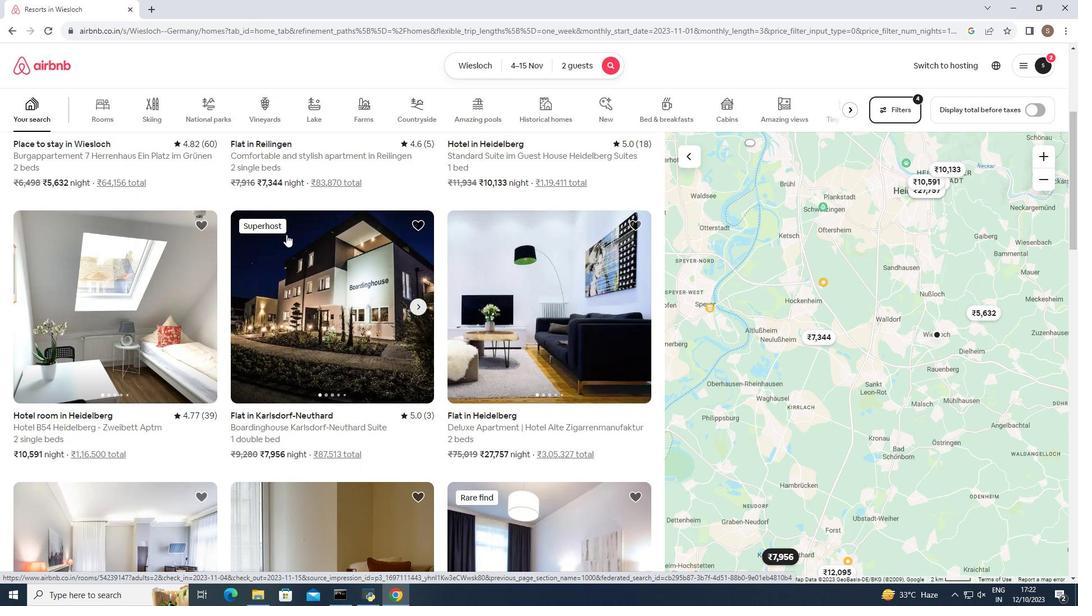
Action: Mouse scrolled (286, 234) with delta (0, 0)
Screenshot: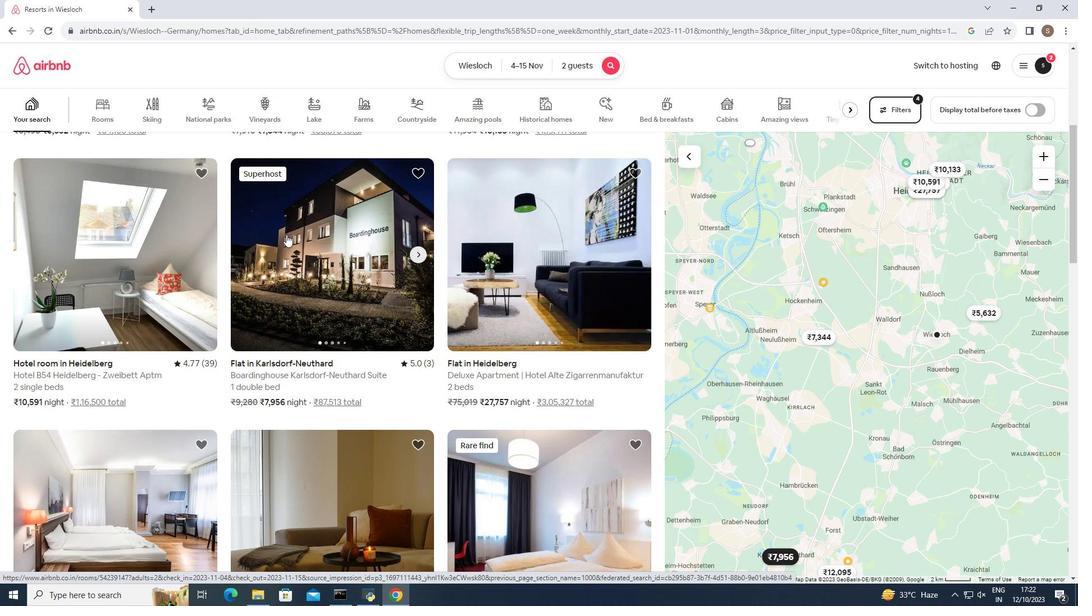 
Action: Mouse moved to (292, 235)
Screenshot: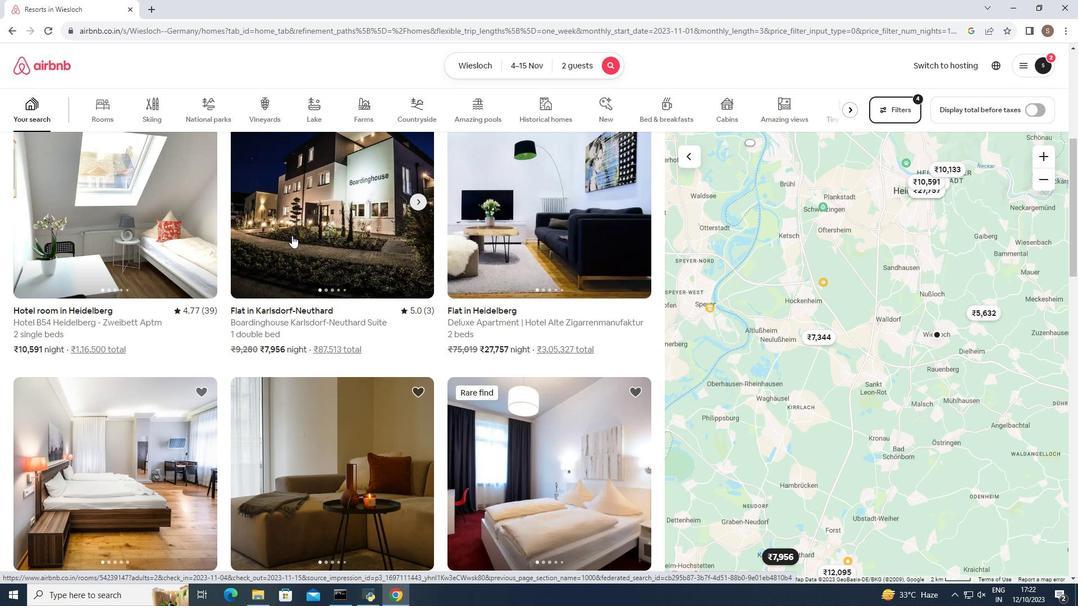 
Action: Mouse scrolled (292, 235) with delta (0, 0)
Screenshot: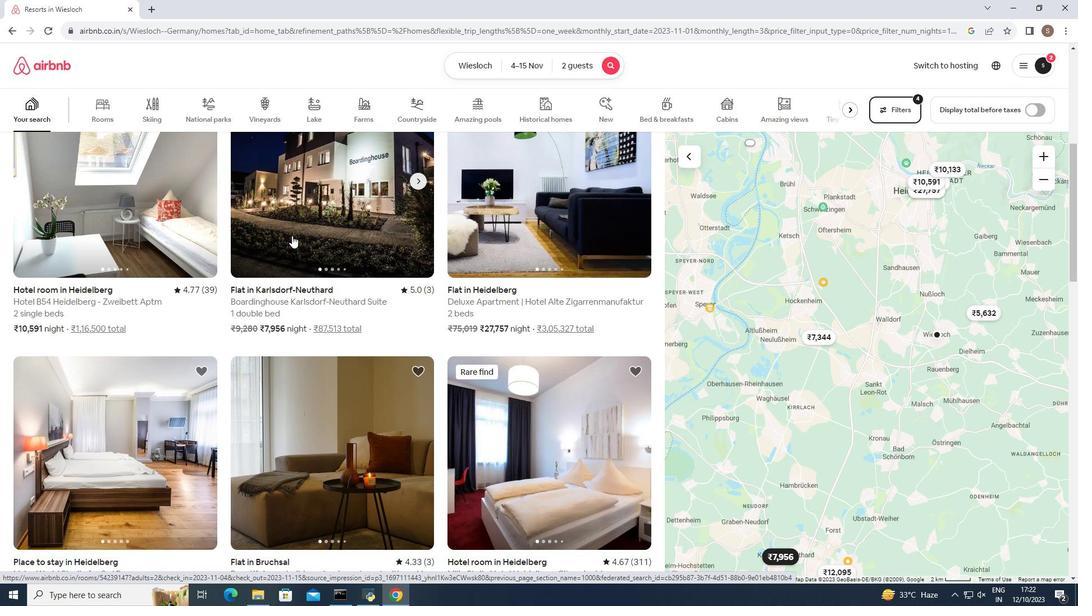 
Action: Mouse scrolled (292, 235) with delta (0, 0)
Screenshot: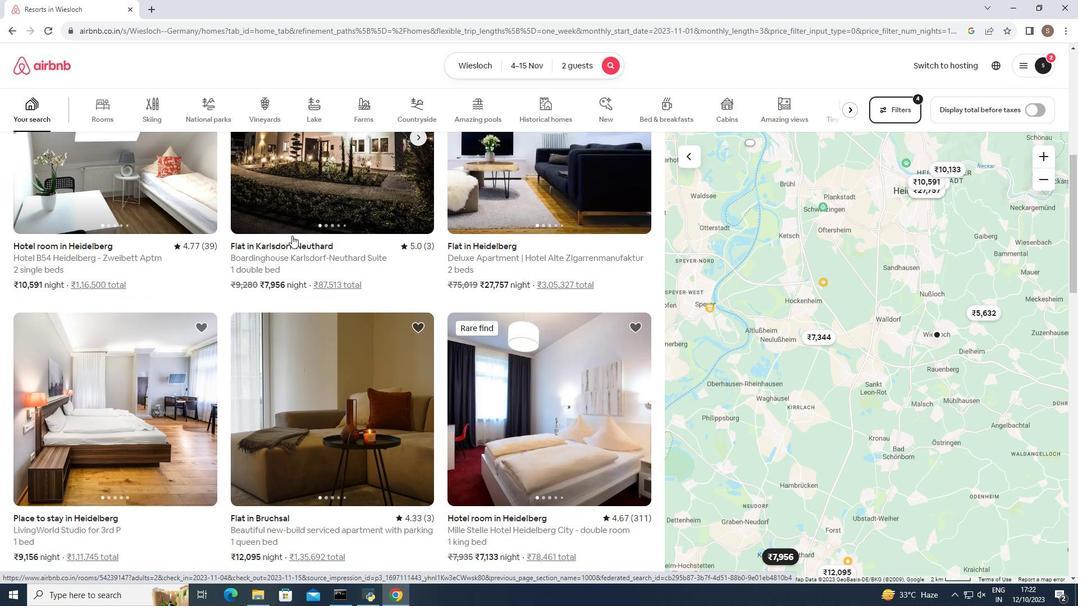 
Action: Mouse scrolled (292, 235) with delta (0, 0)
Screenshot: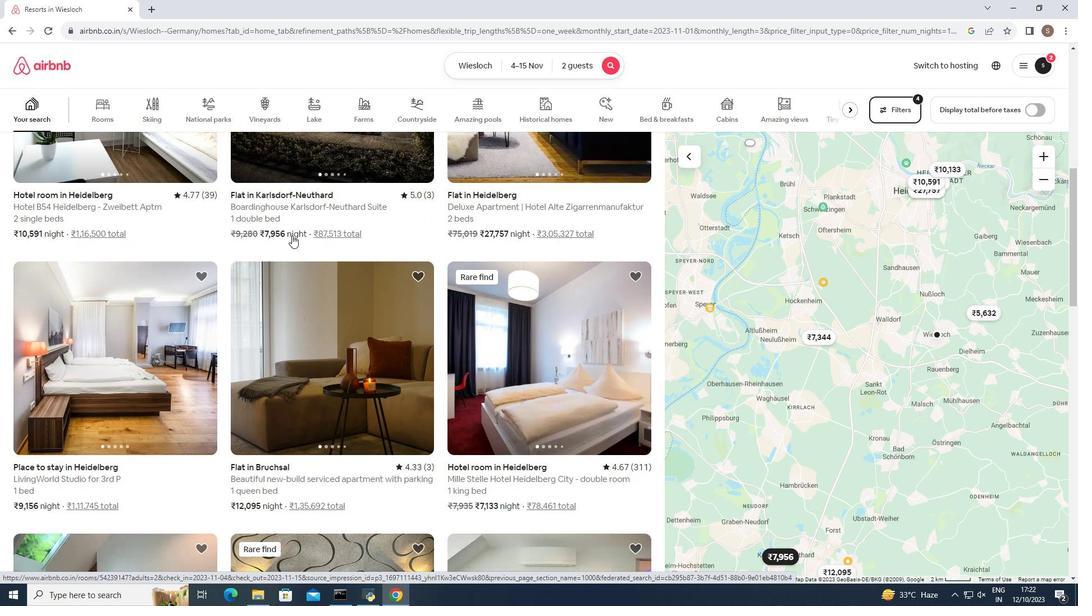 
Action: Mouse scrolled (292, 235) with delta (0, 0)
Screenshot: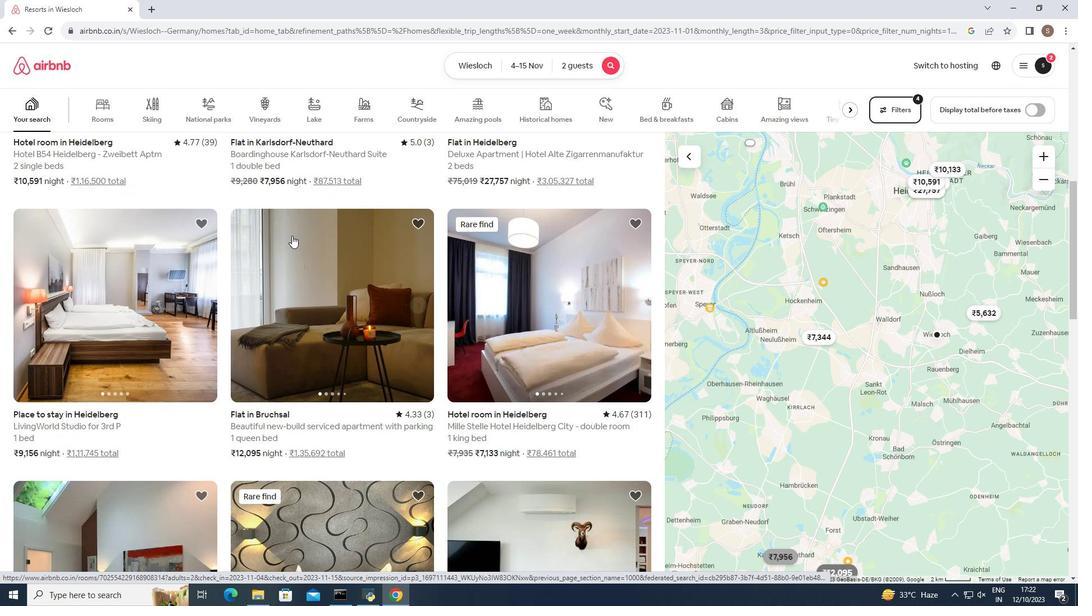 
Action: Mouse moved to (291, 235)
Screenshot: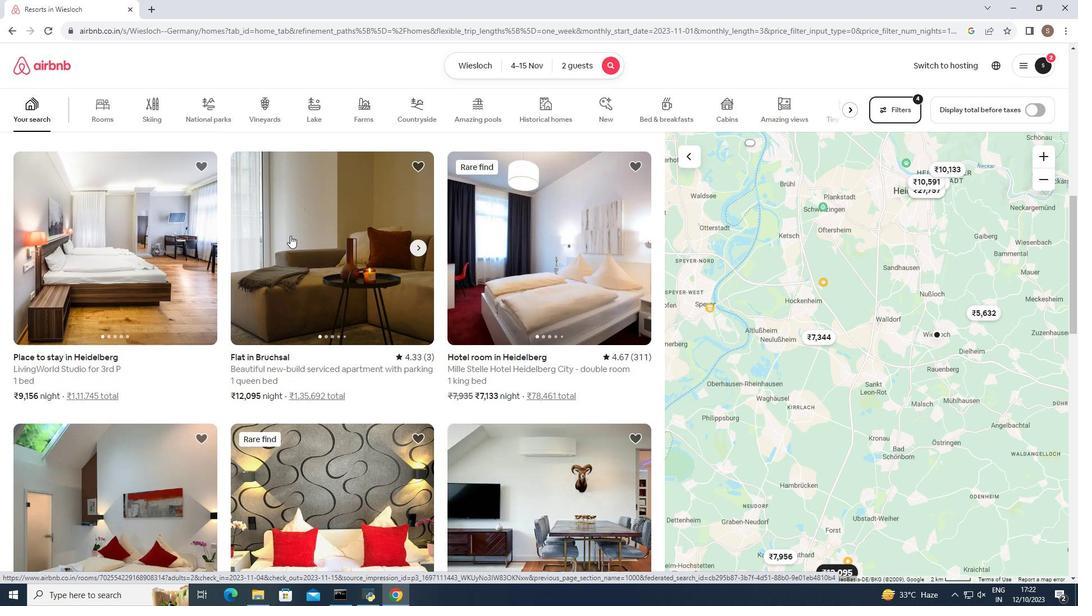 
Action: Mouse scrolled (291, 235) with delta (0, 0)
Screenshot: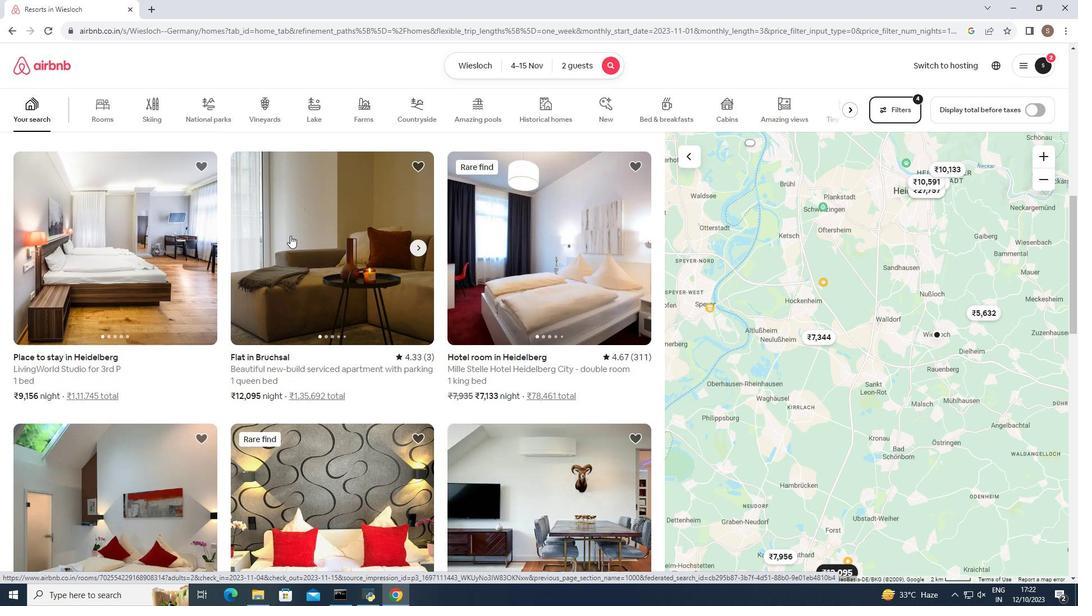 
Action: Mouse moved to (287, 236)
Screenshot: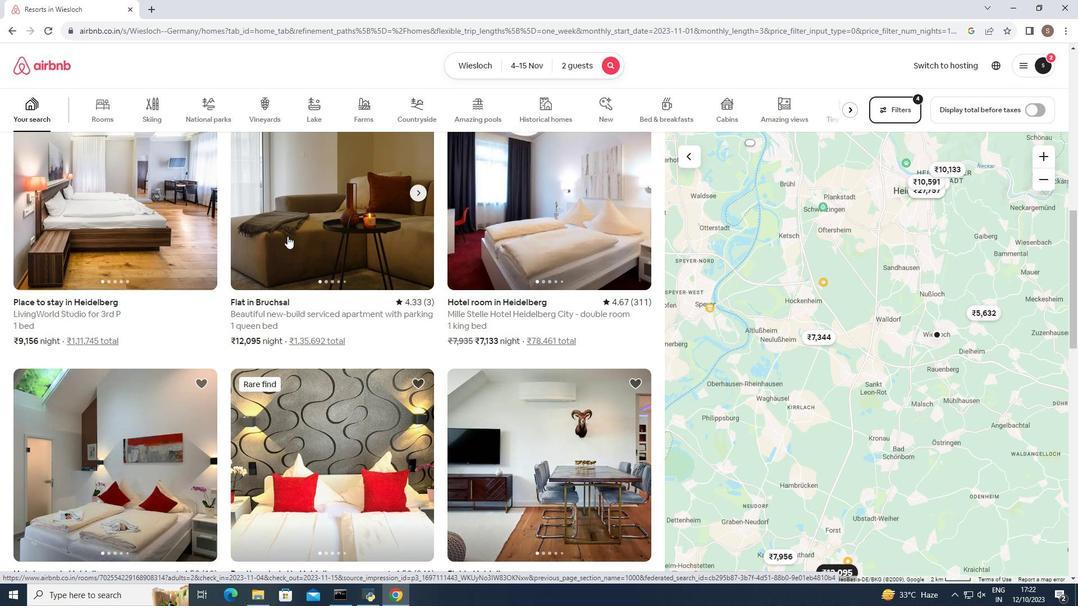 
Action: Mouse scrolled (287, 235) with delta (0, 0)
Screenshot: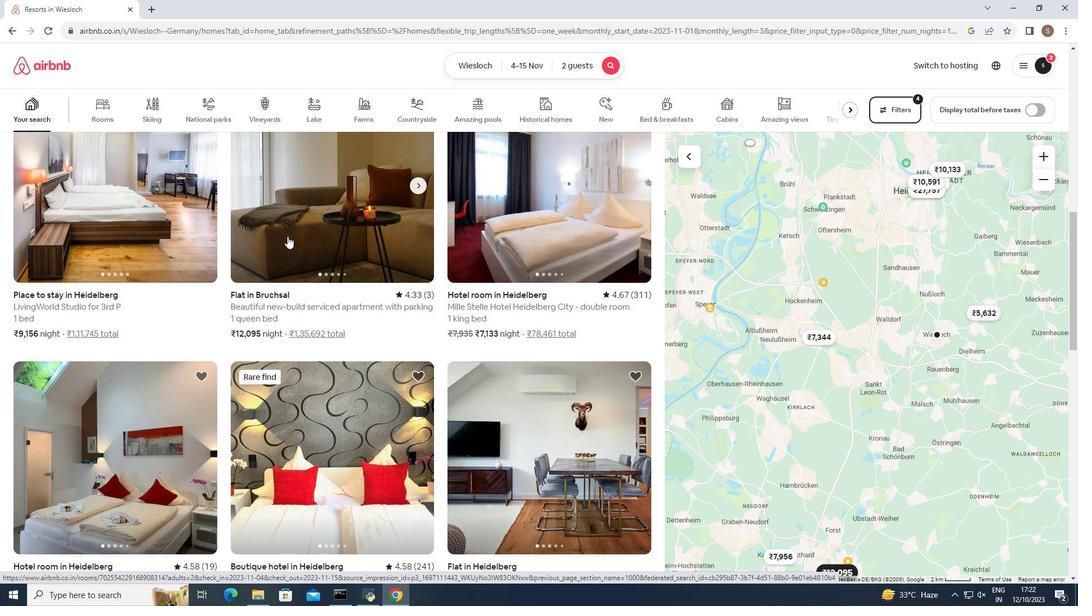 
Action: Mouse scrolled (287, 235) with delta (0, 0)
Screenshot: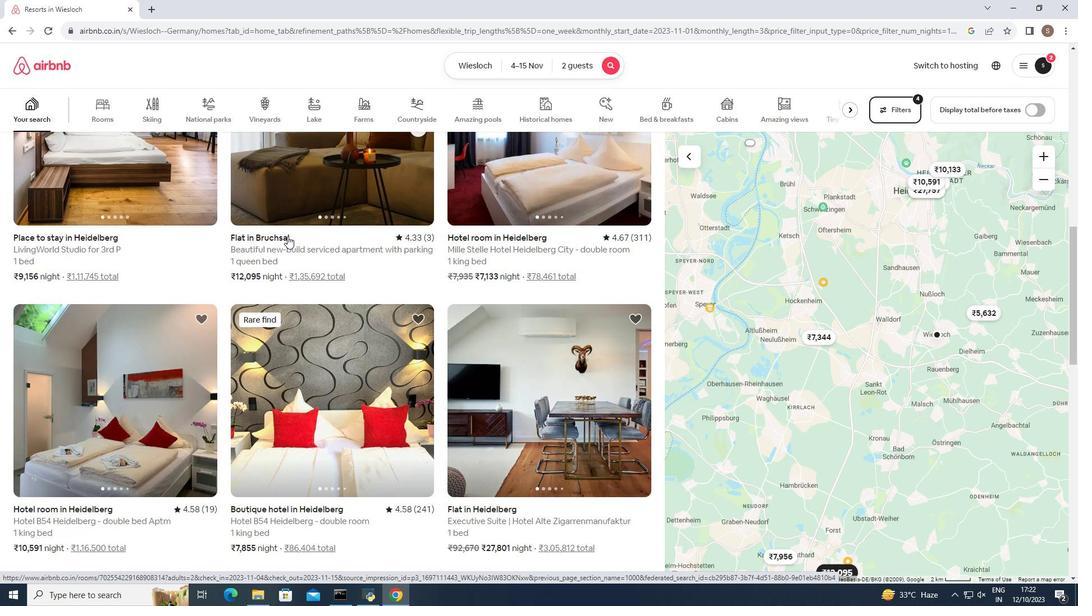 
Action: Mouse scrolled (287, 235) with delta (0, 0)
Screenshot: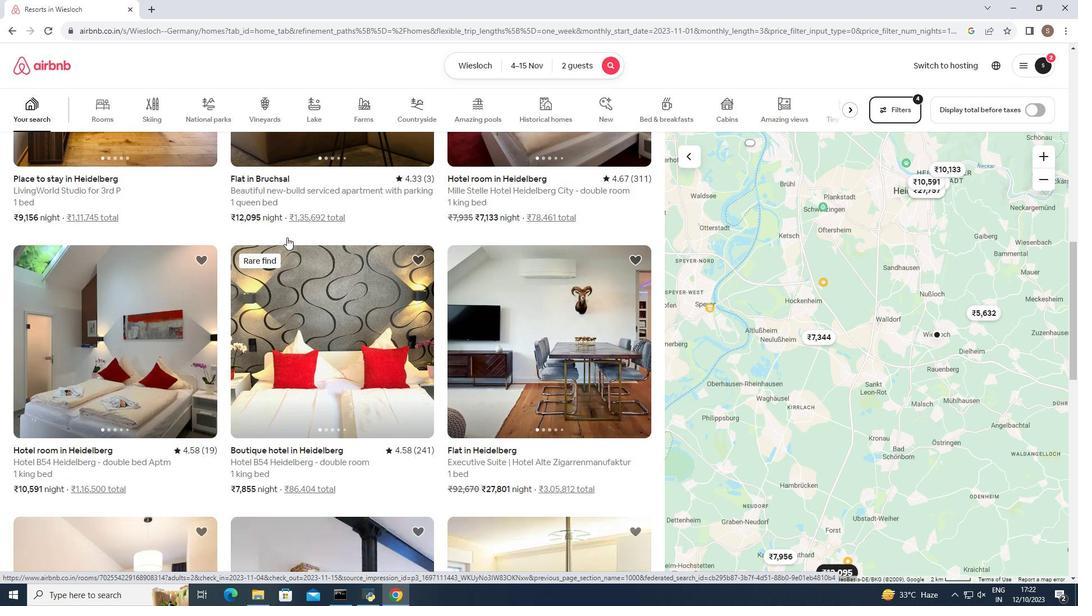 
Action: Mouse moved to (286, 237)
Screenshot: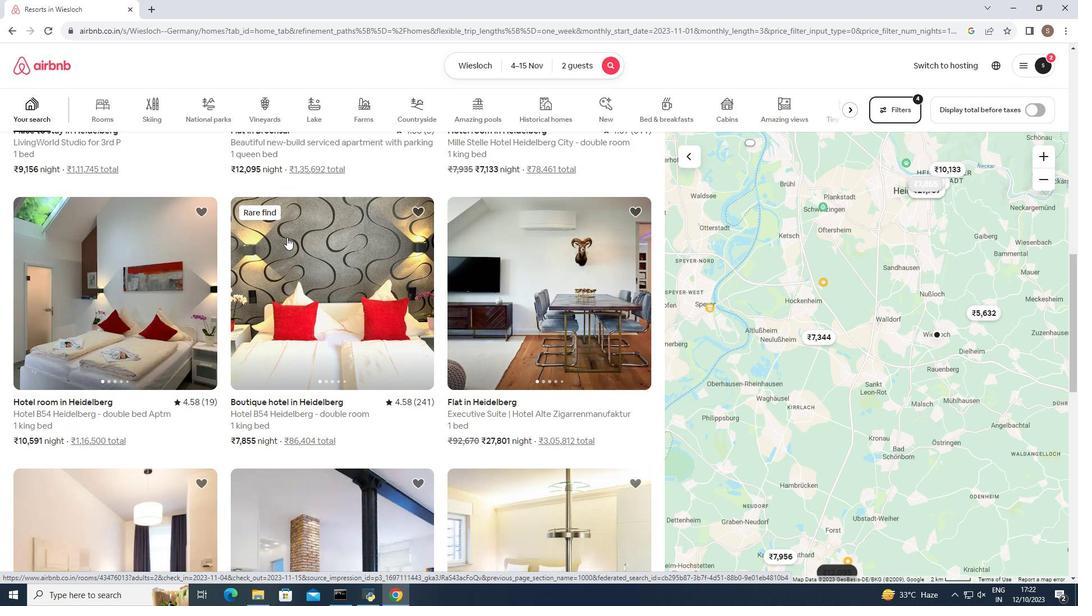
Action: Mouse scrolled (286, 237) with delta (0, 0)
Screenshot: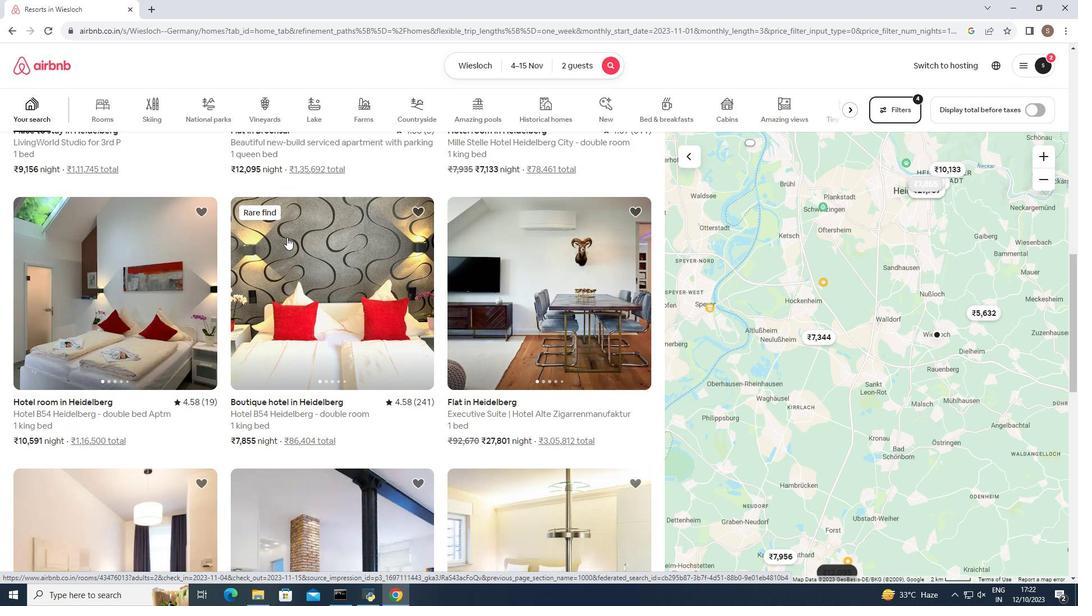 
Action: Mouse scrolled (286, 237) with delta (0, 0)
Screenshot: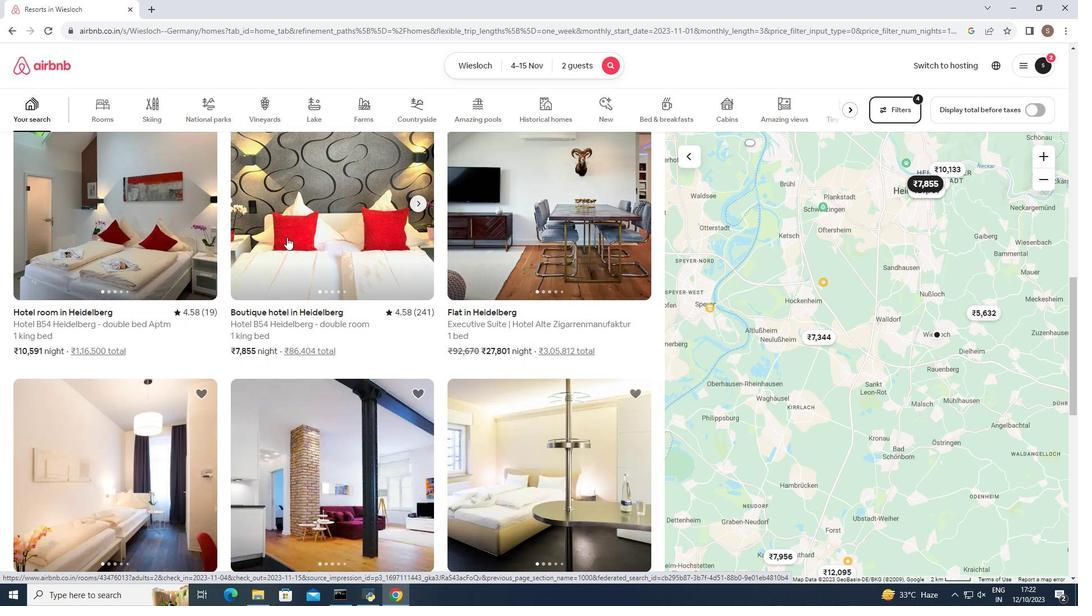 
Action: Mouse scrolled (286, 237) with delta (0, 0)
Screenshot: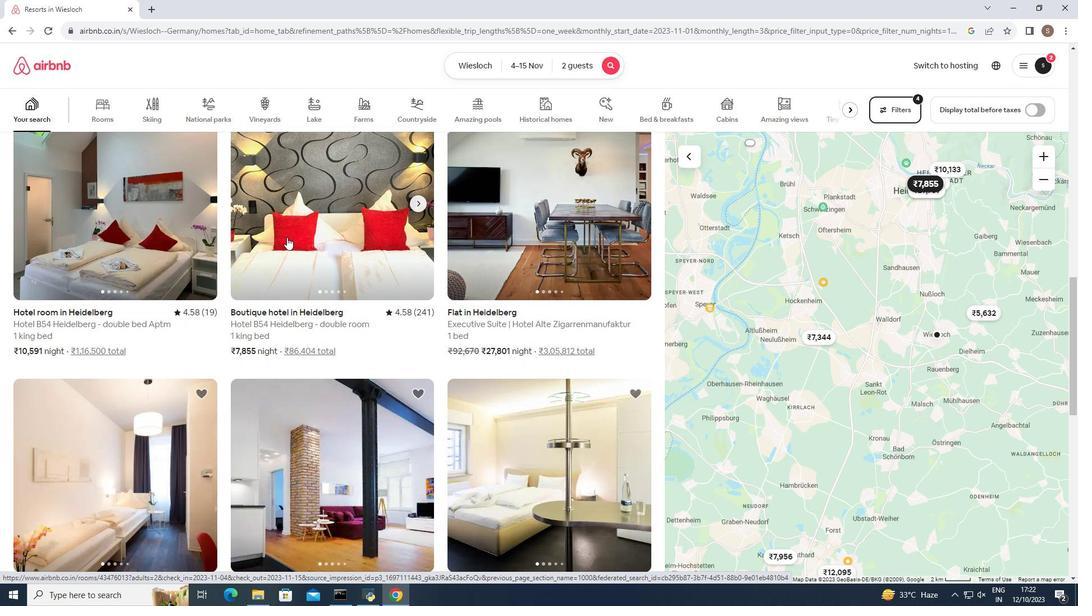 
Action: Mouse scrolled (286, 237) with delta (0, 0)
Screenshot: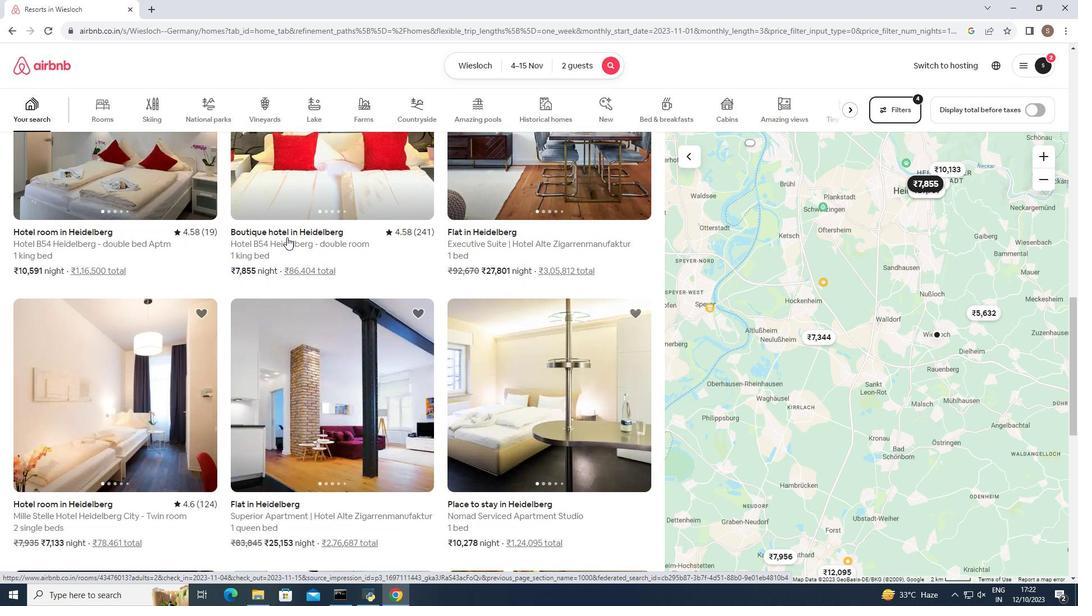 
Action: Mouse scrolled (286, 237) with delta (0, 0)
Screenshot: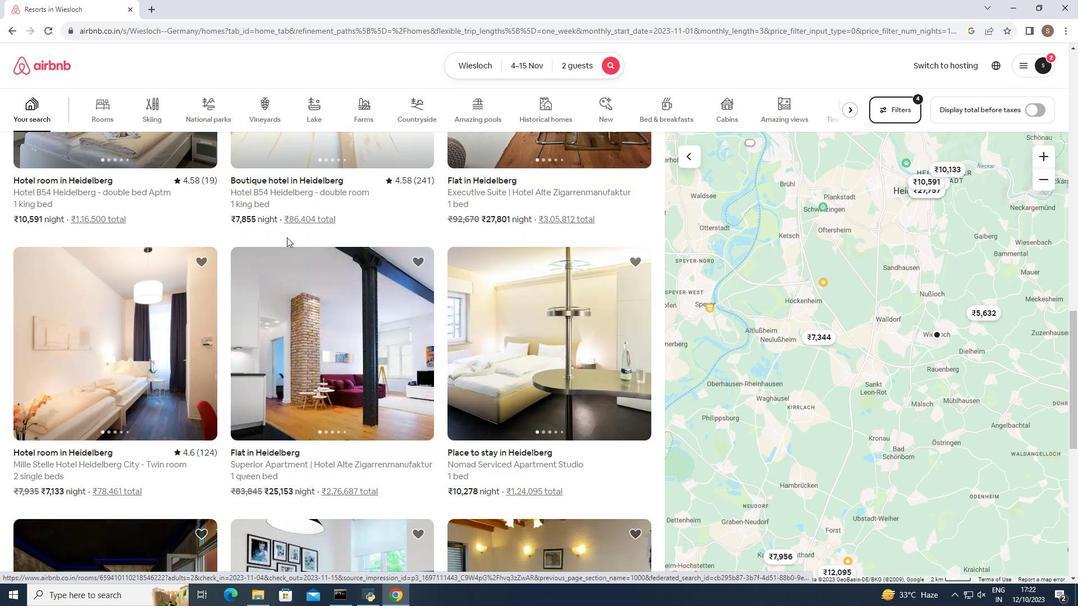 
Action: Mouse scrolled (286, 237) with delta (0, 0)
Screenshot: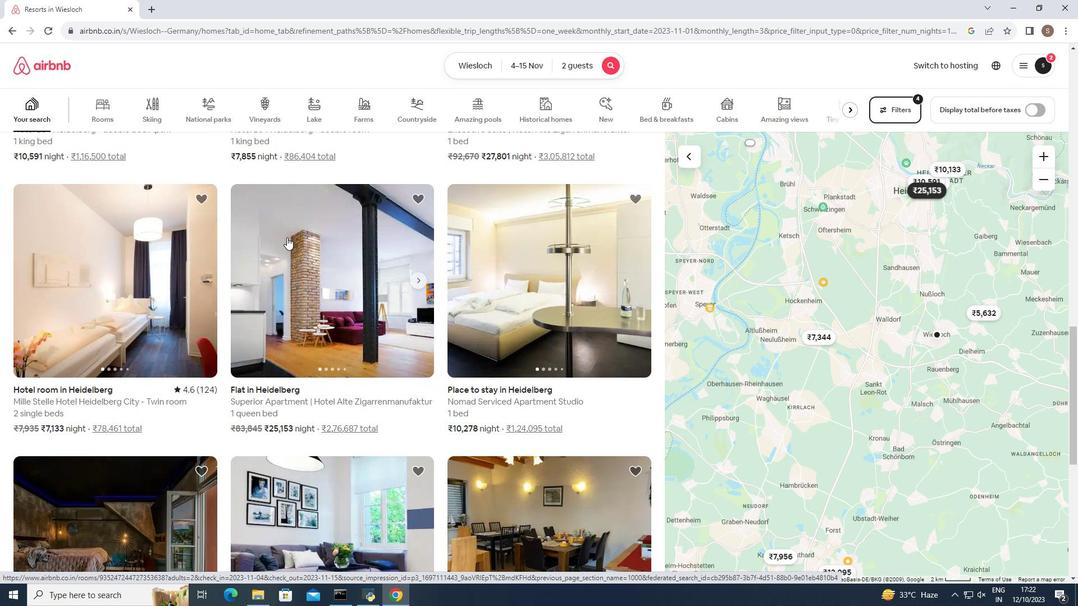 
Action: Mouse scrolled (286, 237) with delta (0, 0)
Screenshot: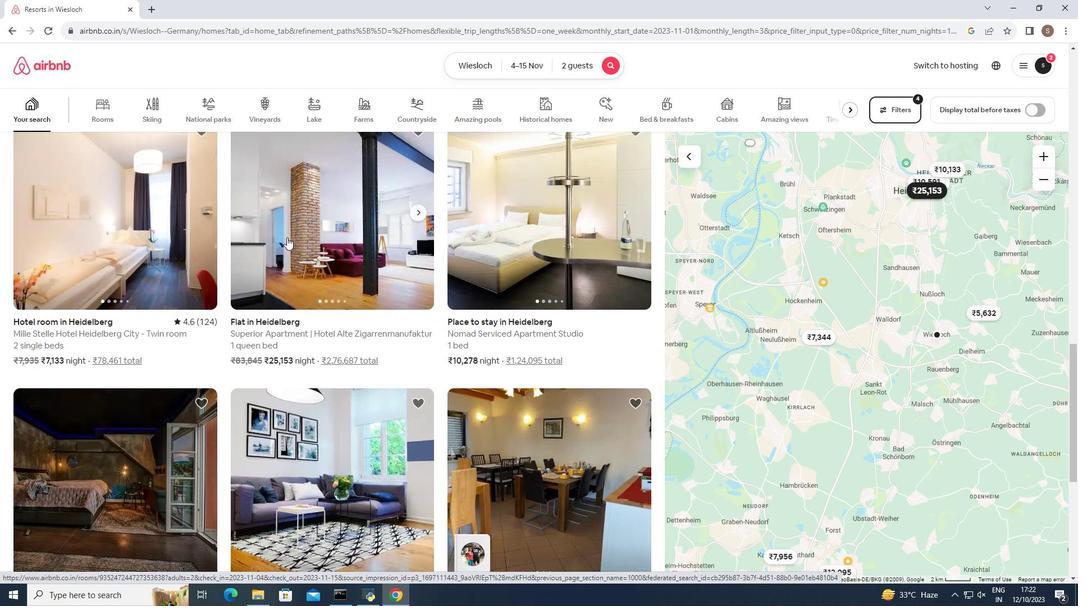 
Action: Mouse scrolled (286, 237) with delta (0, 0)
Screenshot: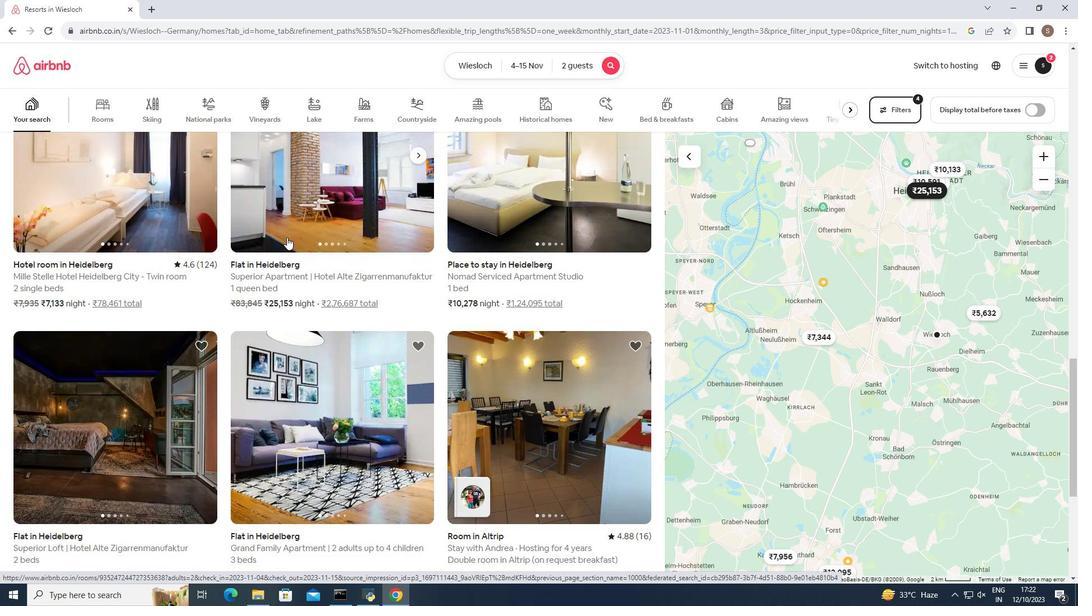 
Action: Mouse scrolled (286, 237) with delta (0, 0)
Screenshot: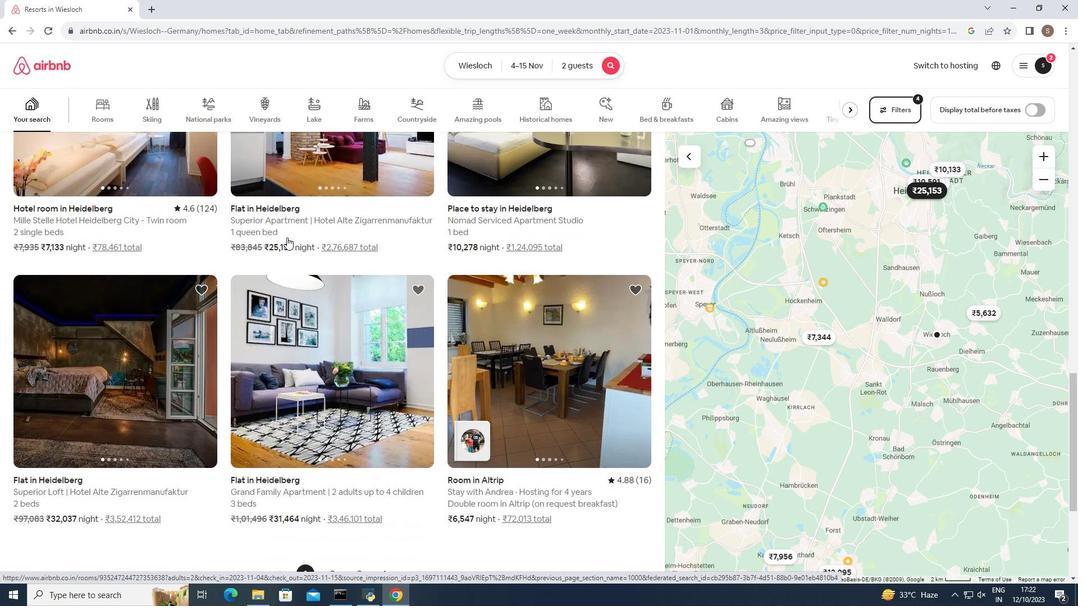 
Action: Mouse moved to (285, 238)
Screenshot: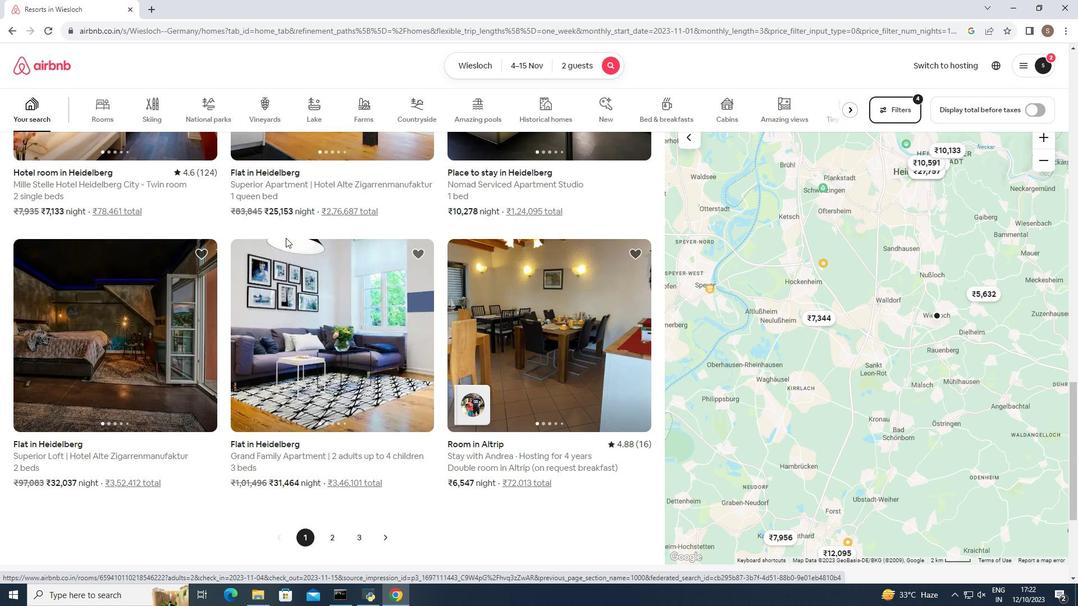 
Action: Mouse scrolled (285, 238) with delta (0, 0)
Screenshot: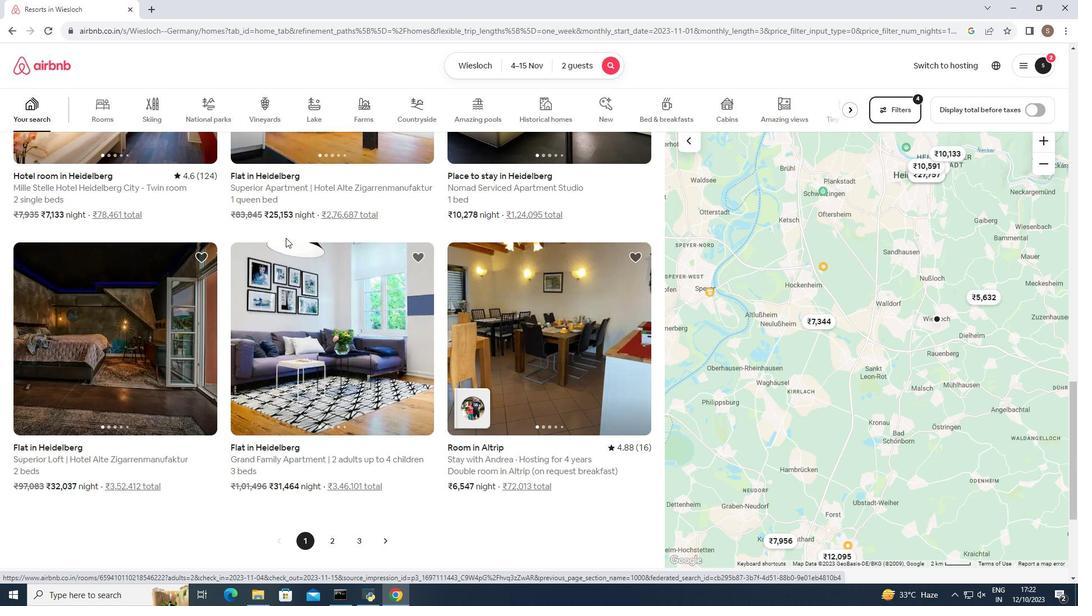 
Action: Mouse scrolled (285, 238) with delta (0, 0)
Screenshot: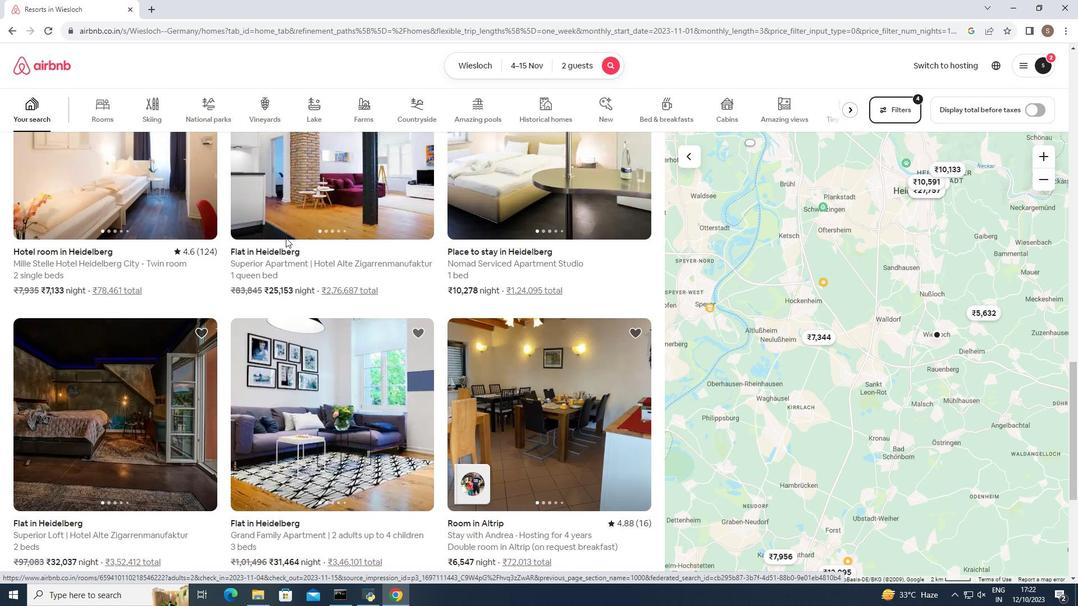 
Action: Mouse scrolled (285, 238) with delta (0, 0)
Screenshot: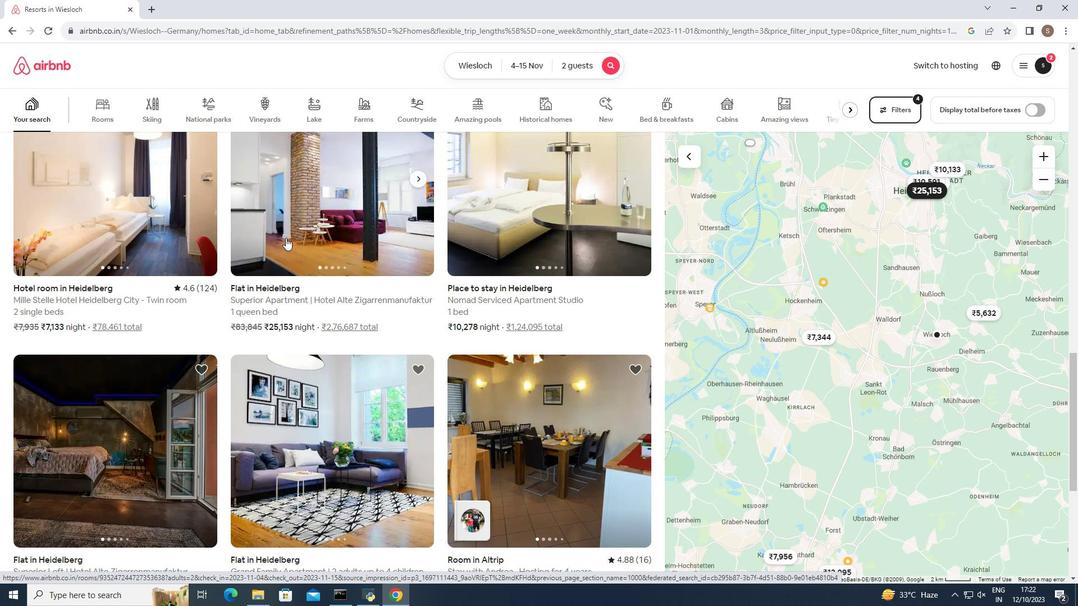 
Action: Mouse moved to (501, 256)
Screenshot: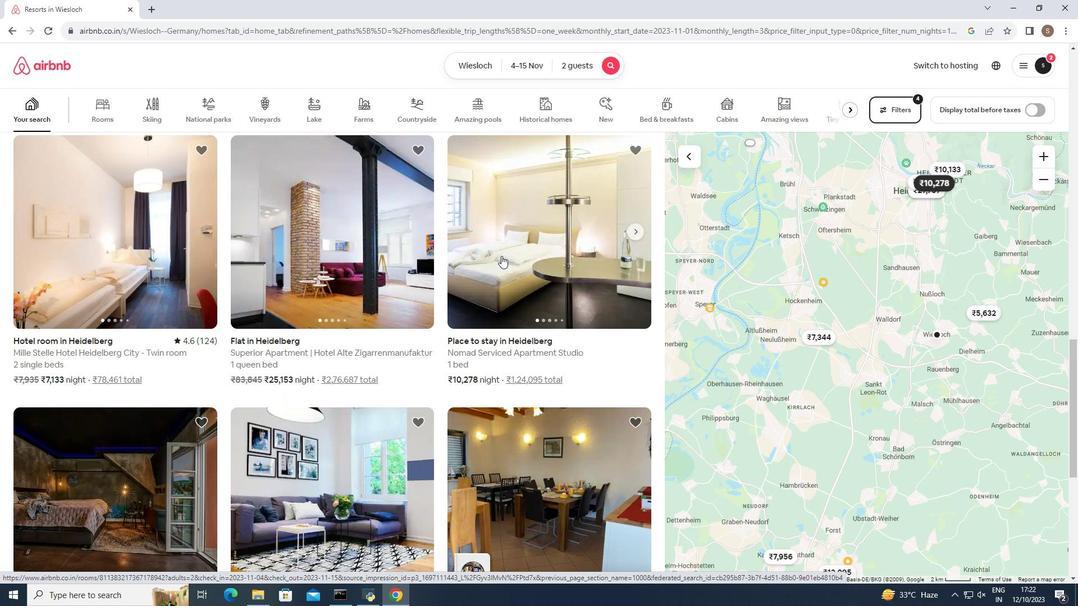 
Action: Mouse pressed left at (501, 256)
Screenshot: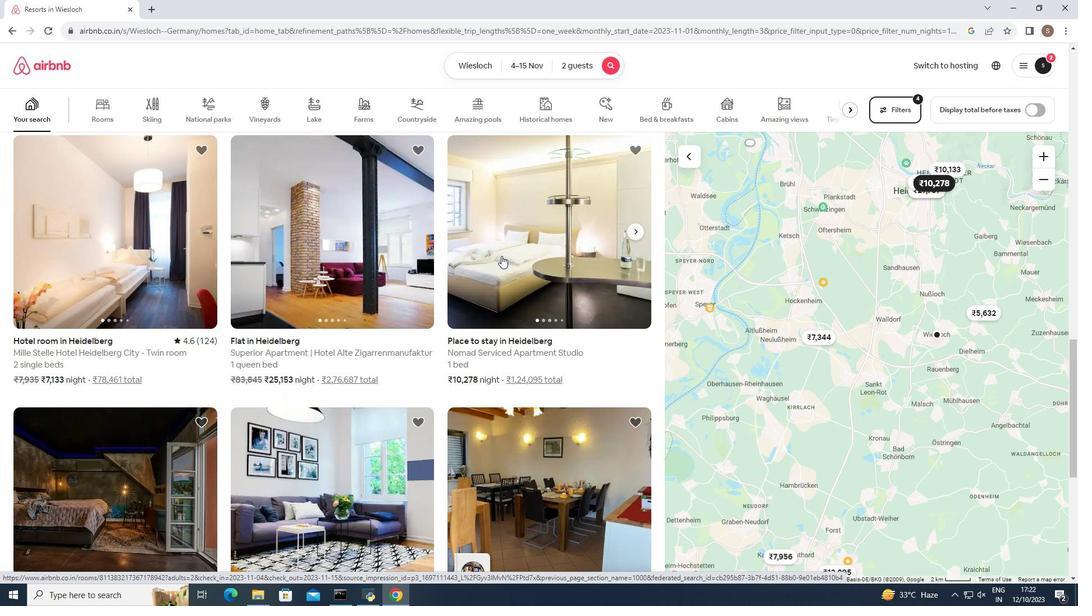 
Action: Mouse moved to (443, 297)
Screenshot: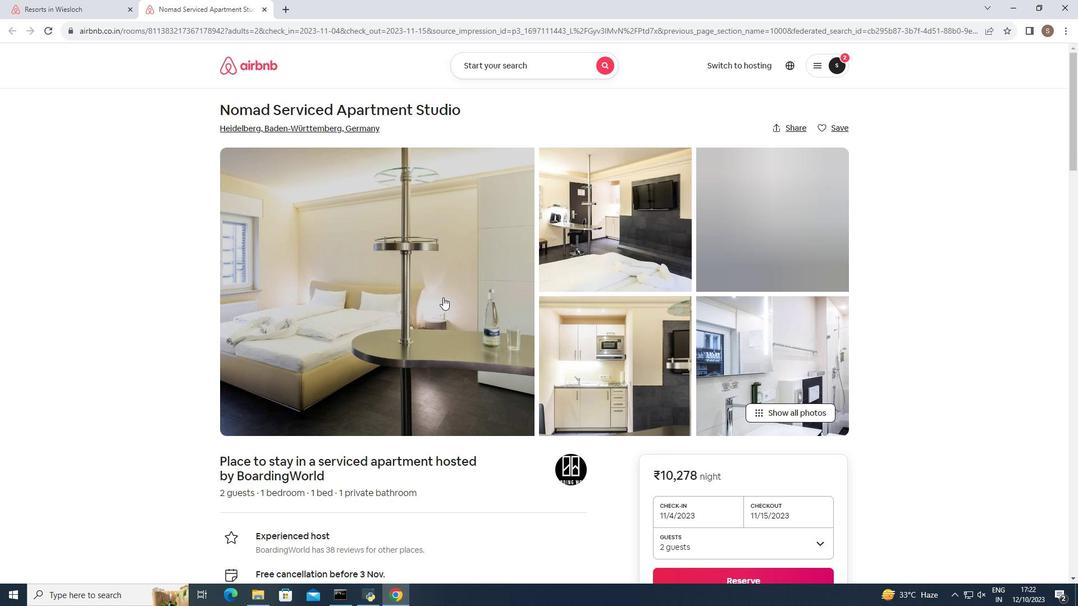 
Action: Mouse pressed left at (443, 297)
Screenshot: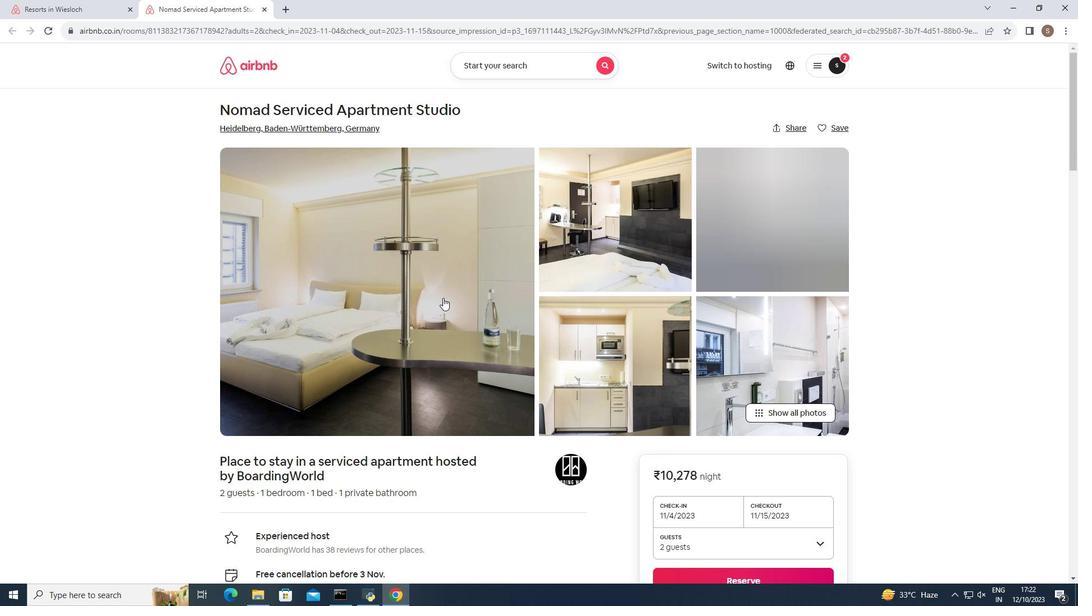 
Action: Mouse moved to (442, 299)
Screenshot: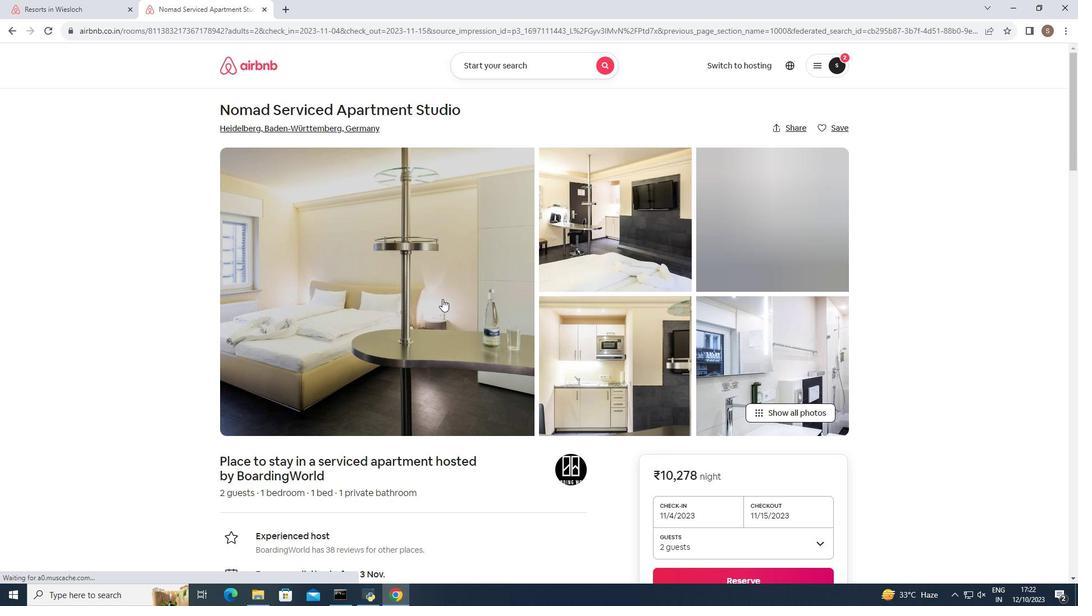 
Action: Mouse scrolled (442, 298) with delta (0, 0)
Screenshot: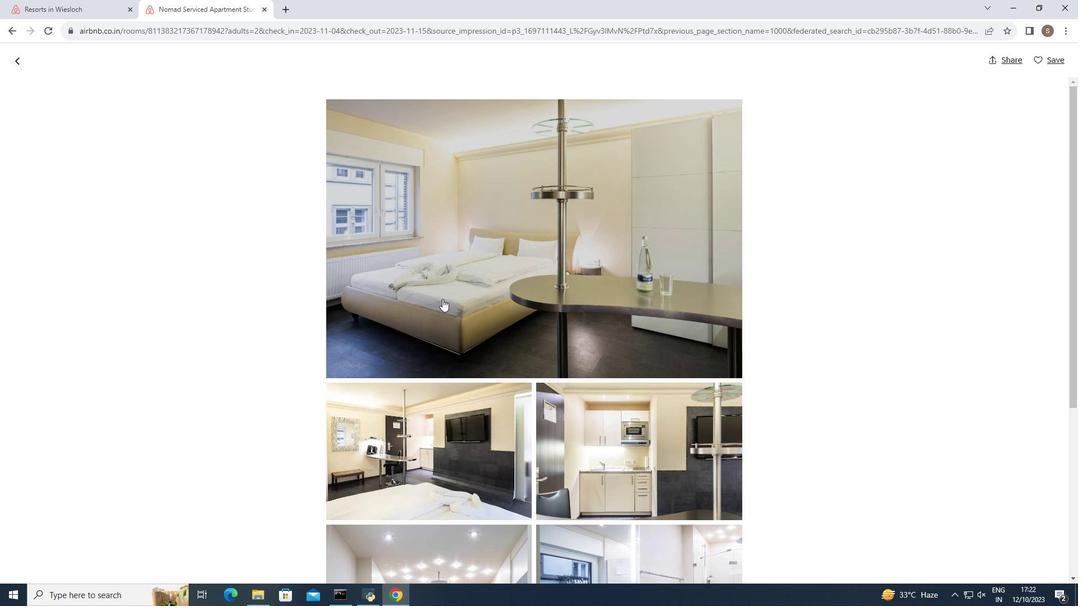 
Action: Mouse scrolled (442, 298) with delta (0, 0)
Screenshot: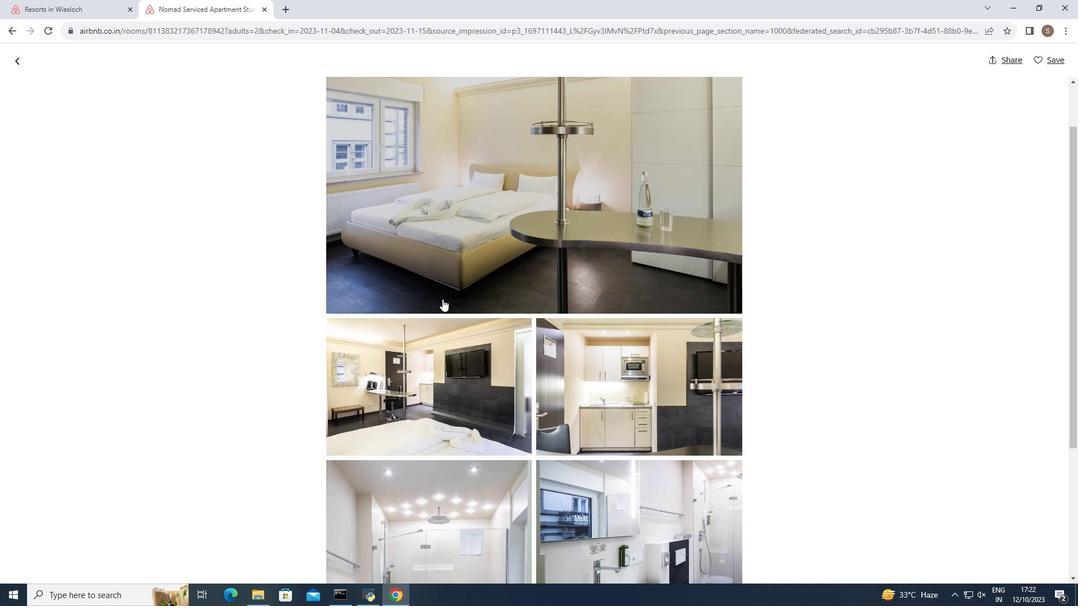 
Action: Mouse scrolled (442, 298) with delta (0, 0)
Screenshot: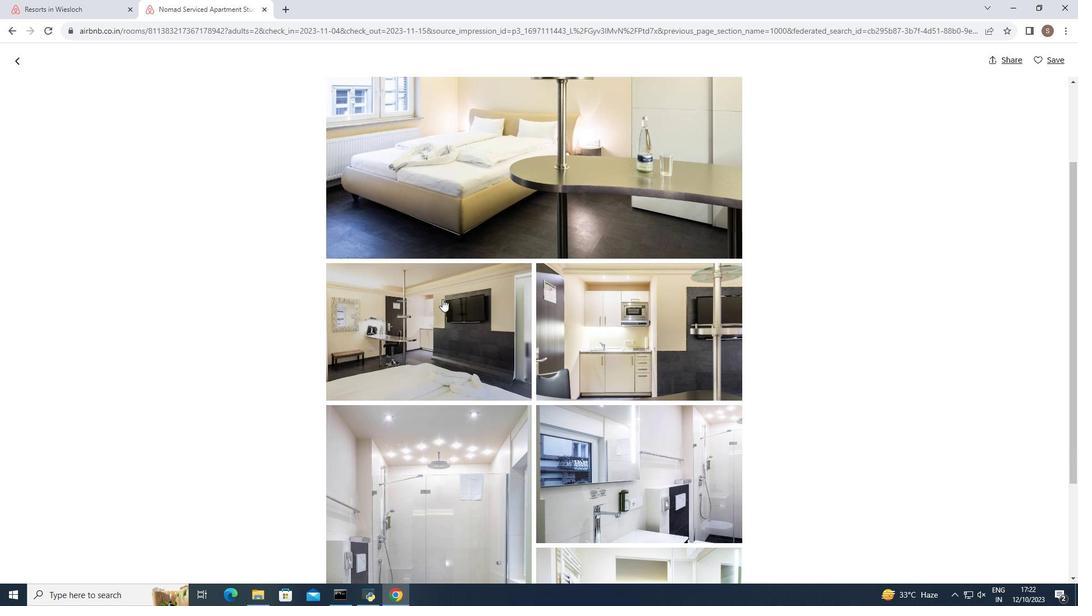 
Action: Mouse scrolled (442, 298) with delta (0, 0)
